 Task: Team Management: Team Health Monitor.
Action: Mouse moved to (65, 87)
Screenshot: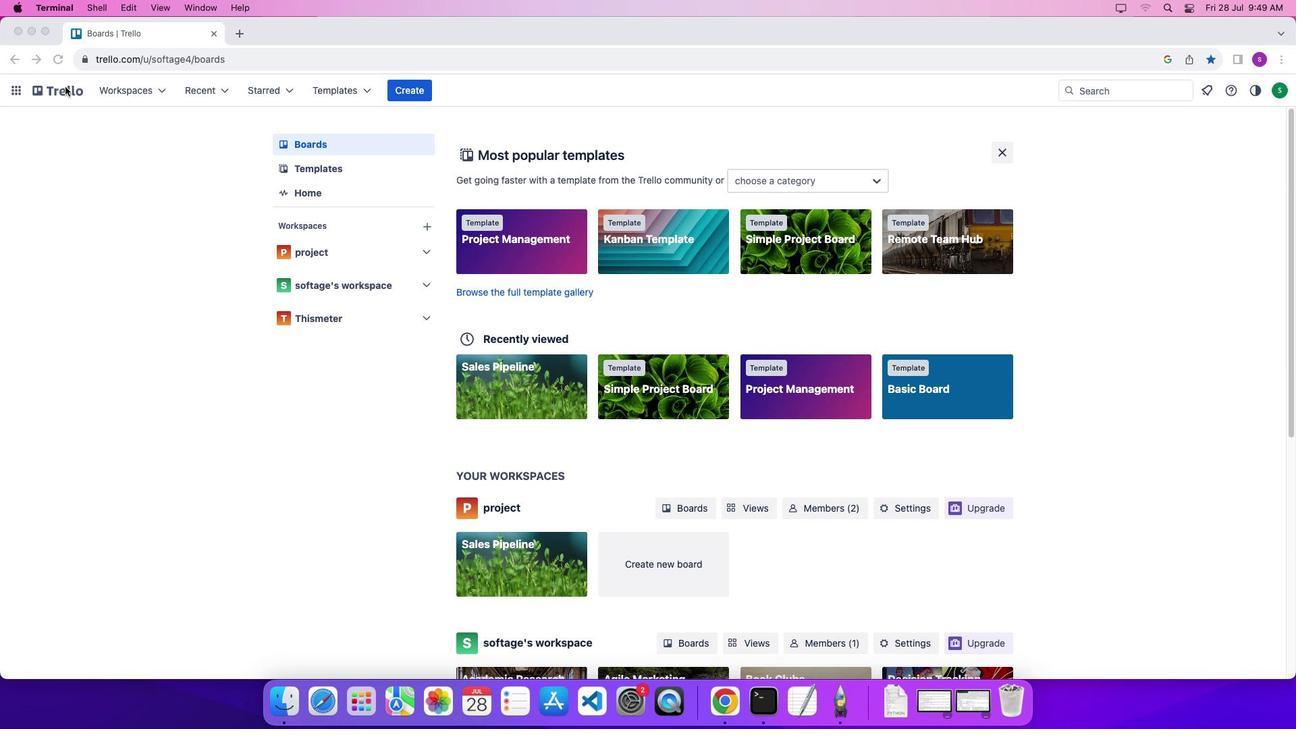 
Action: Mouse pressed left at (65, 87)
Screenshot: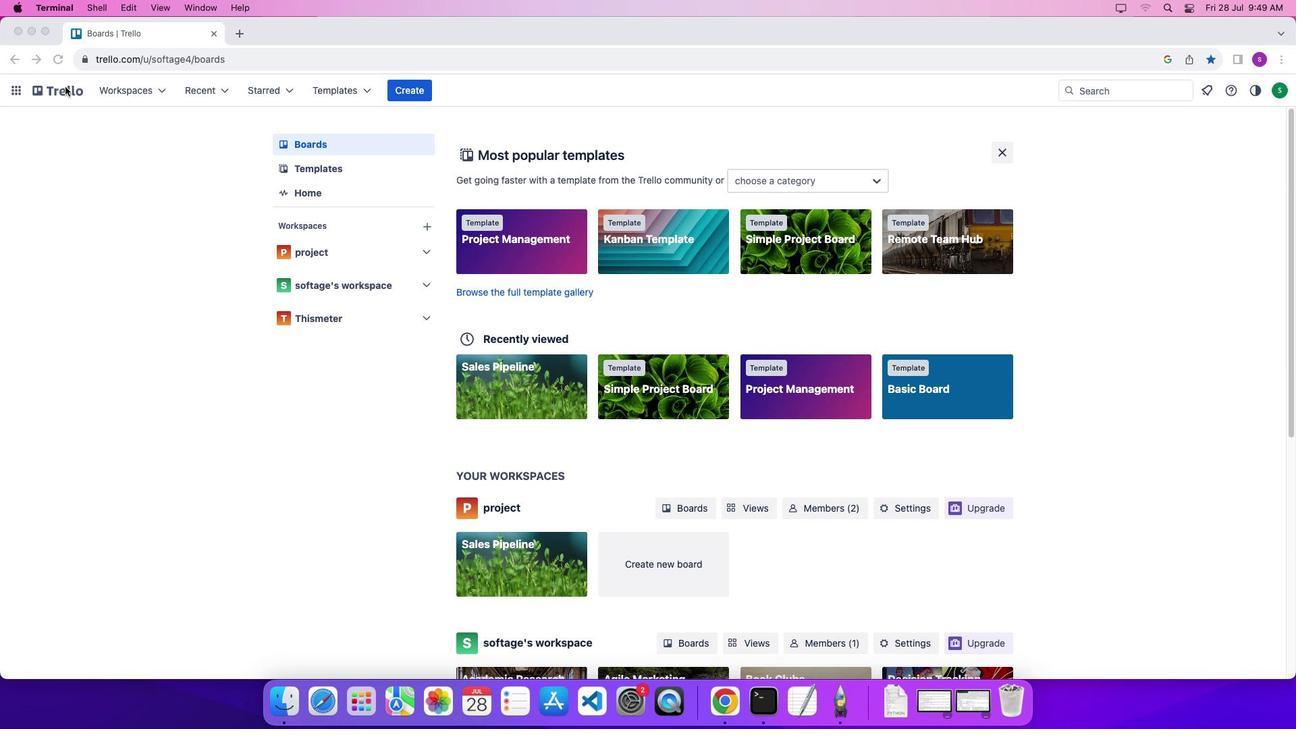 
Action: Mouse moved to (66, 90)
Screenshot: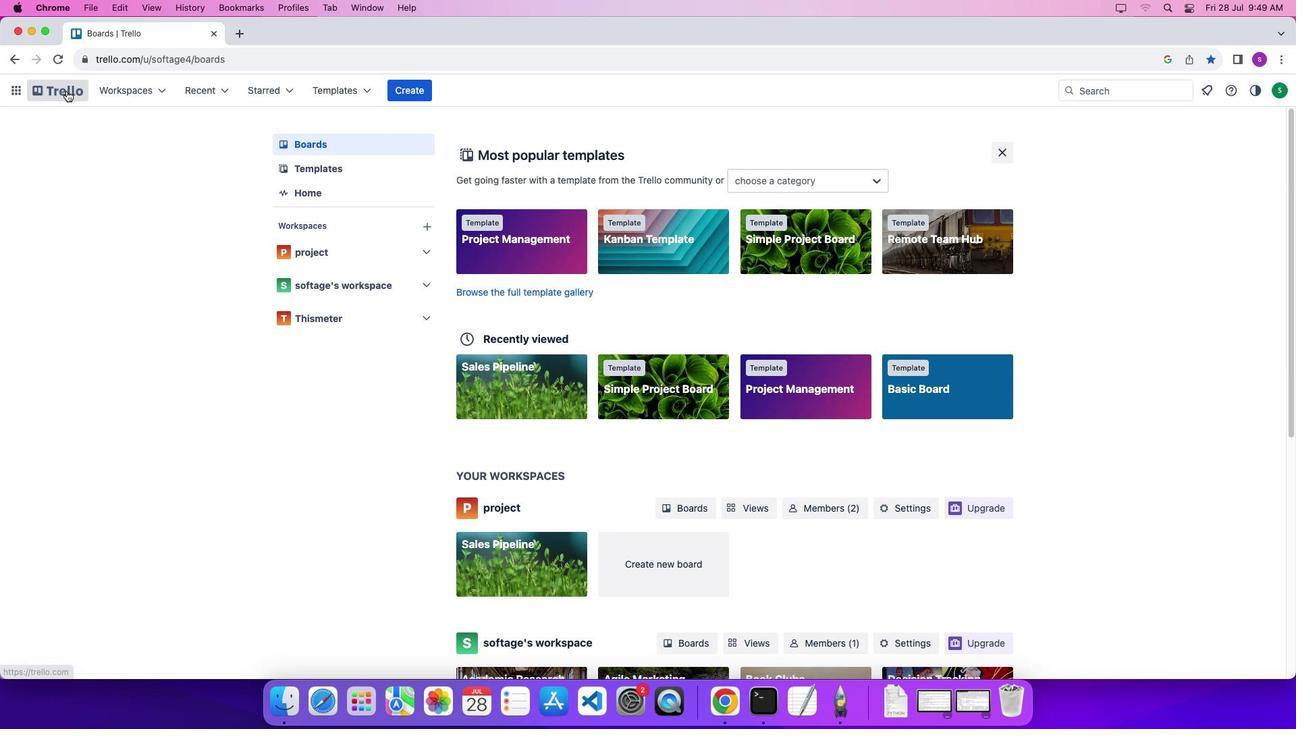 
Action: Mouse pressed left at (66, 90)
Screenshot: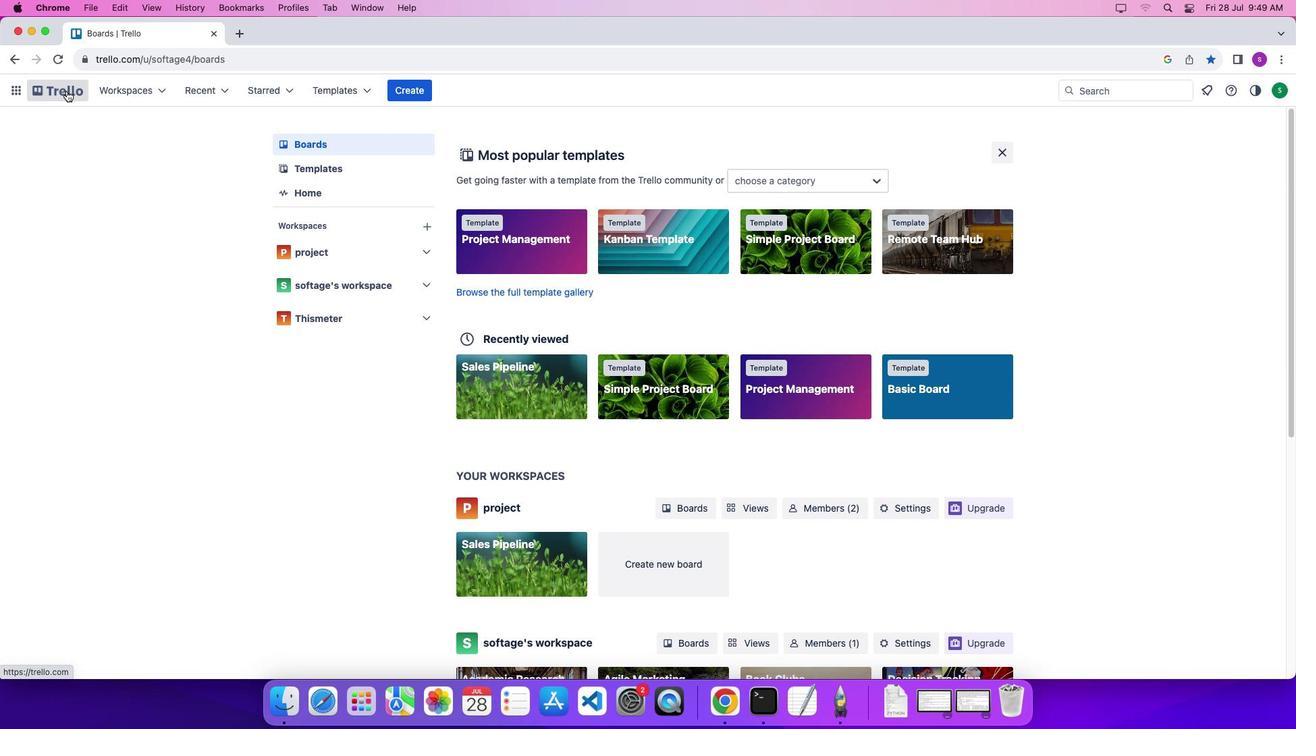 
Action: Mouse moved to (365, 85)
Screenshot: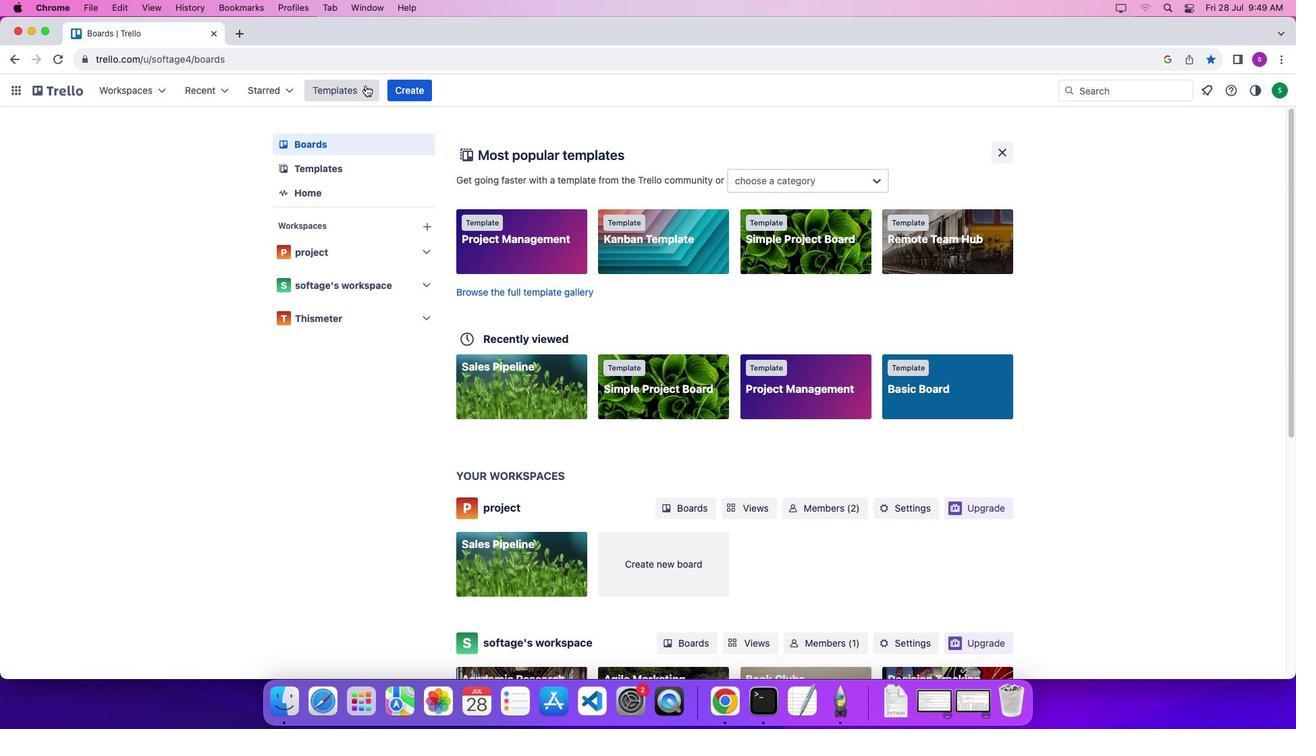 
Action: Mouse pressed left at (365, 85)
Screenshot: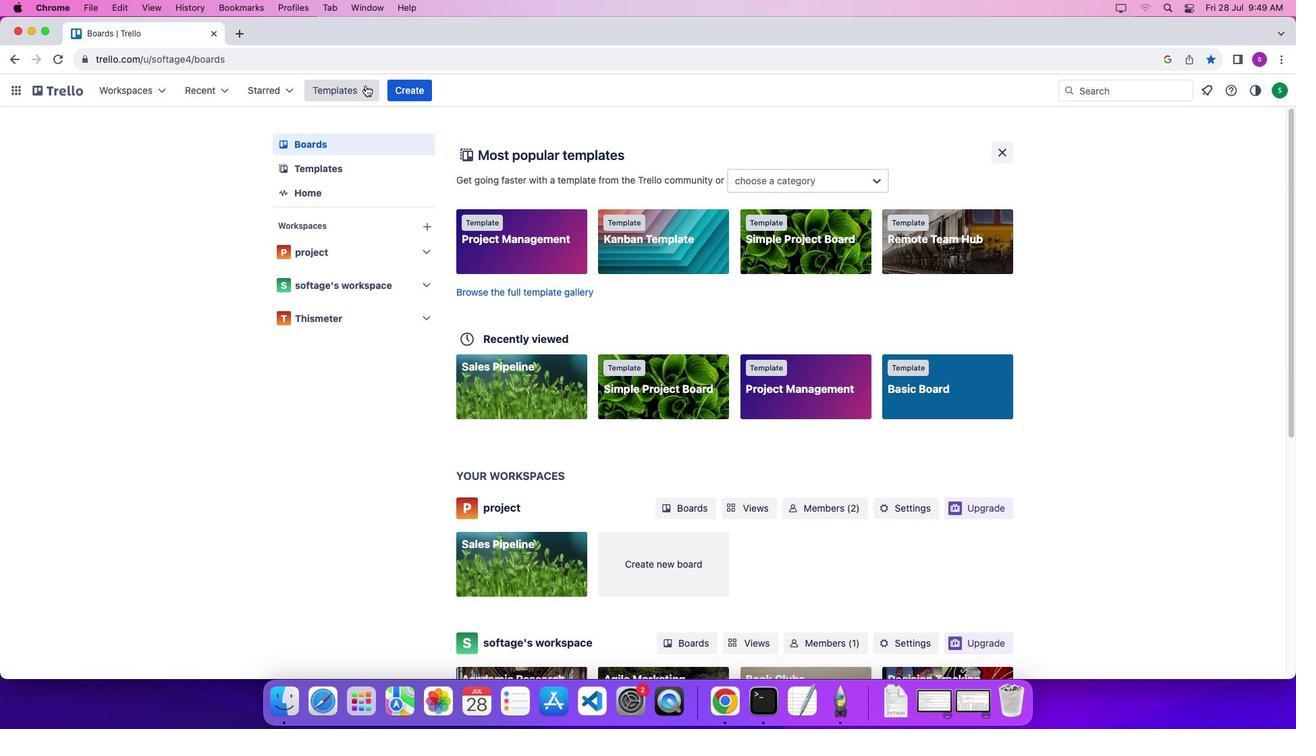 
Action: Mouse moved to (425, 511)
Screenshot: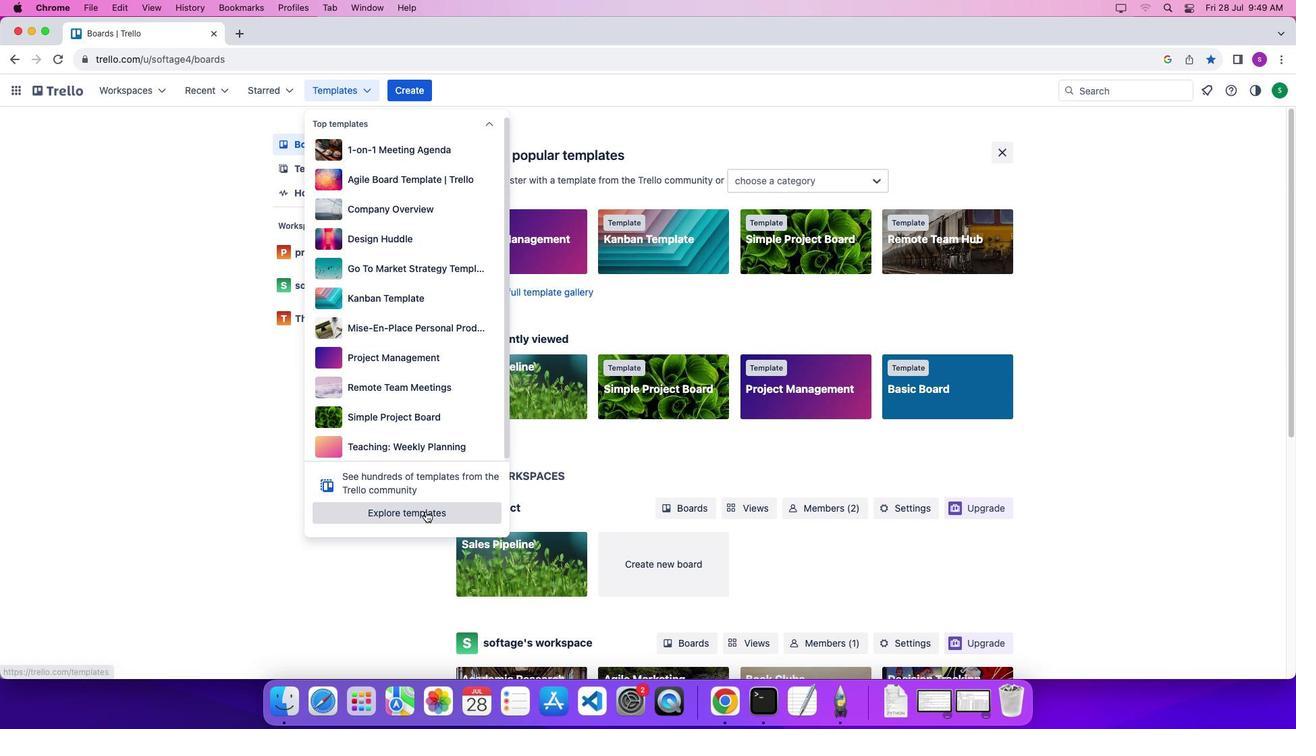 
Action: Mouse pressed left at (425, 511)
Screenshot: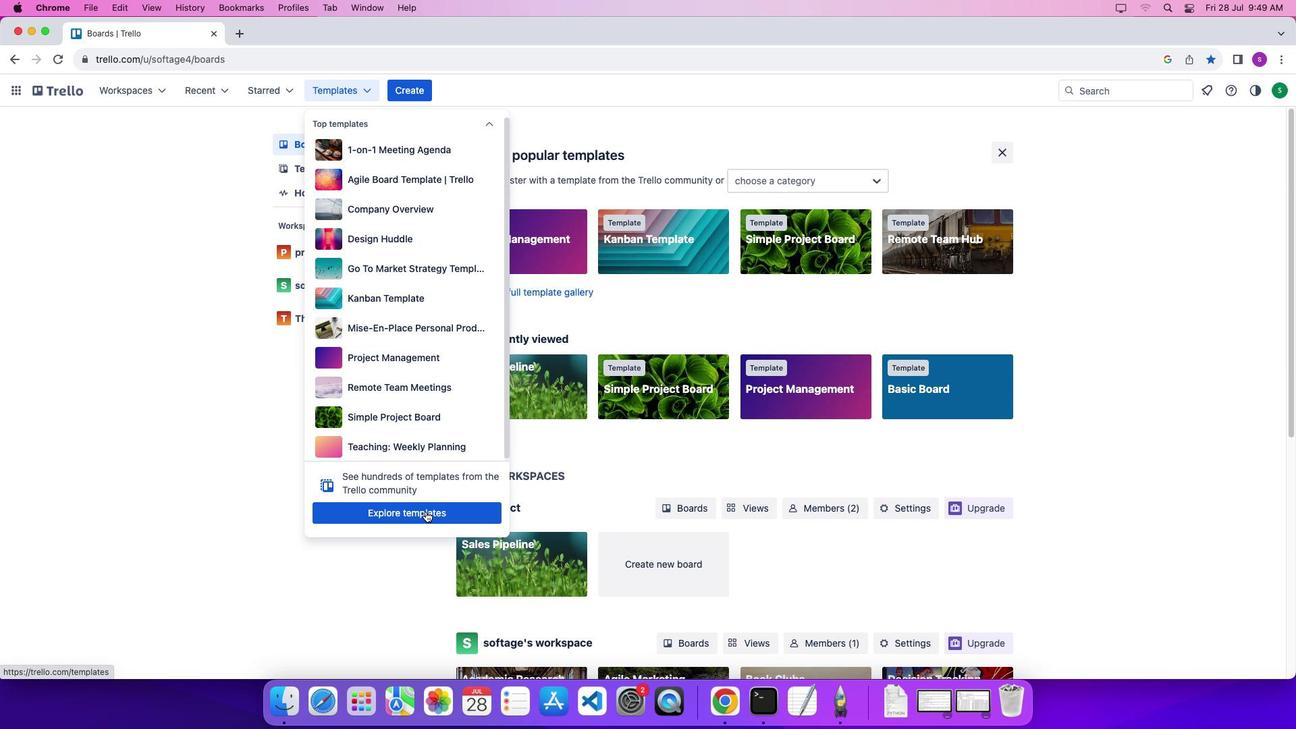 
Action: Mouse moved to (881, 143)
Screenshot: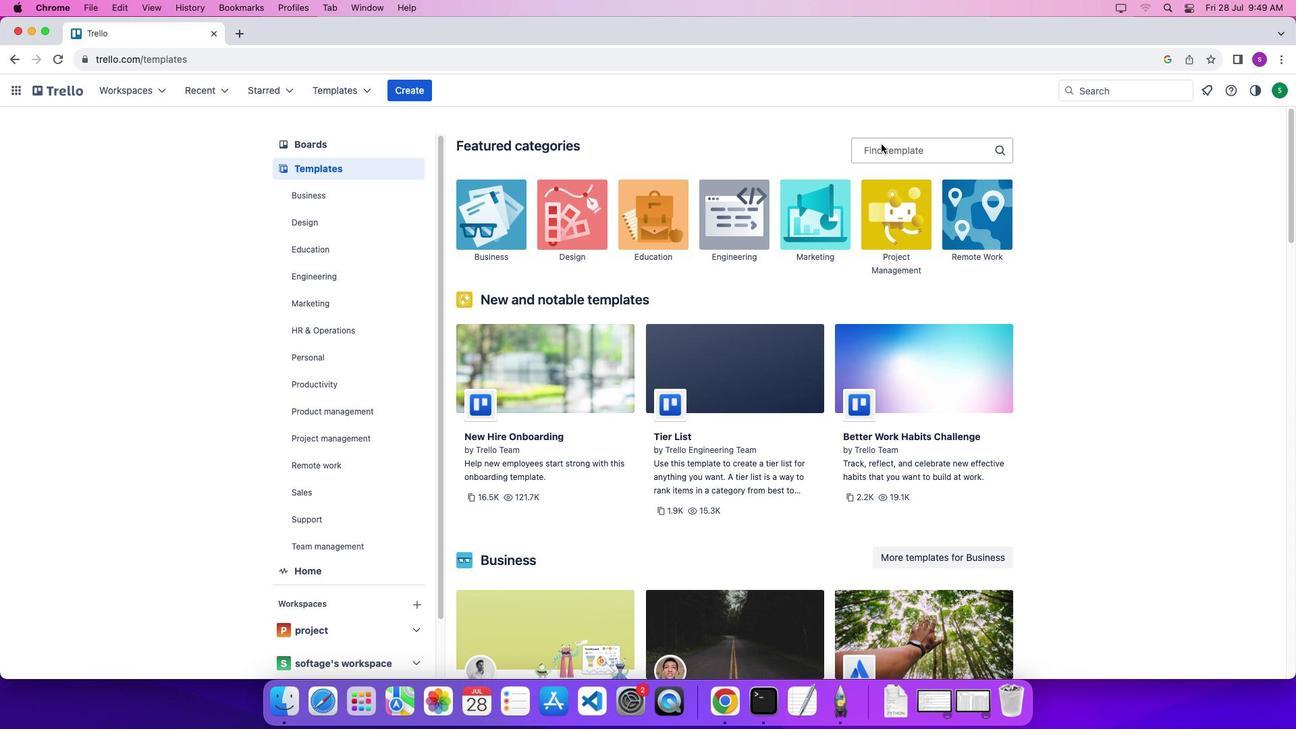 
Action: Mouse pressed left at (881, 143)
Screenshot: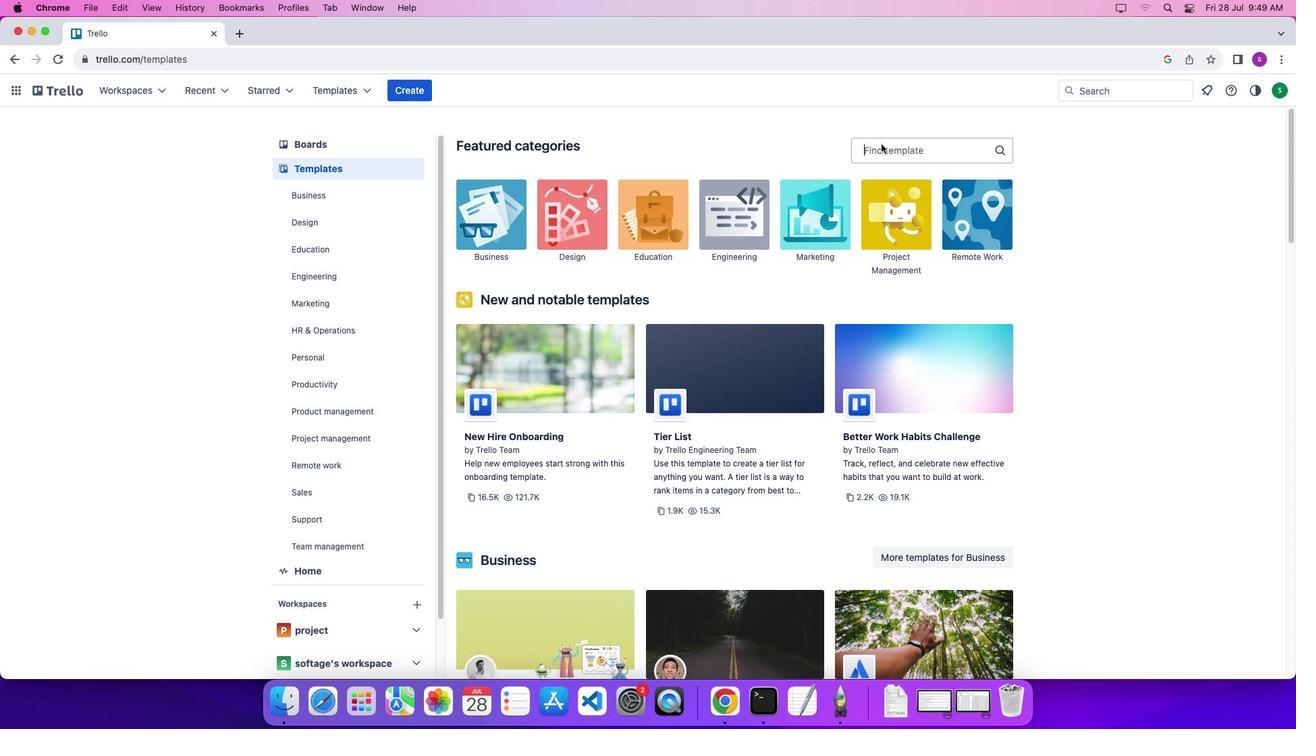 
Action: Mouse moved to (868, 149)
Screenshot: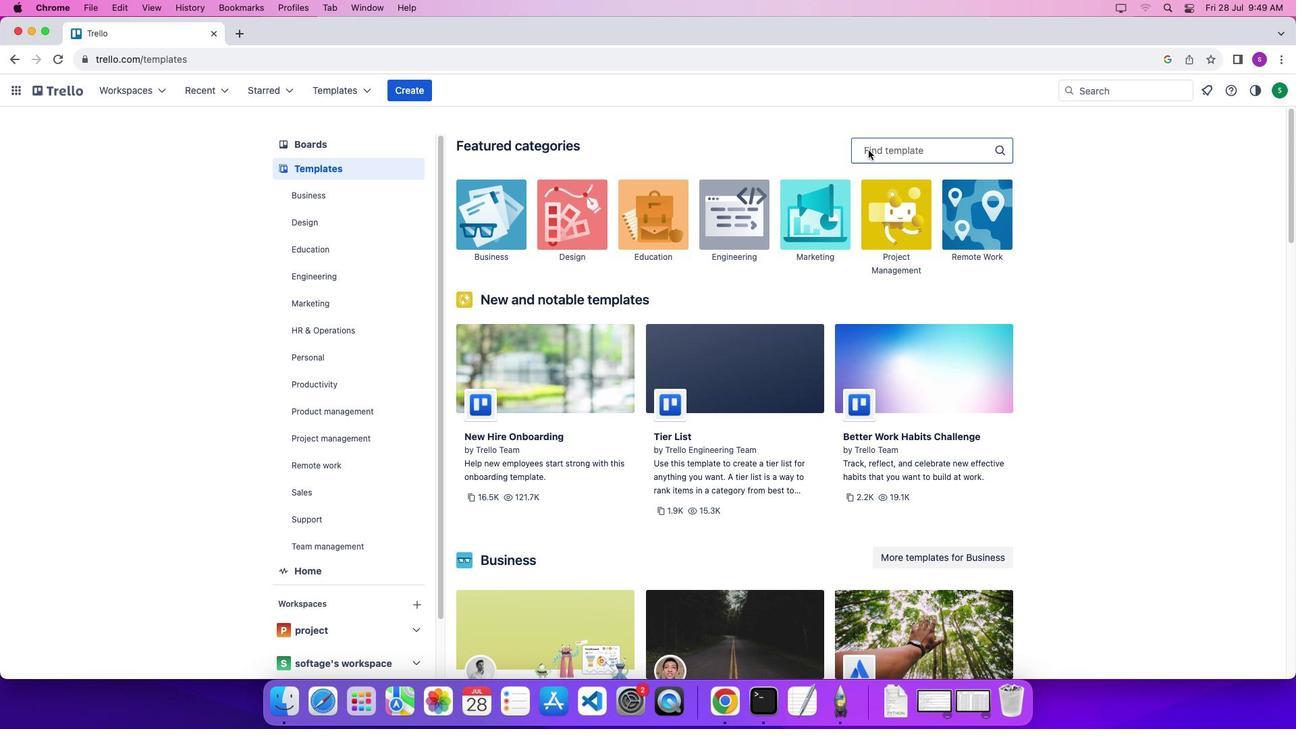 
Action: Mouse pressed left at (868, 149)
Screenshot: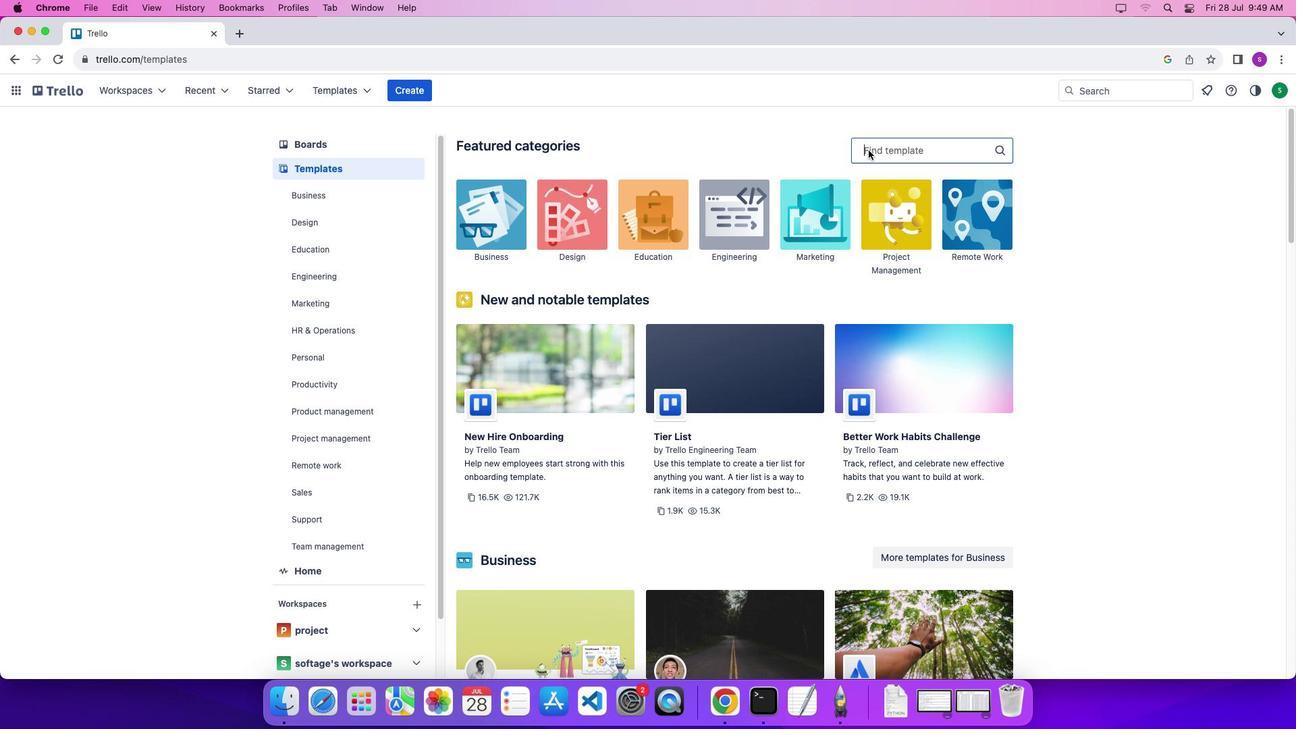 
Action: Mouse moved to (891, 157)
Screenshot: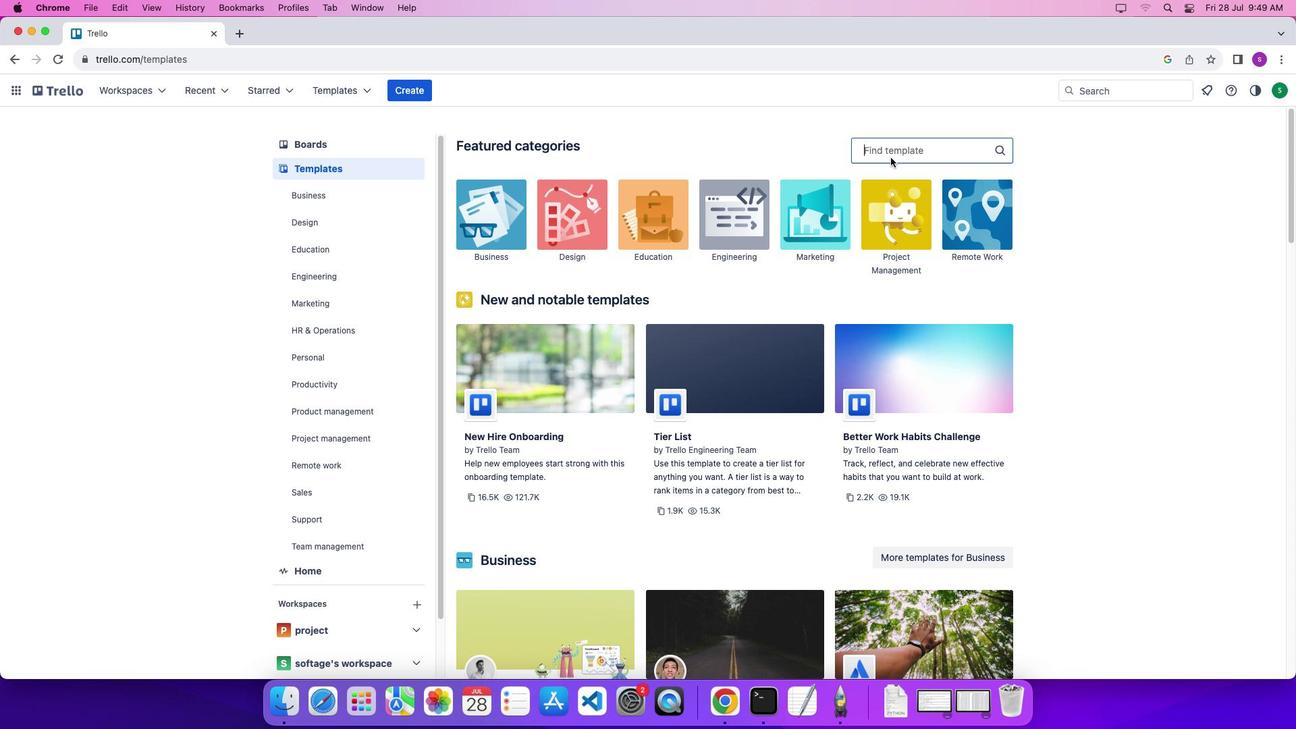 
Action: Key pressed Key.shift'T''e''a''m'Key.spaceKey.shift'H''e''a''l''t''h'Key.spaceKey.shift'M''o''n''i''t''o''r'
Screenshot: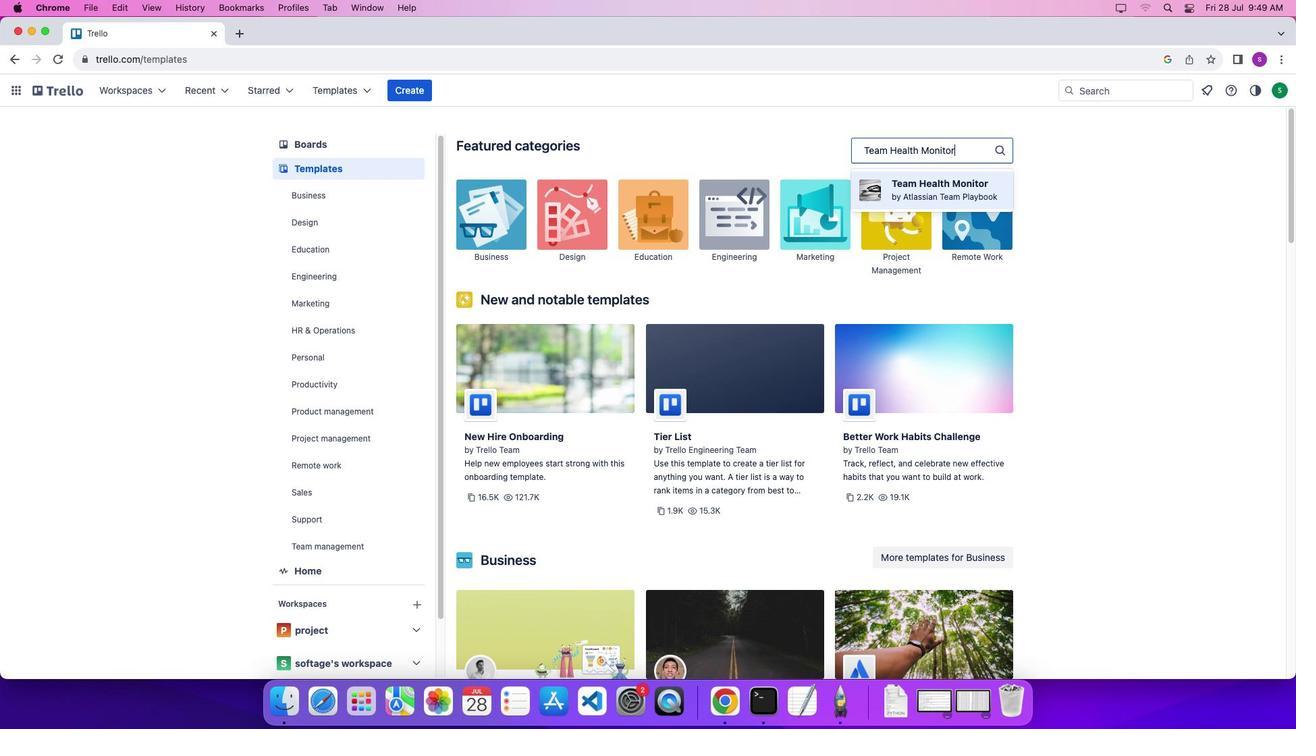 
Action: Mouse moved to (901, 180)
Screenshot: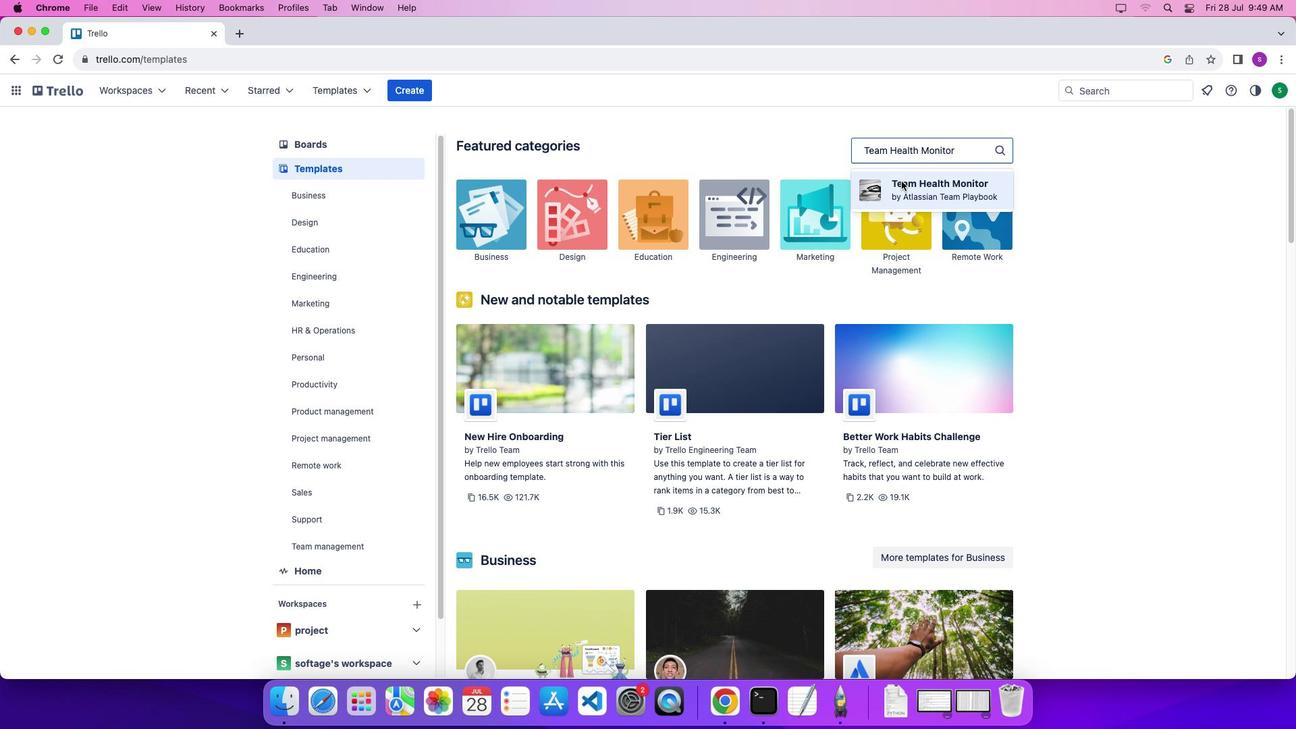 
Action: Mouse pressed left at (901, 180)
Screenshot: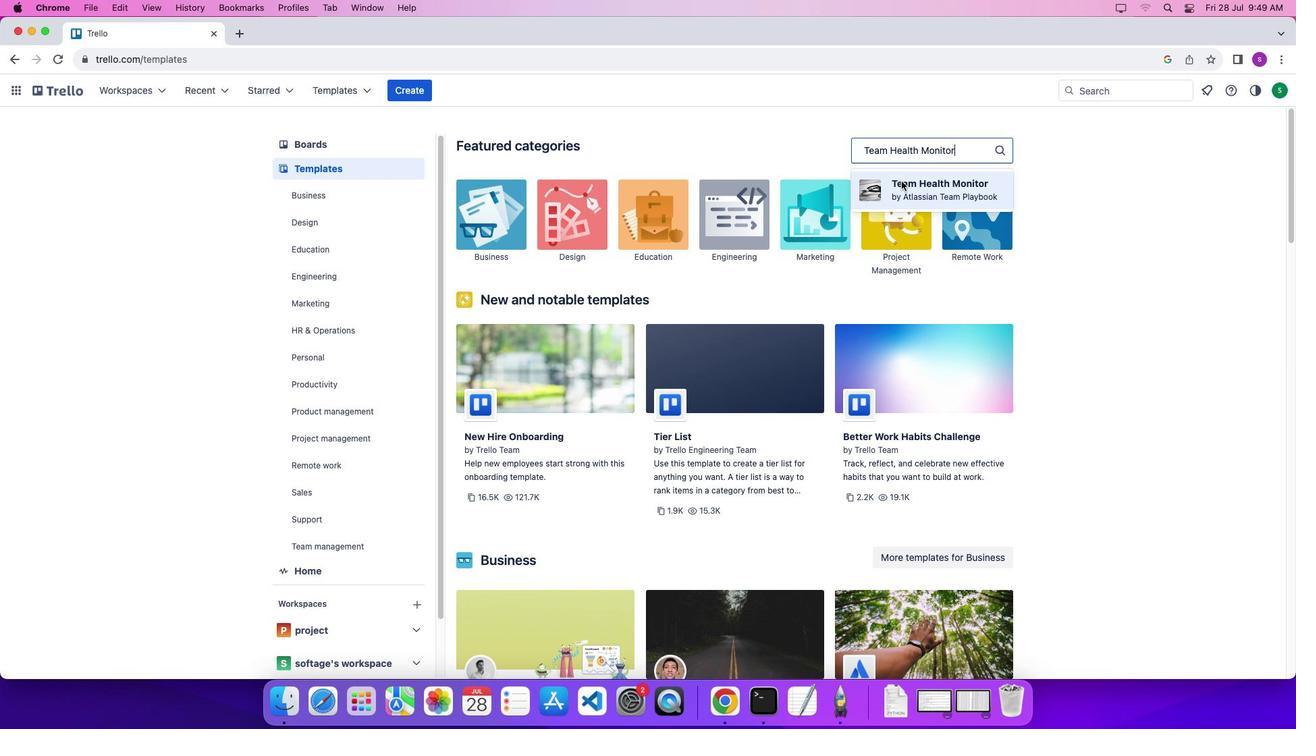 
Action: Mouse moved to (827, 341)
Screenshot: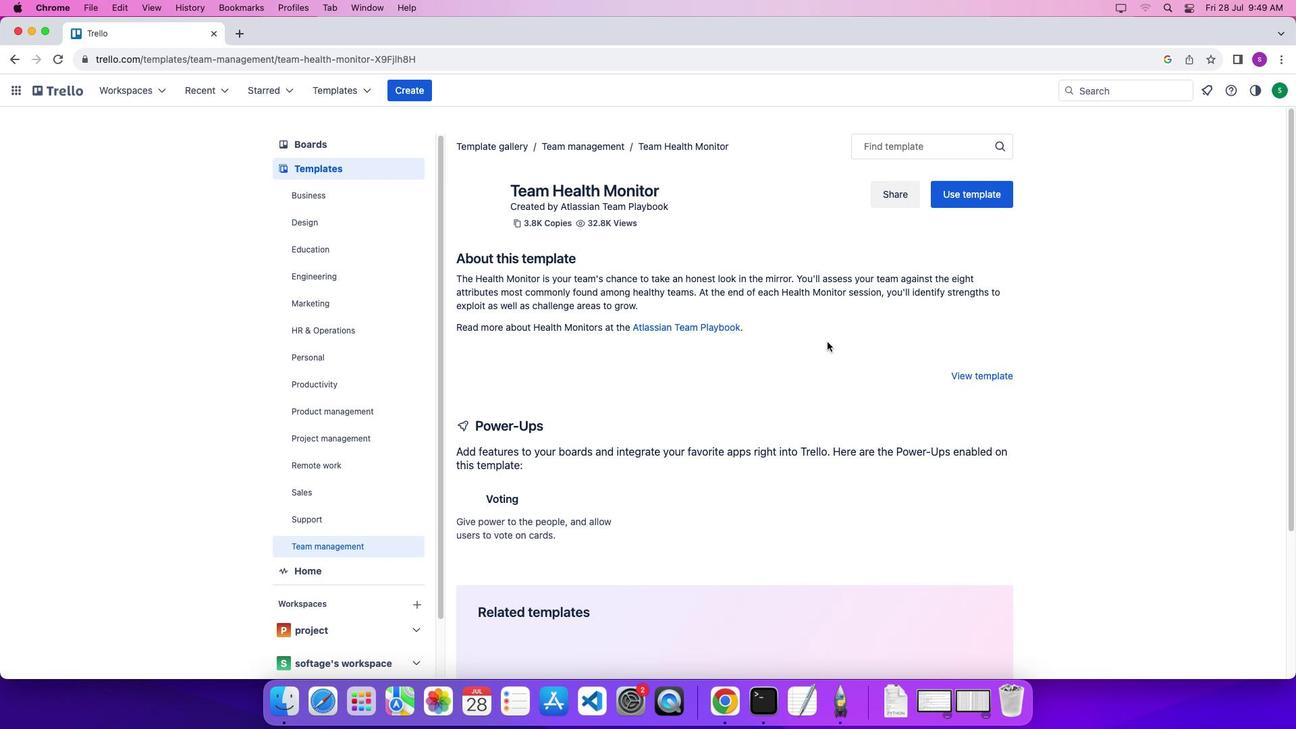 
Action: Mouse scrolled (827, 341) with delta (0, 0)
Screenshot: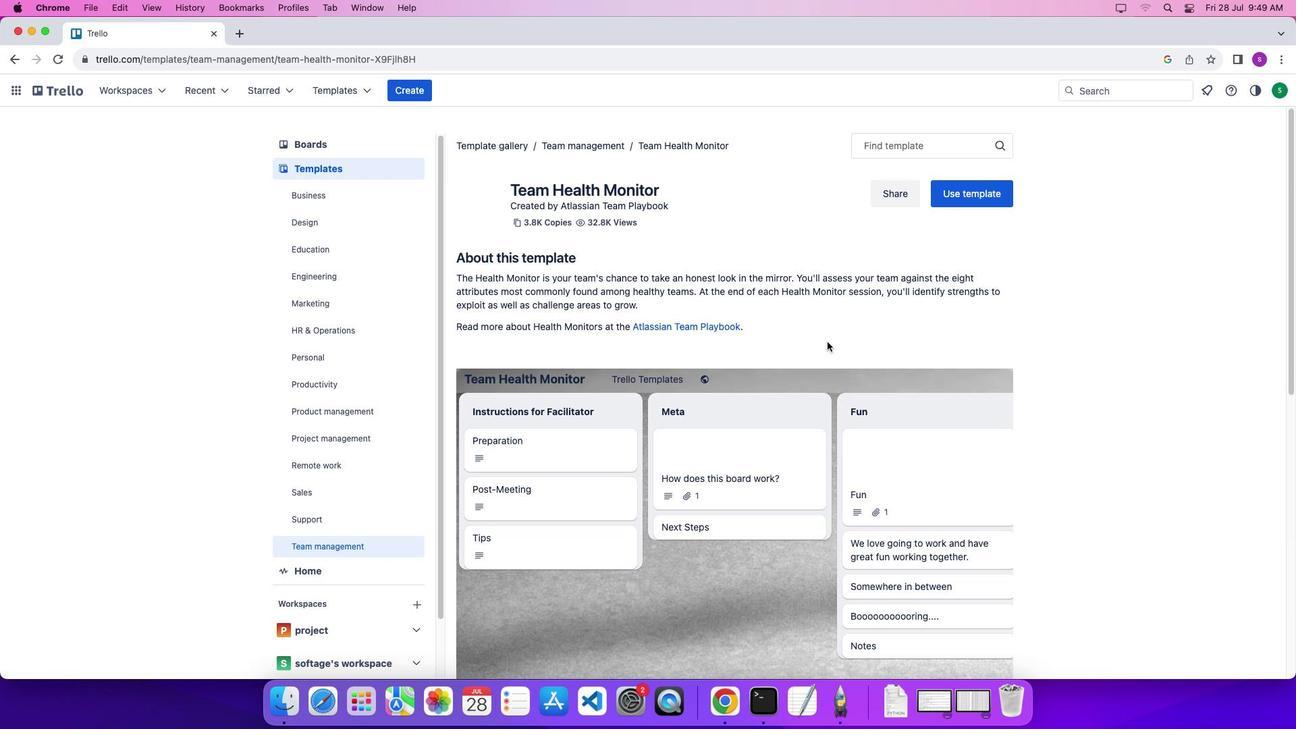 
Action: Mouse scrolled (827, 341) with delta (0, 0)
Screenshot: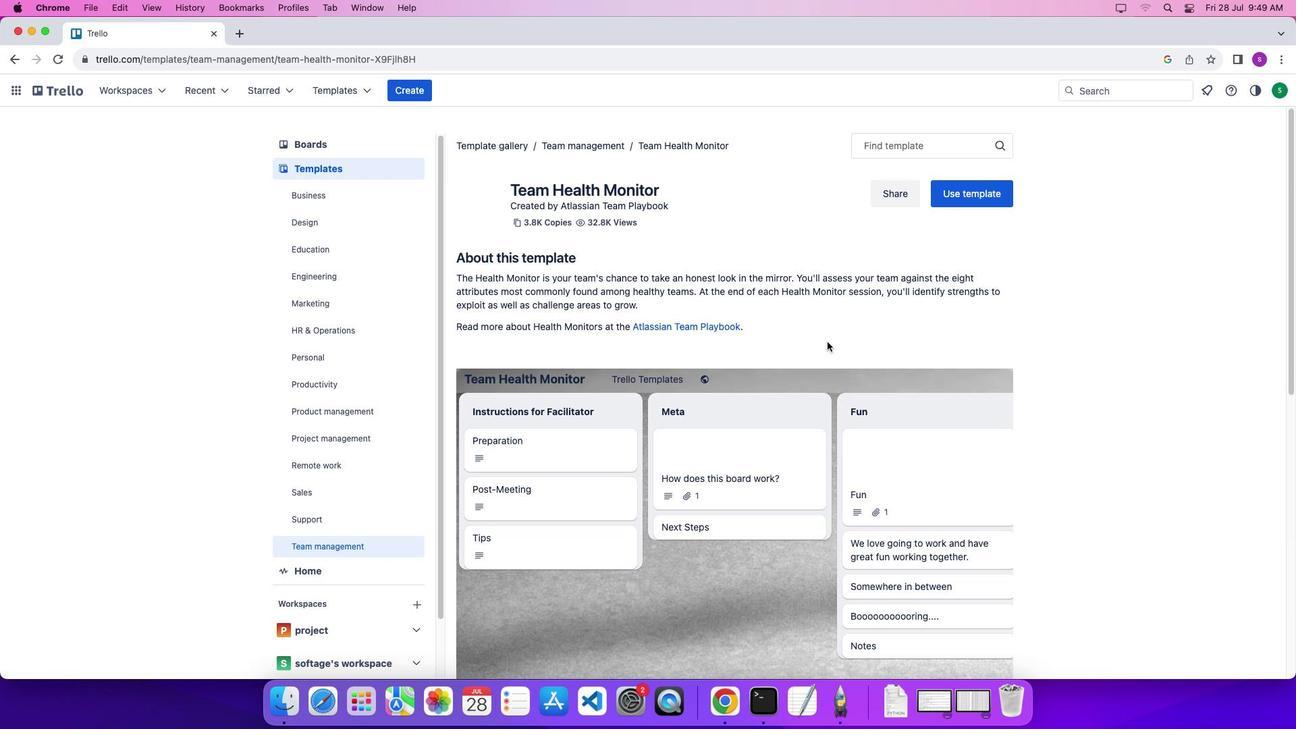 
Action: Mouse scrolled (827, 341) with delta (0, -3)
Screenshot: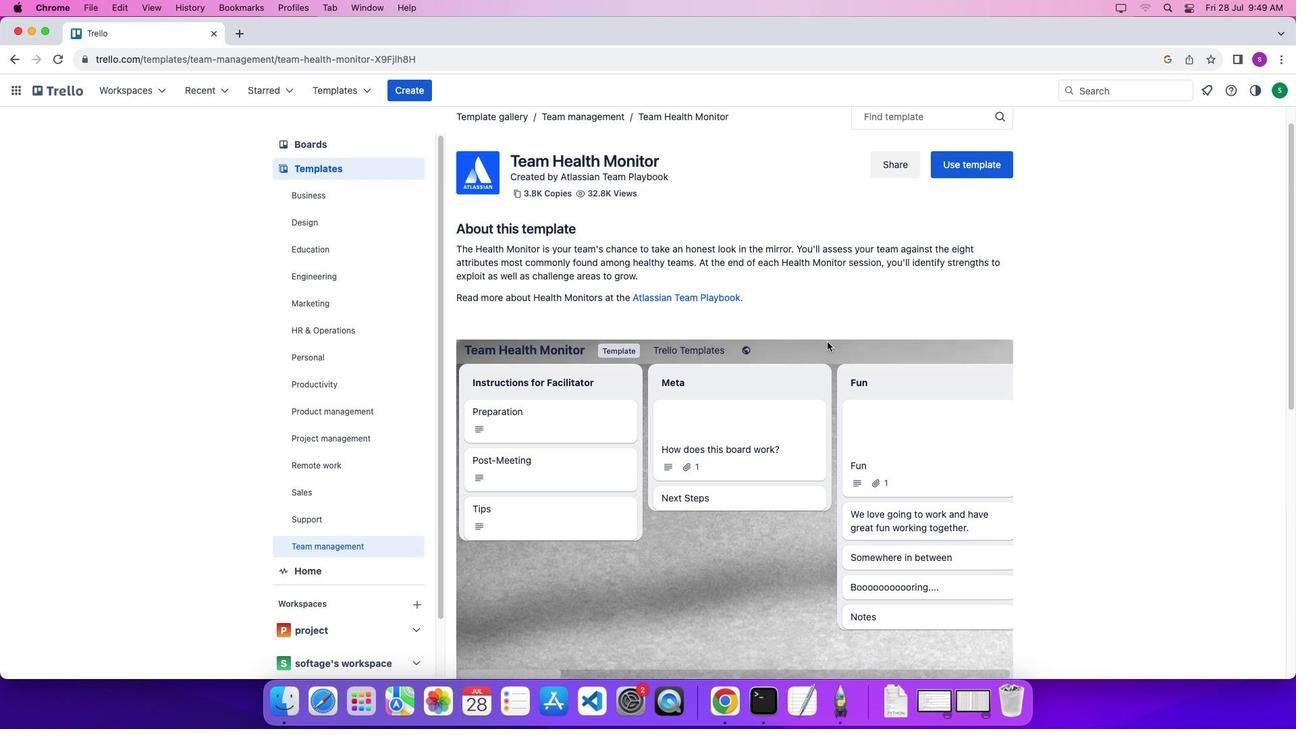 
Action: Mouse scrolled (827, 341) with delta (0, 0)
Screenshot: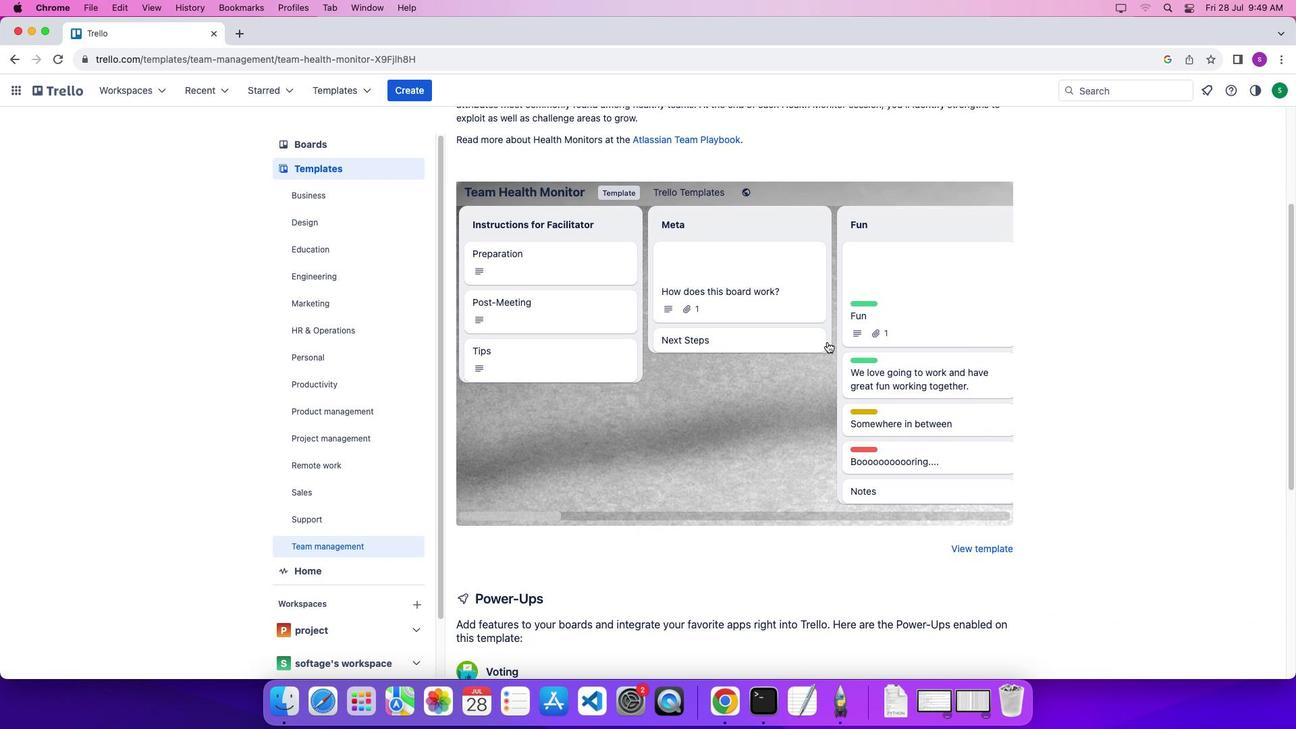 
Action: Mouse scrolled (827, 341) with delta (0, 0)
Screenshot: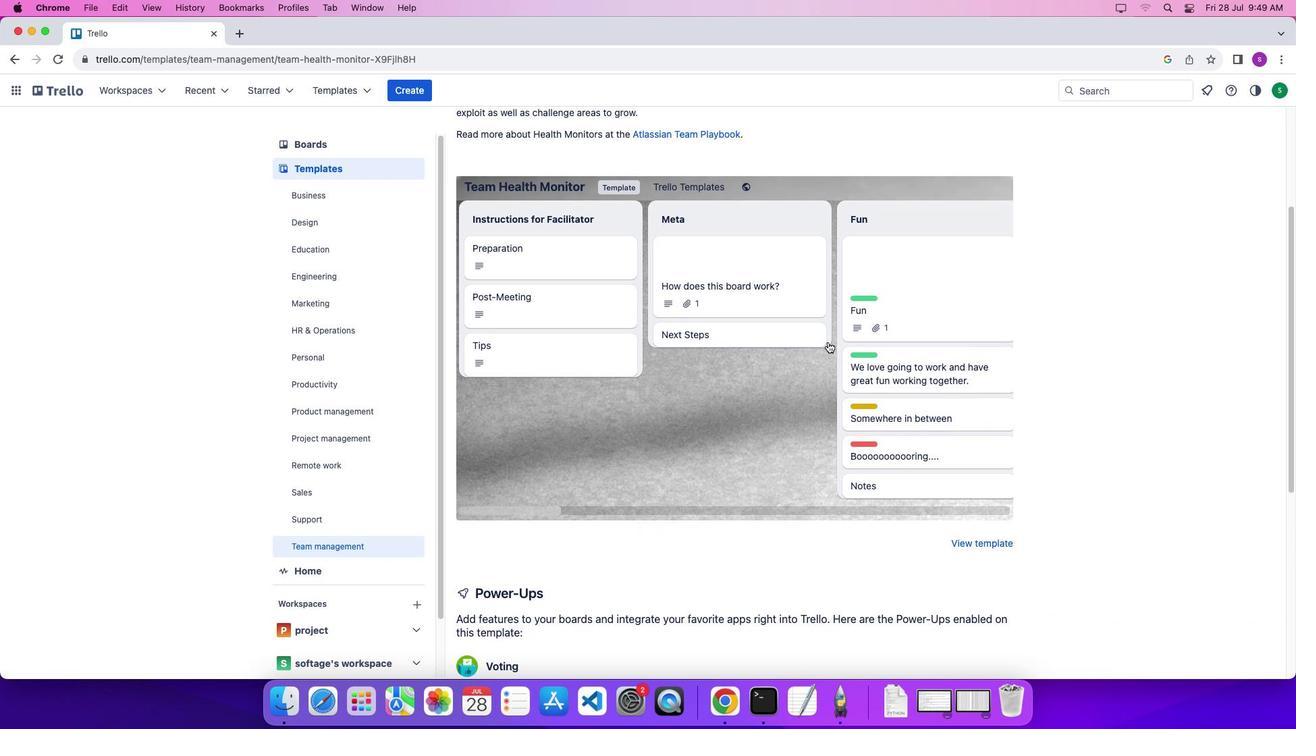 
Action: Mouse scrolled (827, 341) with delta (0, -2)
Screenshot: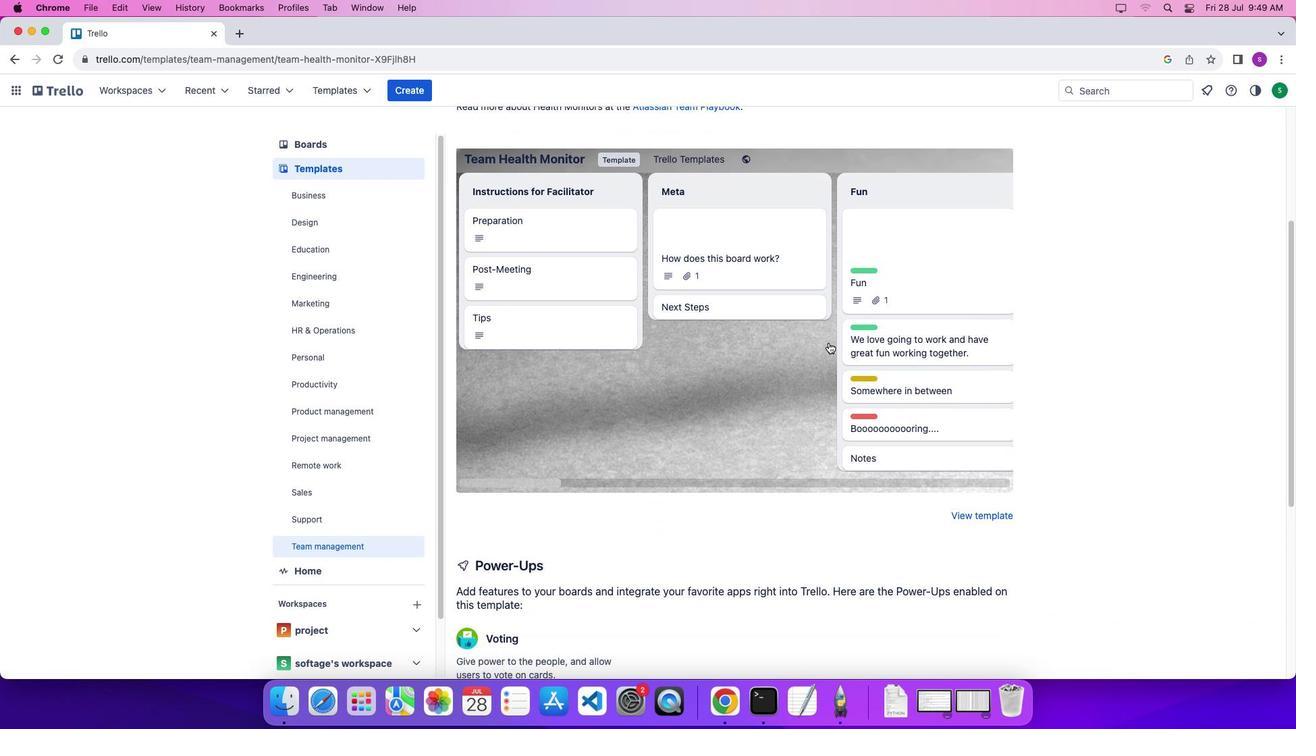 
Action: Mouse moved to (829, 342)
Screenshot: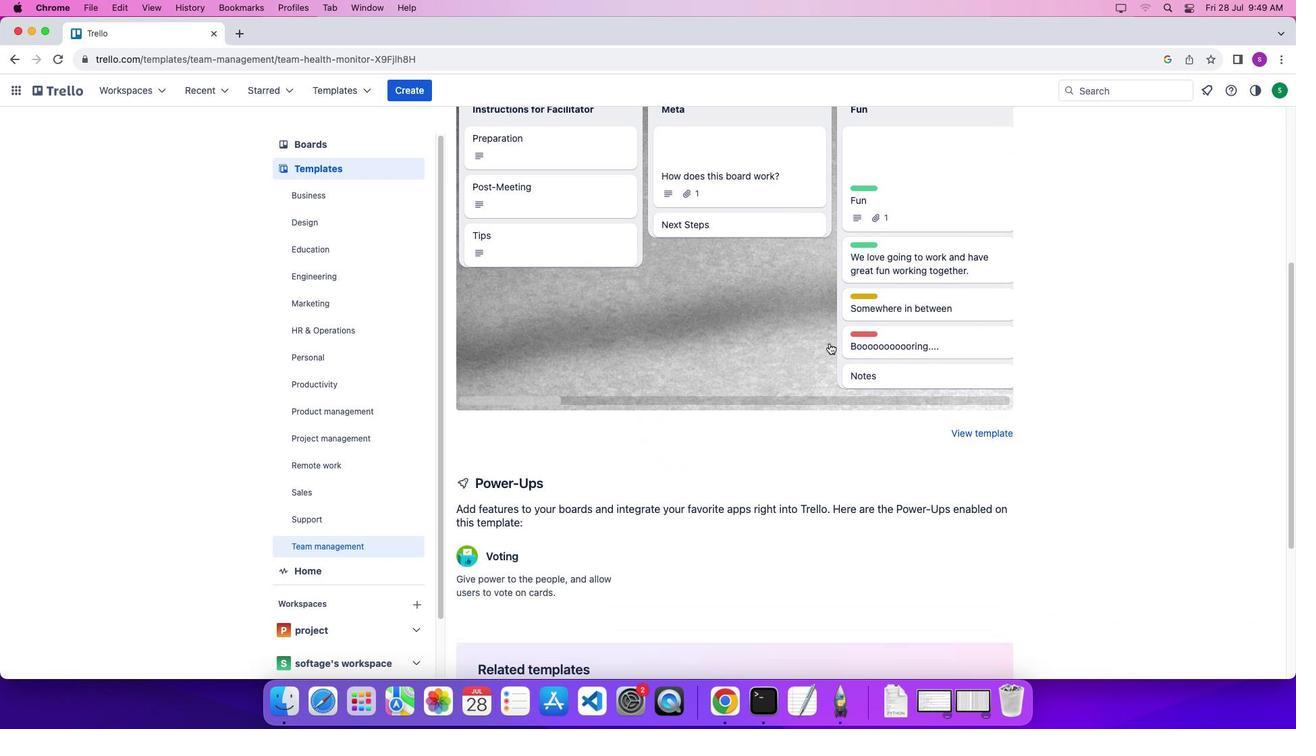
Action: Mouse scrolled (829, 342) with delta (0, 0)
Screenshot: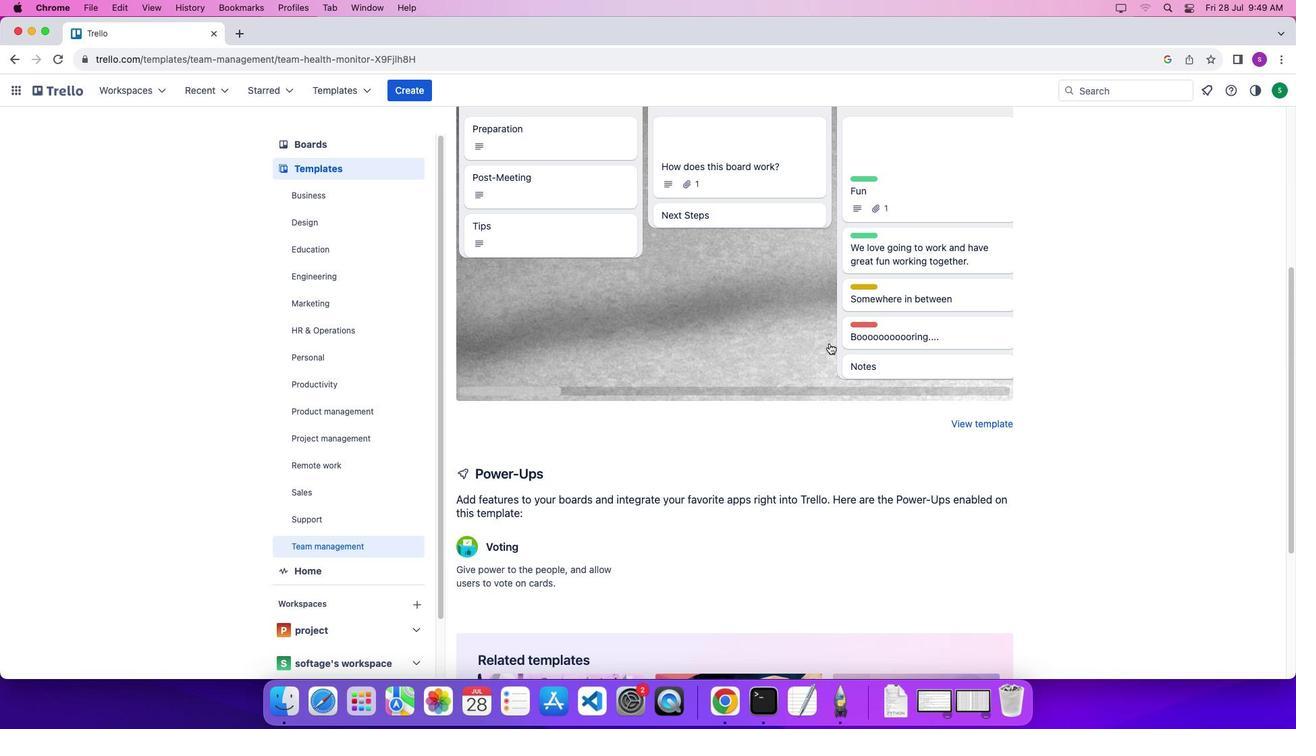 
Action: Mouse scrolled (829, 342) with delta (0, 0)
Screenshot: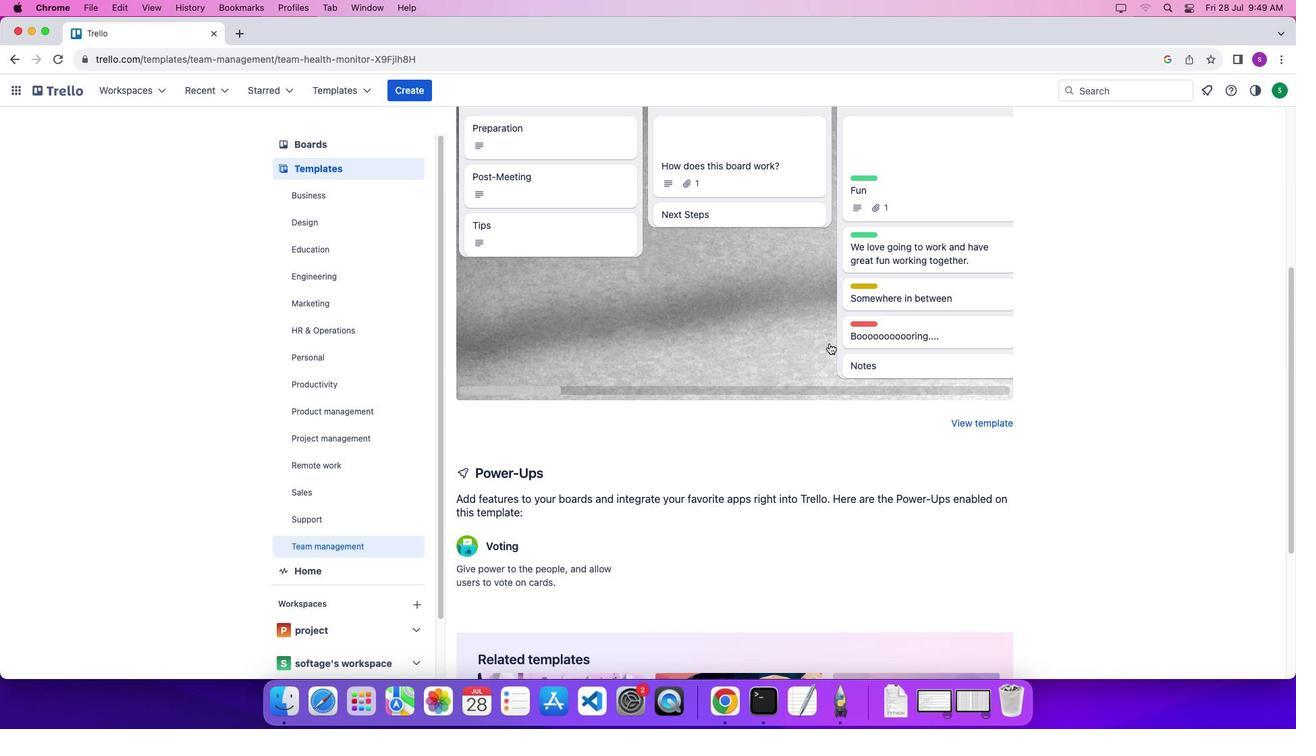 
Action: Mouse scrolled (829, 342) with delta (0, -2)
Screenshot: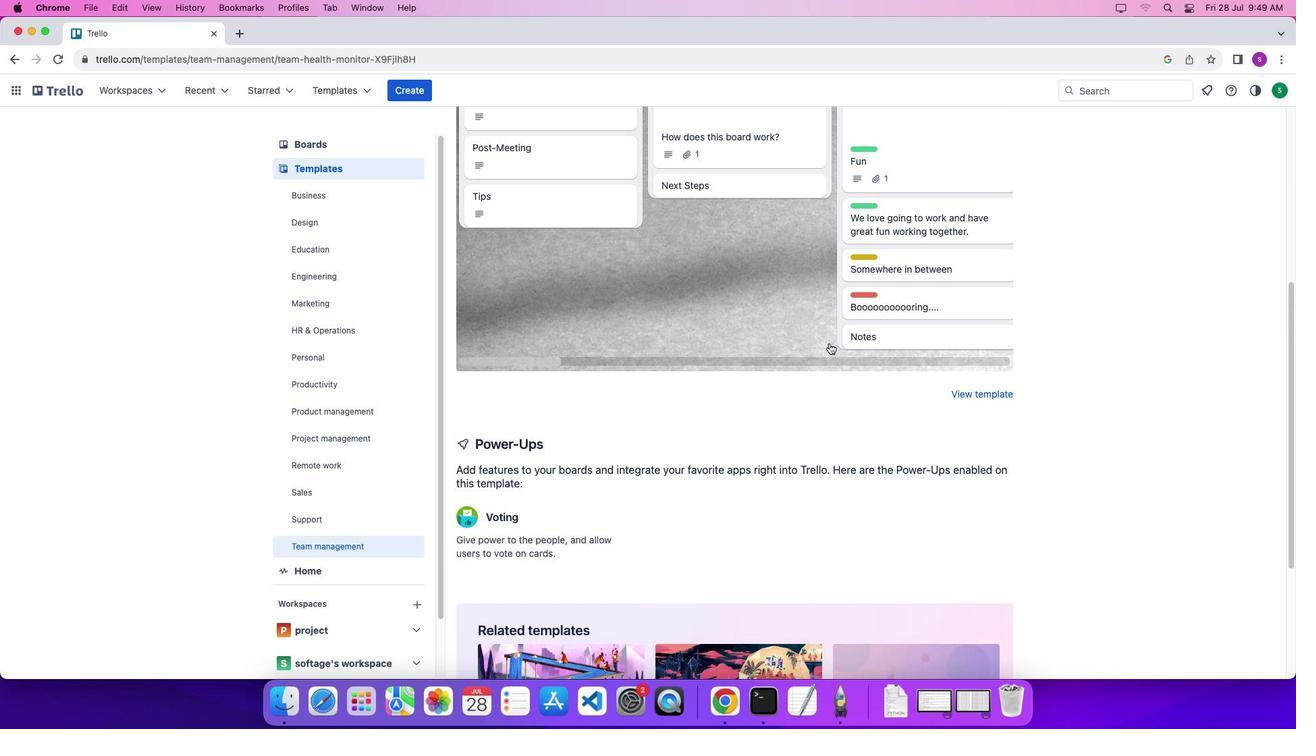 
Action: Mouse scrolled (829, 342) with delta (0, 0)
Screenshot: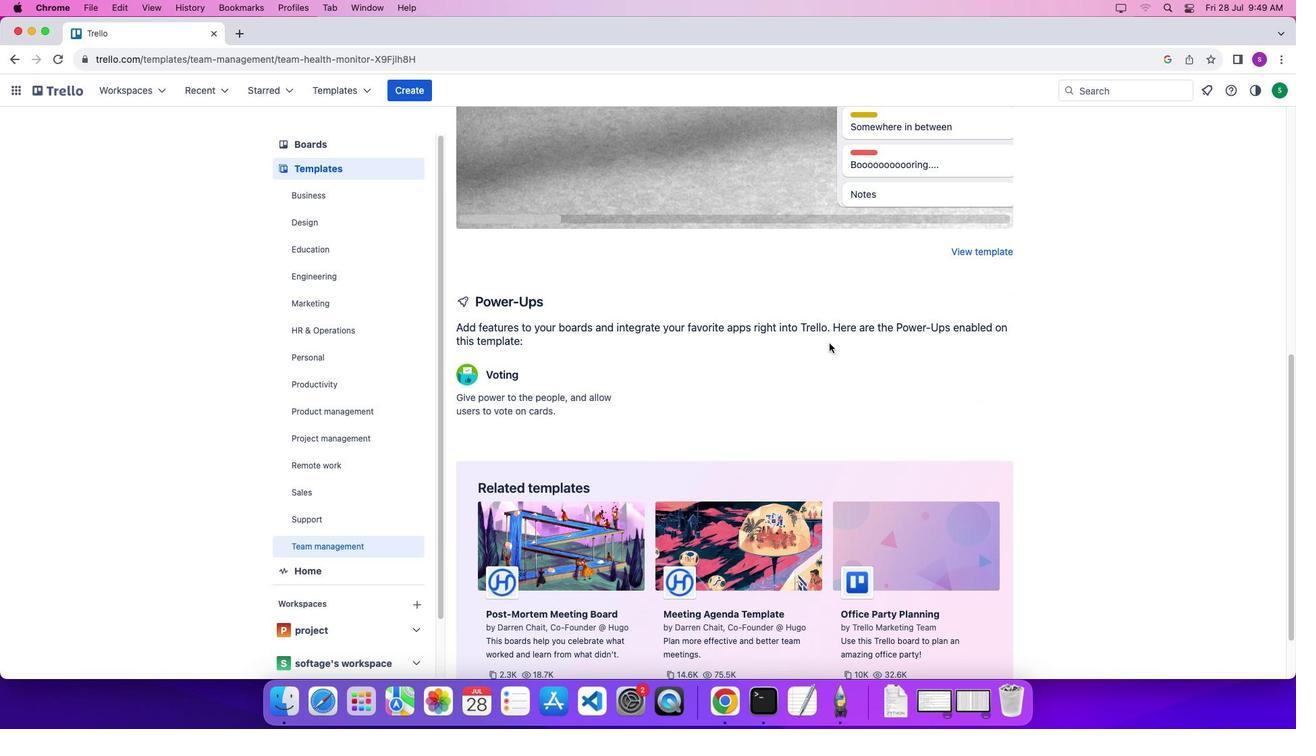 
Action: Mouse scrolled (829, 342) with delta (0, 0)
Screenshot: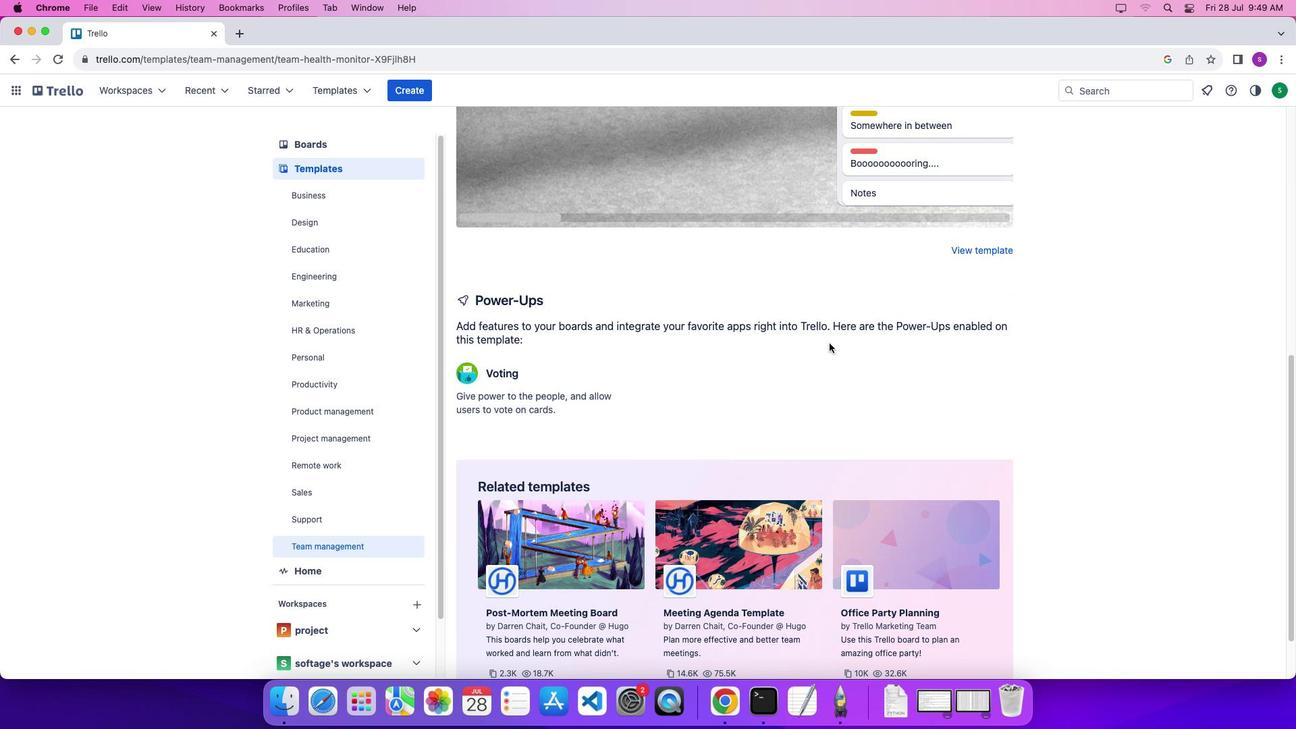 
Action: Mouse scrolled (829, 342) with delta (0, -4)
Screenshot: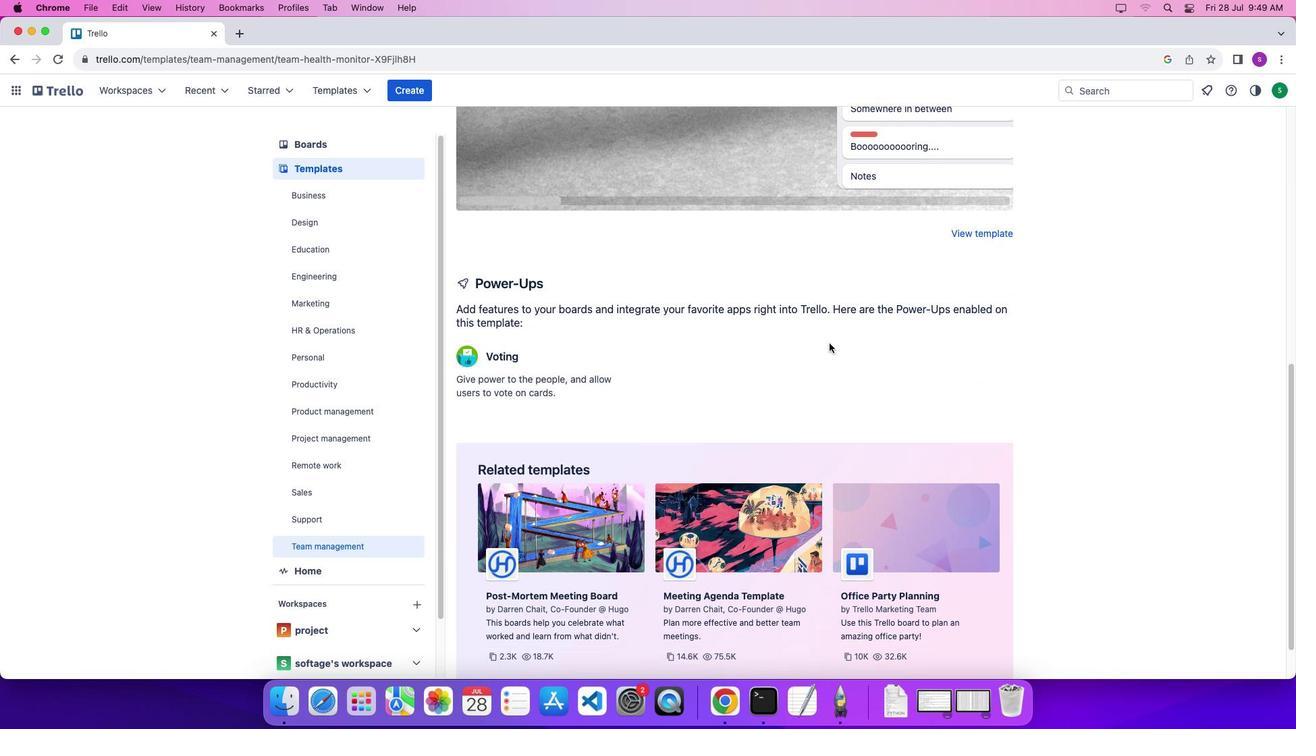 
Action: Mouse scrolled (829, 342) with delta (0, 0)
Screenshot: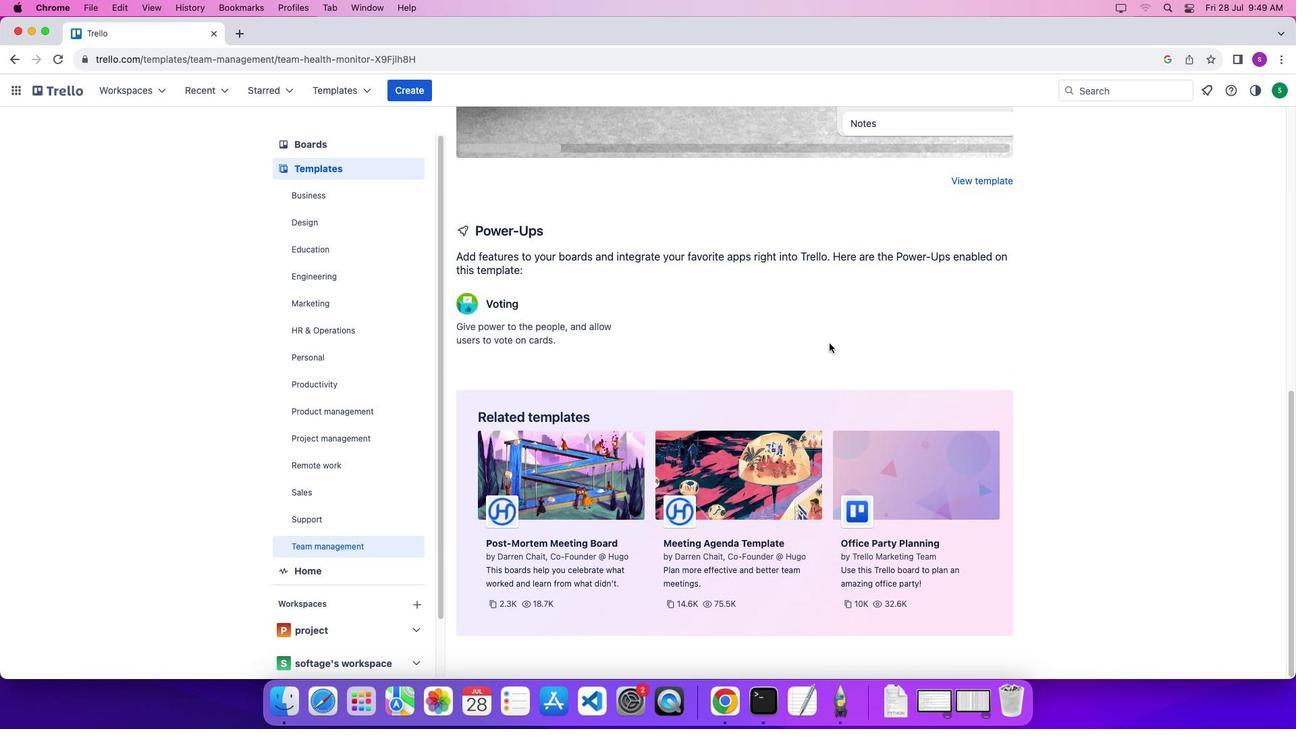 
Action: Mouse scrolled (829, 342) with delta (0, 0)
Screenshot: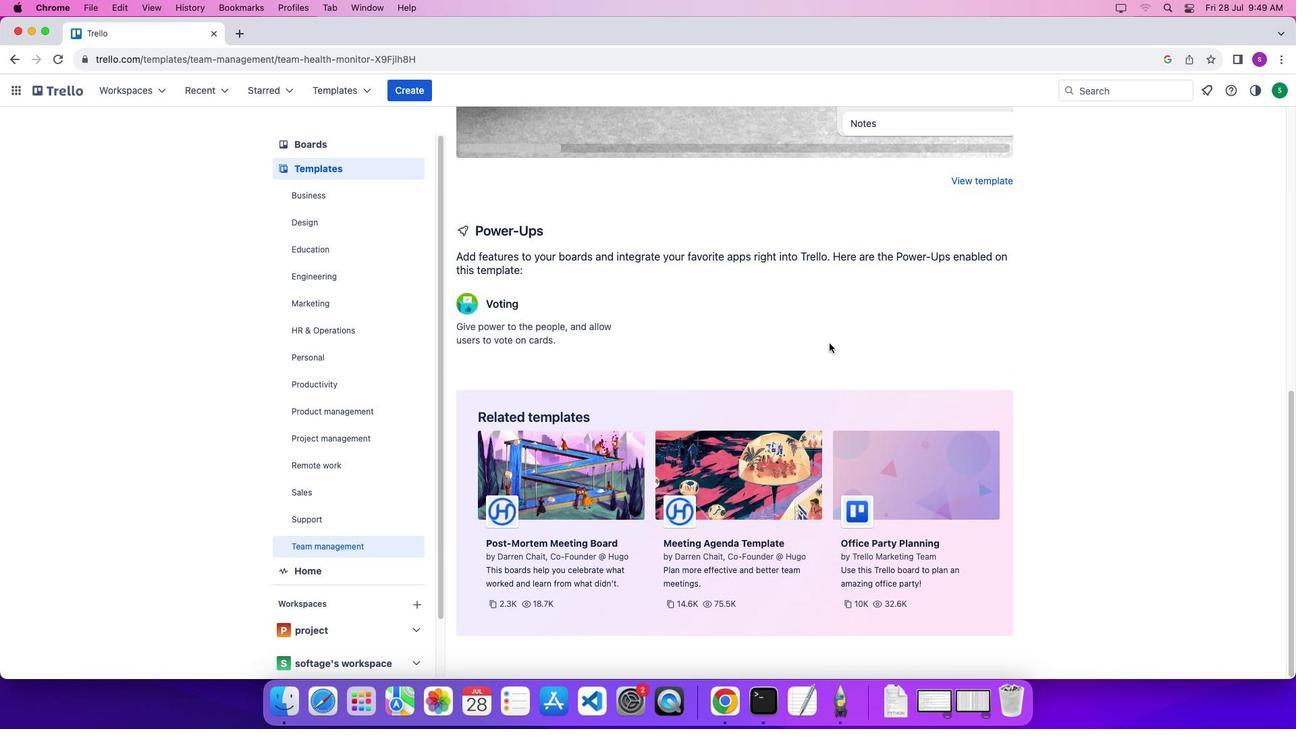 
Action: Mouse scrolled (829, 342) with delta (0, -4)
Screenshot: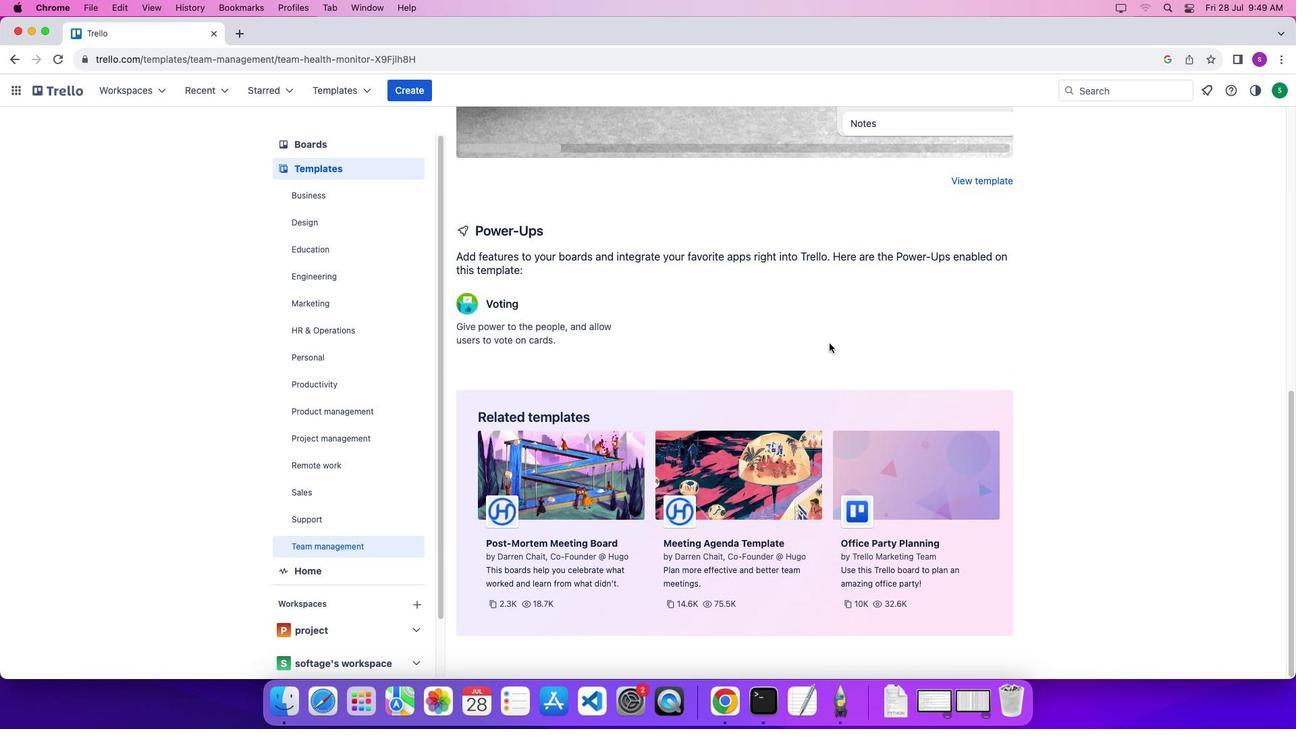 
Action: Mouse scrolled (829, 342) with delta (0, -4)
Screenshot: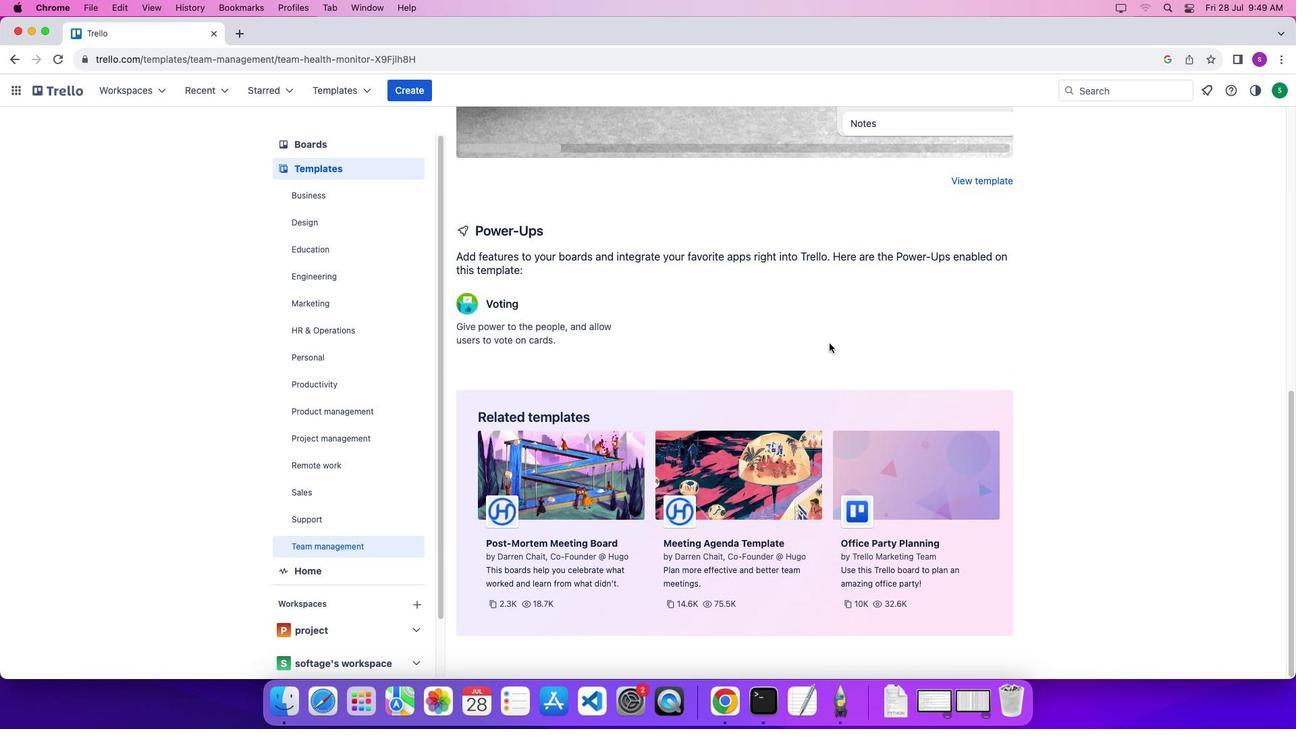 
Action: Mouse scrolled (829, 342) with delta (0, 0)
Screenshot: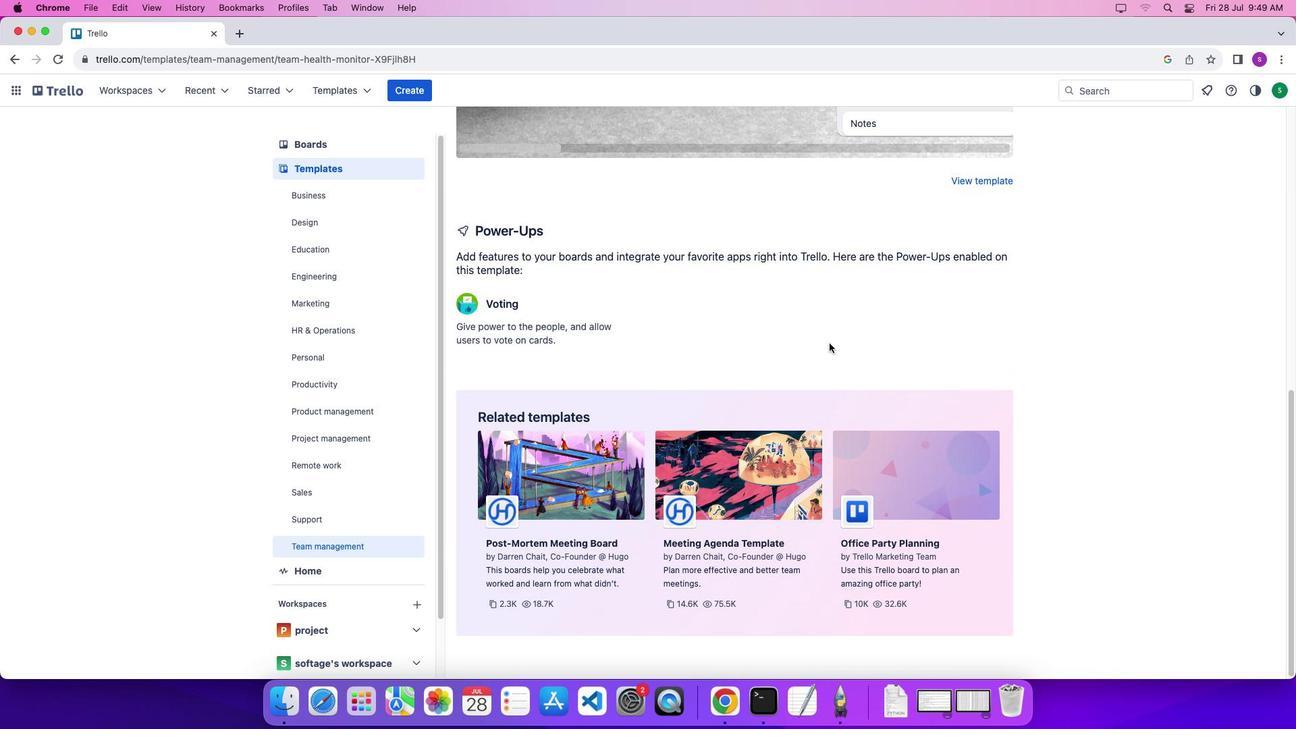 
Action: Mouse scrolled (829, 342) with delta (0, 0)
Screenshot: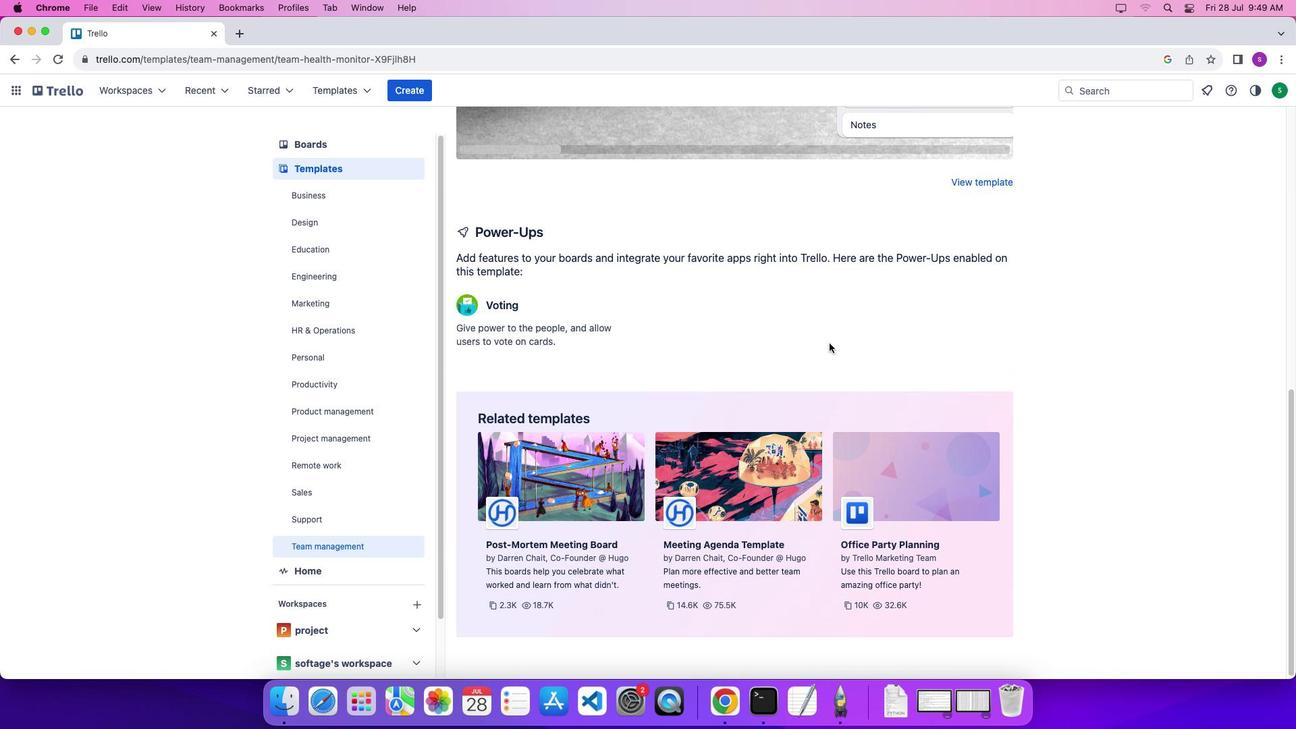 
Action: Mouse scrolled (829, 342) with delta (0, 4)
Screenshot: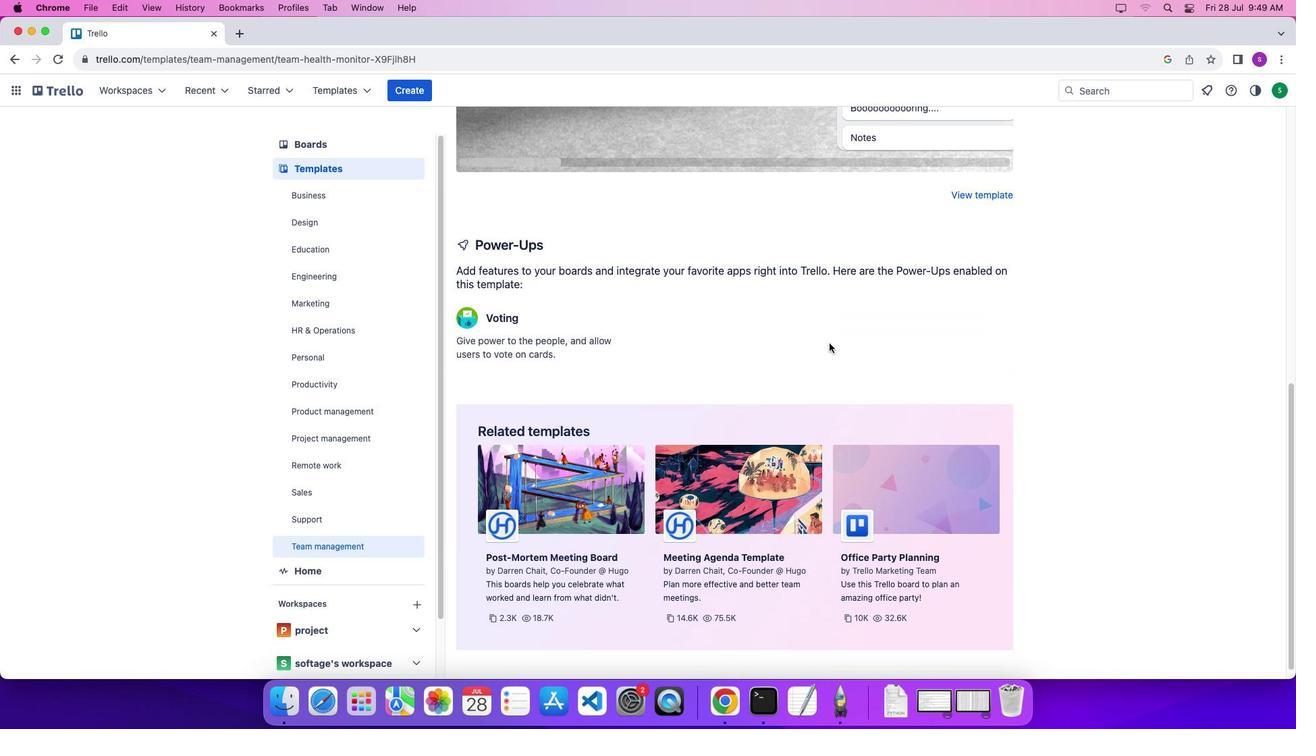 
Action: Mouse scrolled (829, 342) with delta (0, 6)
Screenshot: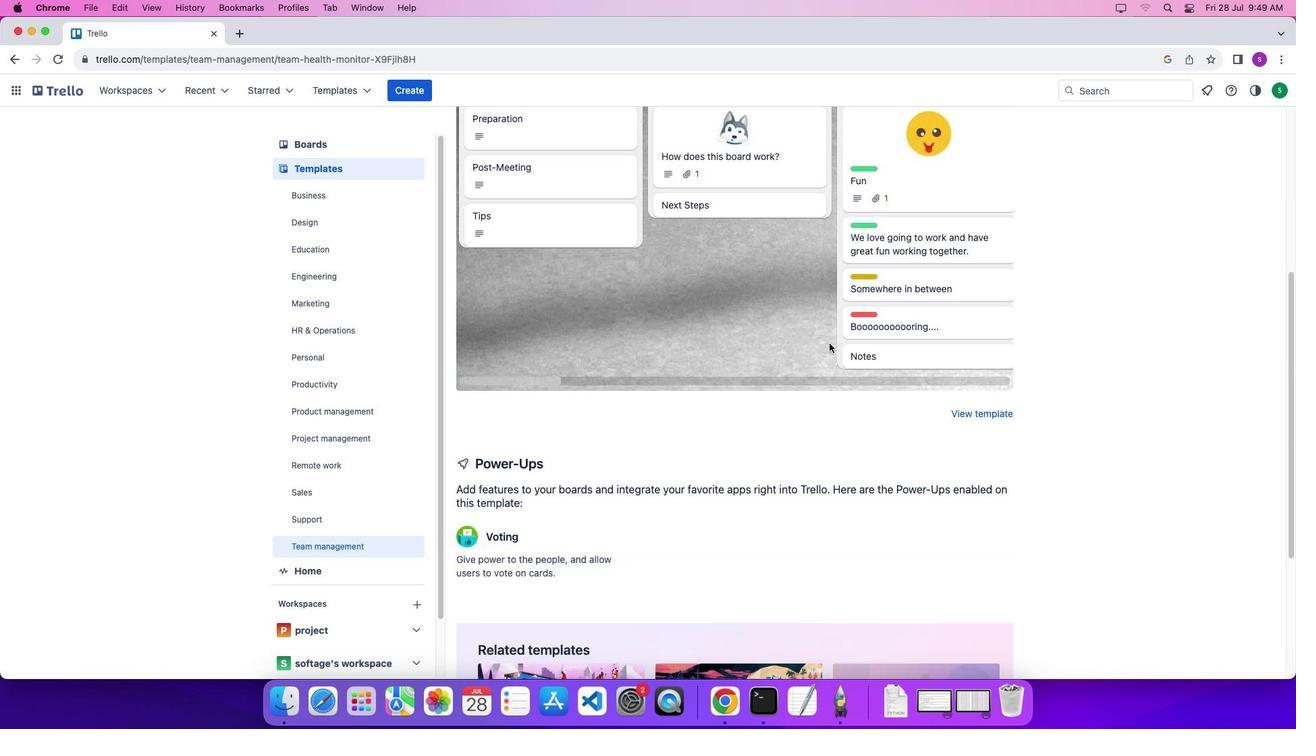 
Action: Mouse scrolled (829, 342) with delta (0, 0)
Screenshot: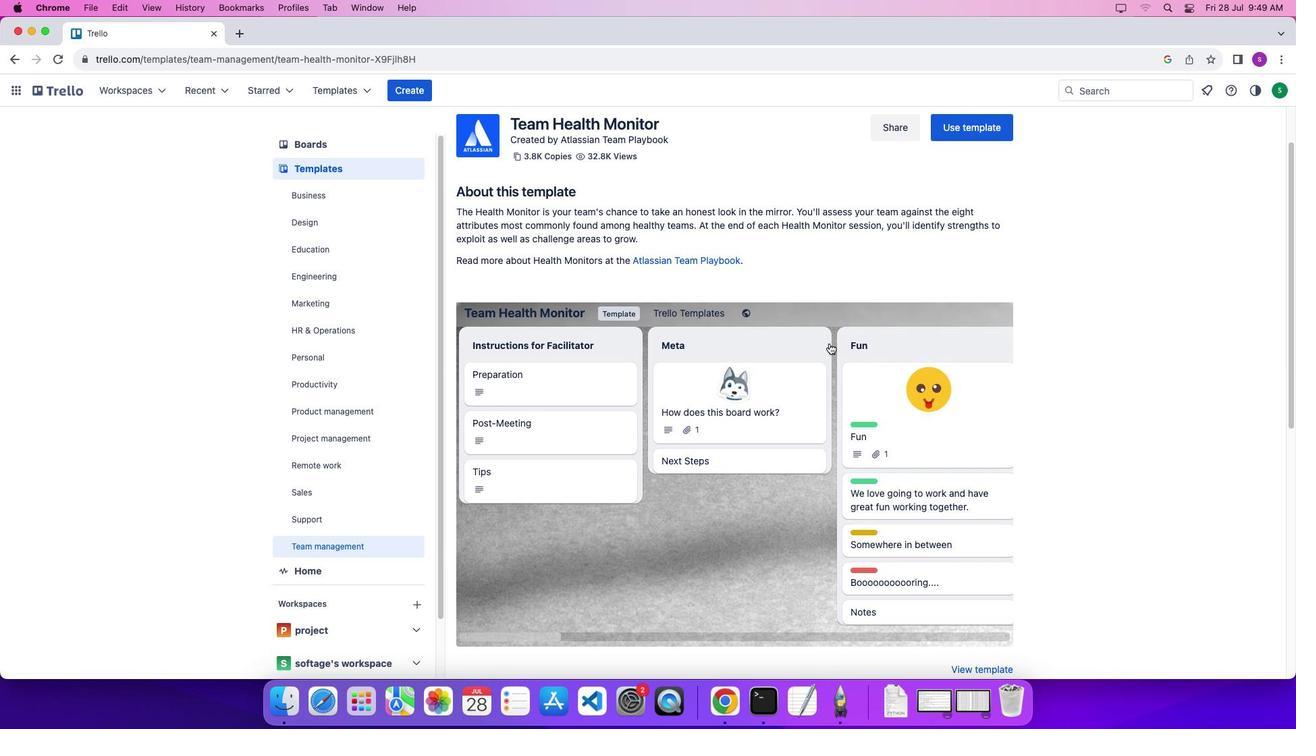 
Action: Mouse scrolled (829, 342) with delta (0, 0)
Screenshot: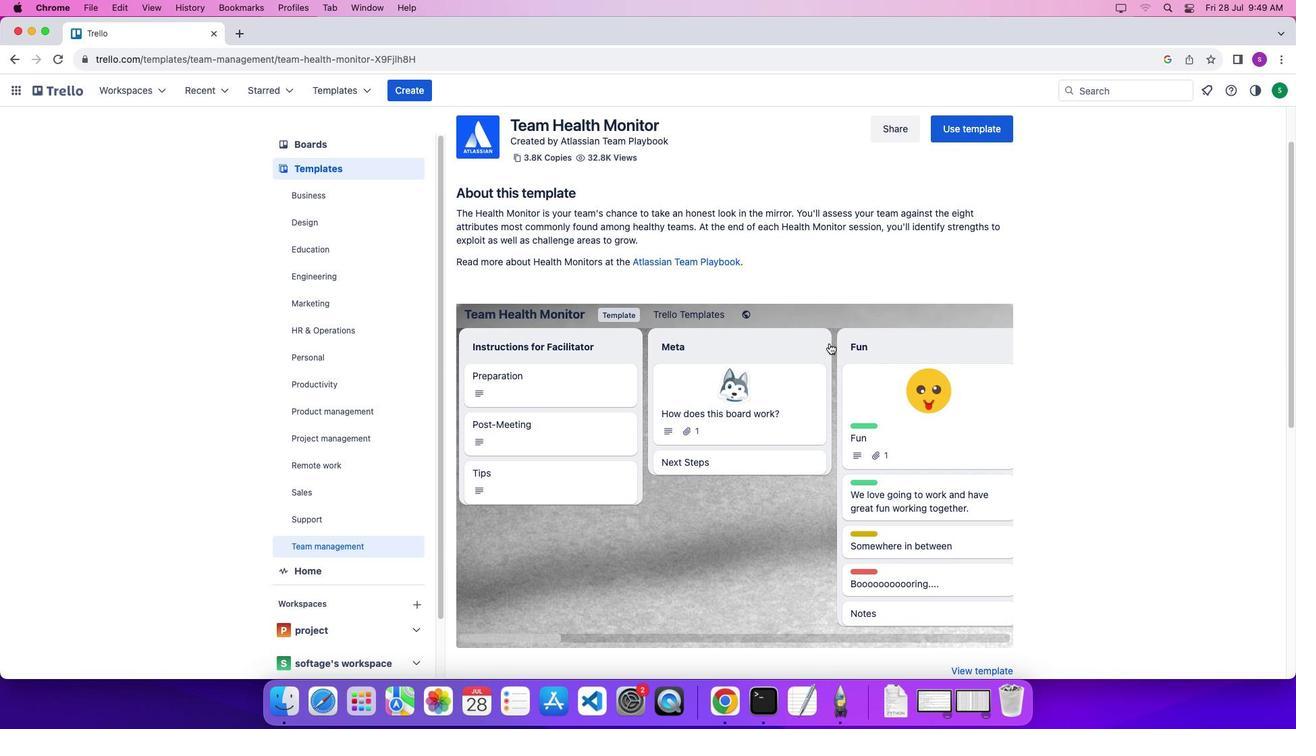 
Action: Mouse scrolled (829, 342) with delta (0, 4)
Screenshot: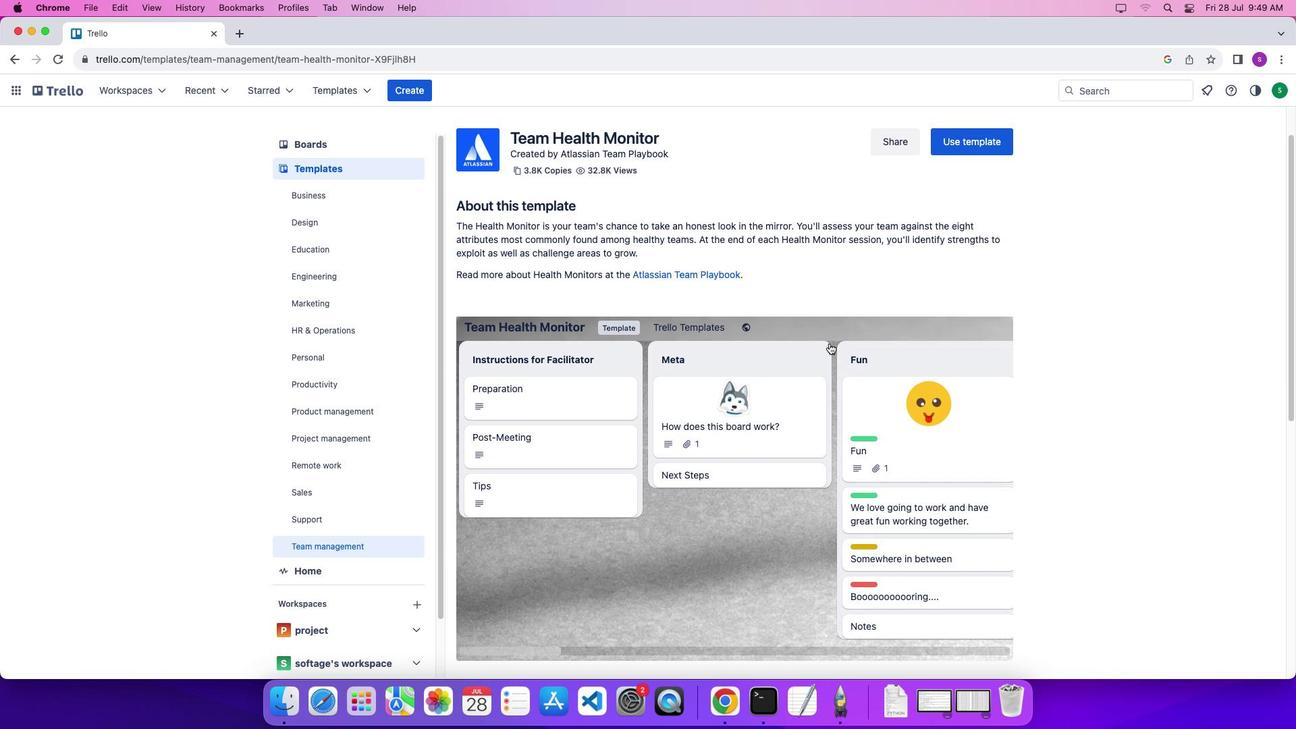 
Action: Mouse scrolled (829, 342) with delta (0, 6)
Screenshot: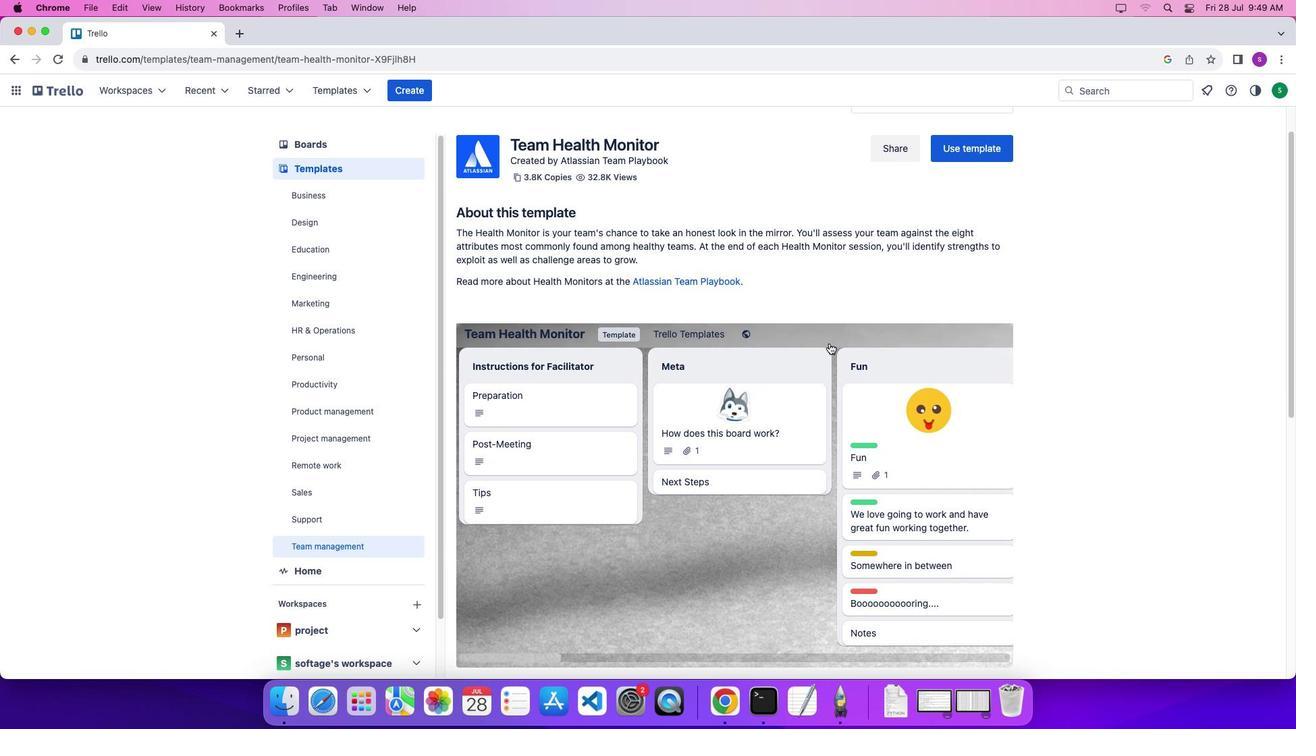 
Action: Mouse scrolled (829, 342) with delta (0, 8)
Screenshot: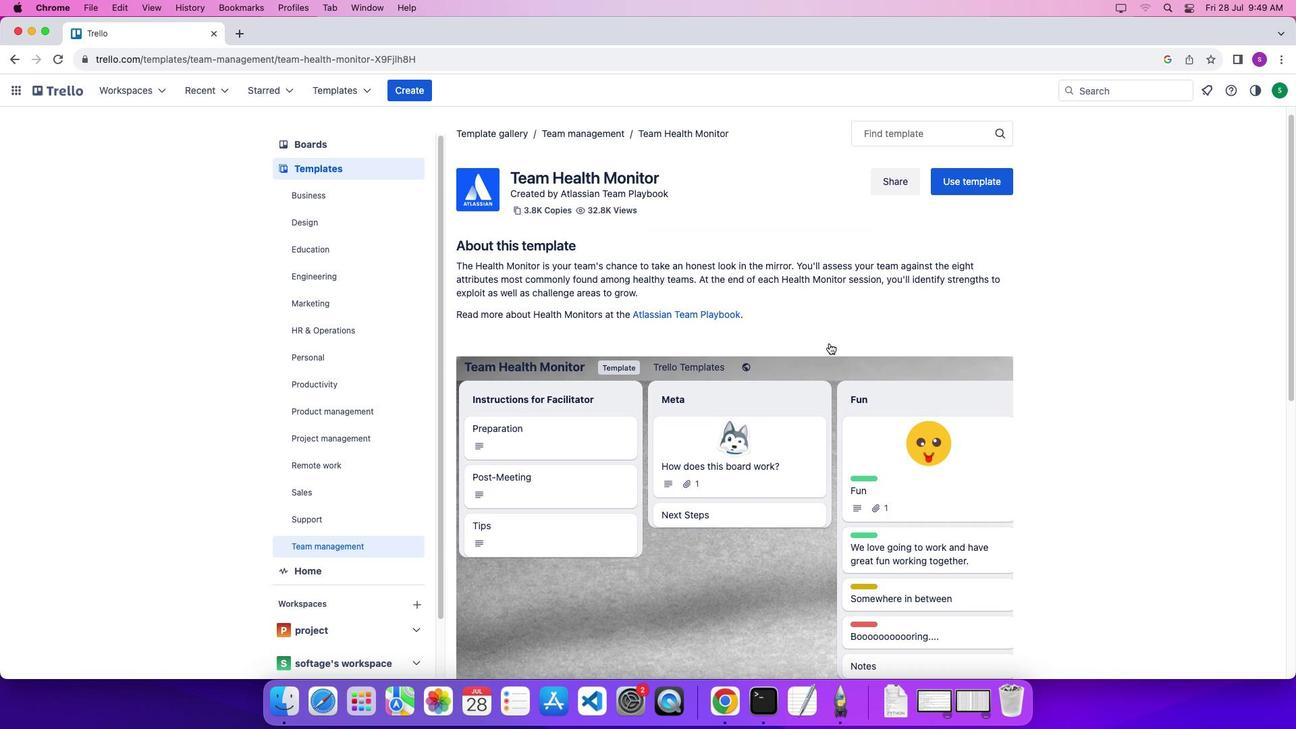 
Action: Mouse scrolled (829, 342) with delta (0, 0)
Screenshot: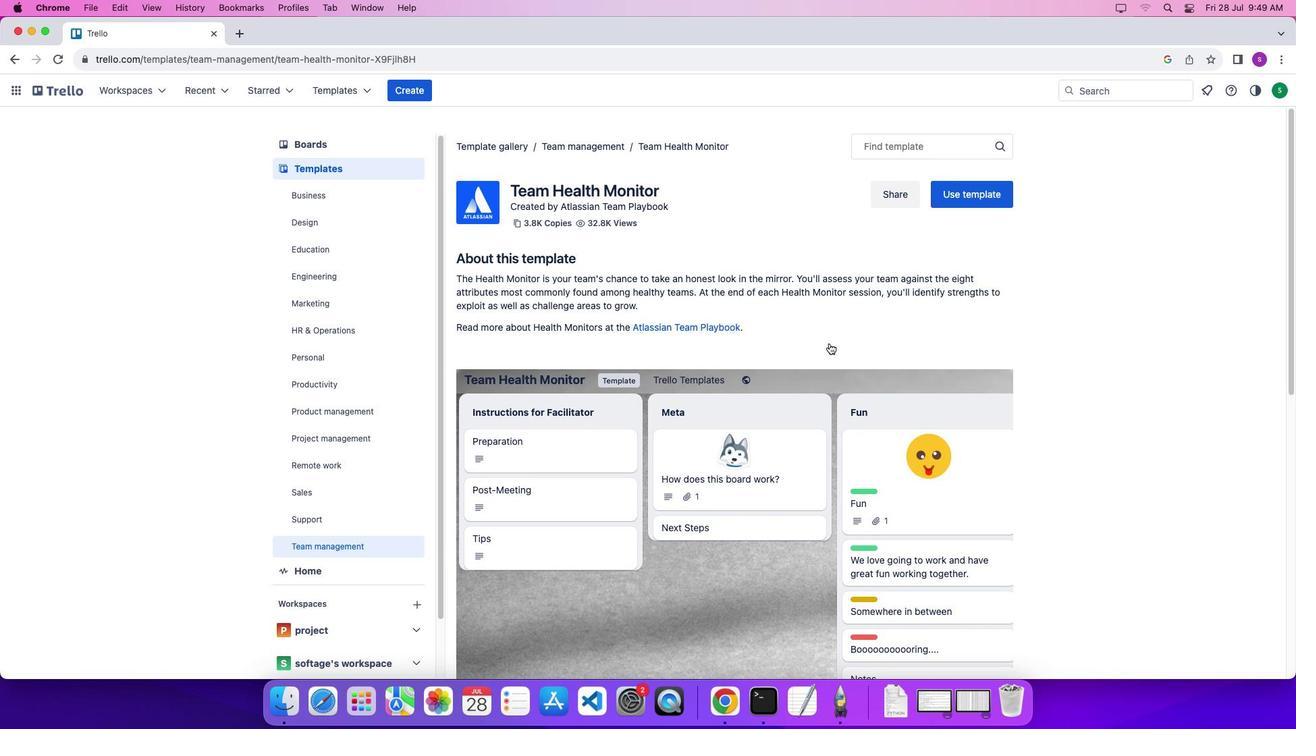 
Action: Mouse scrolled (829, 342) with delta (0, 0)
Screenshot: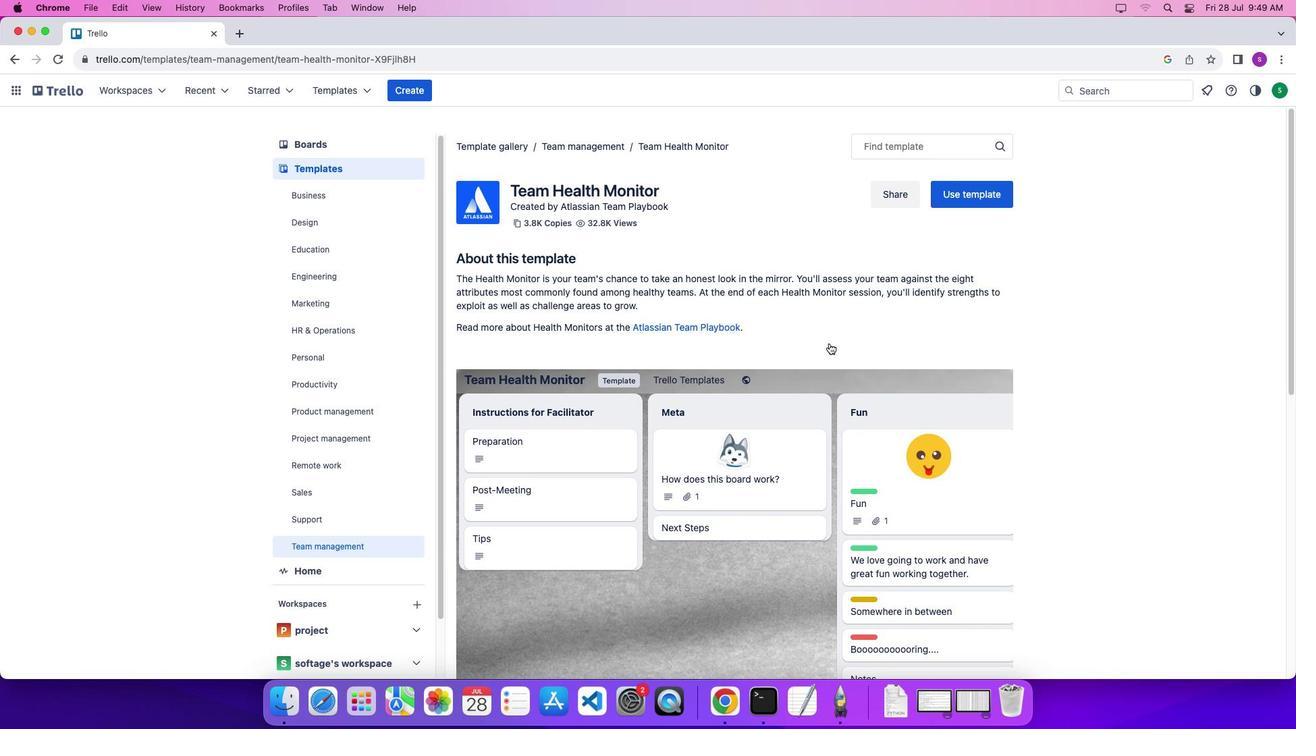 
Action: Mouse scrolled (829, 342) with delta (0, 6)
Screenshot: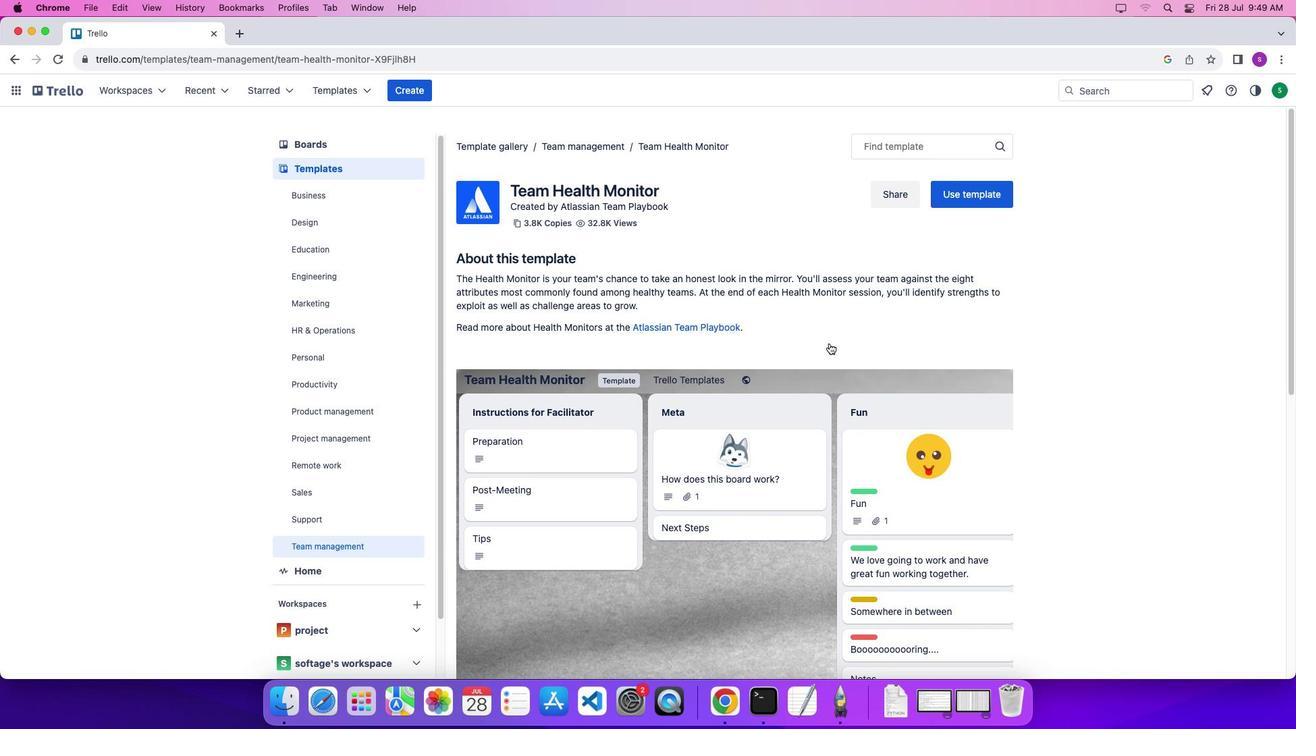 
Action: Mouse scrolled (829, 342) with delta (0, 8)
Screenshot: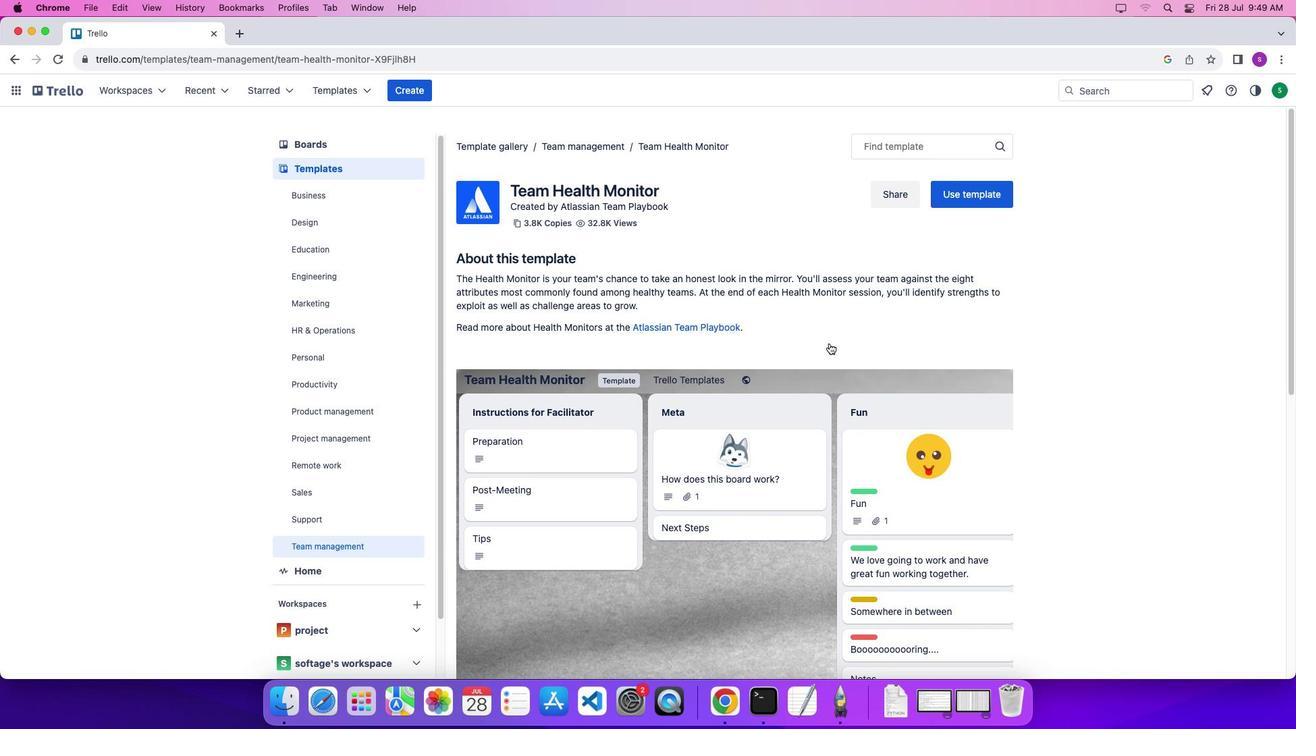 
Action: Mouse moved to (978, 189)
Screenshot: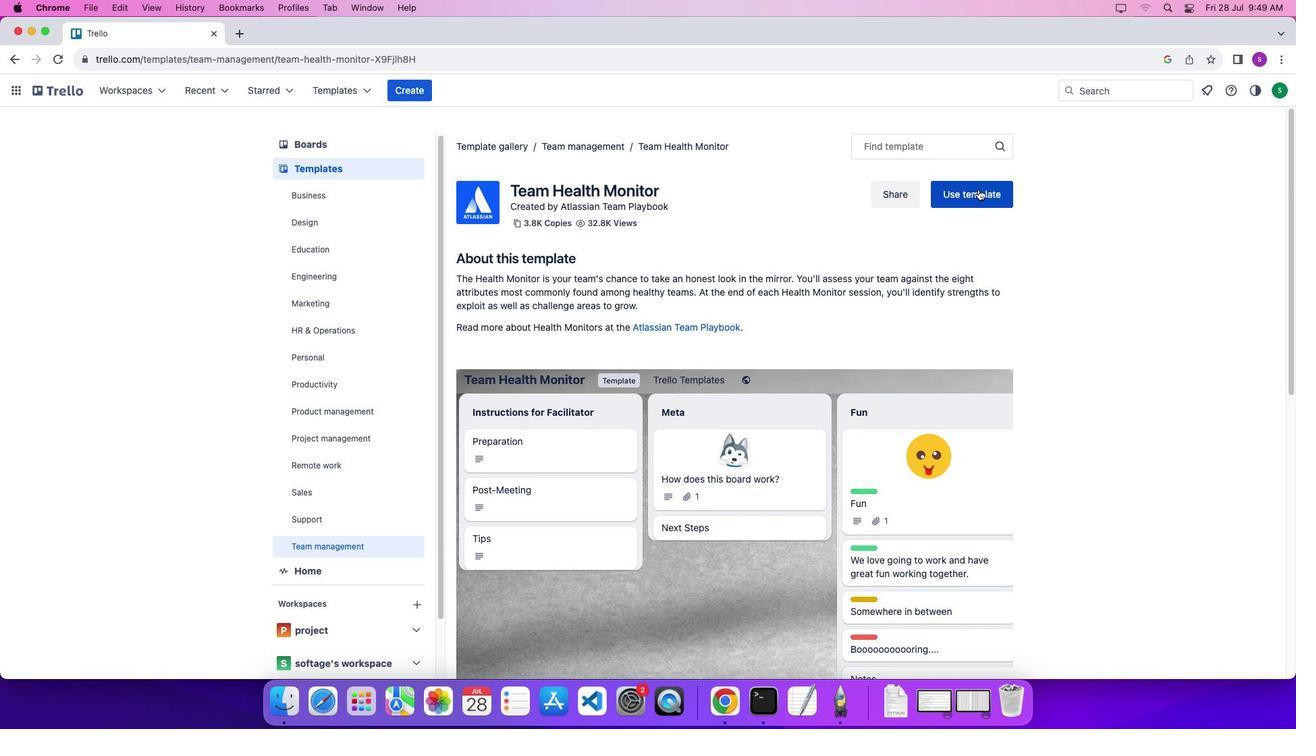 
Action: Mouse pressed left at (978, 189)
Screenshot: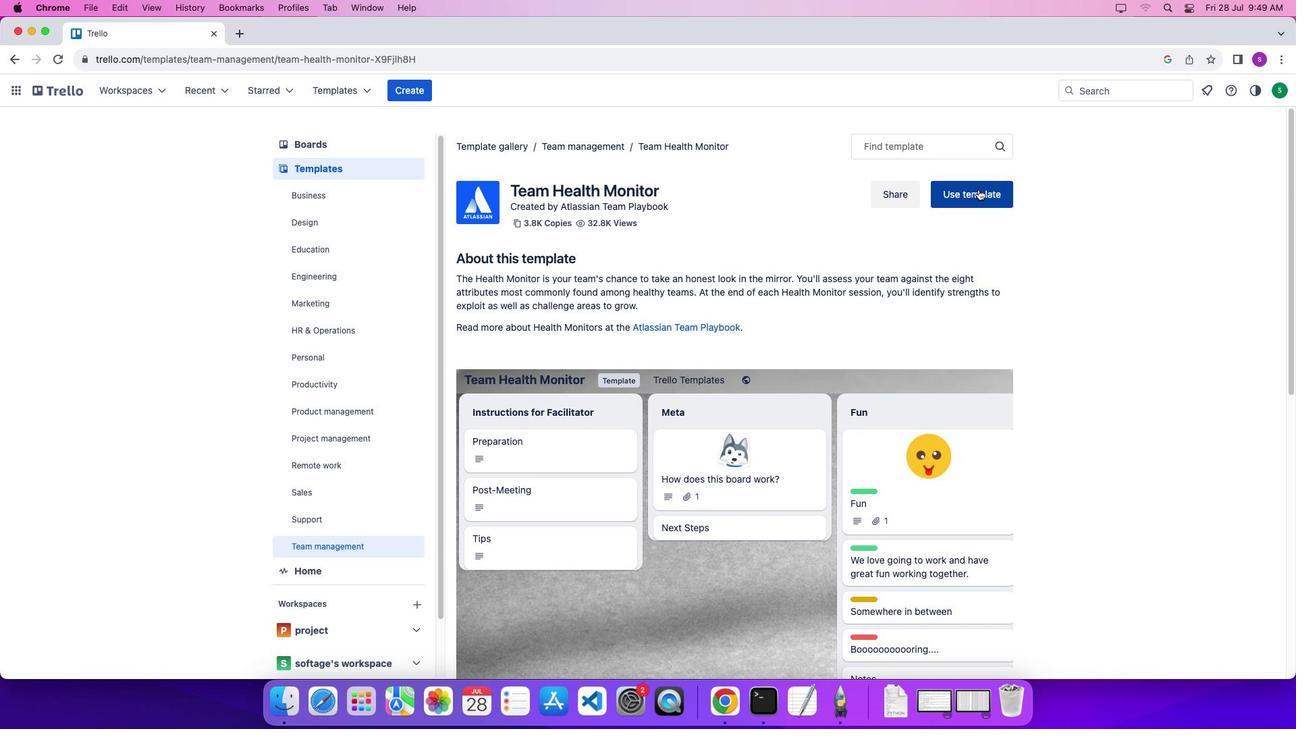 
Action: Mouse moved to (971, 480)
Screenshot: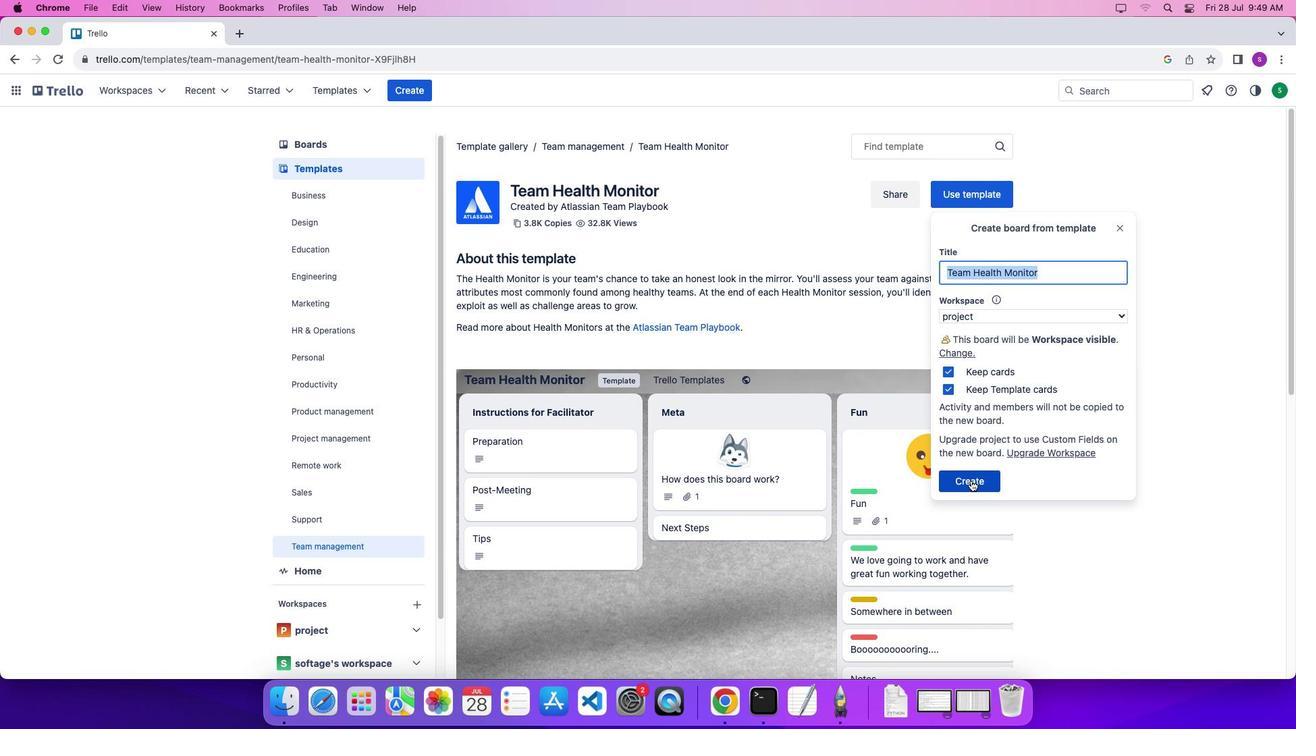 
Action: Mouse pressed left at (971, 480)
Screenshot: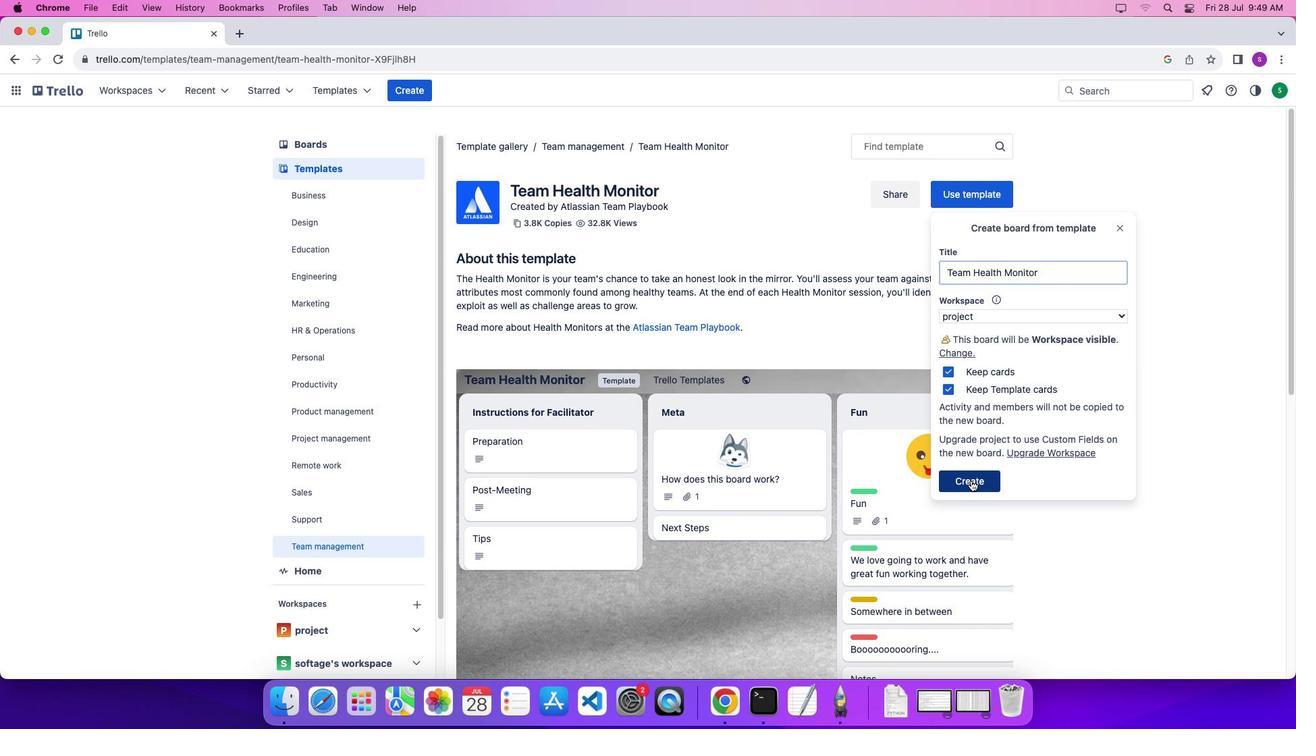 
Action: Mouse moved to (724, 615)
Screenshot: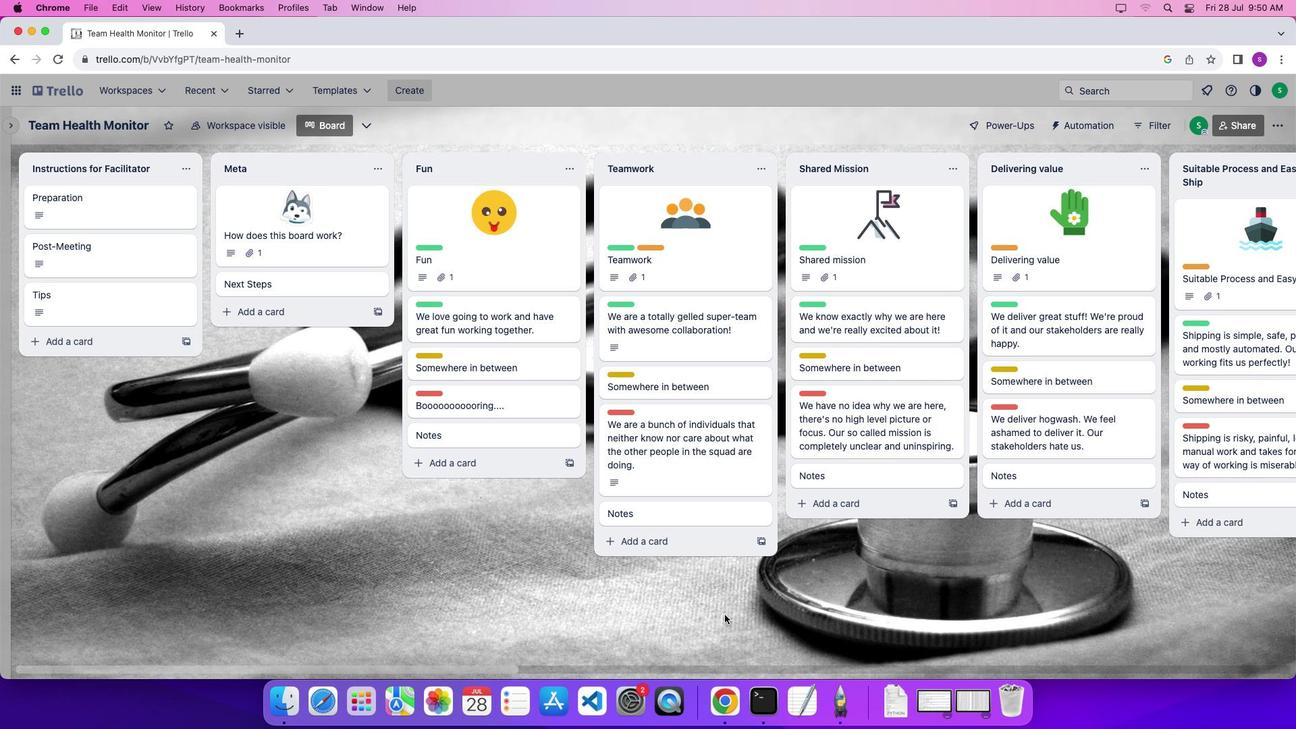 
Action: Mouse pressed left at (724, 615)
Screenshot: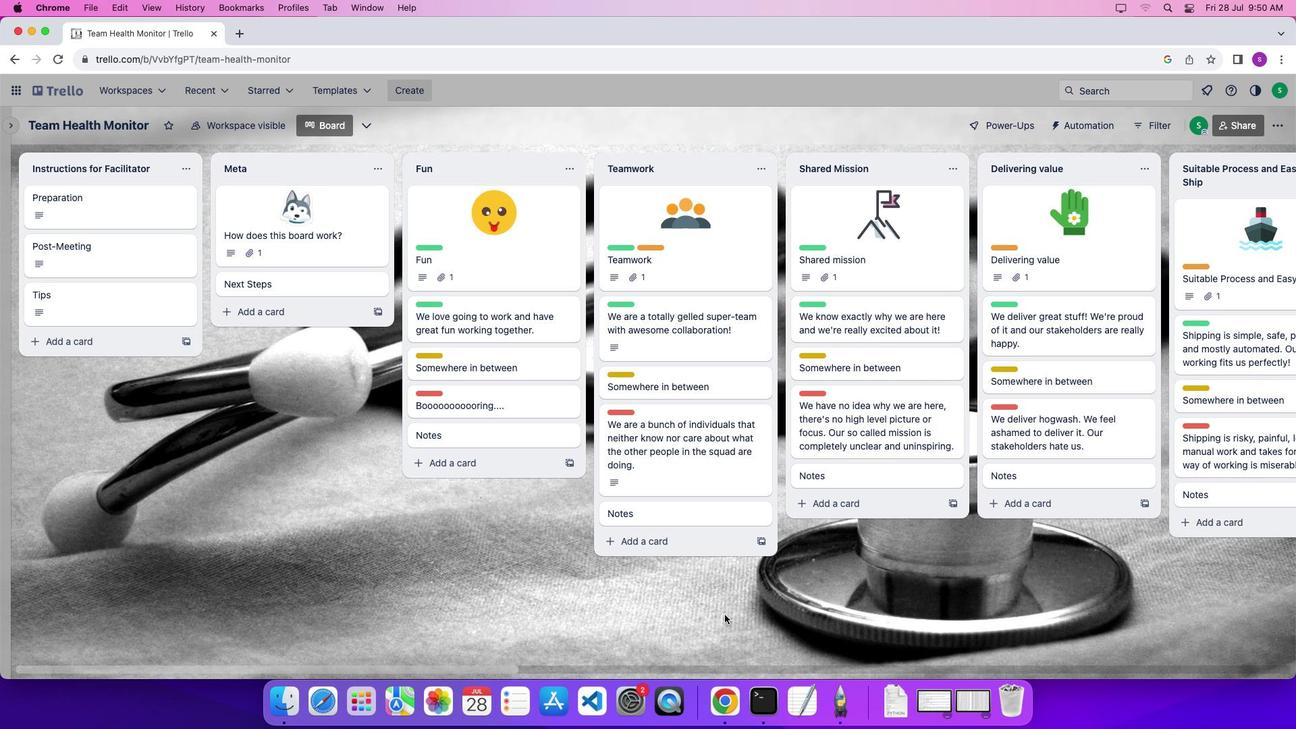 
Action: Mouse moved to (504, 669)
Screenshot: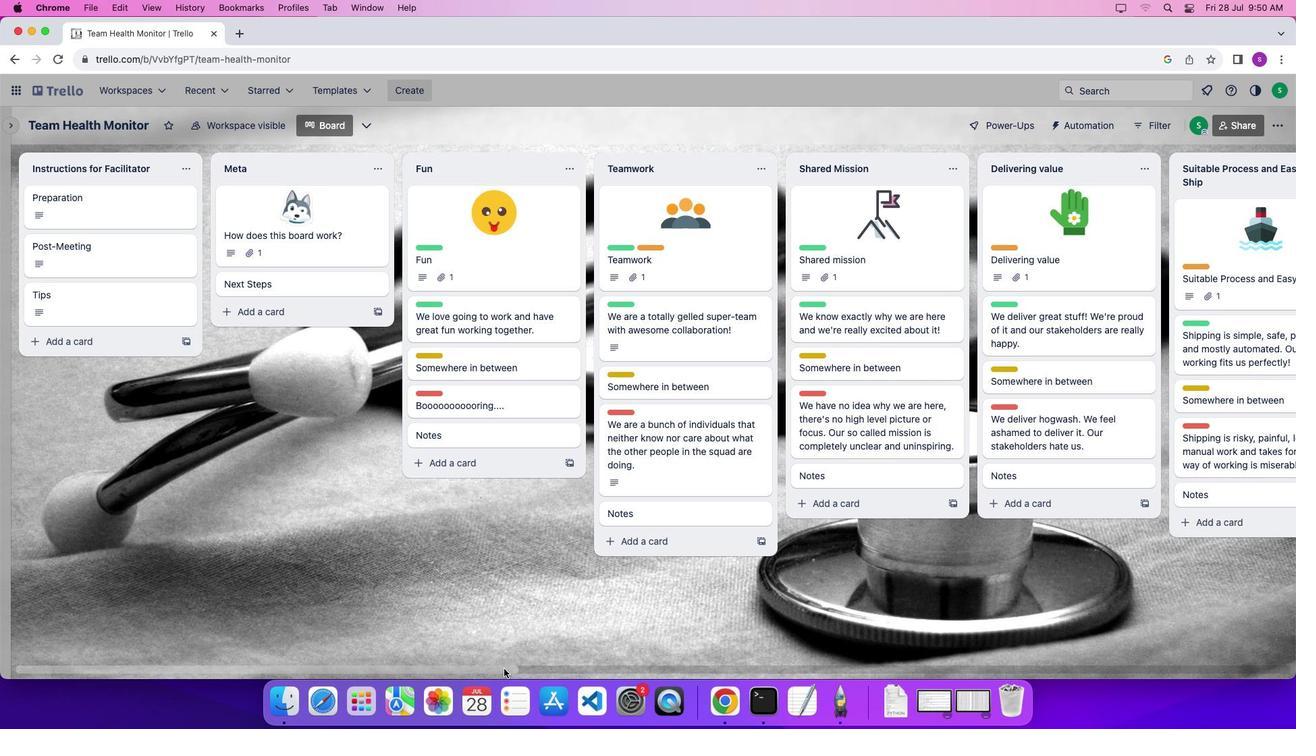 
Action: Mouse pressed left at (504, 669)
Screenshot: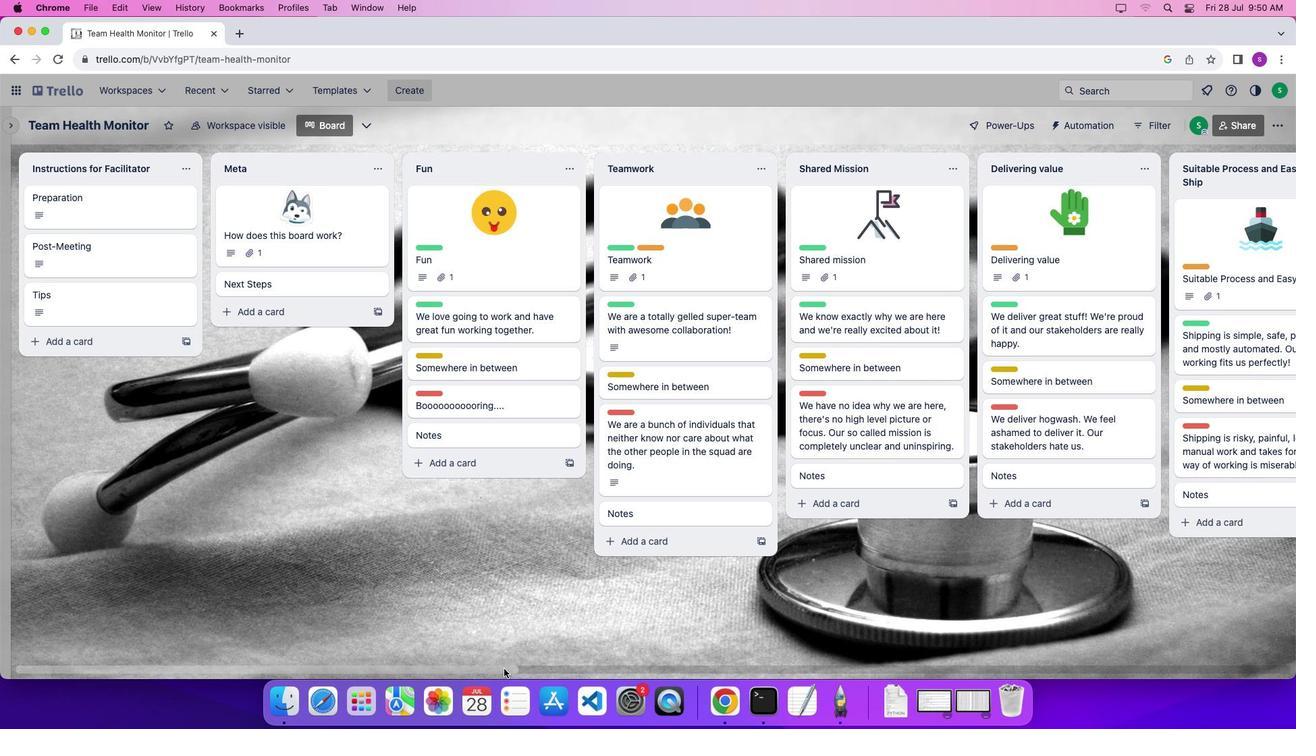 
Action: Mouse pressed left at (504, 669)
Screenshot: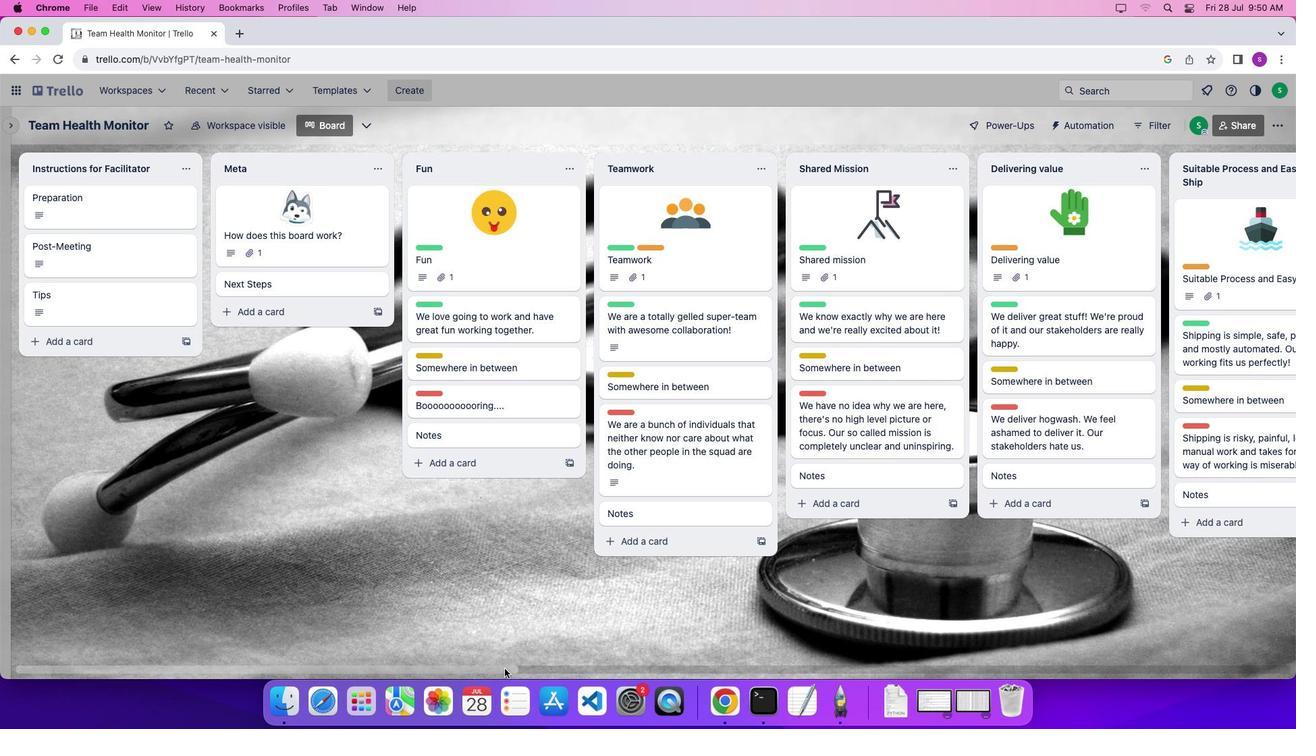 
Action: Mouse moved to (1033, 446)
Screenshot: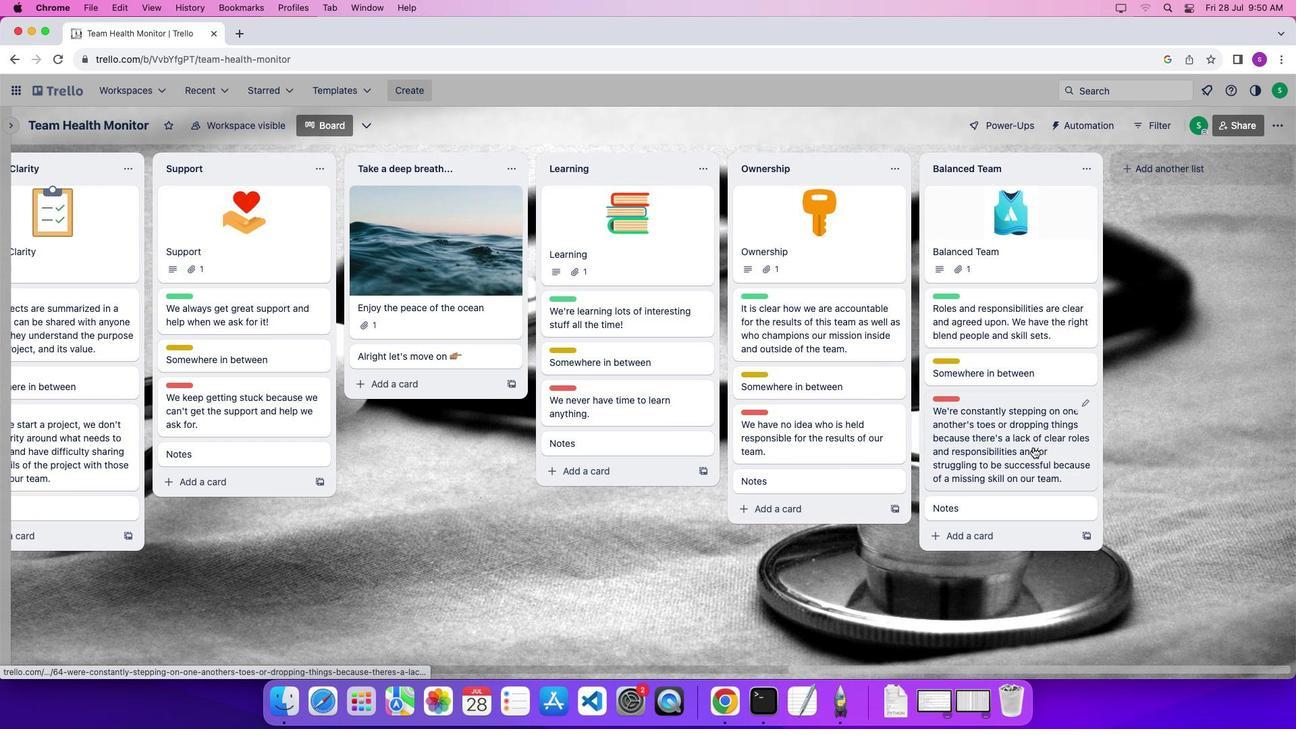 
Action: Mouse pressed left at (1033, 446)
Screenshot: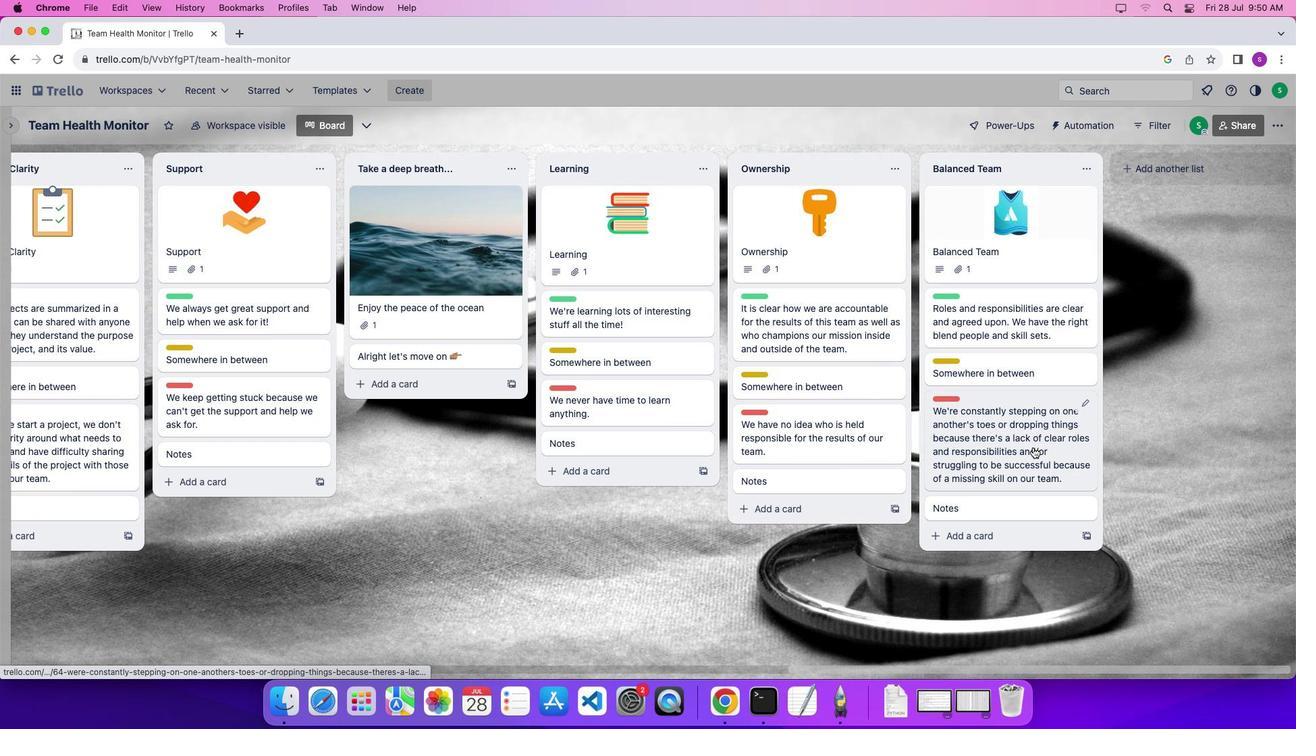 
Action: Mouse moved to (664, 480)
Screenshot: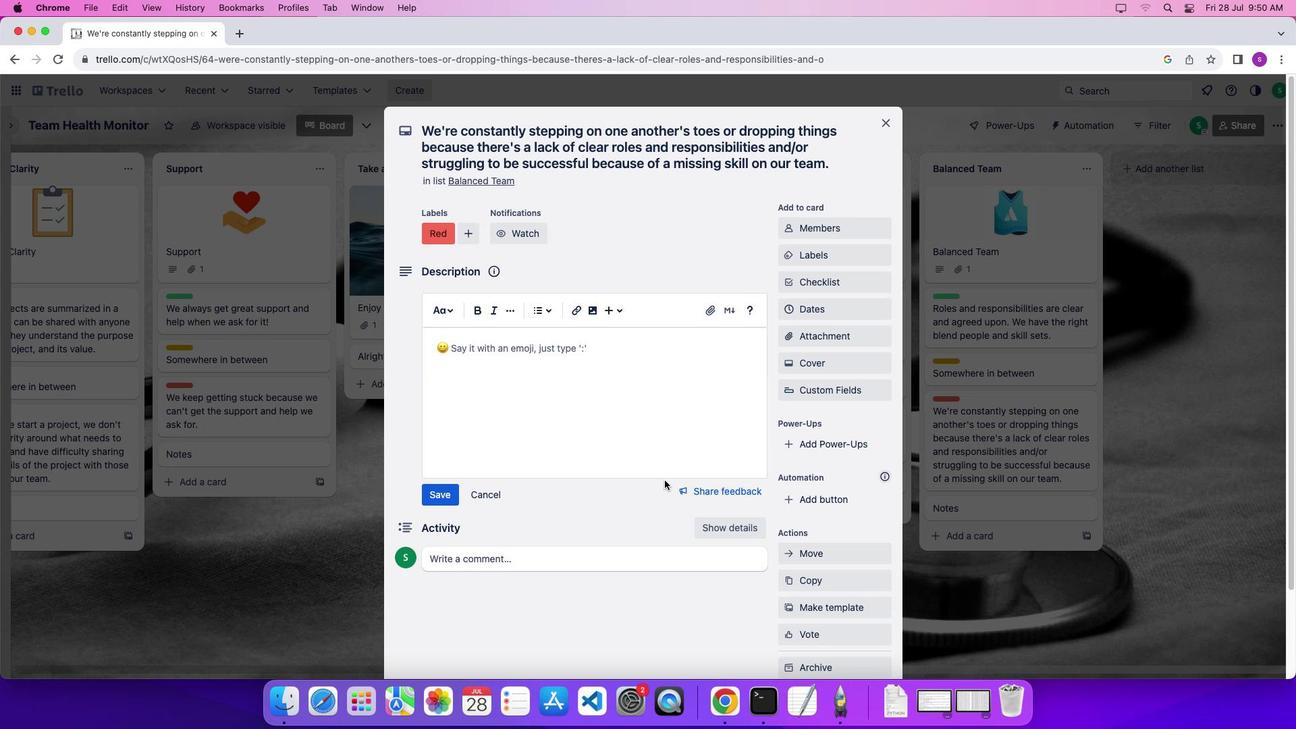 
Action: Mouse scrolled (664, 480) with delta (0, 0)
Screenshot: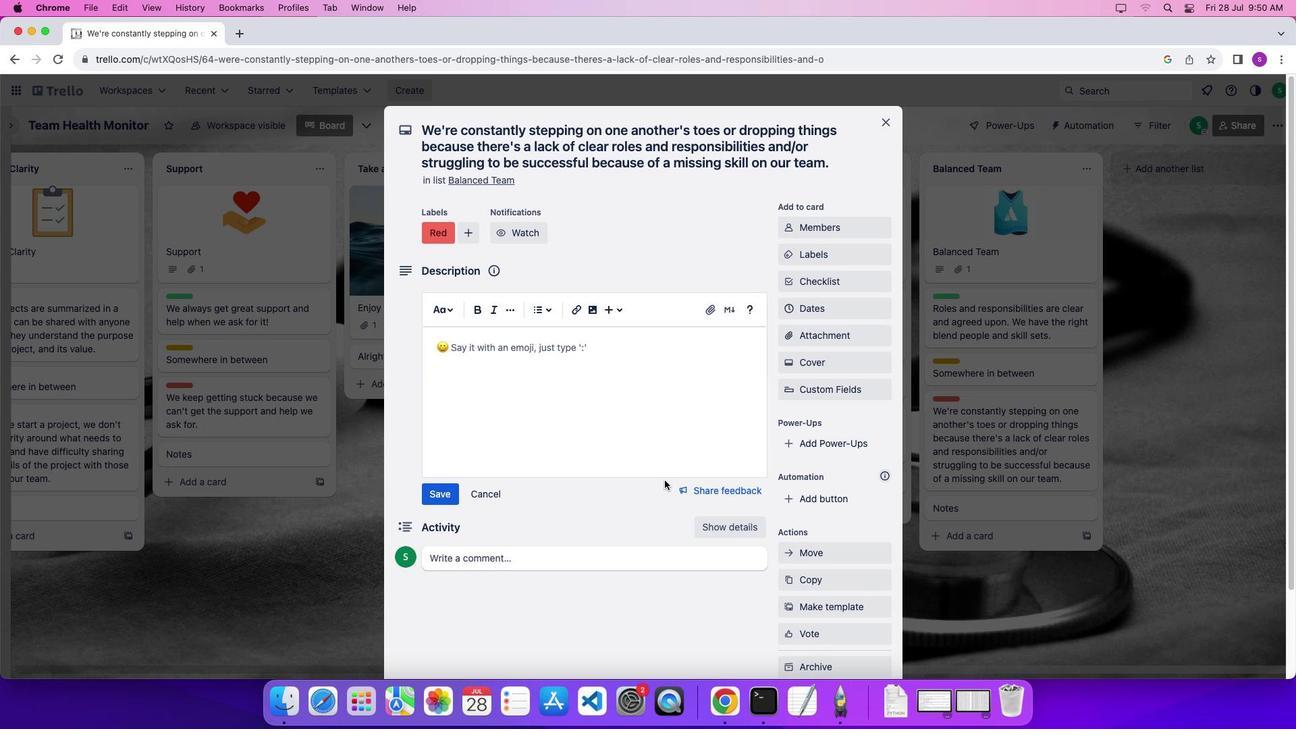 
Action: Mouse scrolled (664, 480) with delta (0, 0)
Screenshot: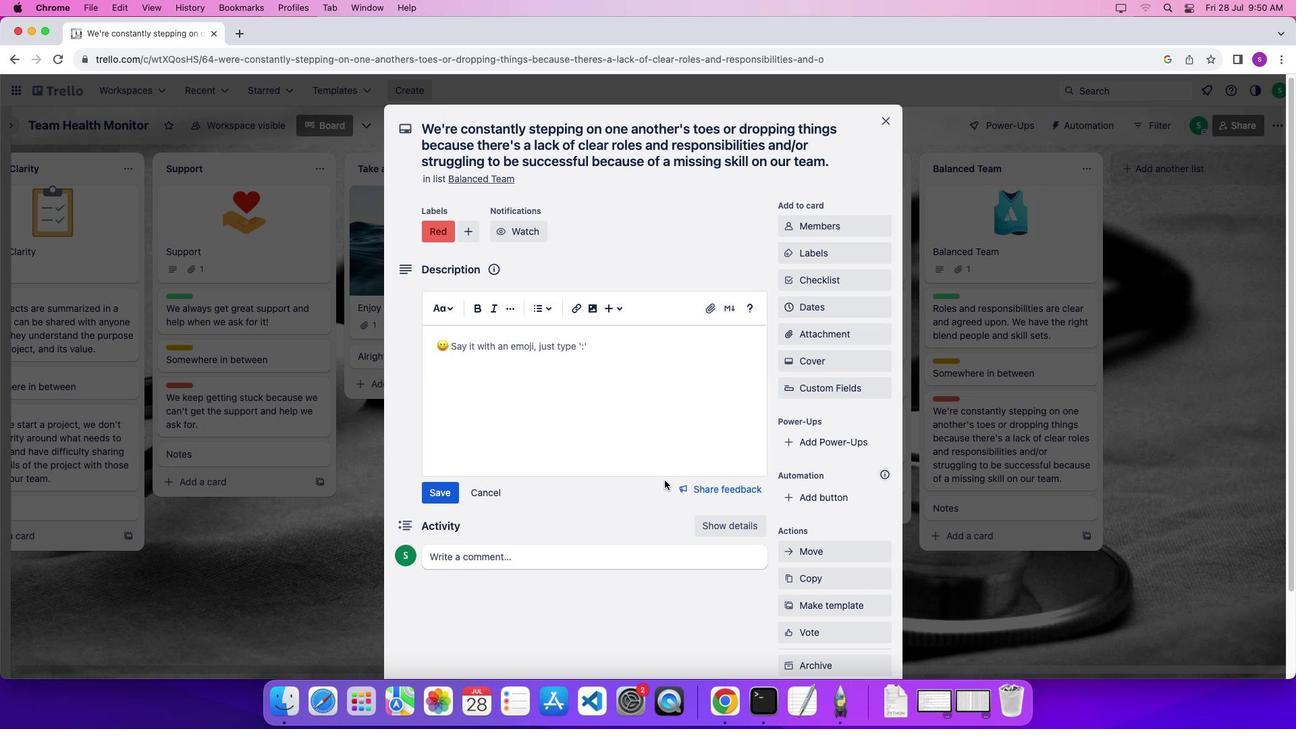 
Action: Mouse scrolled (664, 480) with delta (0, -1)
Screenshot: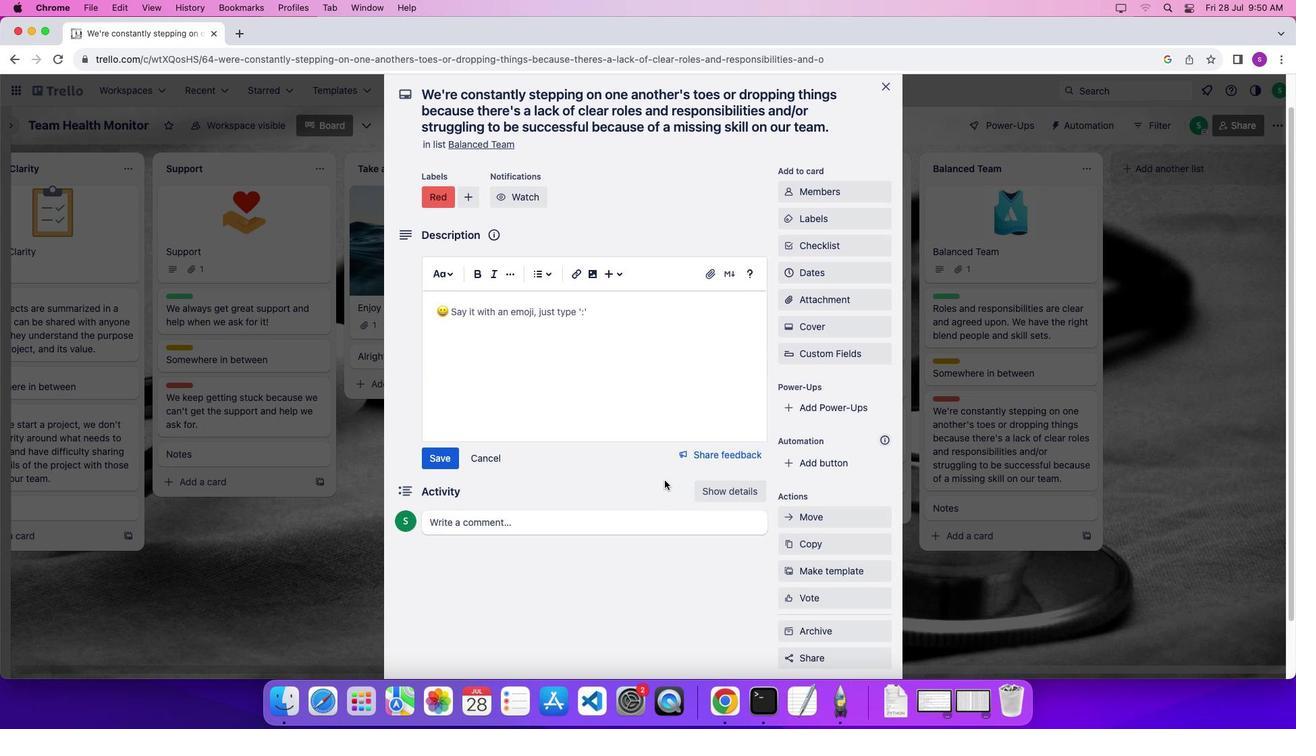 
Action: Mouse scrolled (664, 480) with delta (0, 0)
Screenshot: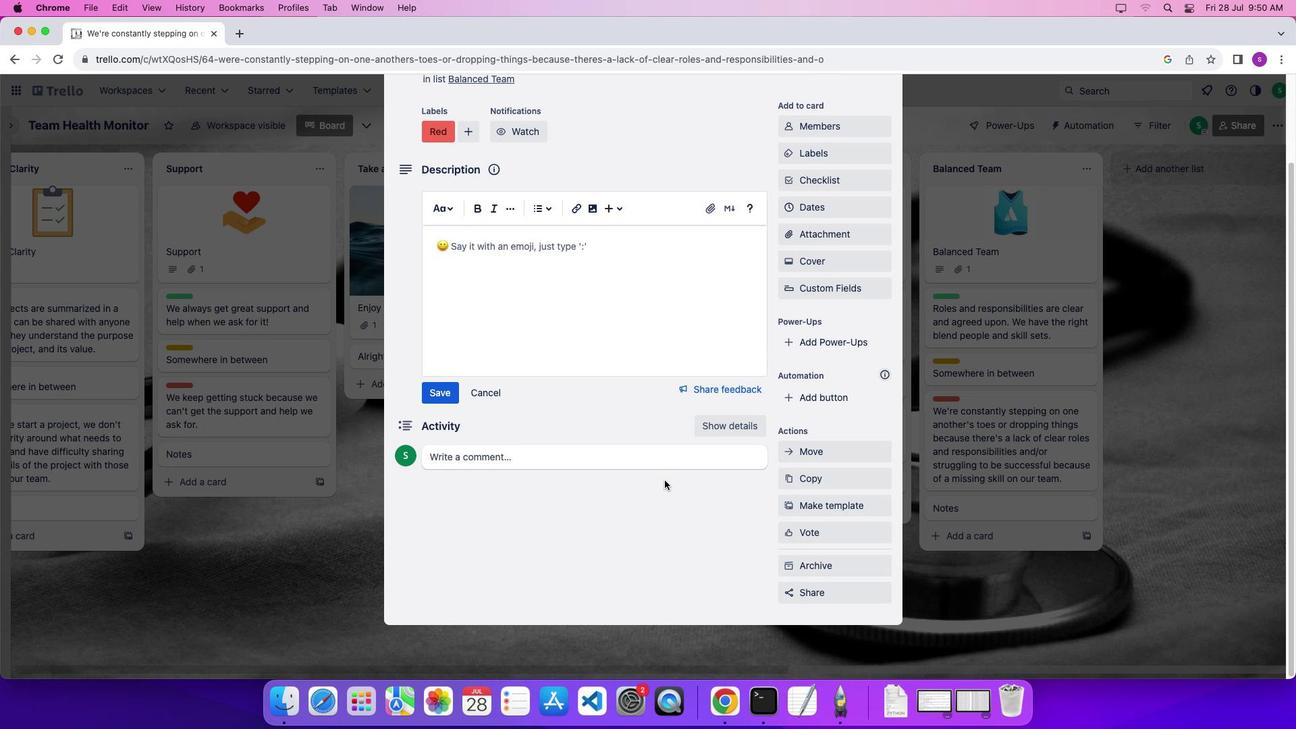 
Action: Mouse scrolled (664, 480) with delta (0, 0)
Screenshot: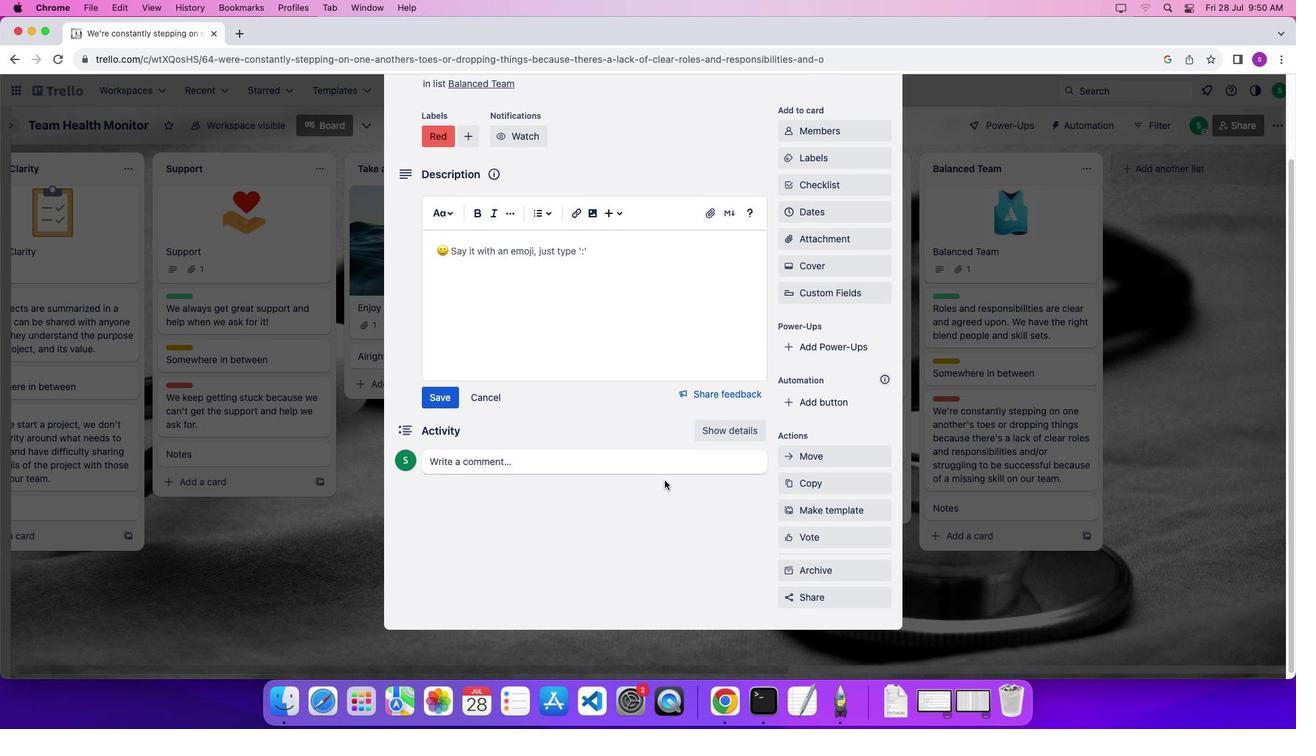 
Action: Mouse scrolled (664, 480) with delta (0, 2)
Screenshot: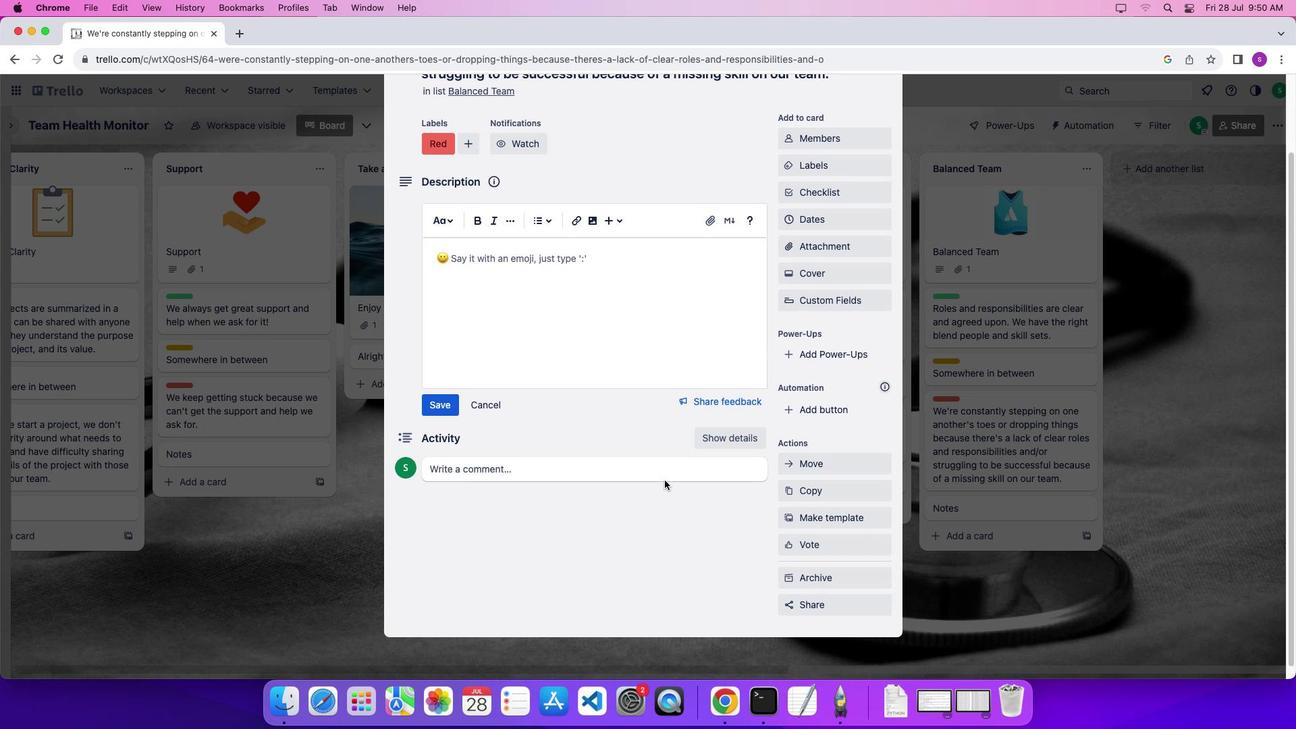 
Action: Mouse moved to (882, 126)
Screenshot: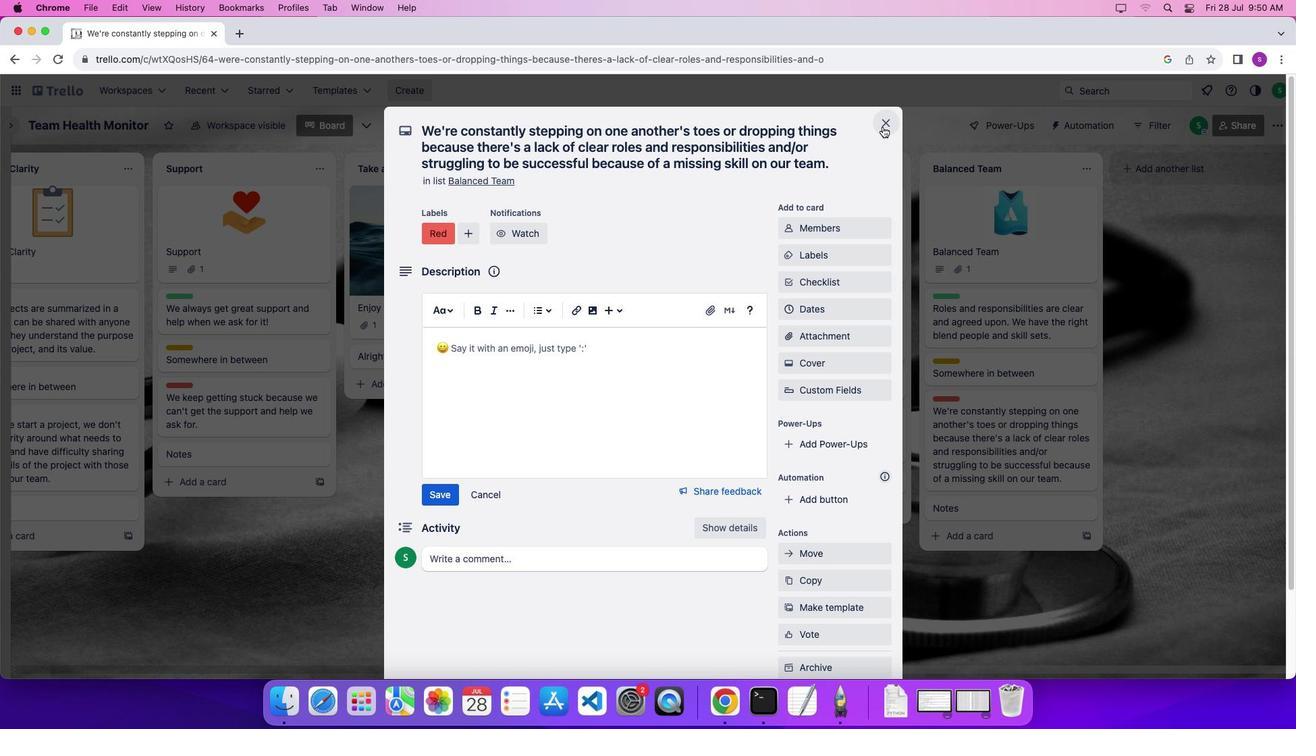 
Action: Mouse pressed left at (882, 126)
Screenshot: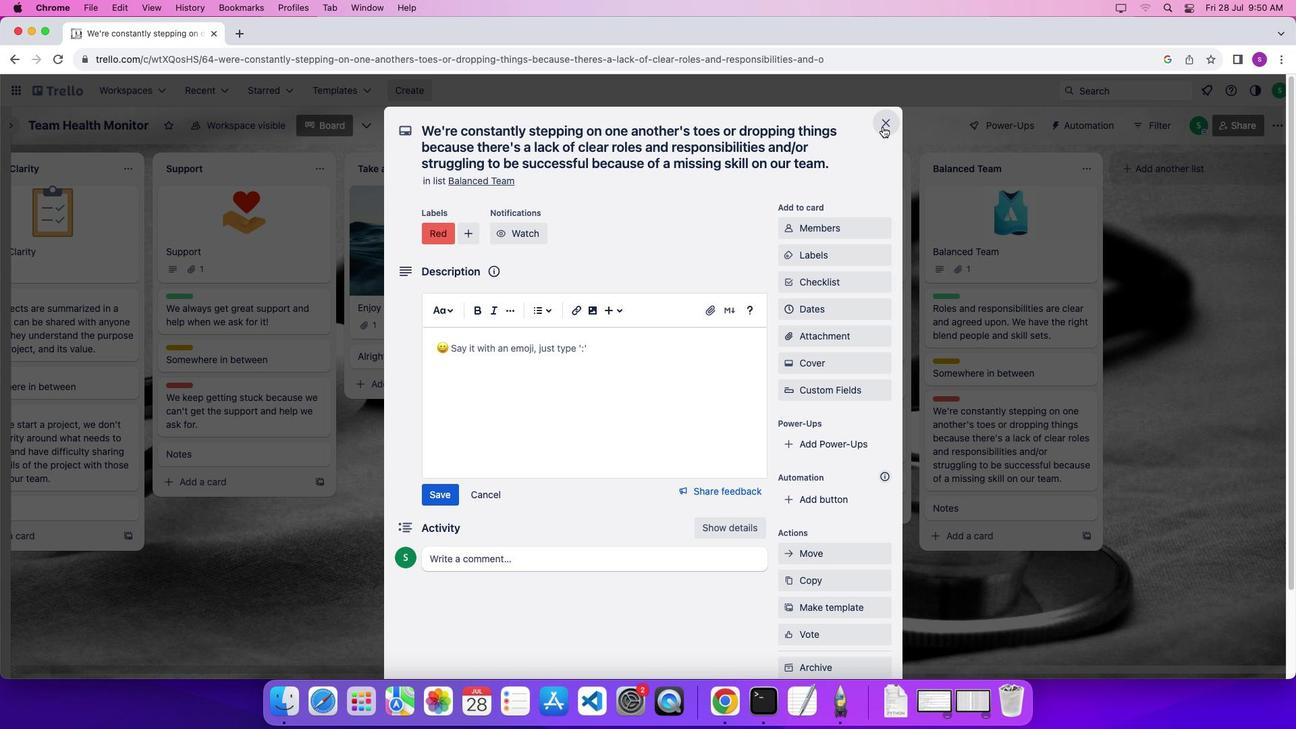 
Action: Mouse moved to (810, 670)
Screenshot: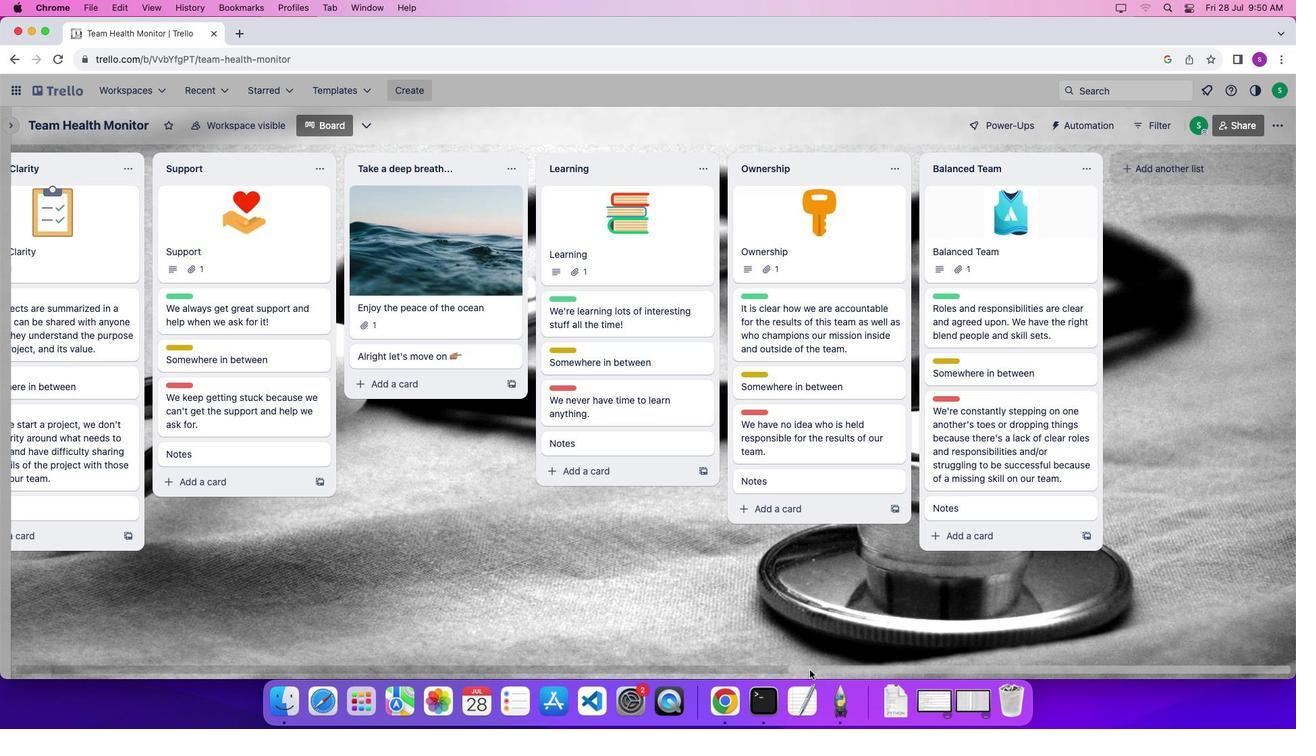 
Action: Mouse pressed left at (810, 670)
Screenshot: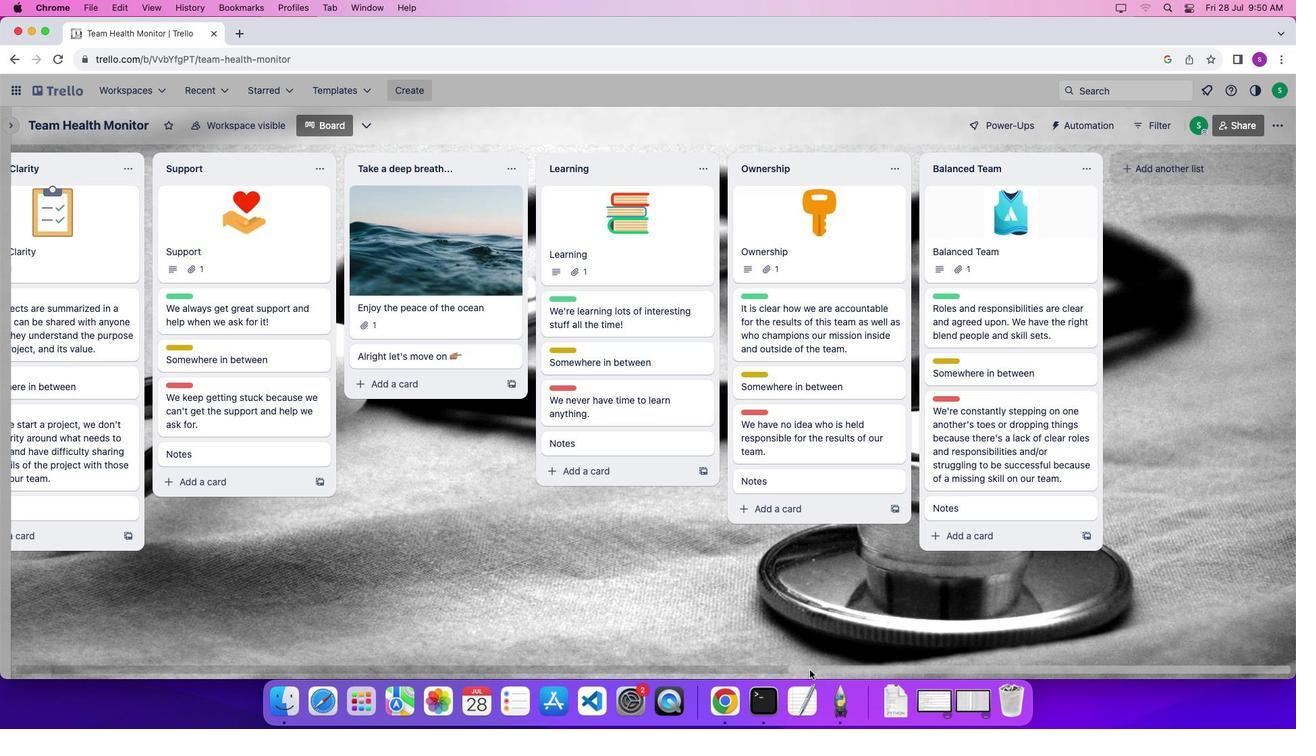 
Action: Mouse moved to (1206, 167)
Screenshot: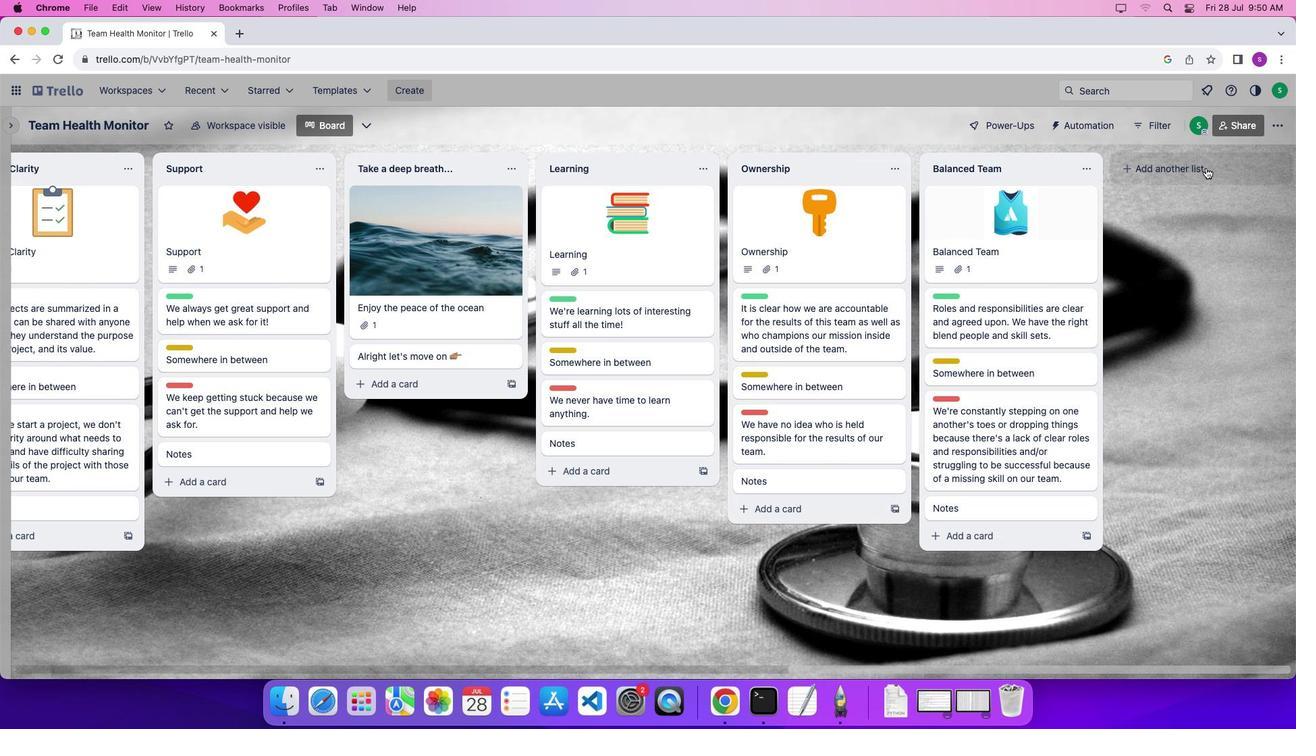 
Action: Mouse pressed left at (1206, 167)
Screenshot: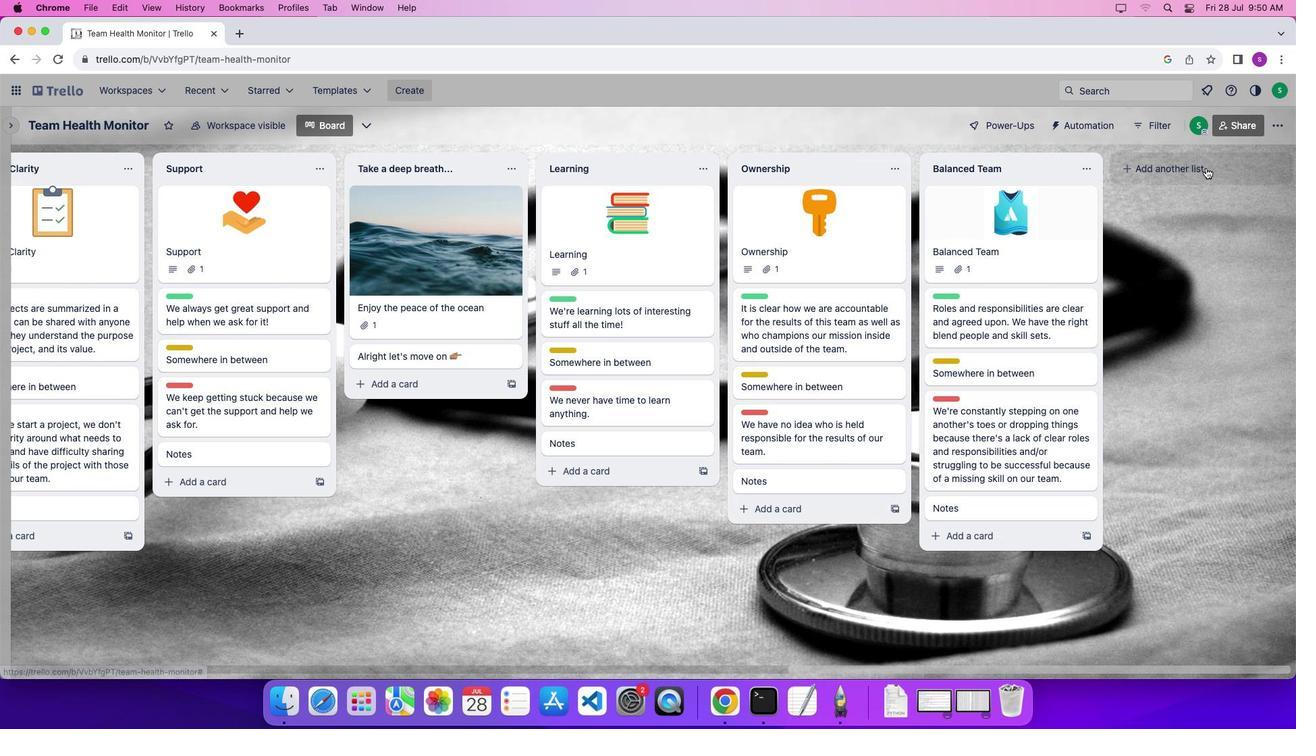 
Action: Mouse moved to (1198, 171)
Screenshot: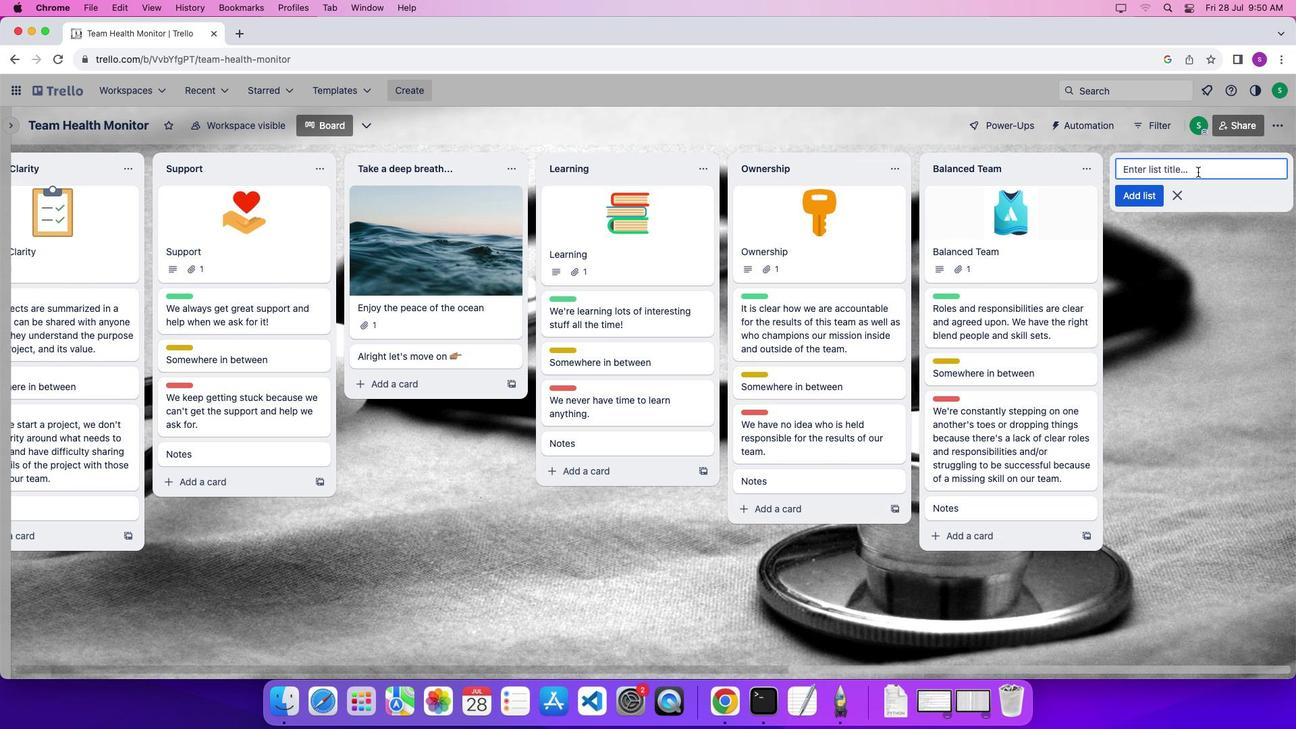 
Action: Mouse pressed left at (1198, 171)
Screenshot: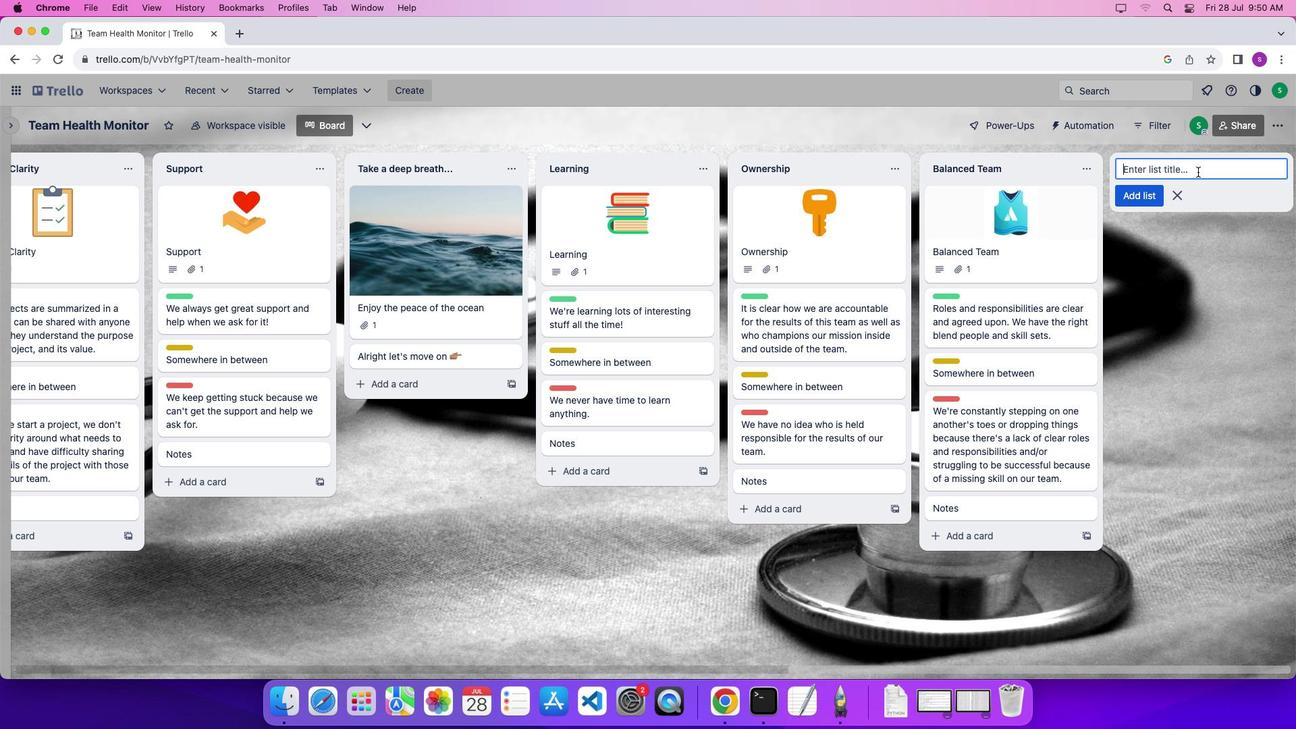 
Action: Mouse moved to (1209, 200)
Screenshot: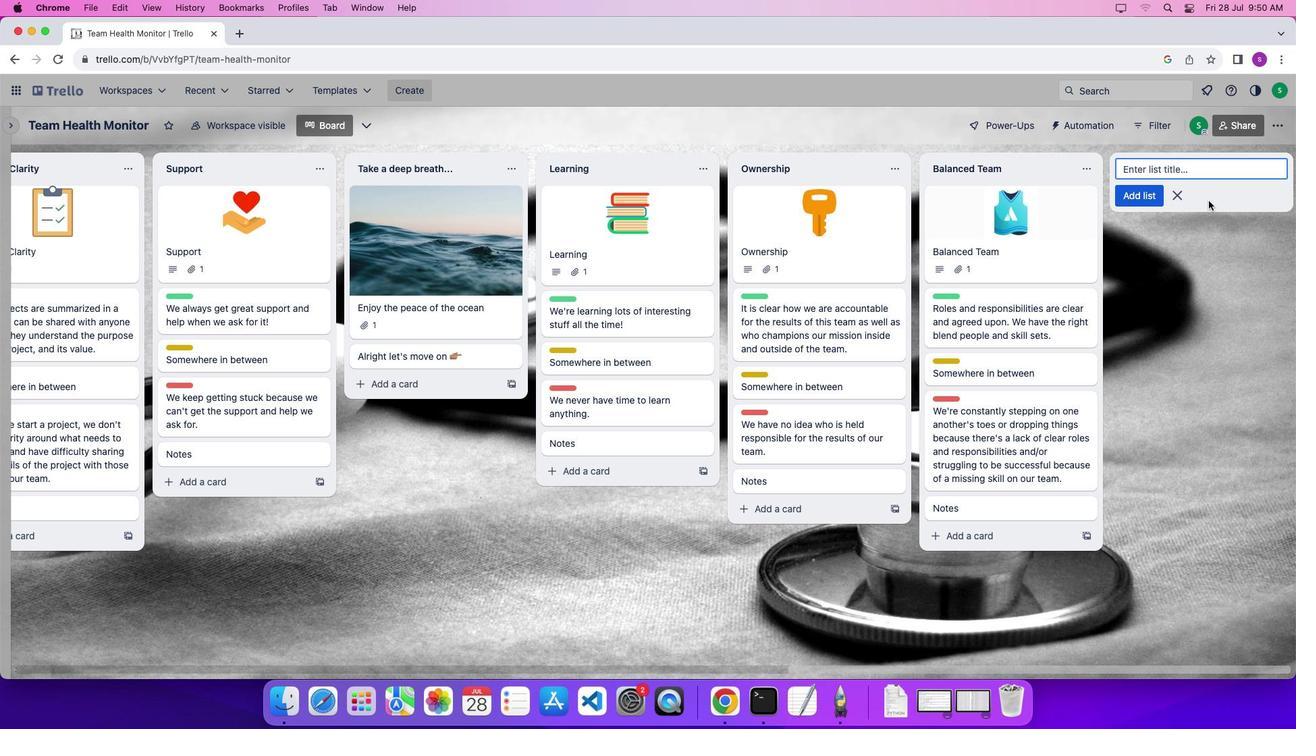 
Action: Key pressed Key.shift'P''o'
Screenshot: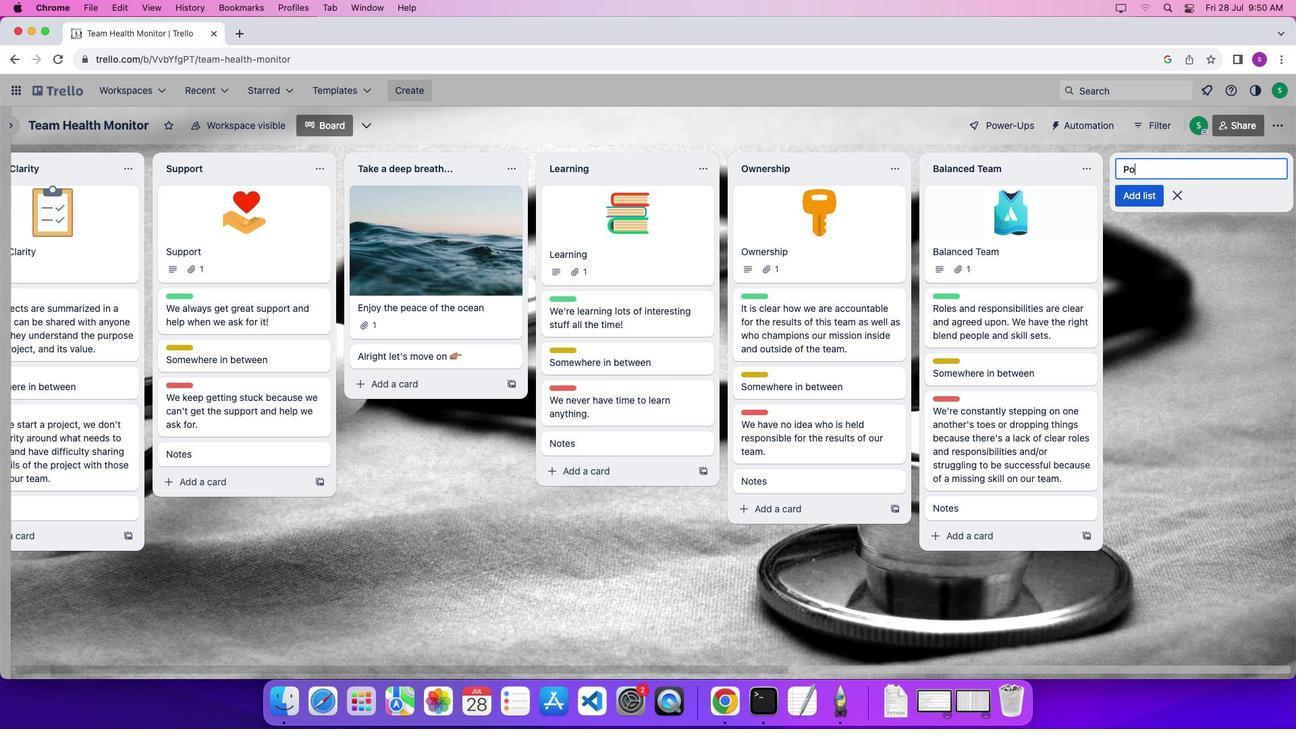 
Action: Mouse moved to (1209, 201)
Screenshot: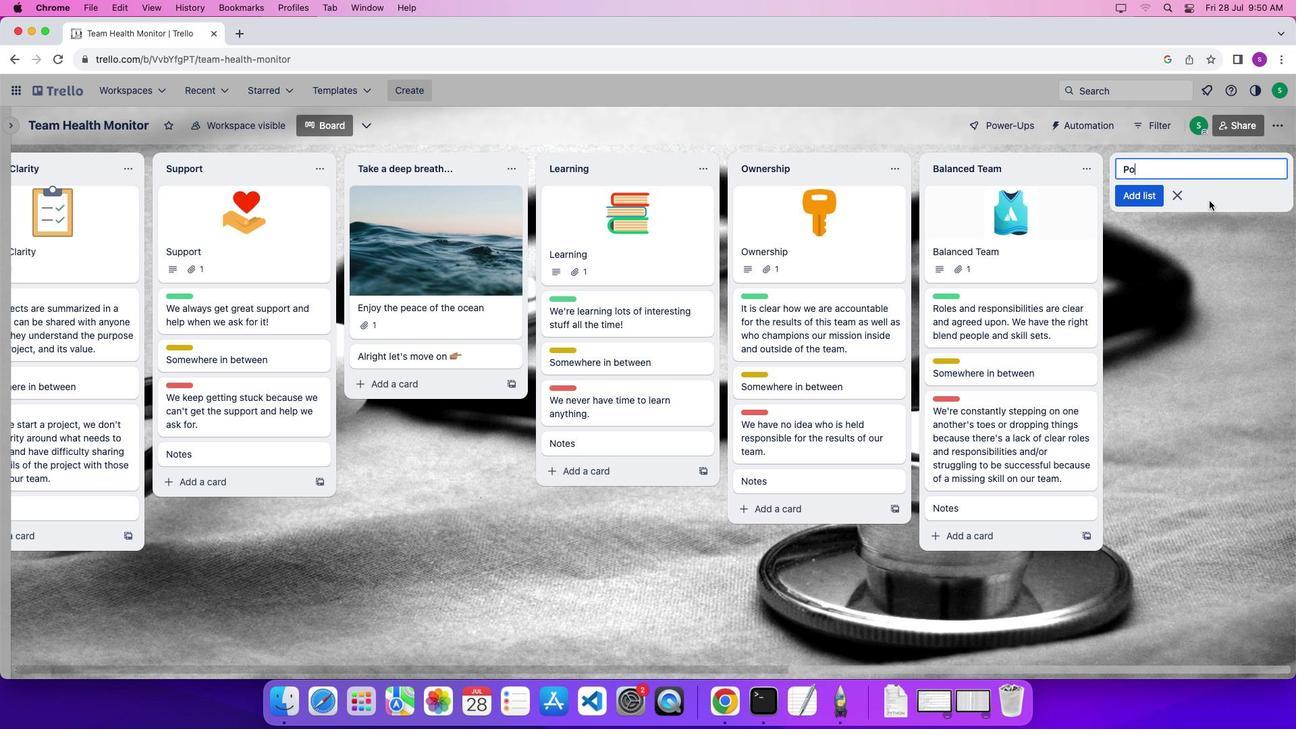 
Action: Key pressed 's''t''-'Key.shift'M''o''t''e'Key.backspaceKey.backspace'r''t''e''m'Key.spaceKey.shift'M''e''t''t''i''n''g'Key.spaceKey.shift'B''o''a''r''d'Key.enter
Screenshot: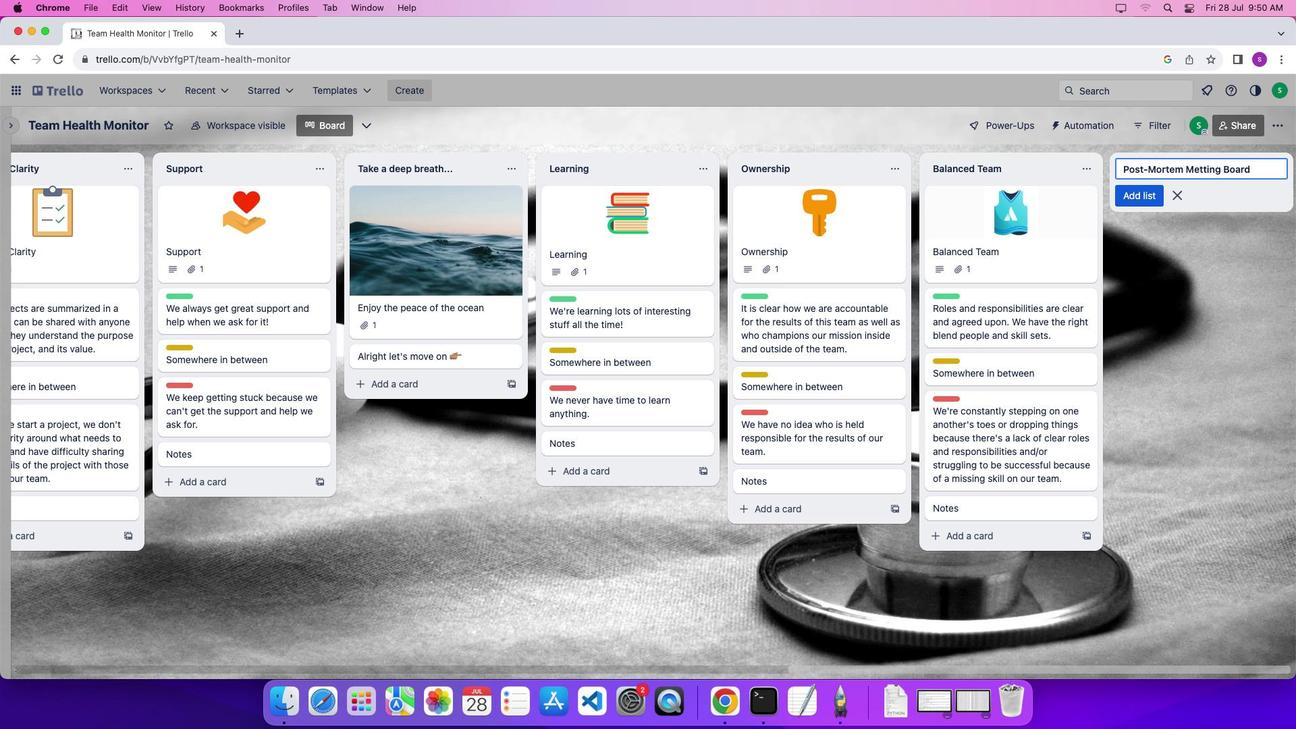 
Action: Mouse moved to (1217, 168)
Screenshot: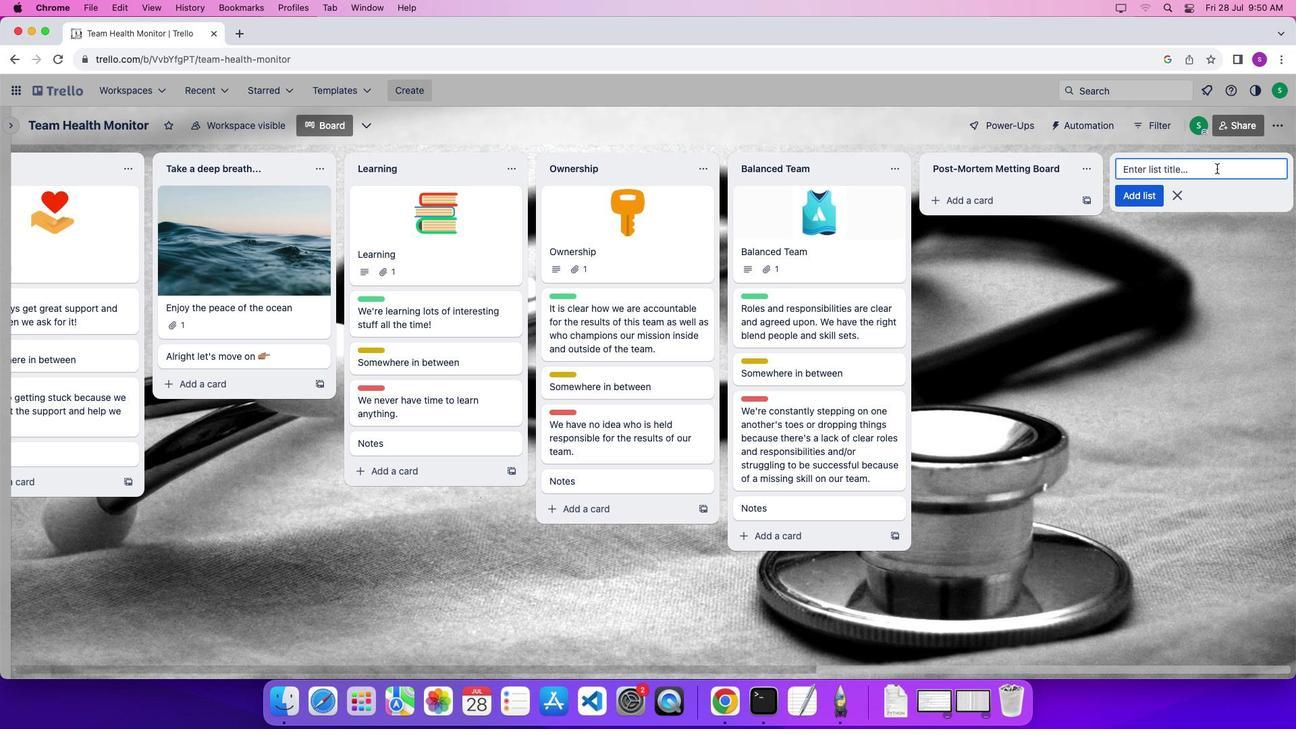 
Action: Mouse pressed left at (1217, 168)
Screenshot: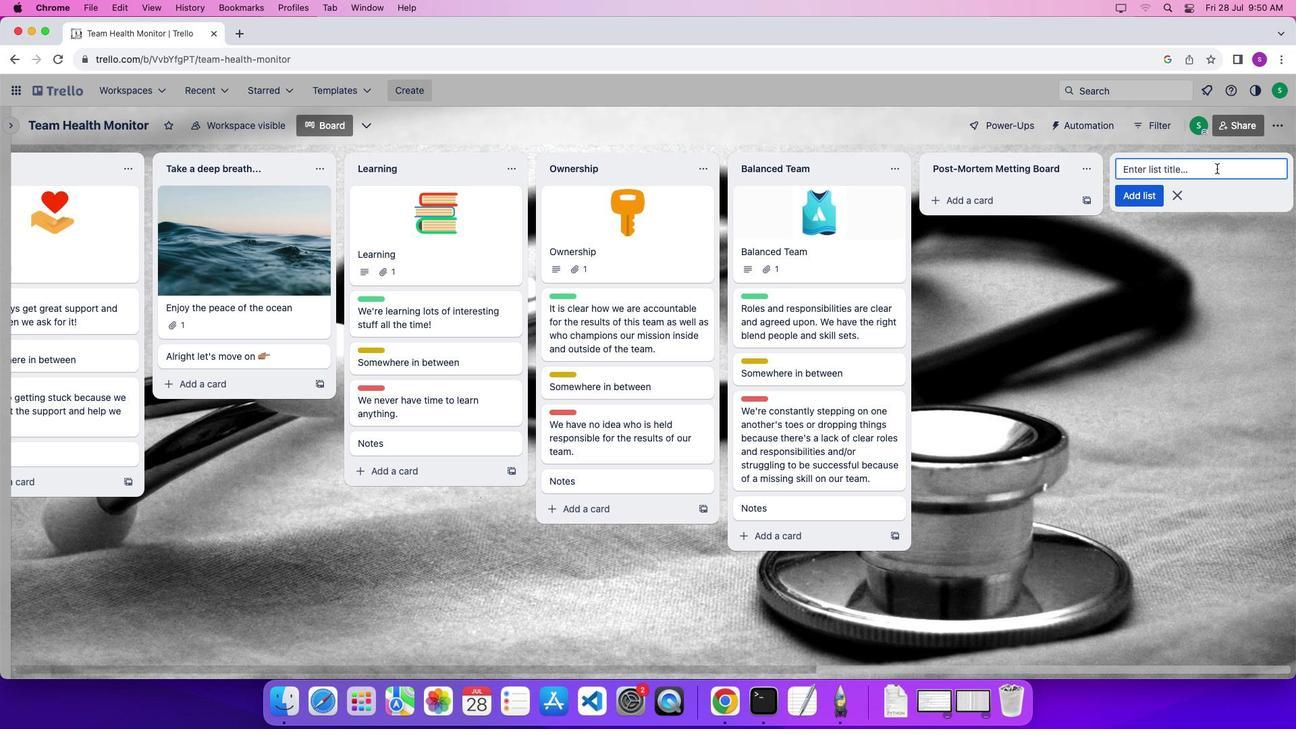 
Action: Mouse moved to (1248, 211)
Screenshot: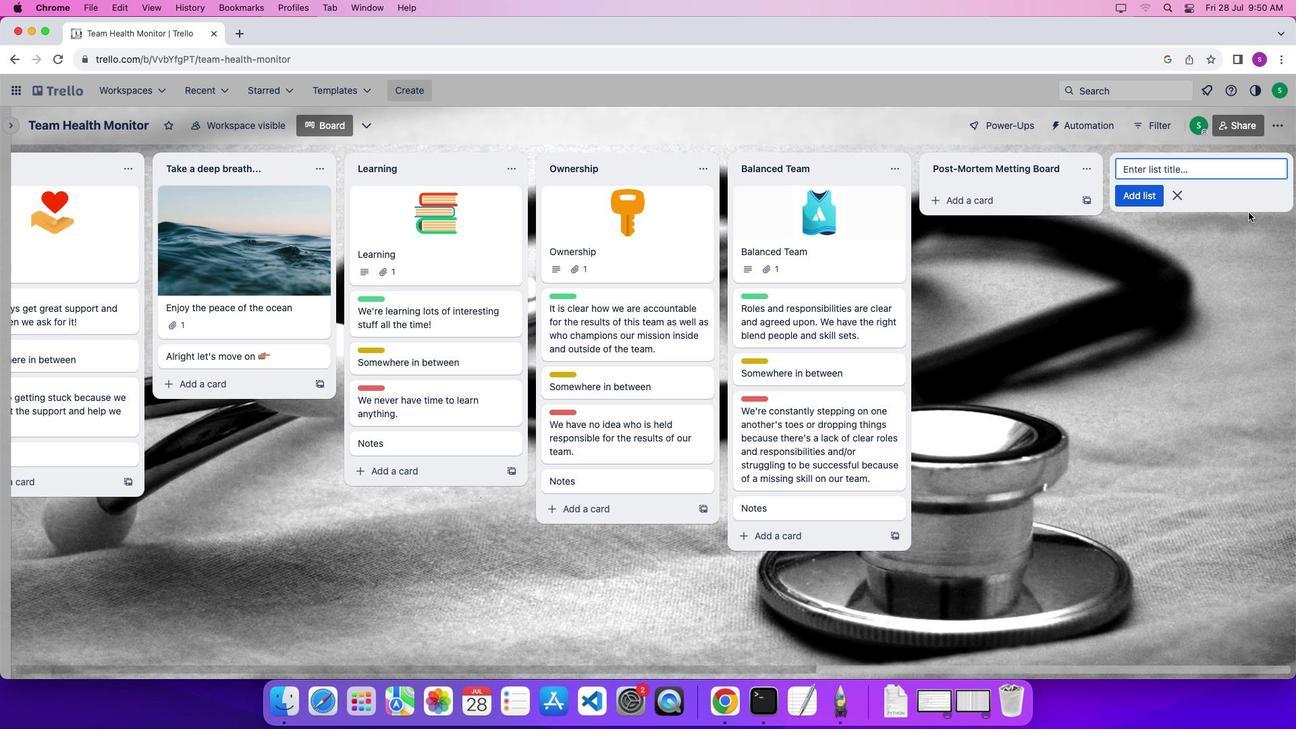 
Action: Key pressed Key.shift'M''e''e''t''i''n''g'Key.spaceKey.shift'A''g''e''n''d''a'Key.spaceKey.shift'T''e''m''p''l''a''t''e''\x03'
Screenshot: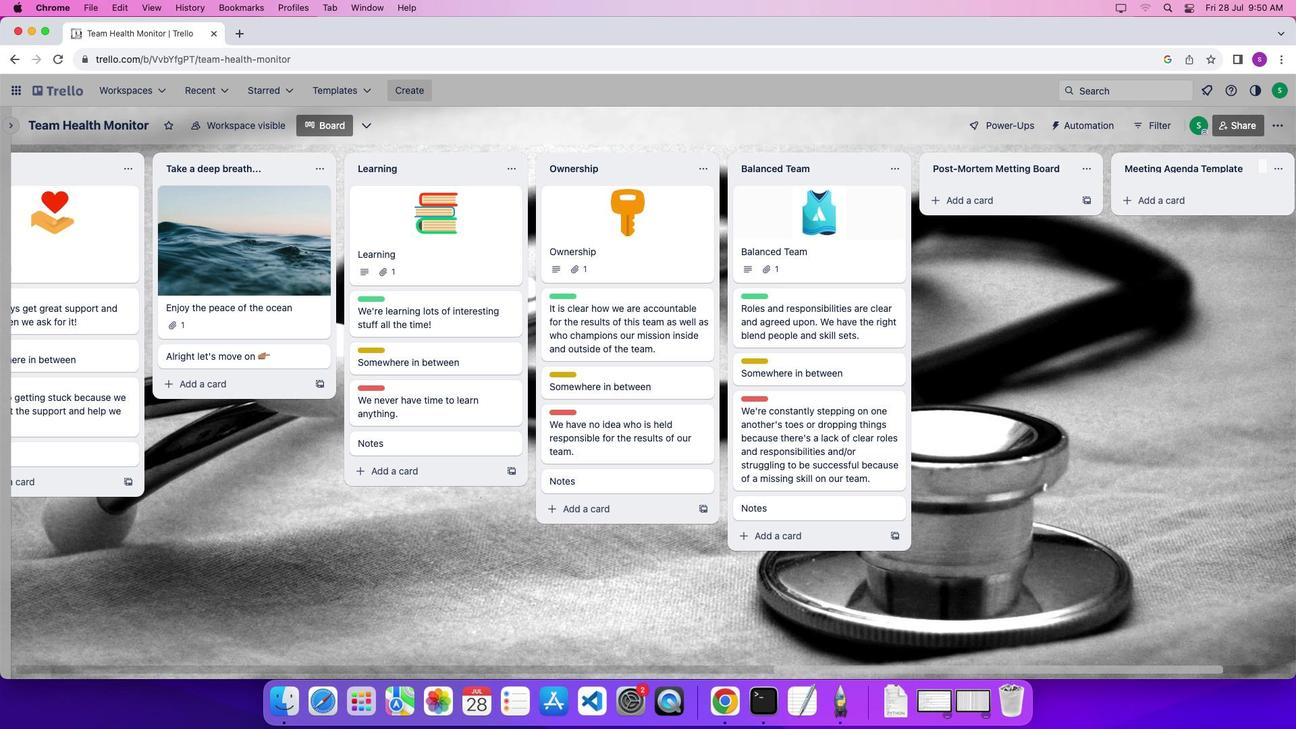 
Action: Mouse moved to (1252, 168)
Screenshot: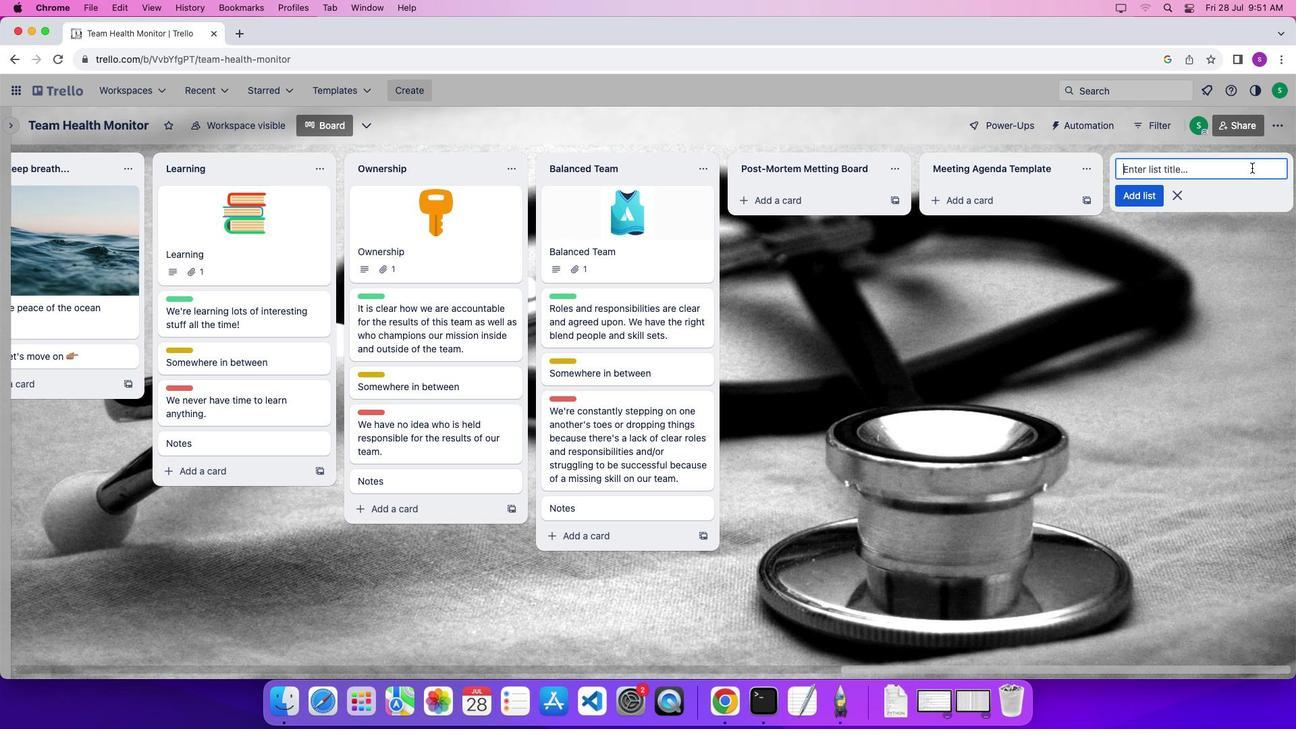 
Action: Mouse pressed left at (1252, 168)
Screenshot: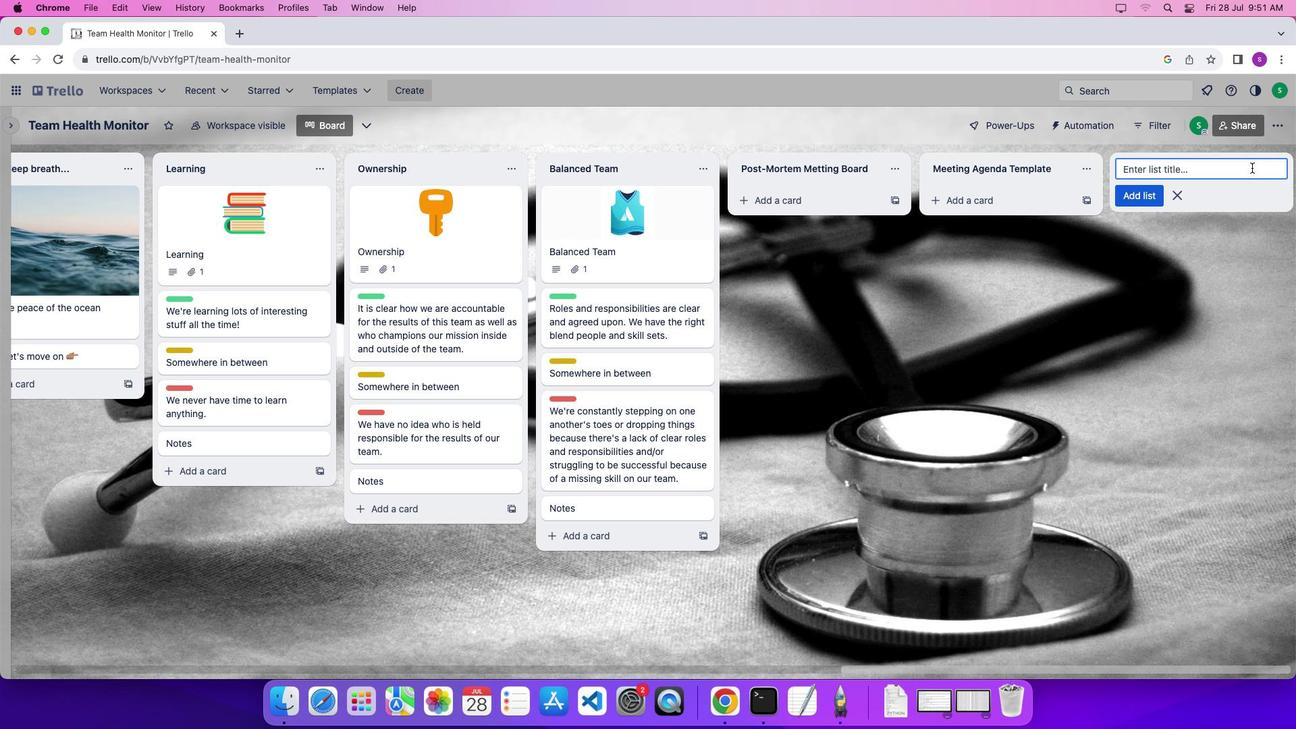 
Action: Mouse moved to (1272, 190)
Screenshot: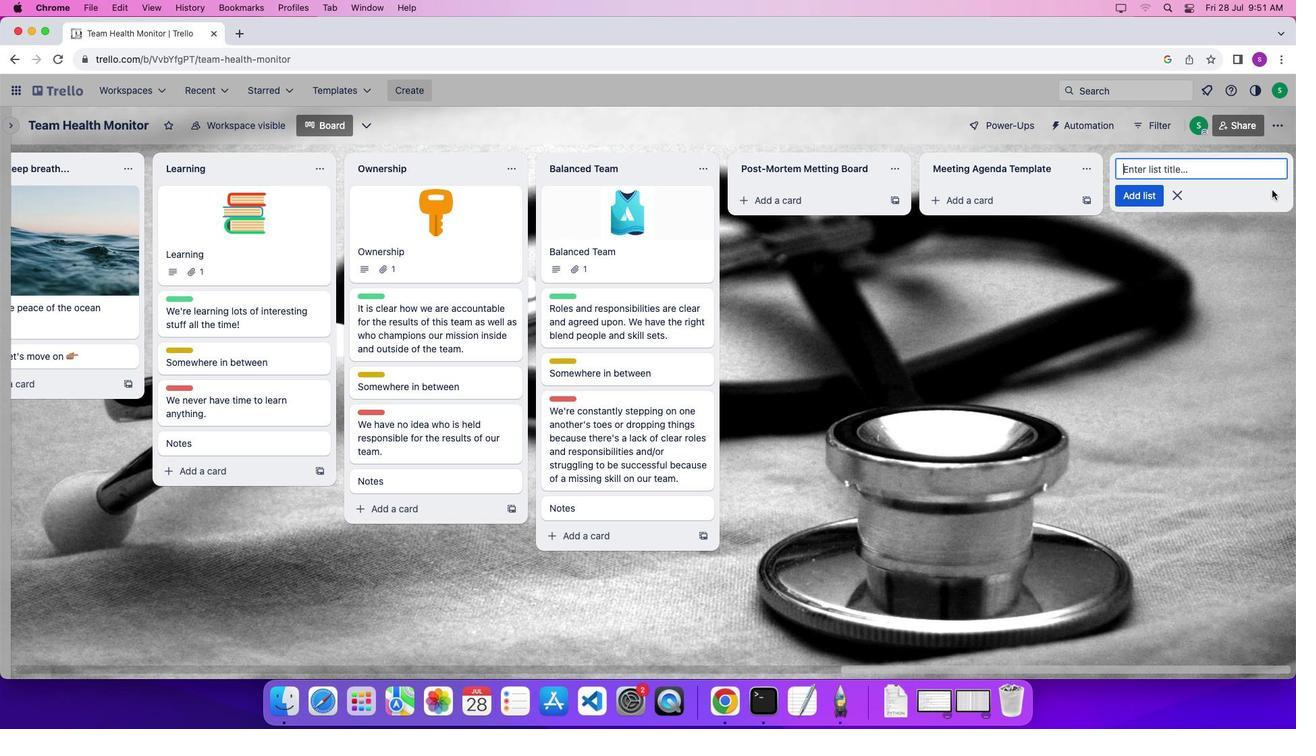 
Action: Key pressed Key.shift'O''f''f''i''c''e'Key.spaceKey.shift'P''a''r''t''y'Key.spaceKey.shift'P''l''a''n''n''i''n''g''\x03'
Screenshot: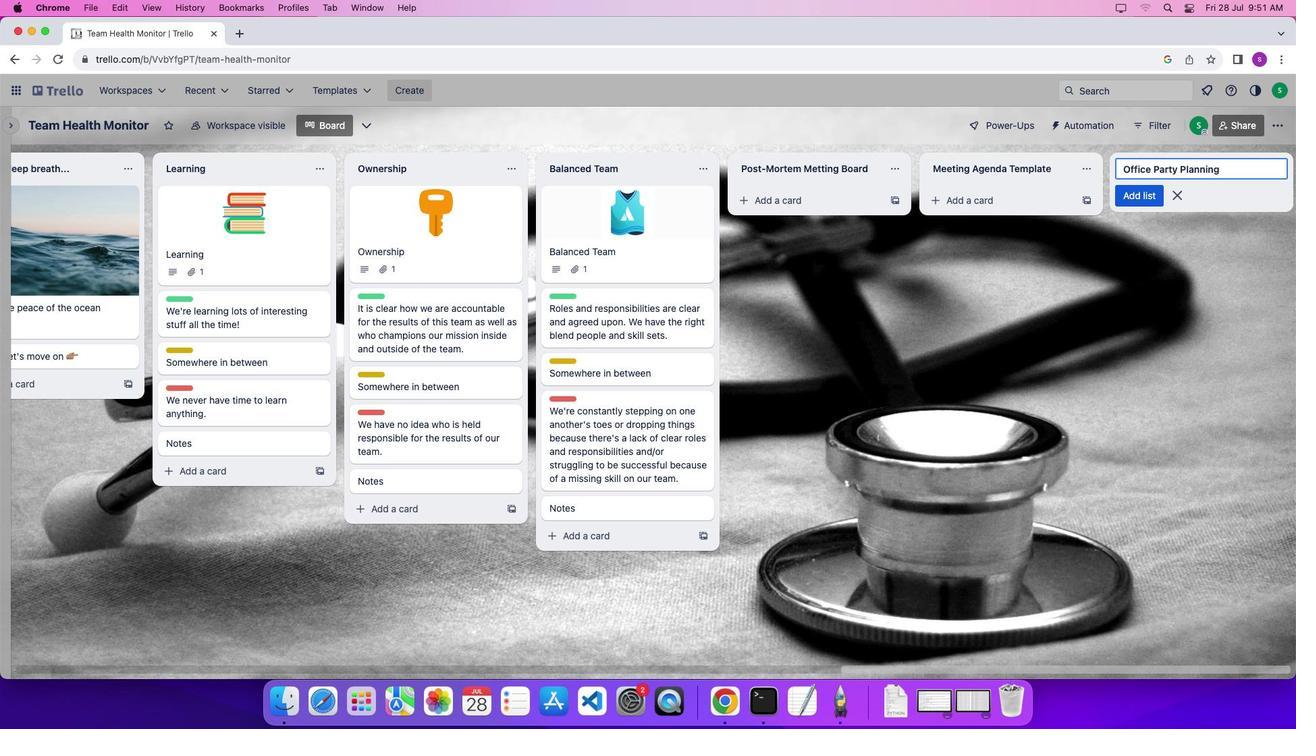 
Action: Mouse moved to (1176, 189)
Screenshot: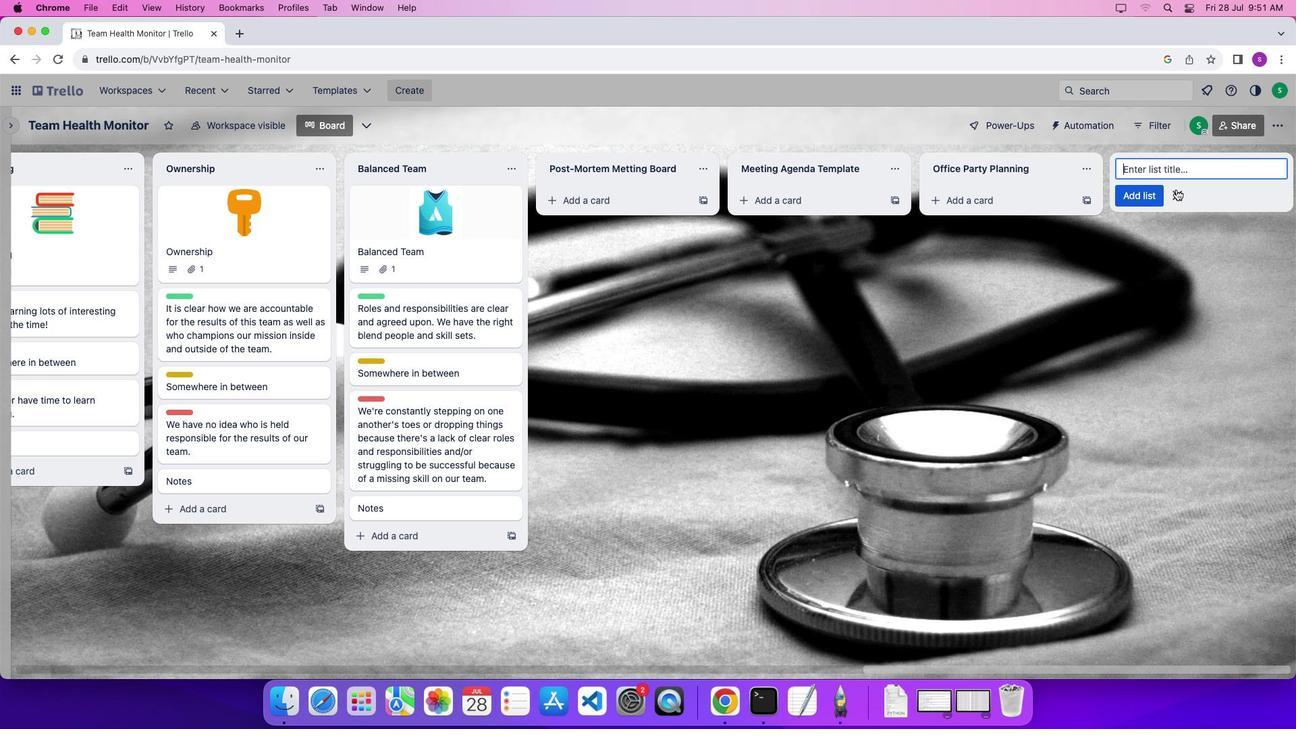 
Action: Mouse pressed left at (1176, 189)
Screenshot: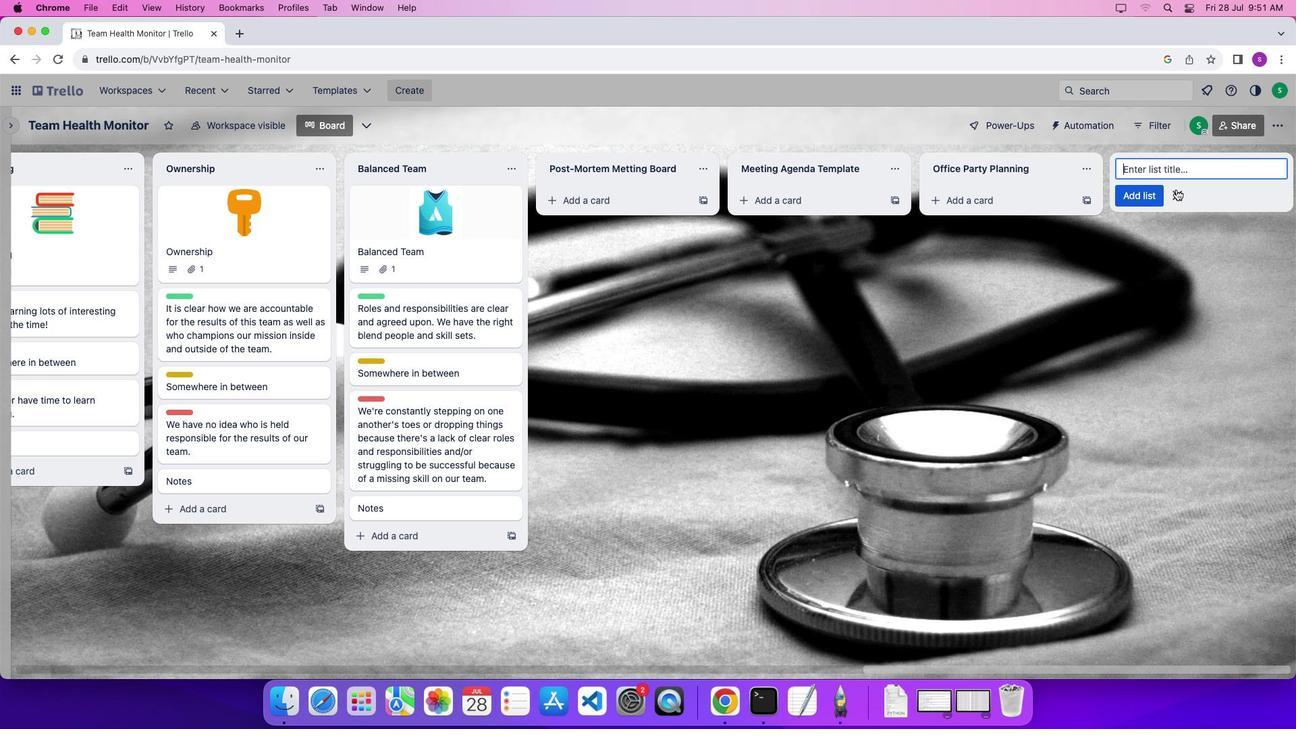
Action: Mouse moved to (636, 197)
Screenshot: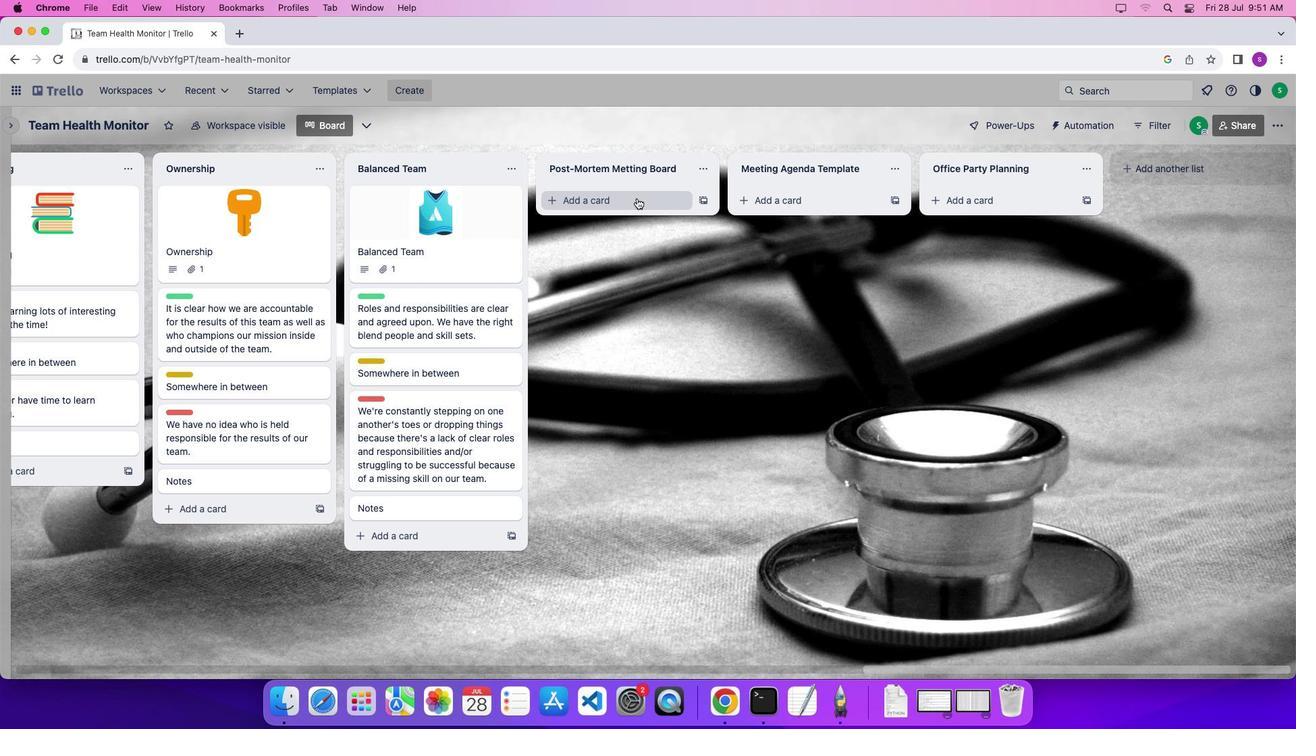 
Action: Mouse pressed left at (636, 197)
Screenshot: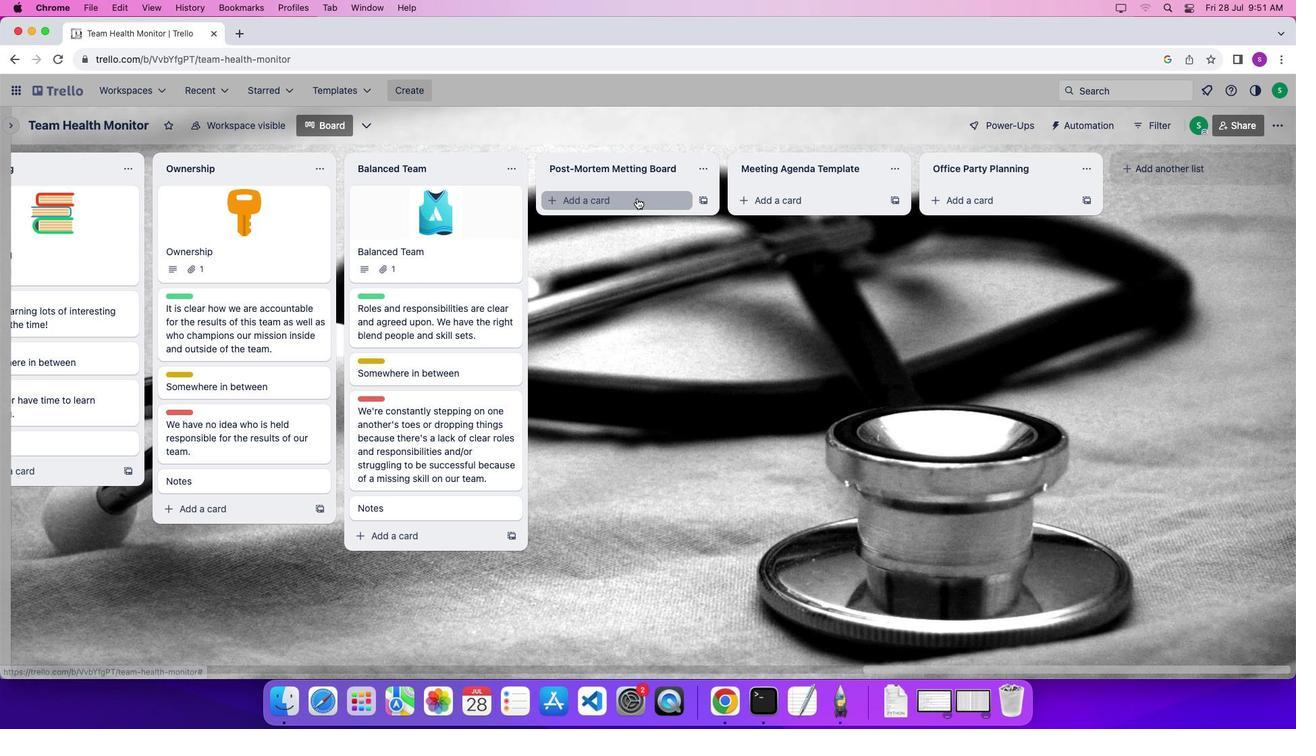 
Action: Mouse moved to (639, 211)
Screenshot: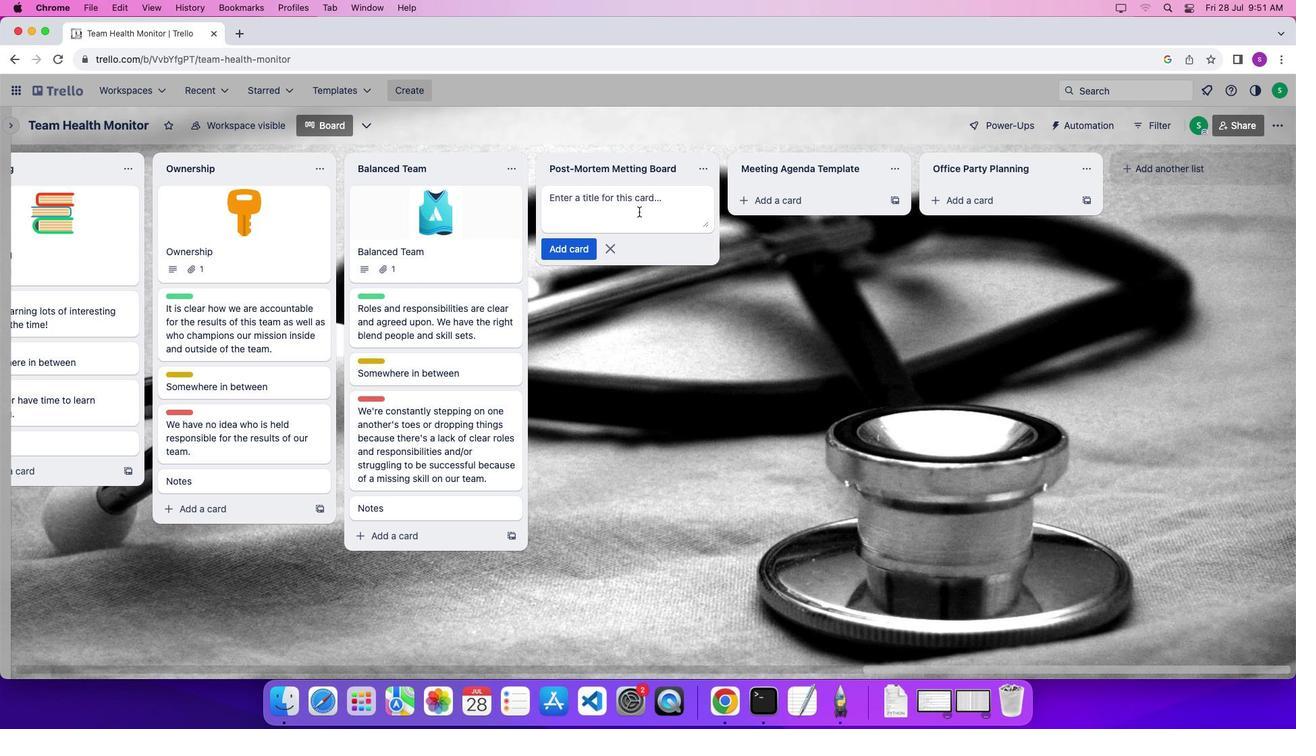 
Action: Mouse pressed left at (639, 211)
Screenshot: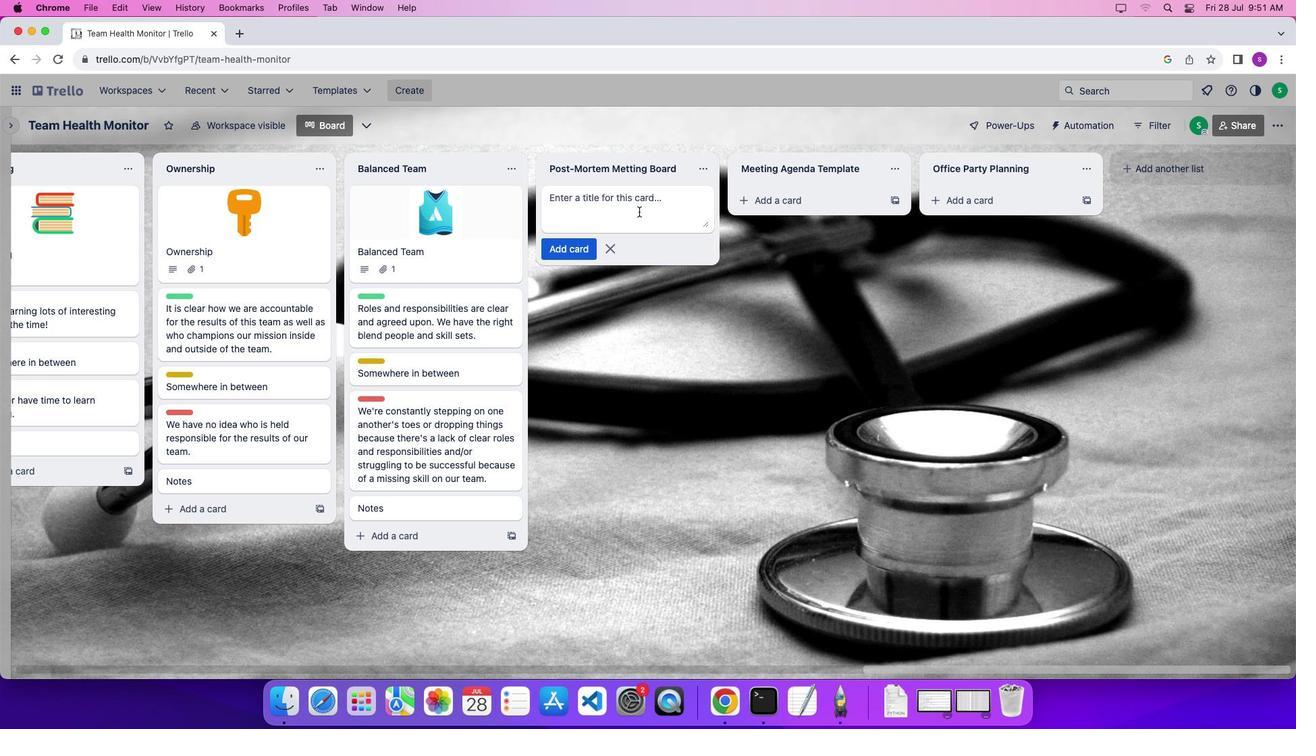 
Action: Mouse moved to (669, 211)
Screenshot: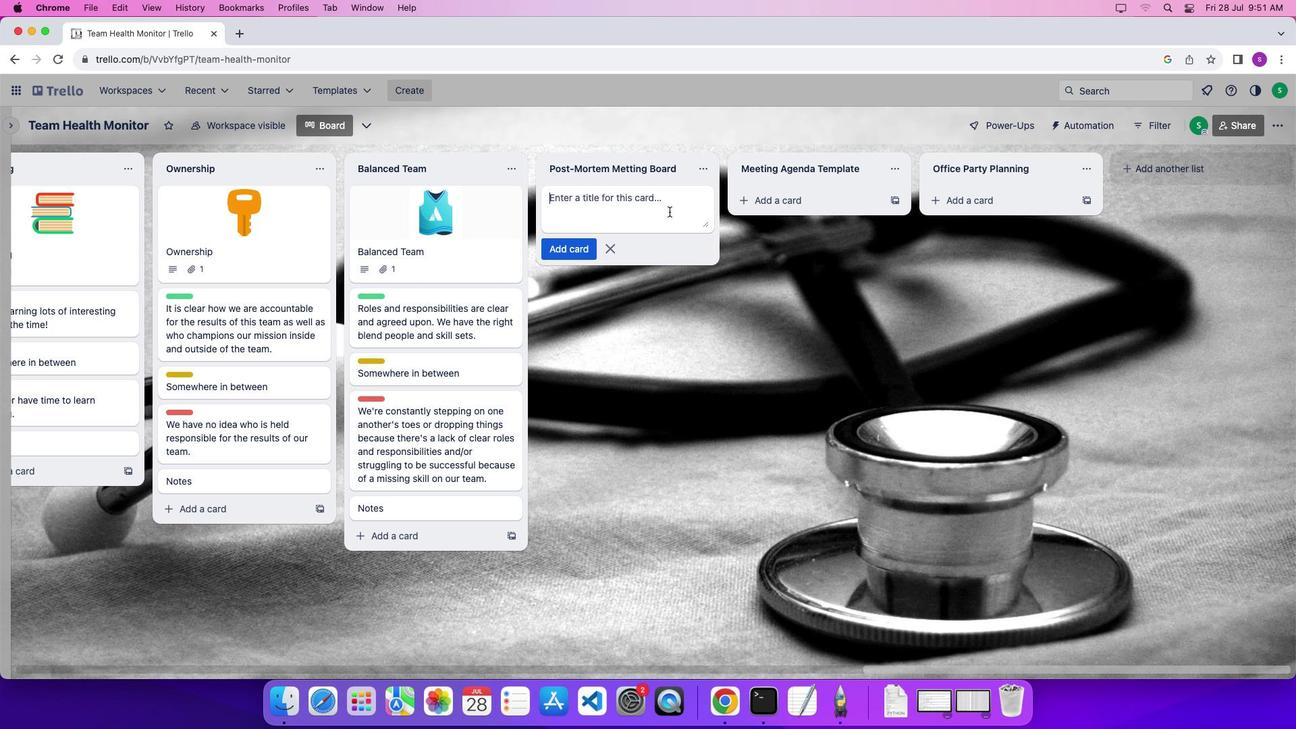 
Action: Key pressed Key.shift'F'Key.backspaceKey.shift'M''e''e''t''i''n''g'Key.spaceKey.shift'B''o''a''r''d''\x03'
Screenshot: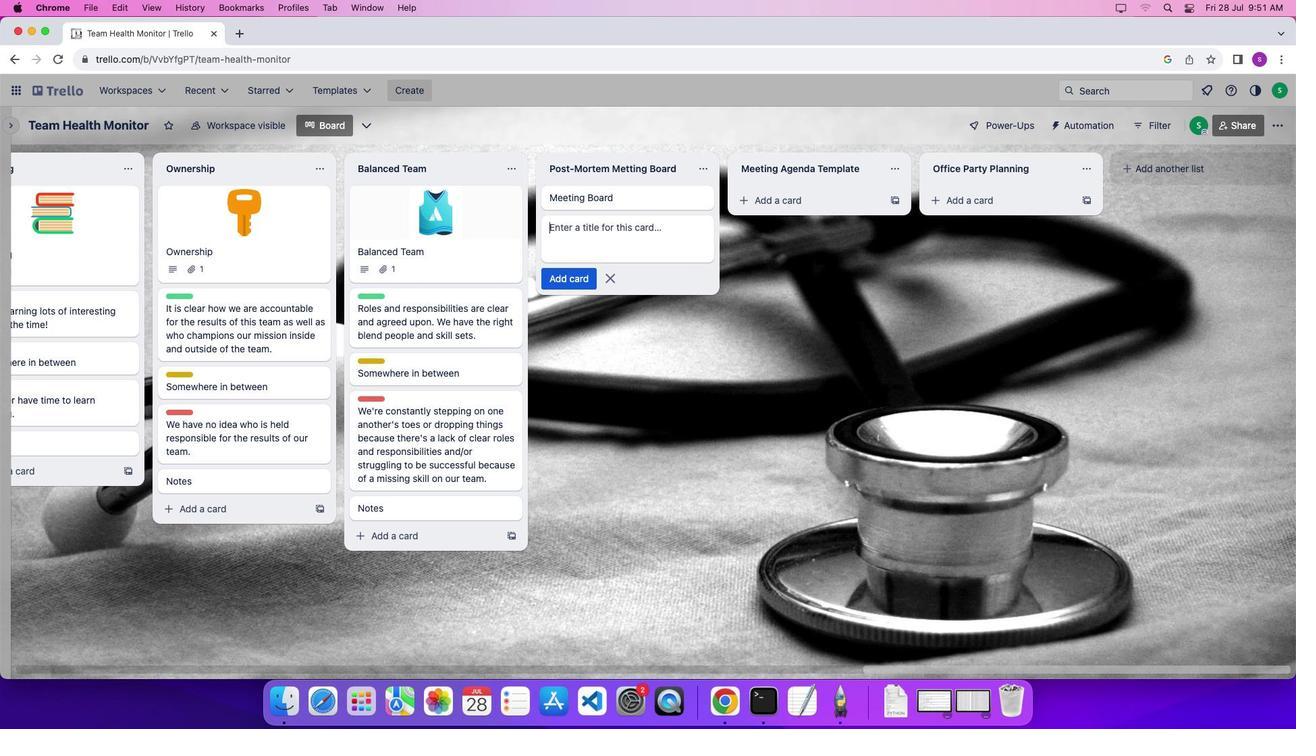 
Action: Mouse moved to (775, 195)
Screenshot: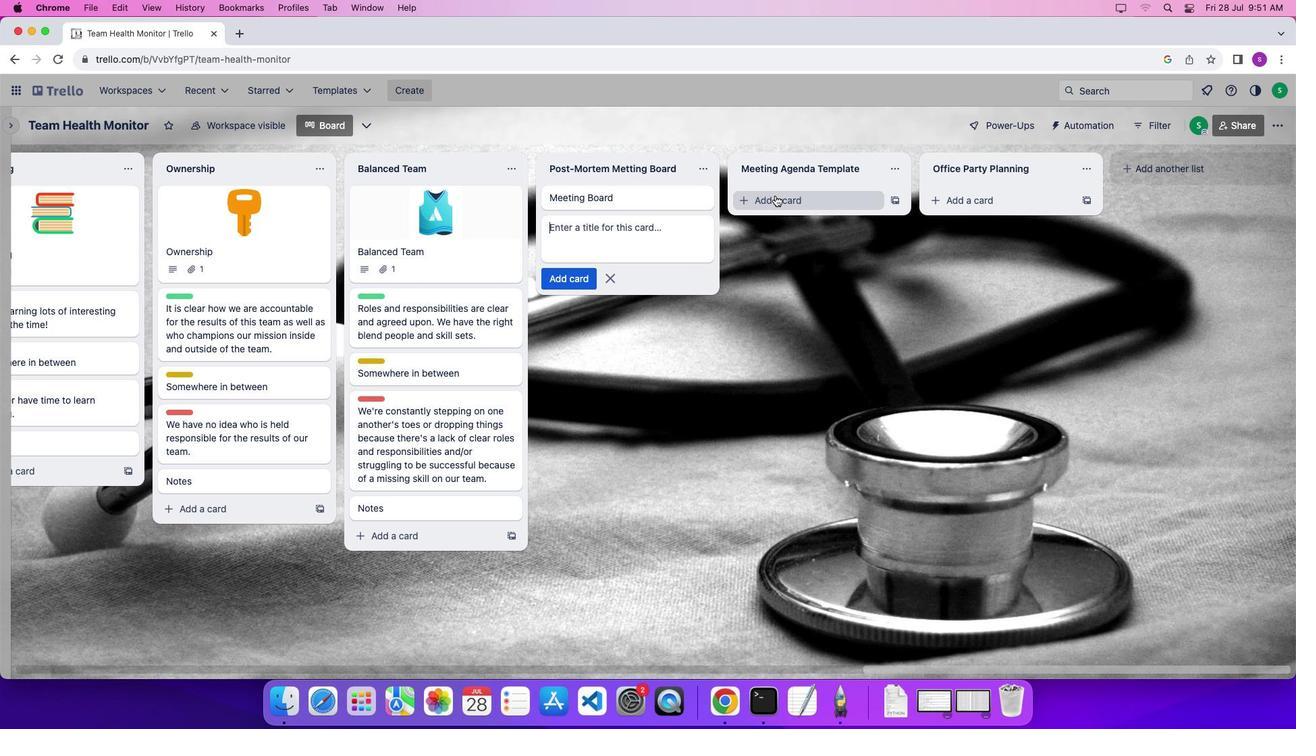 
Action: Mouse pressed left at (775, 195)
Screenshot: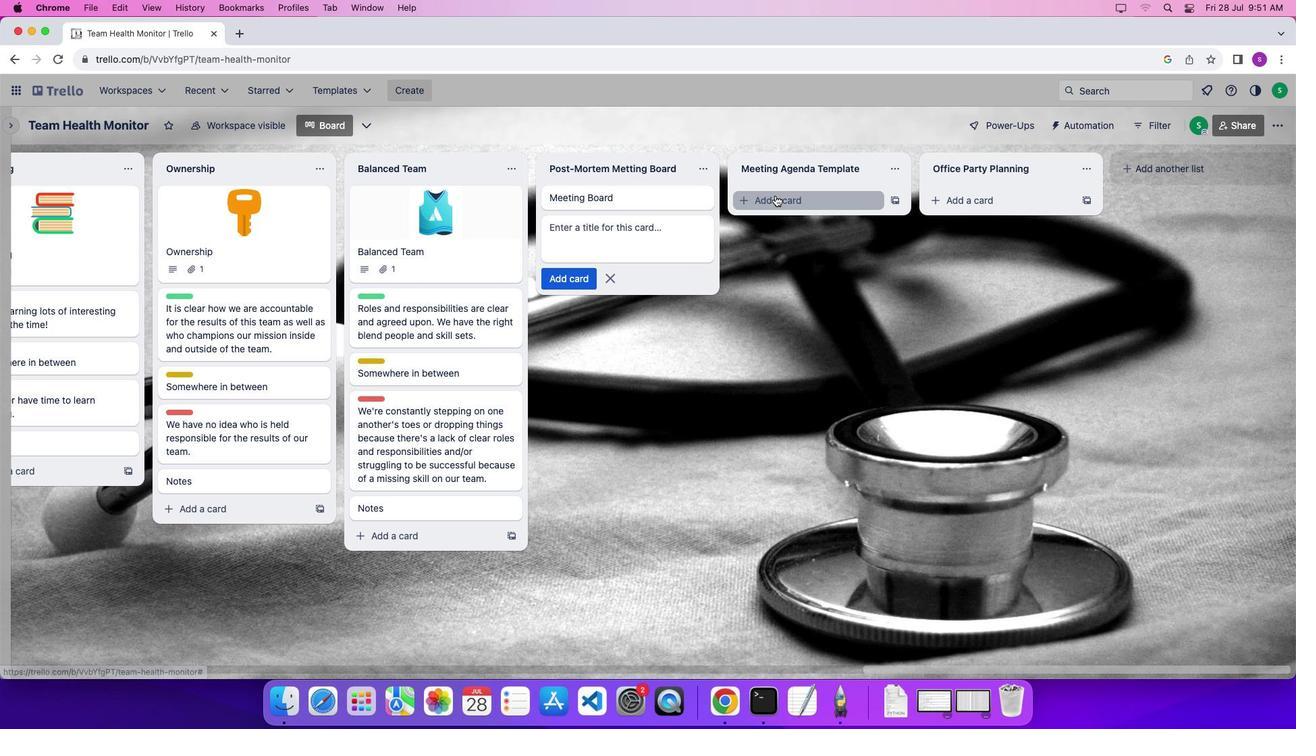 
Action: Mouse moved to (794, 204)
Screenshot: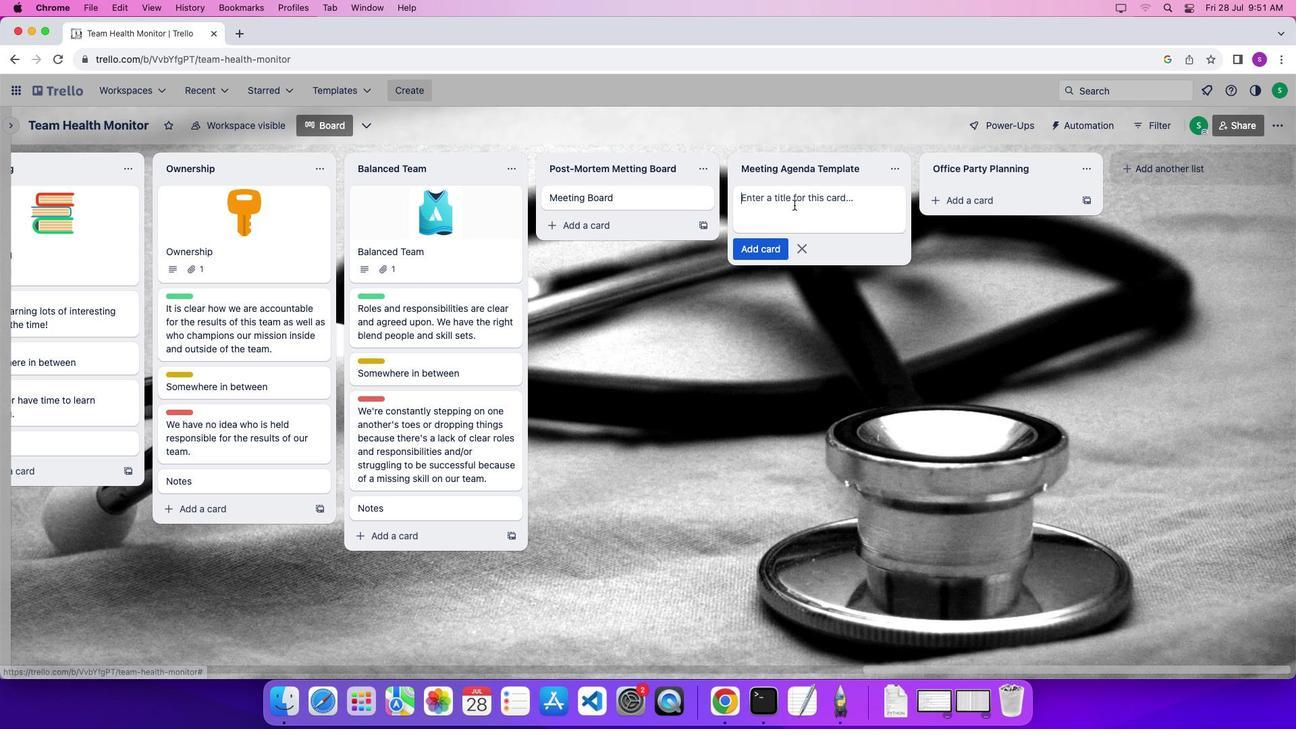 
Action: Mouse pressed left at (794, 204)
Screenshot: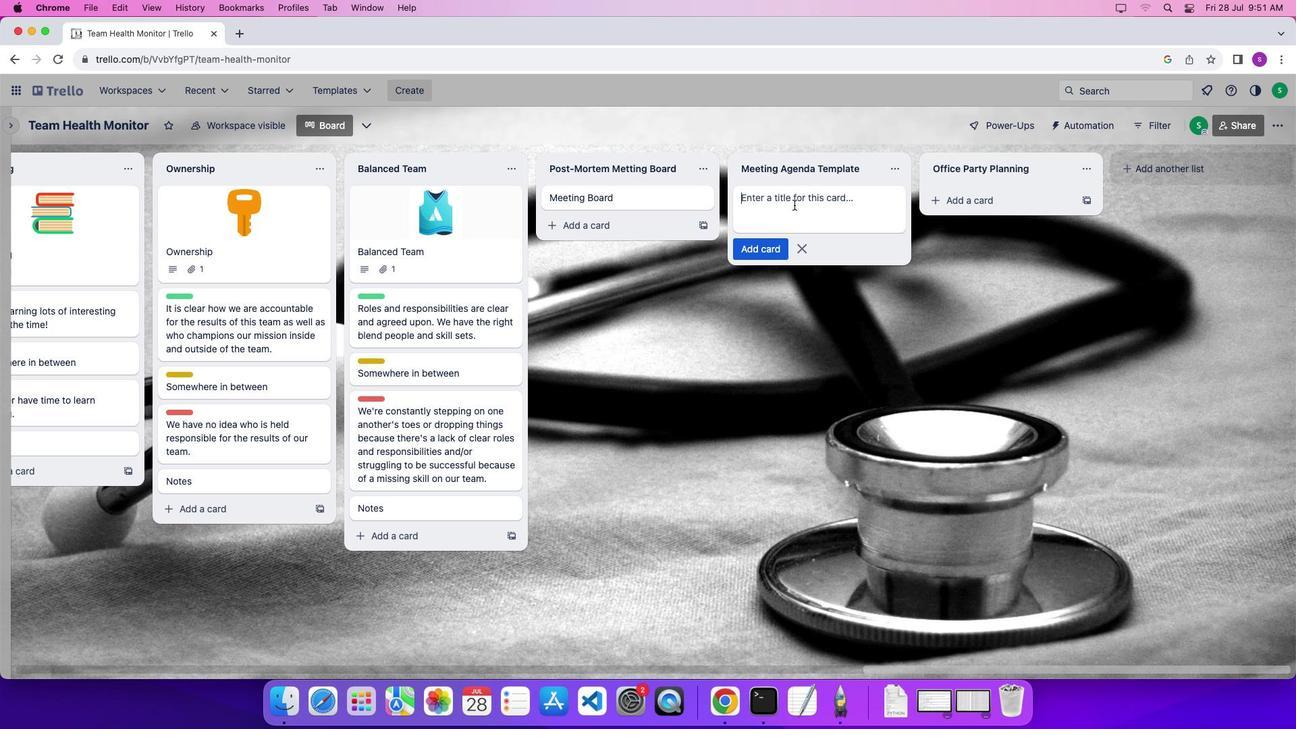 
Action: Key pressed Key.shift'A''g''e''n''d''a'Key.spaceKey.shift'T''e''m''p''l''a''t''e'
Screenshot: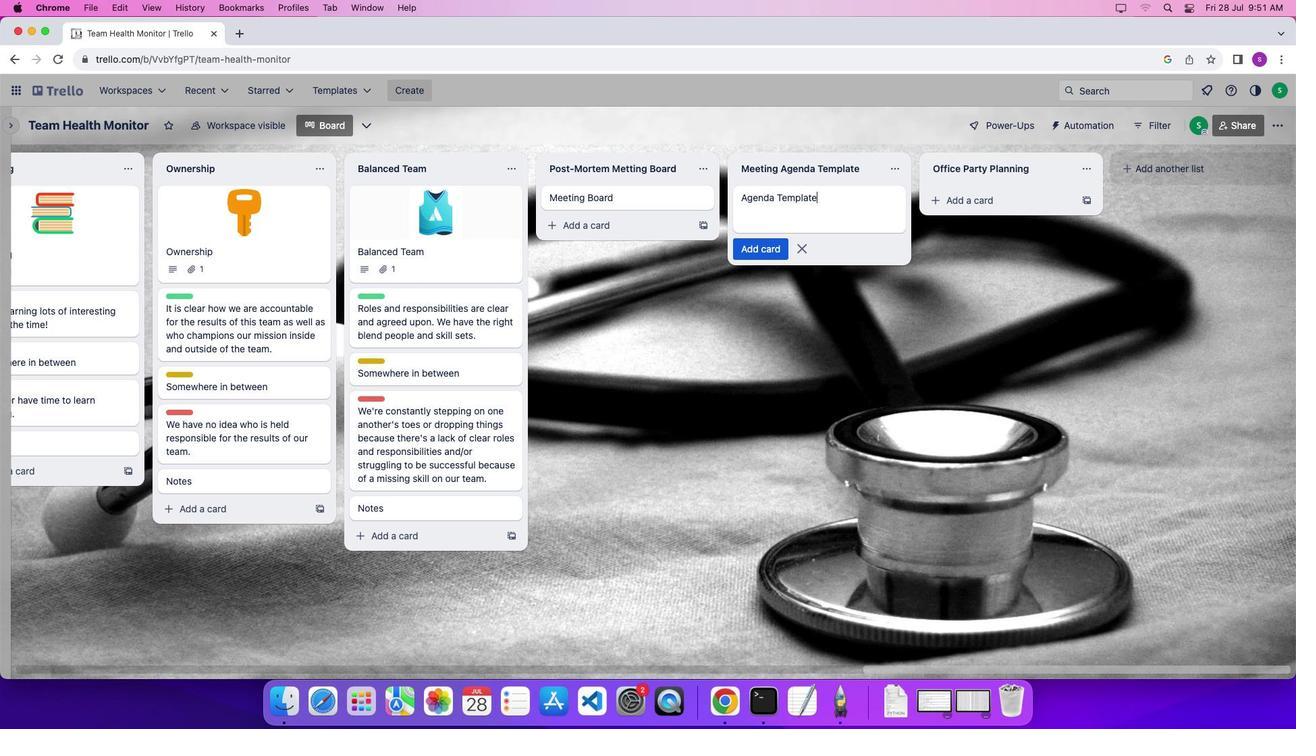 
Action: Mouse moved to (795, 205)
Screenshot: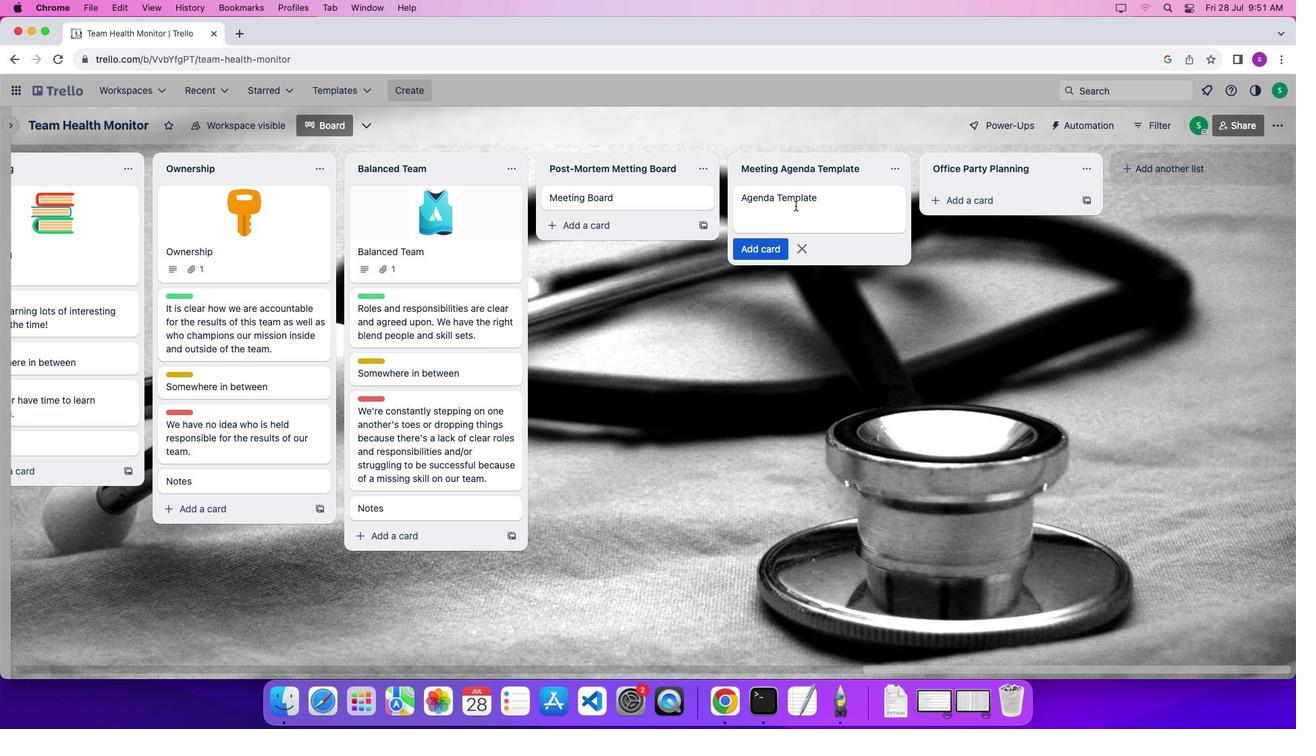 
Action: Key pressed '\x03'
Screenshot: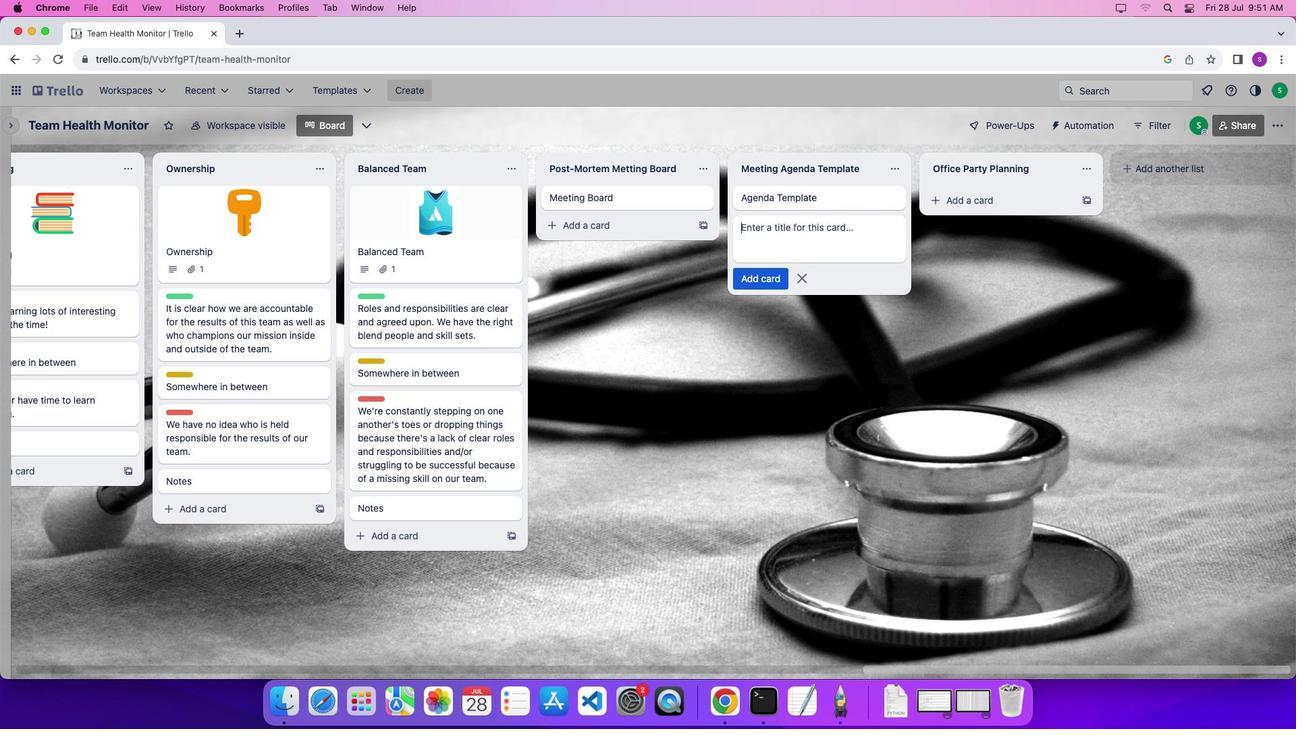 
Action: Mouse moved to (980, 195)
Screenshot: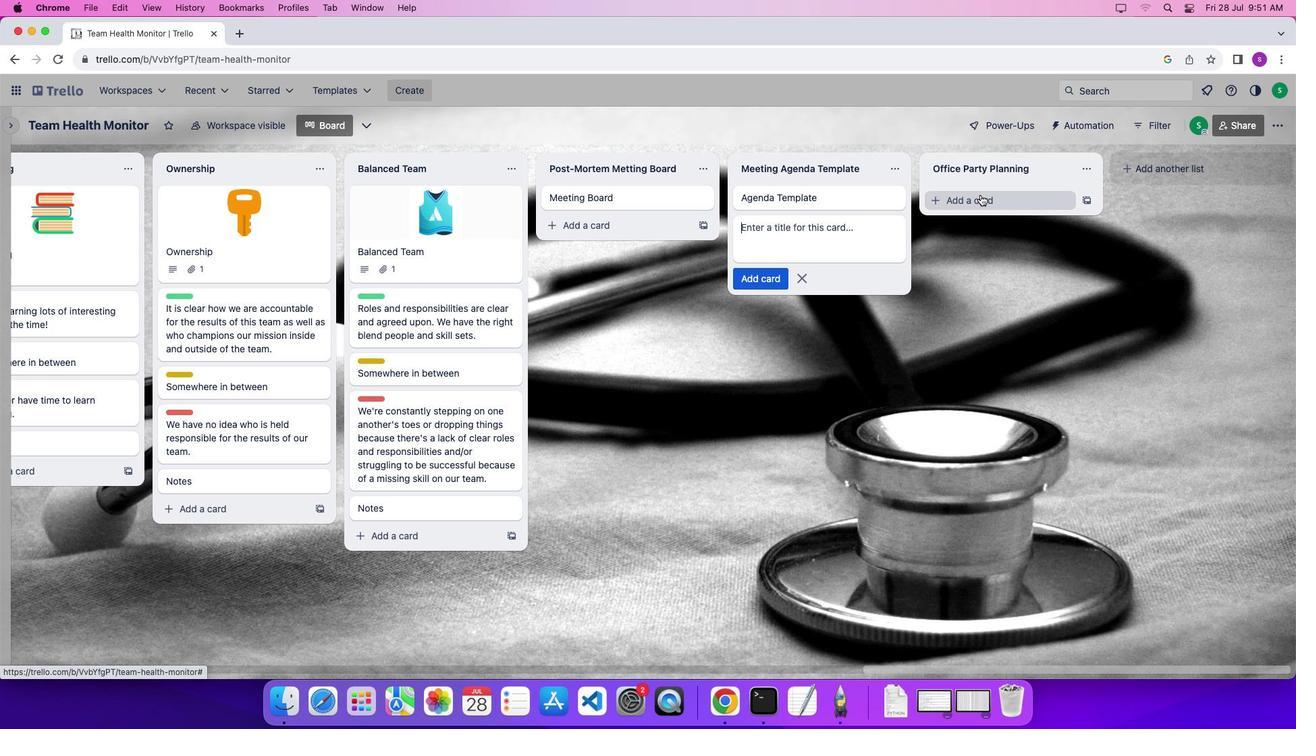
Action: Mouse pressed left at (980, 195)
Screenshot: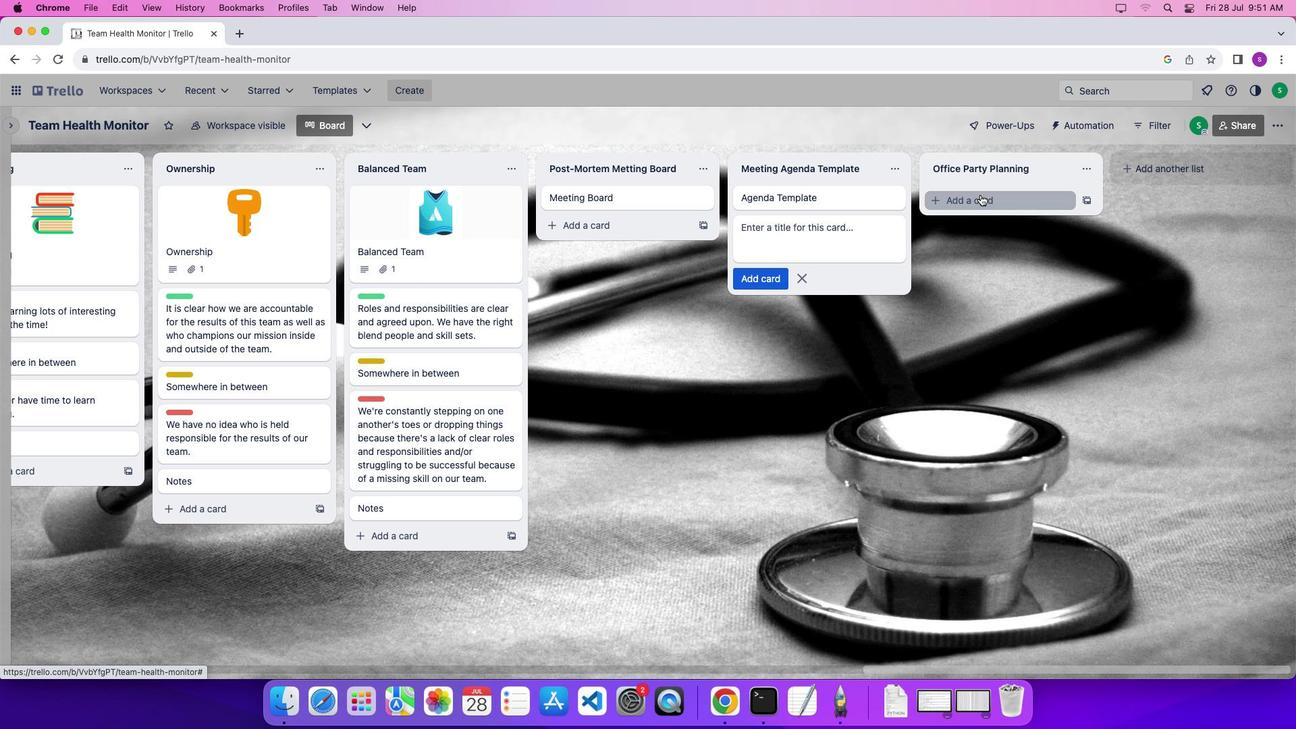 
Action: Mouse moved to (976, 200)
Screenshot: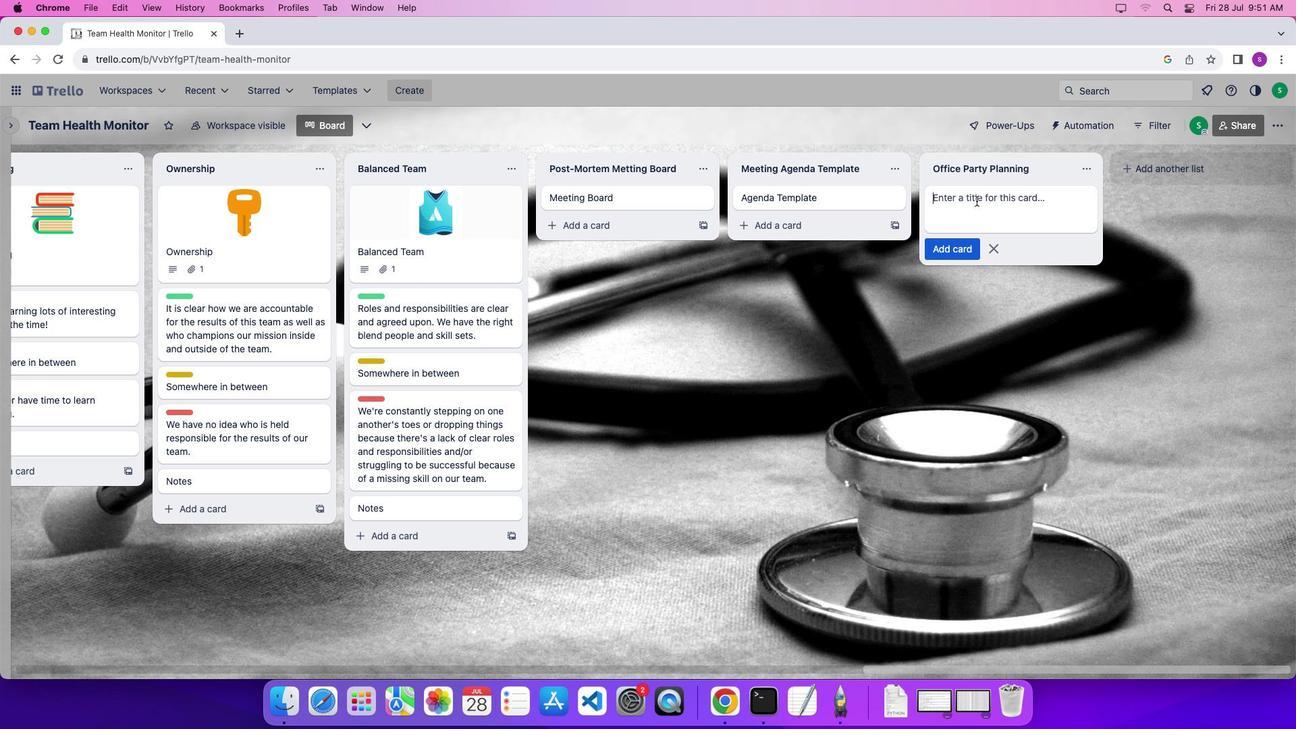 
Action: Mouse pressed left at (976, 200)
Screenshot: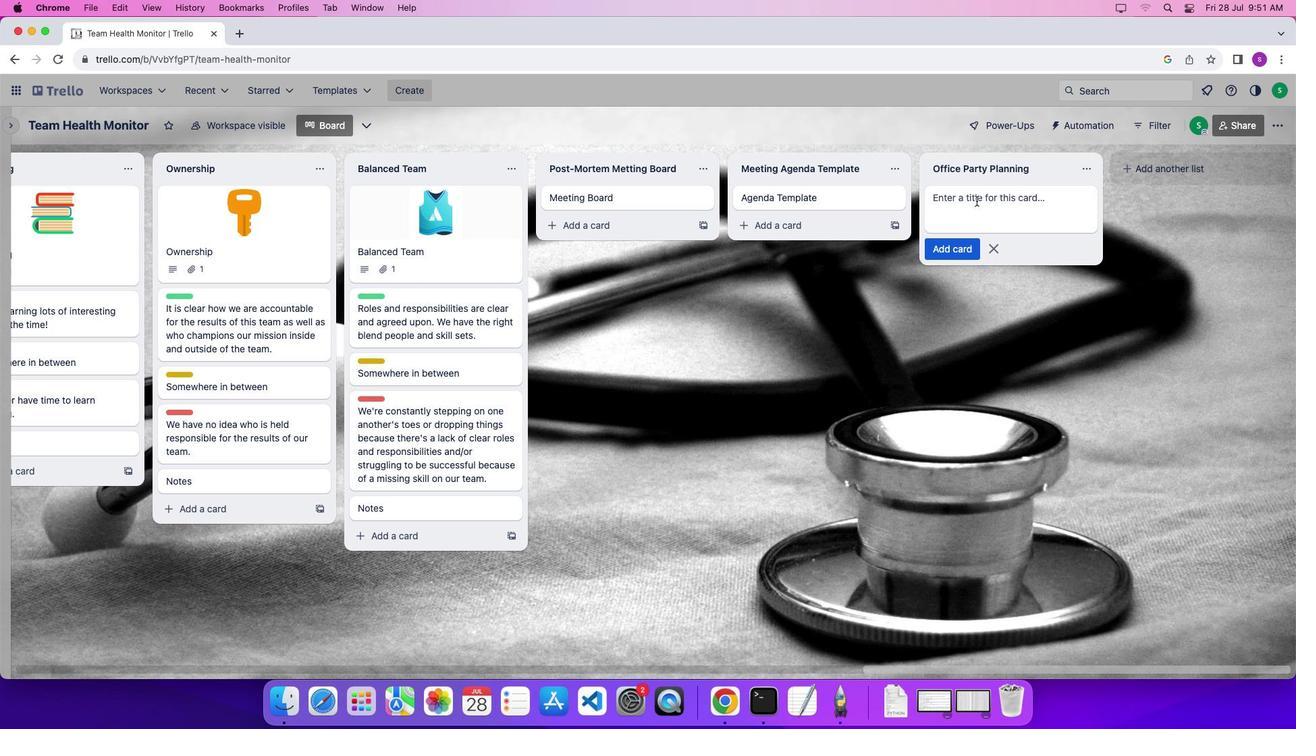 
Action: Mouse moved to (999, 212)
Screenshot: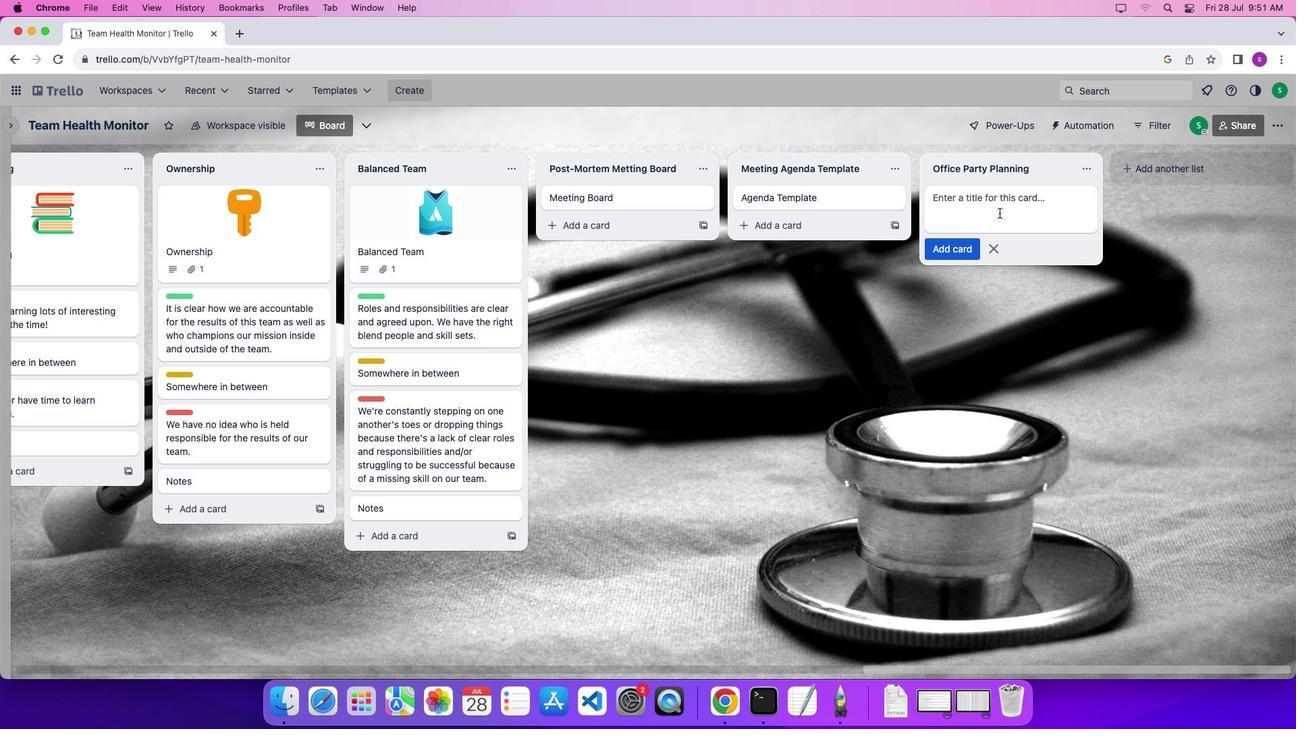 
Action: Key pressed Key.shift'P''a''r''t''y'Key.spaceKey.shift'P''l''a''n''n''i''n''g''\x03'
Screenshot: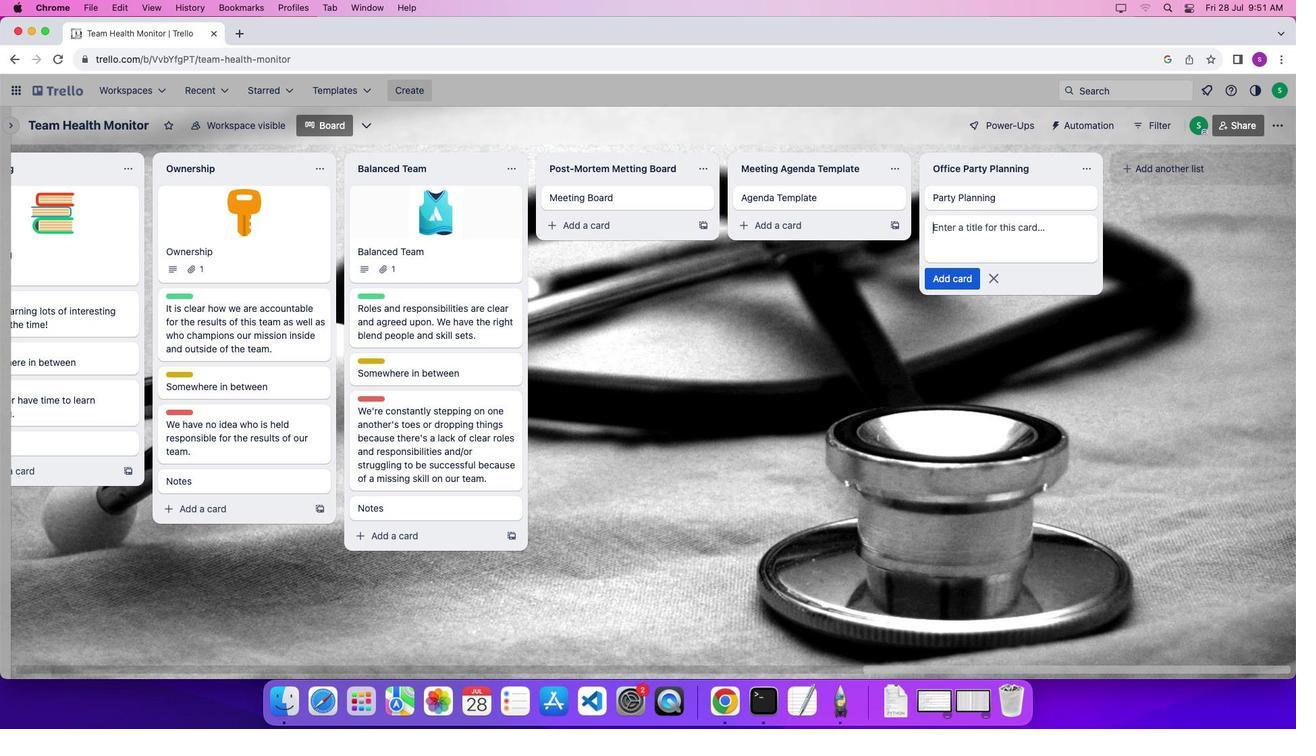 
Action: Mouse moved to (995, 275)
Screenshot: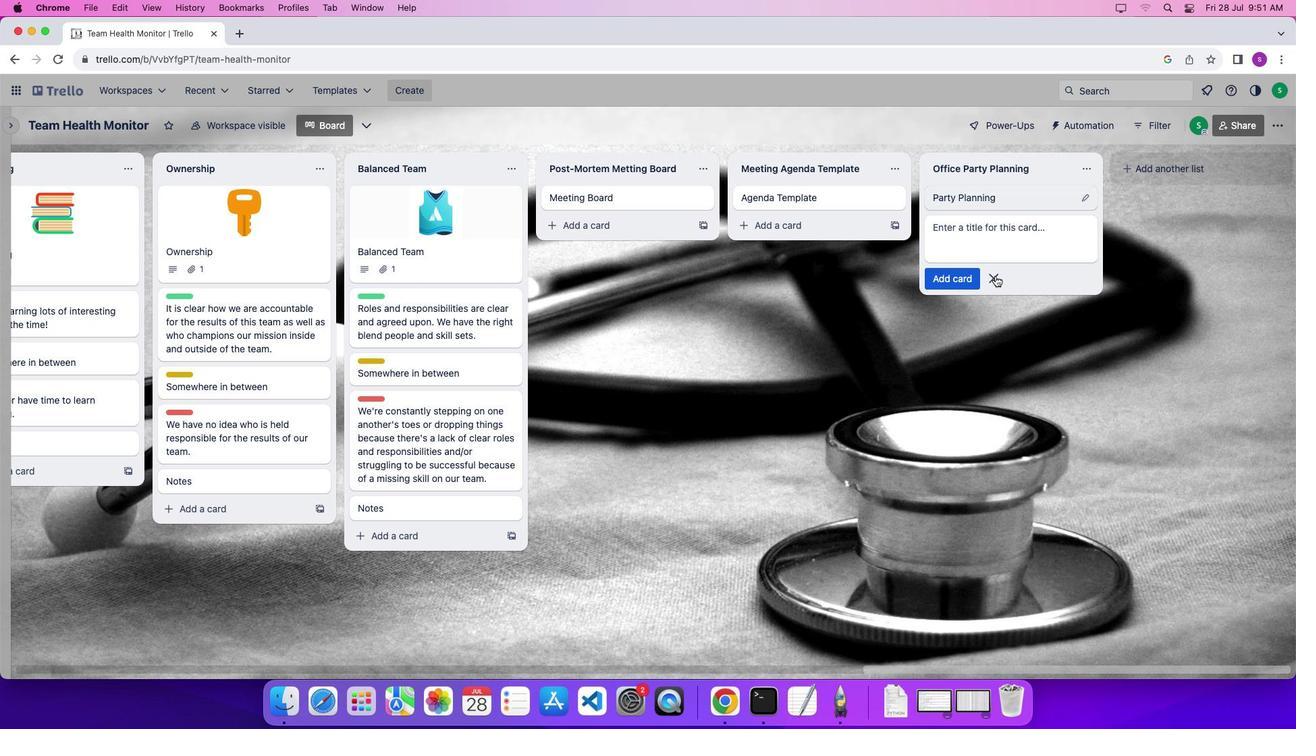 
Action: Mouse pressed left at (995, 275)
Screenshot: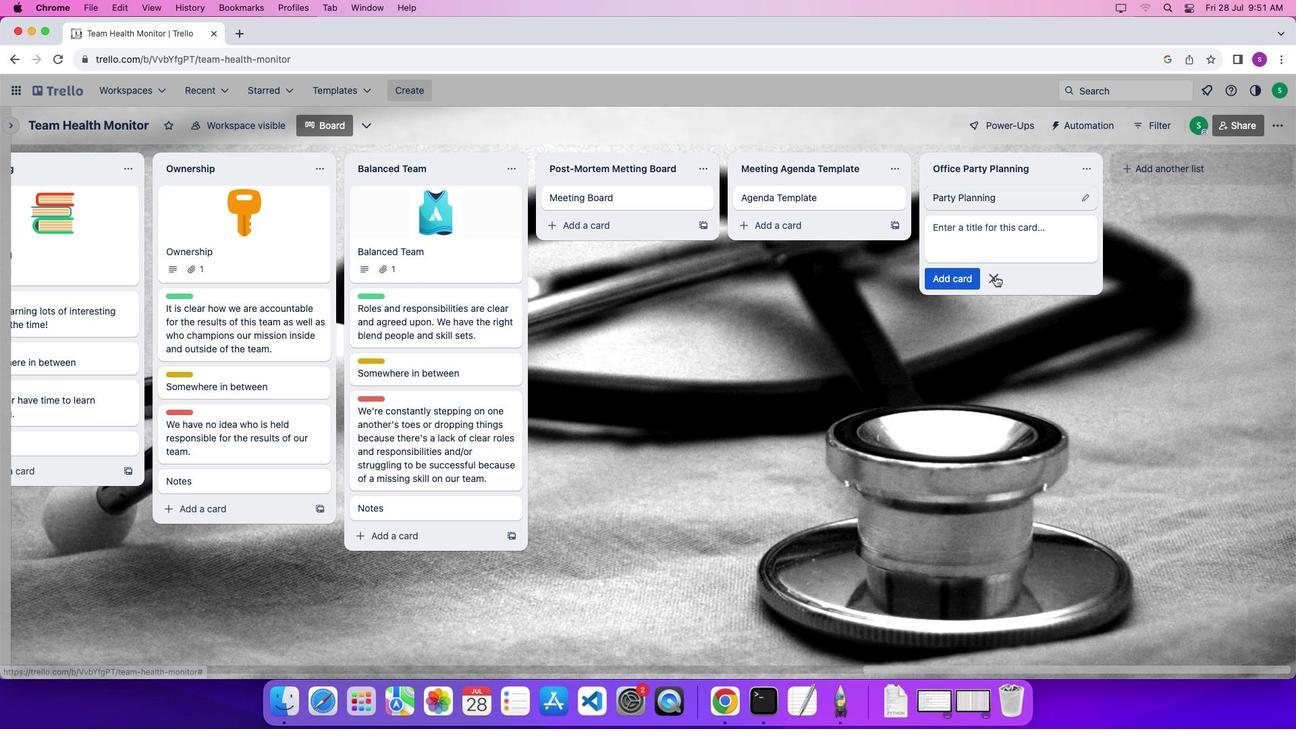 
Action: Mouse moved to (625, 205)
Screenshot: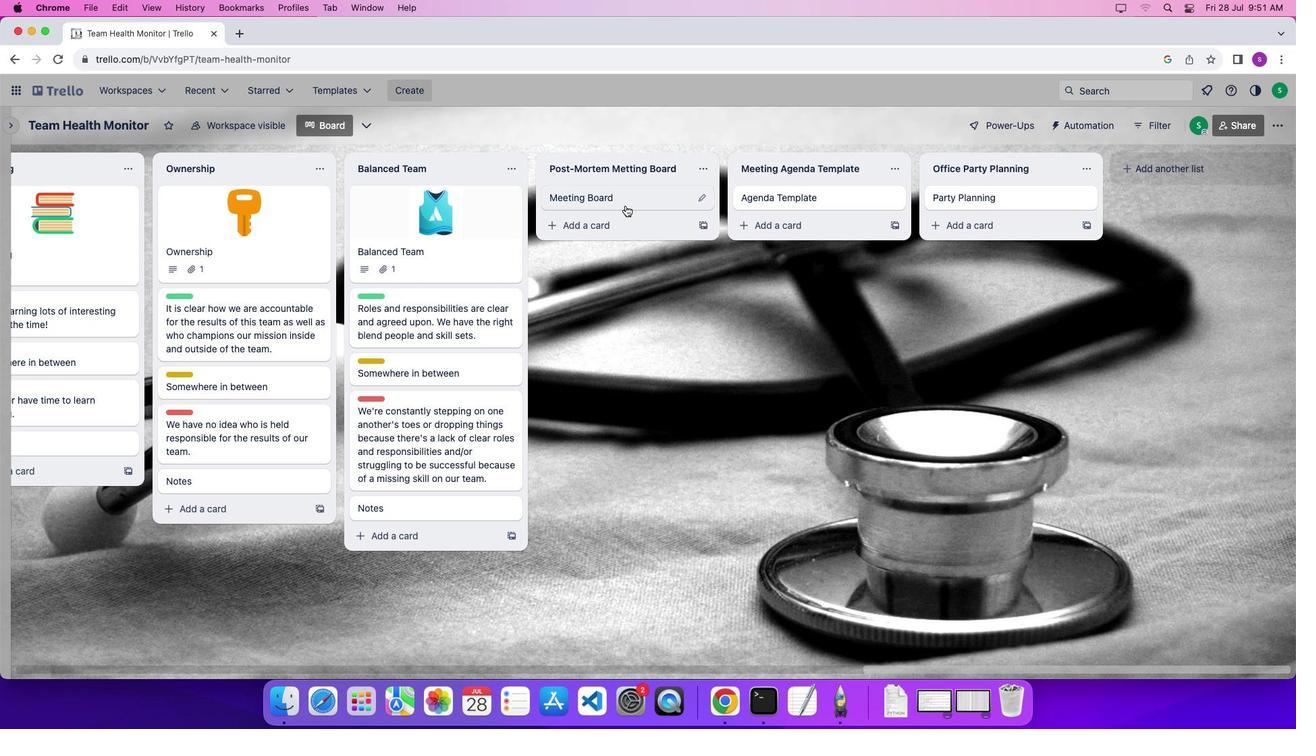 
Action: Mouse pressed left at (625, 205)
Screenshot: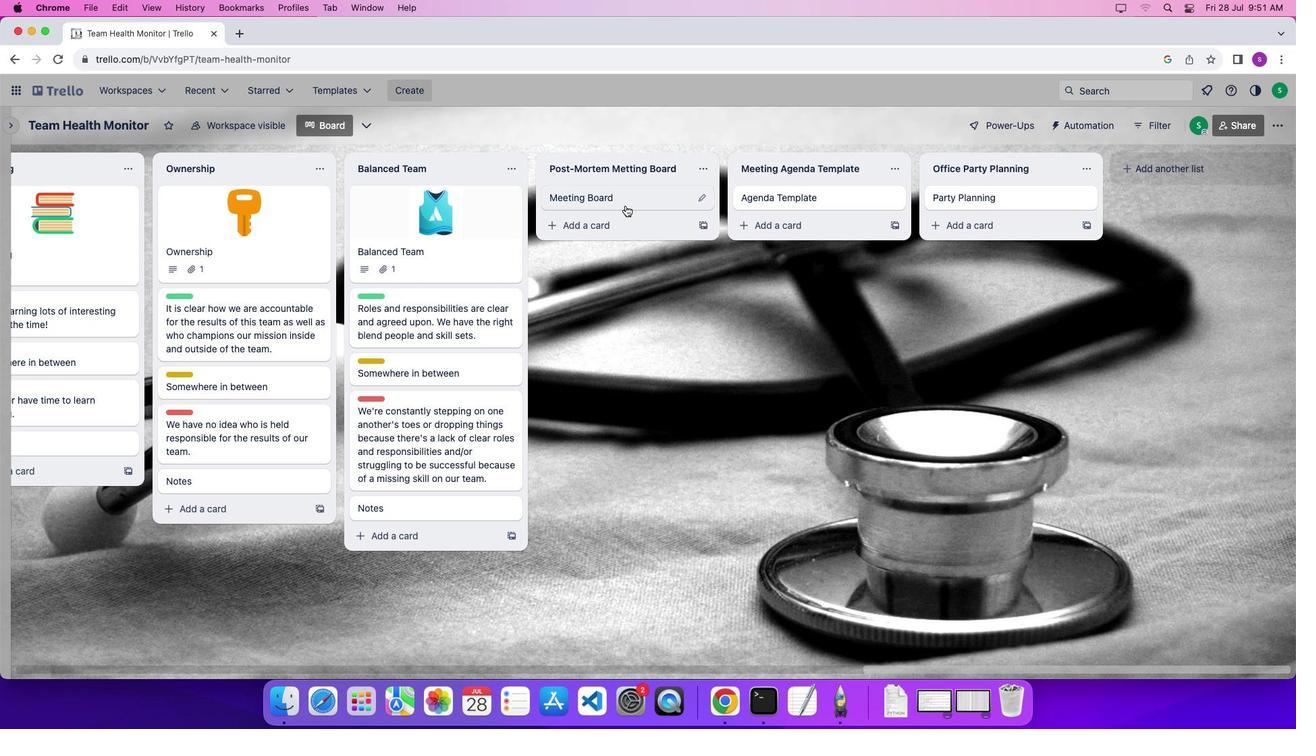 
Action: Mouse moved to (450, 199)
Screenshot: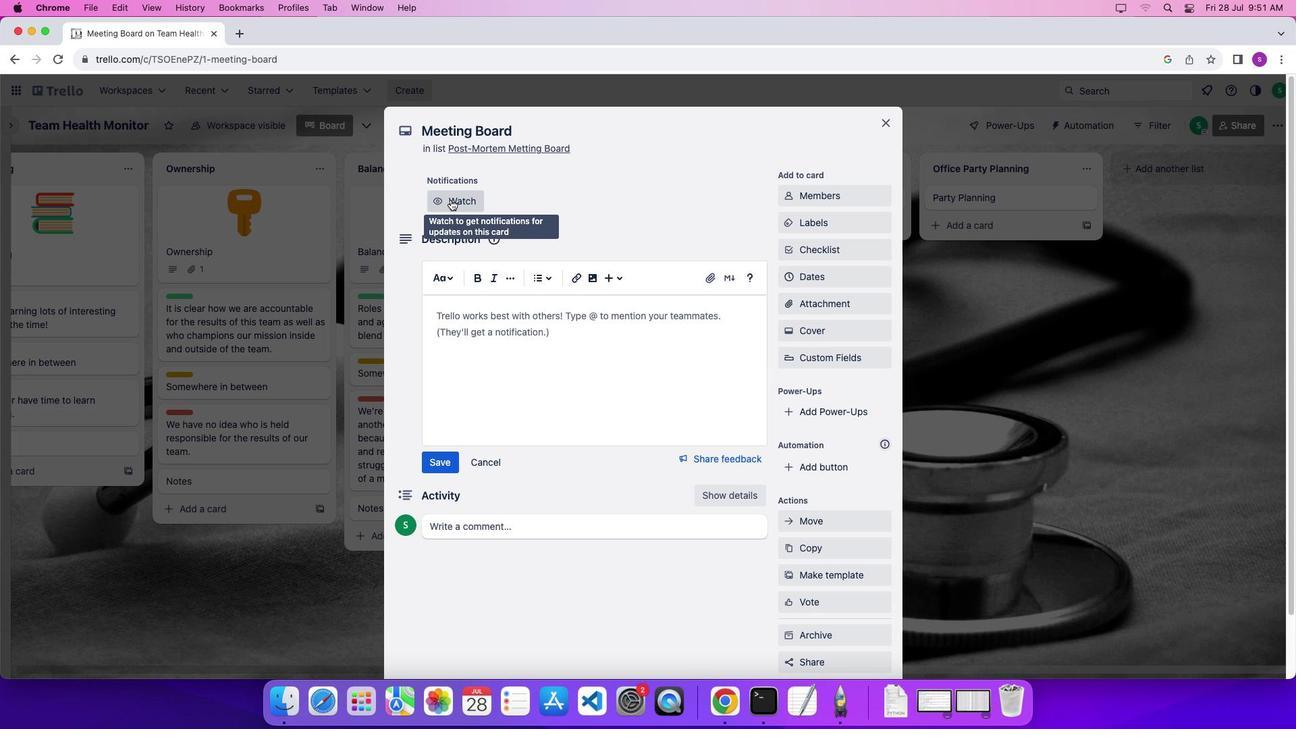 
Action: Mouse pressed left at (450, 199)
Screenshot: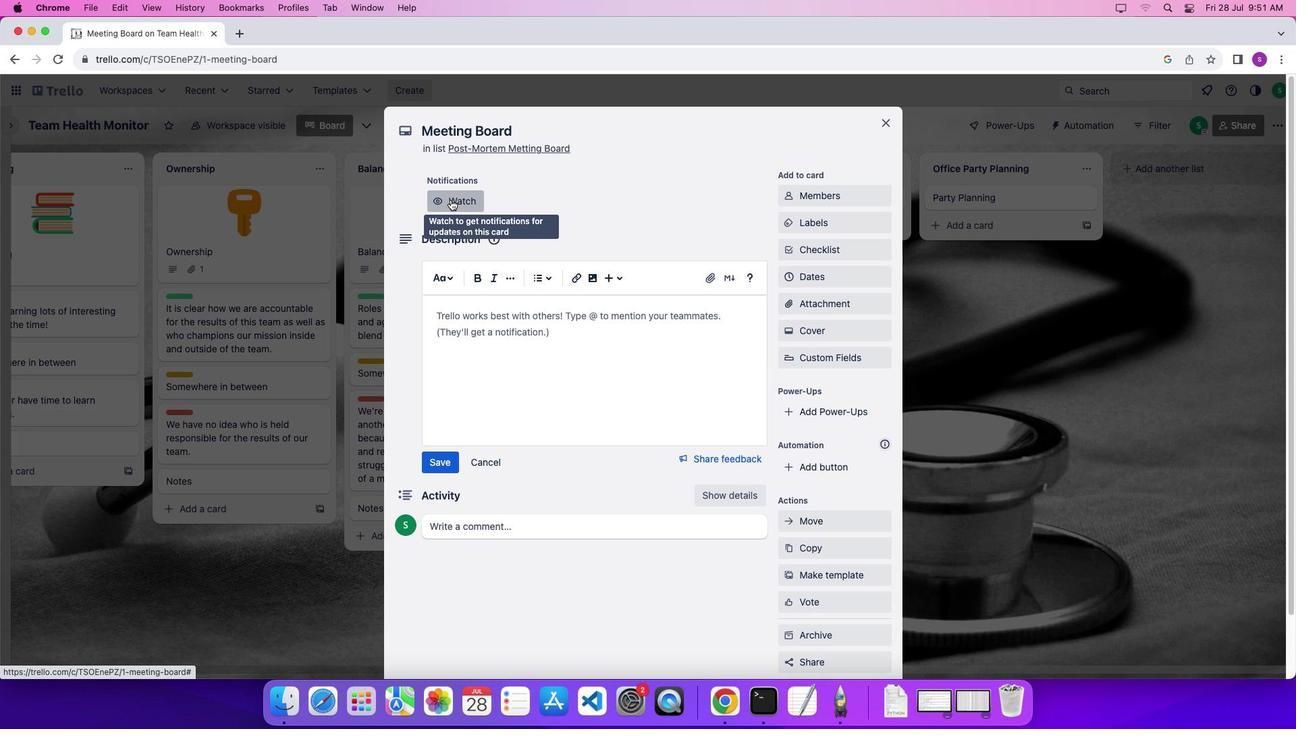 
Action: Mouse moved to (846, 191)
Screenshot: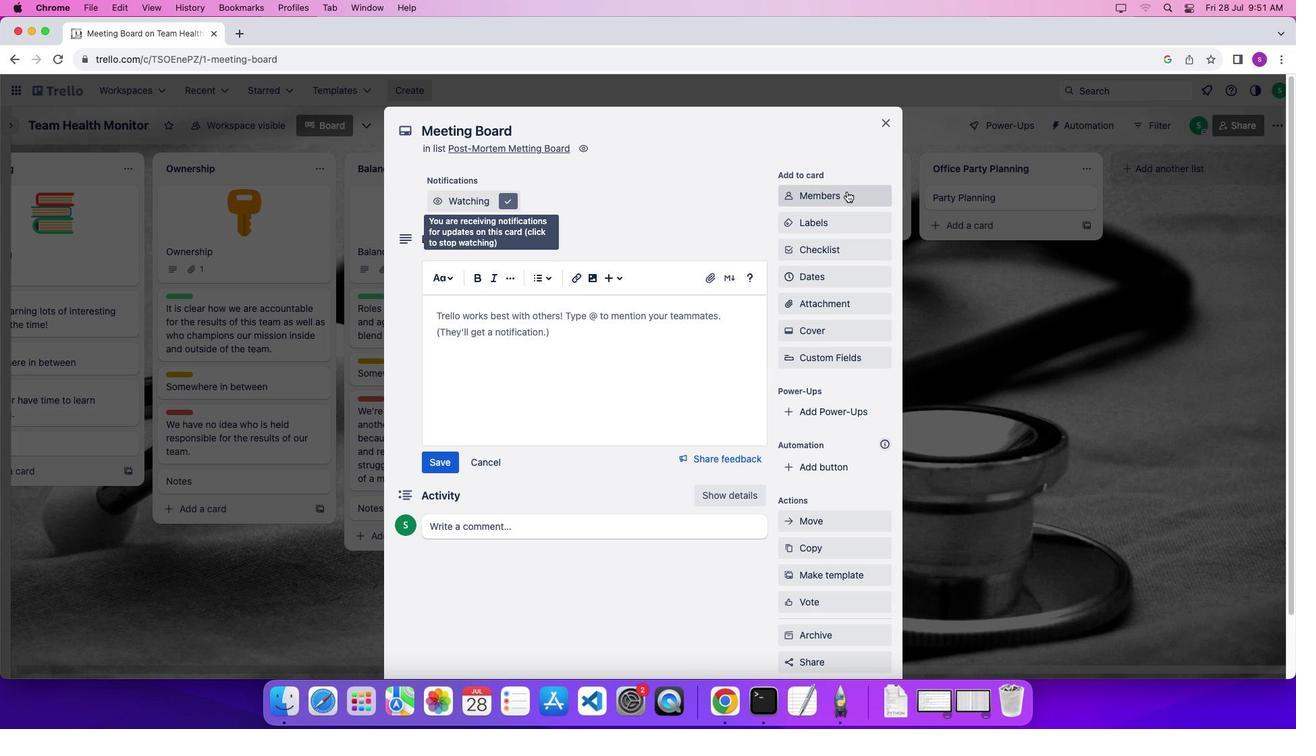 
Action: Mouse pressed left at (846, 191)
Screenshot: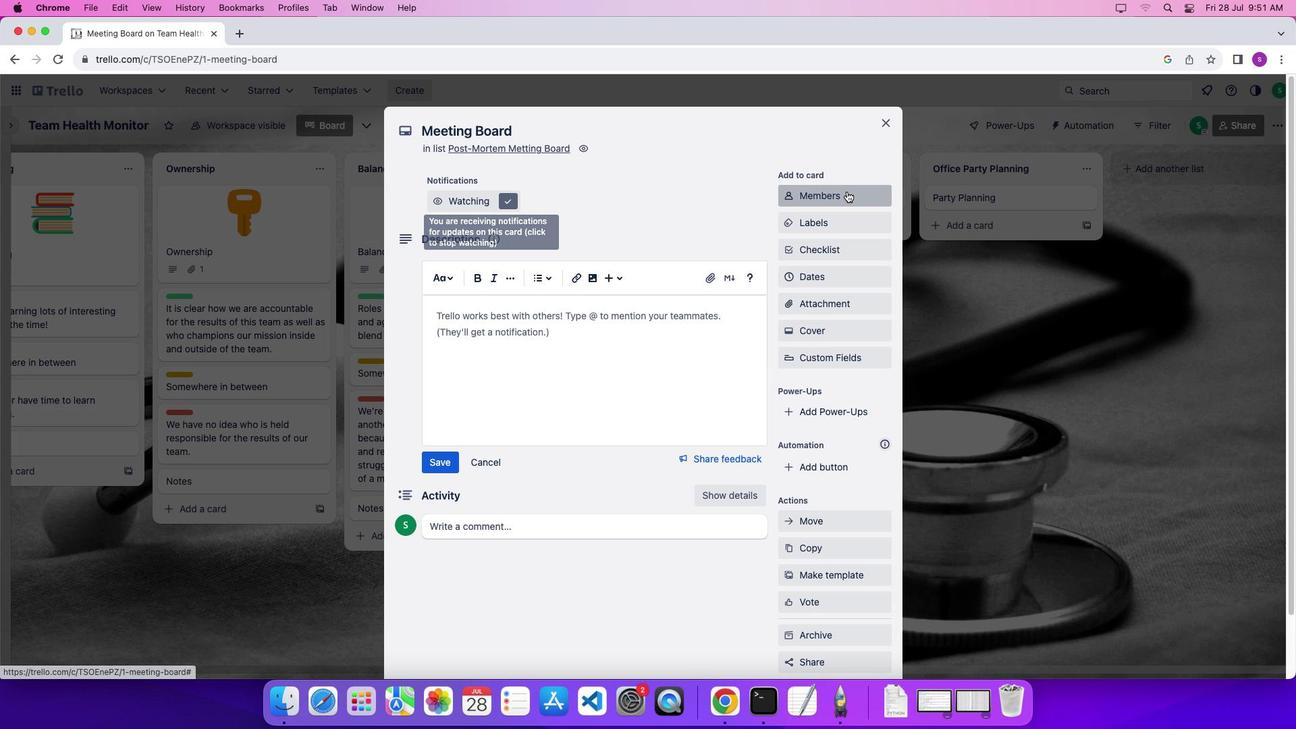 
Action: Mouse moved to (863, 255)
Screenshot: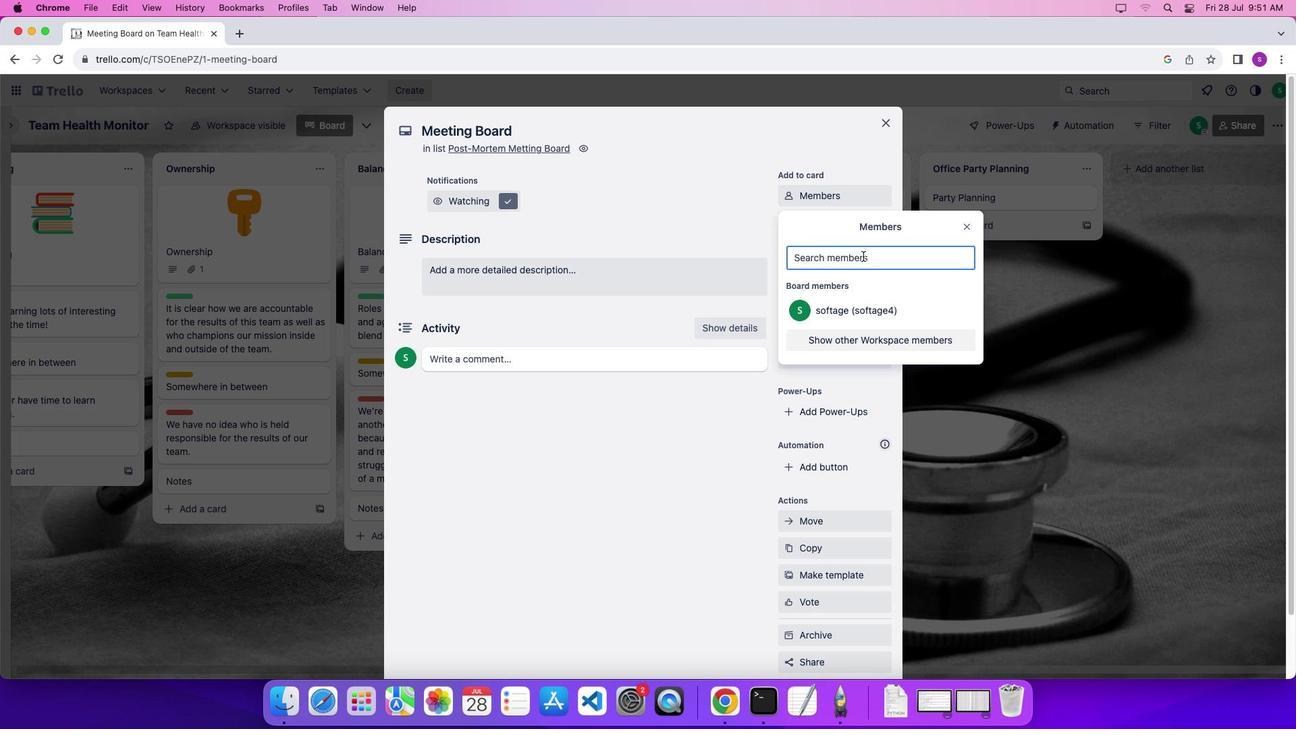 
Action: Mouse pressed left at (863, 255)
Screenshot: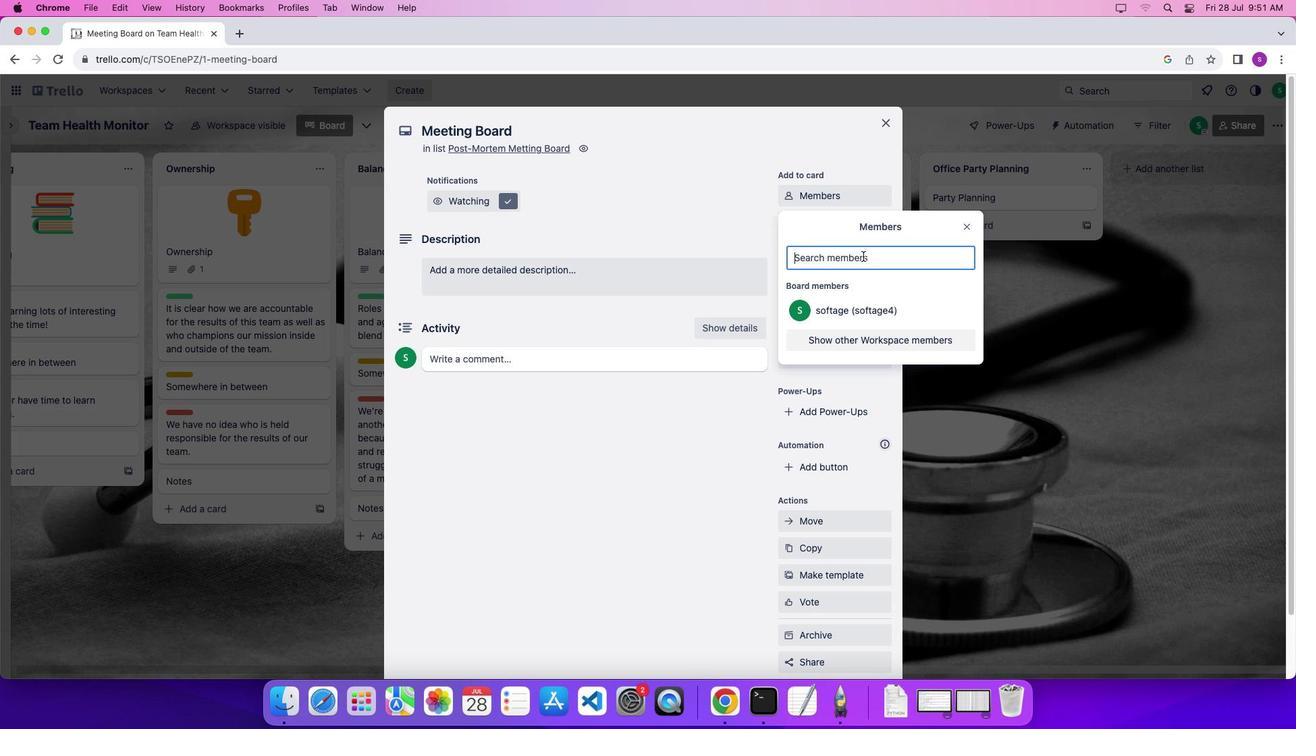 
Action: Key pressed 's''o''f''t''a''g''e''.''2'Key.shift'@''s''o''f''t''a''g''e''.''n''e''t'
Screenshot: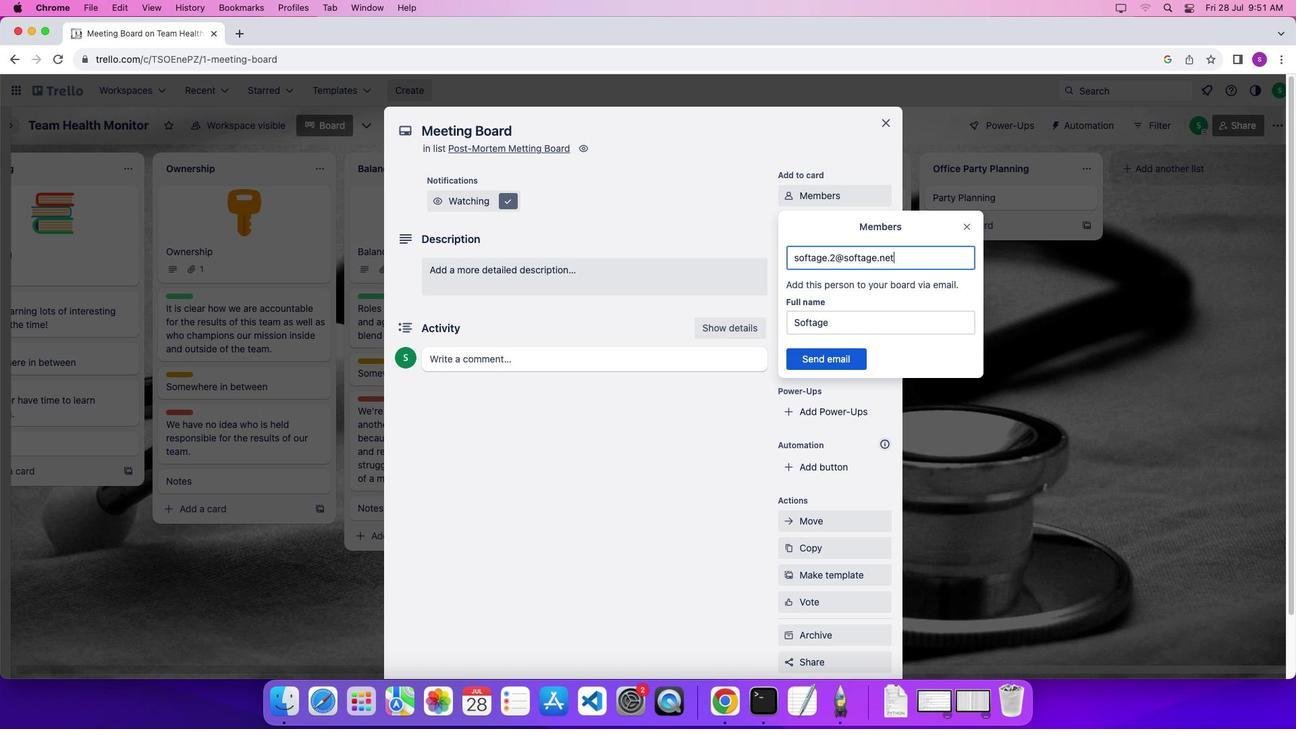 
Action: Mouse moved to (821, 362)
Screenshot: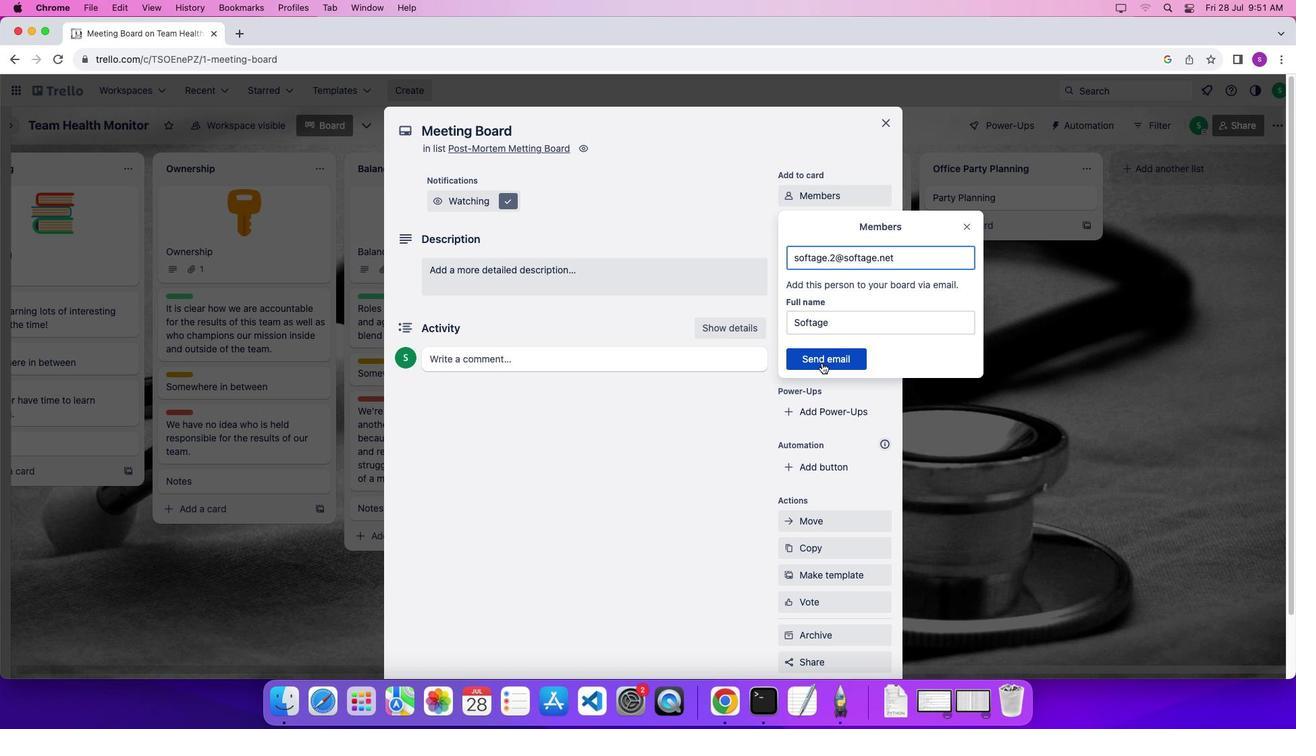 
Action: Mouse pressed left at (821, 362)
Screenshot: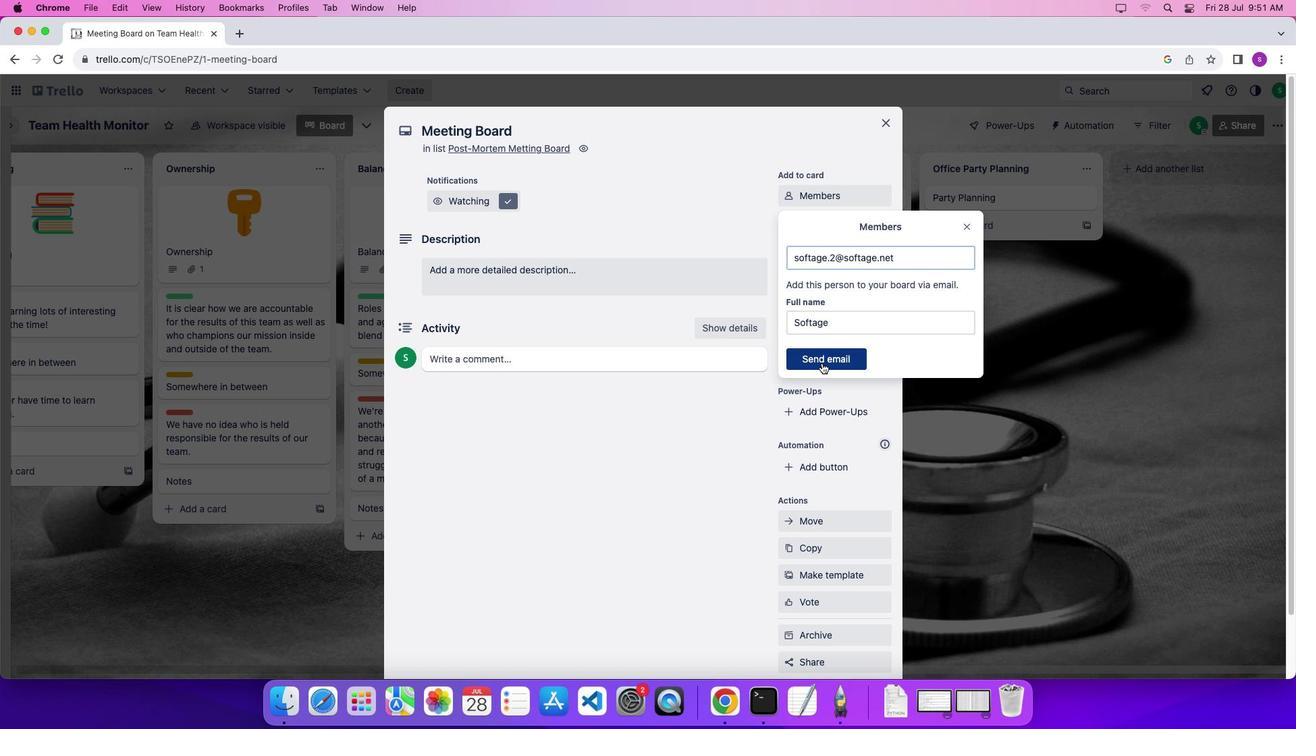 
Action: Mouse moved to (811, 274)
Screenshot: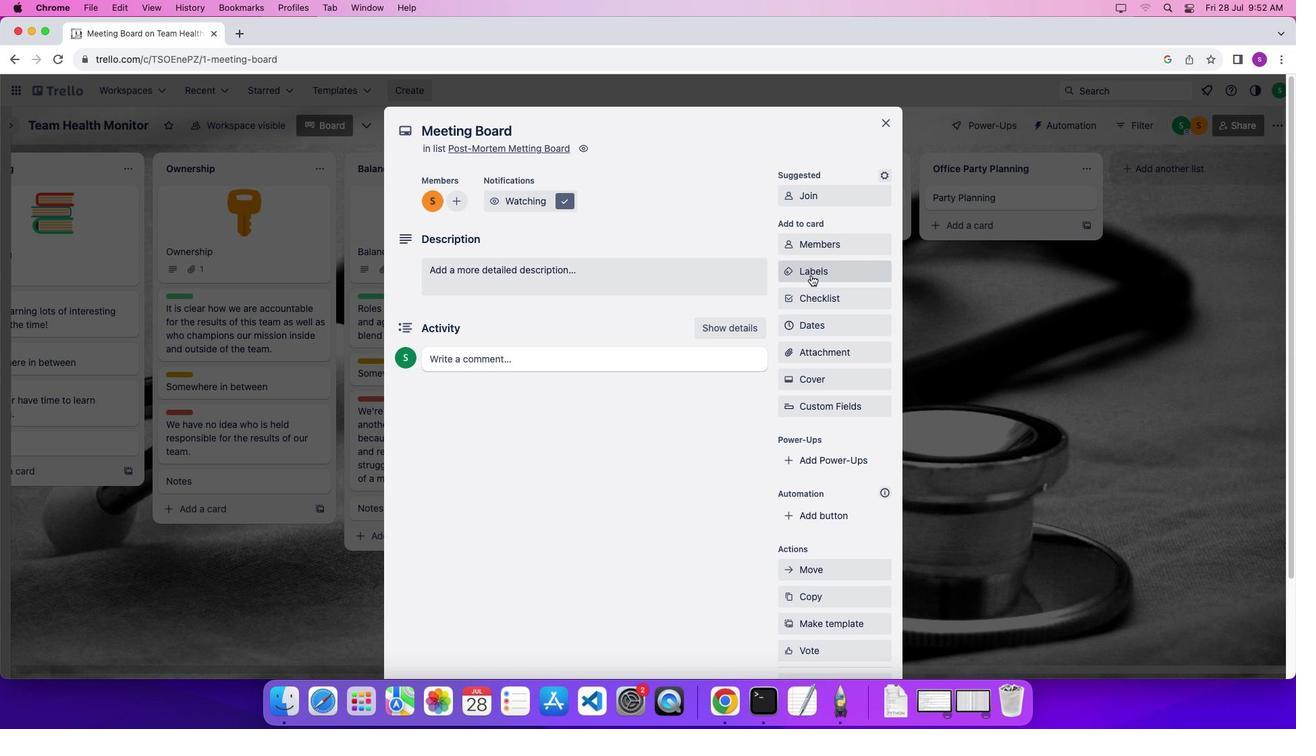 
Action: Mouse pressed left at (811, 274)
Screenshot: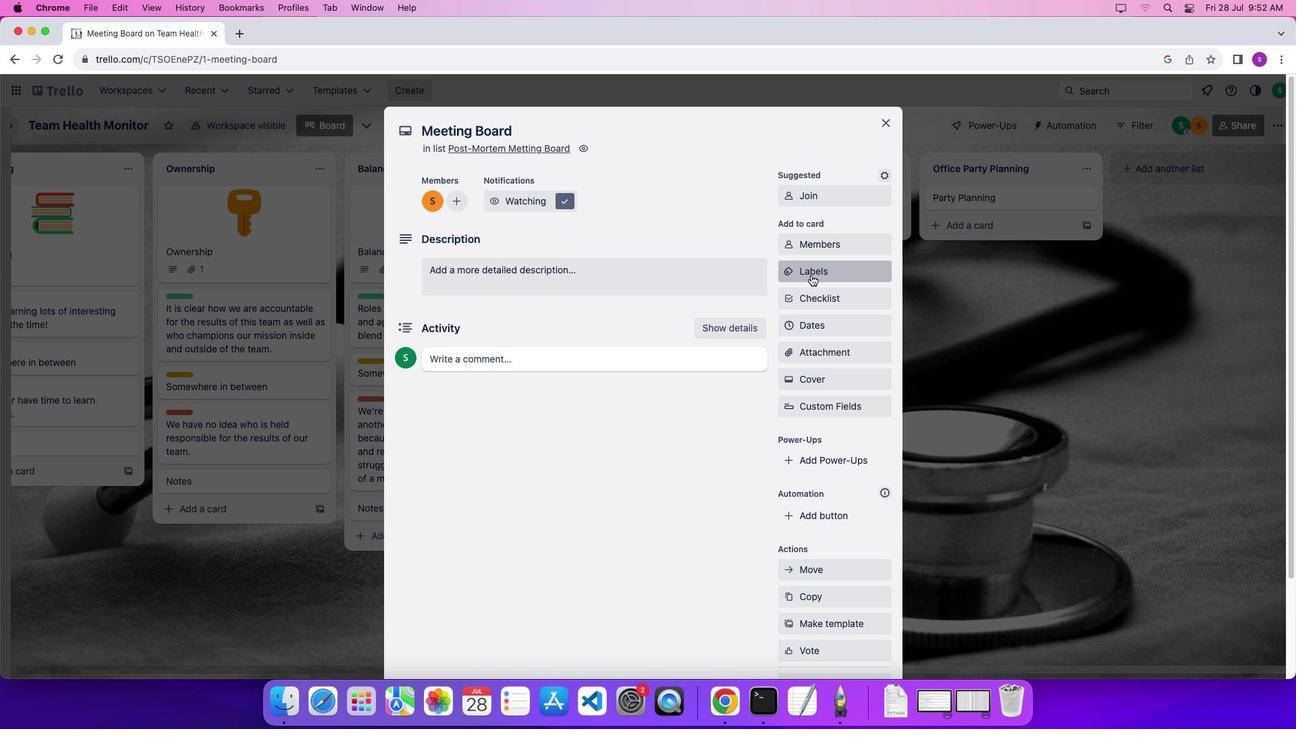 
Action: Mouse moved to (831, 438)
Screenshot: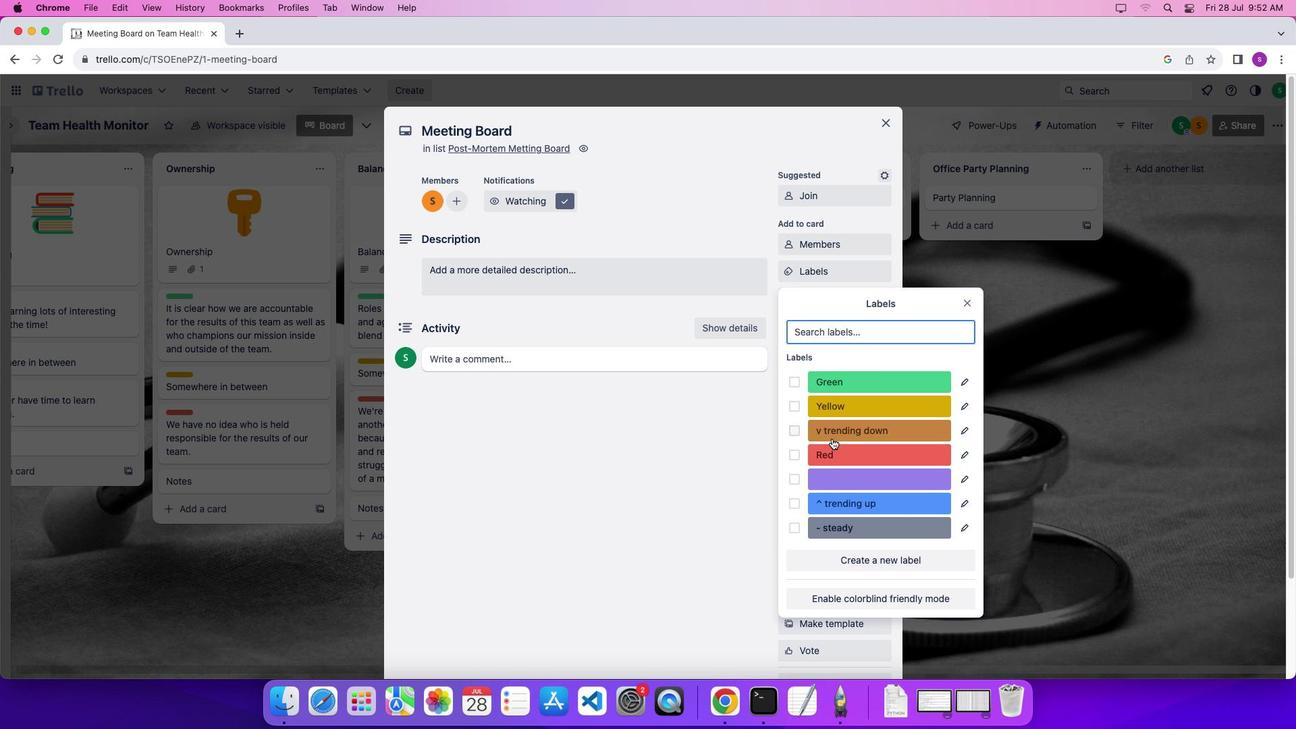 
Action: Mouse pressed left at (831, 438)
Screenshot: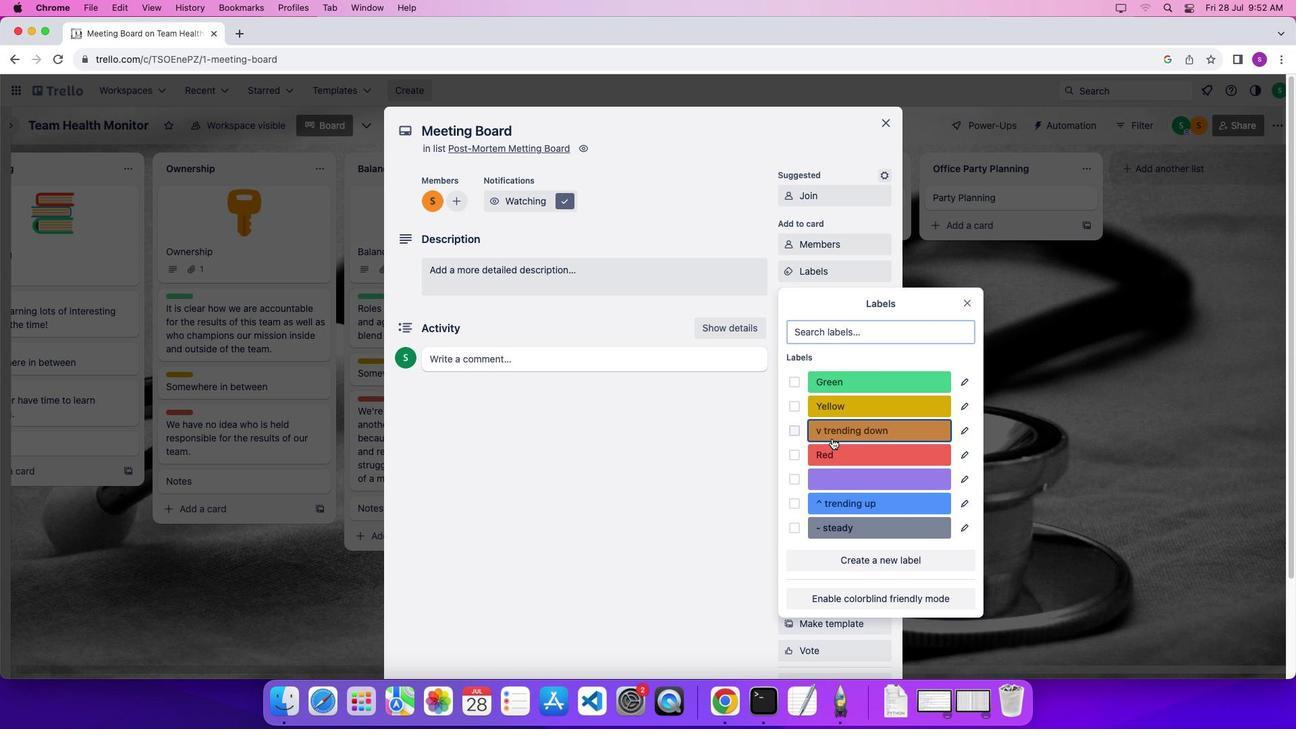 
Action: Mouse moved to (971, 303)
Screenshot: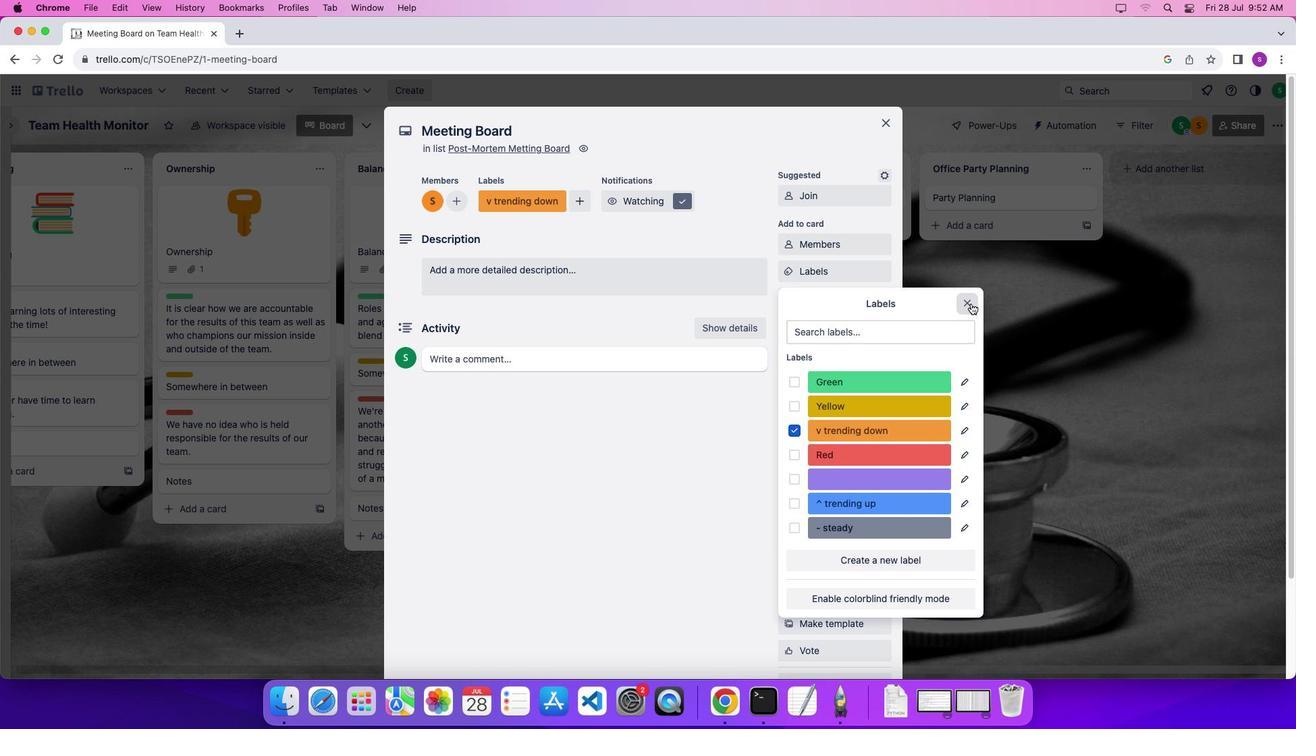 
Action: Mouse pressed left at (971, 303)
Screenshot: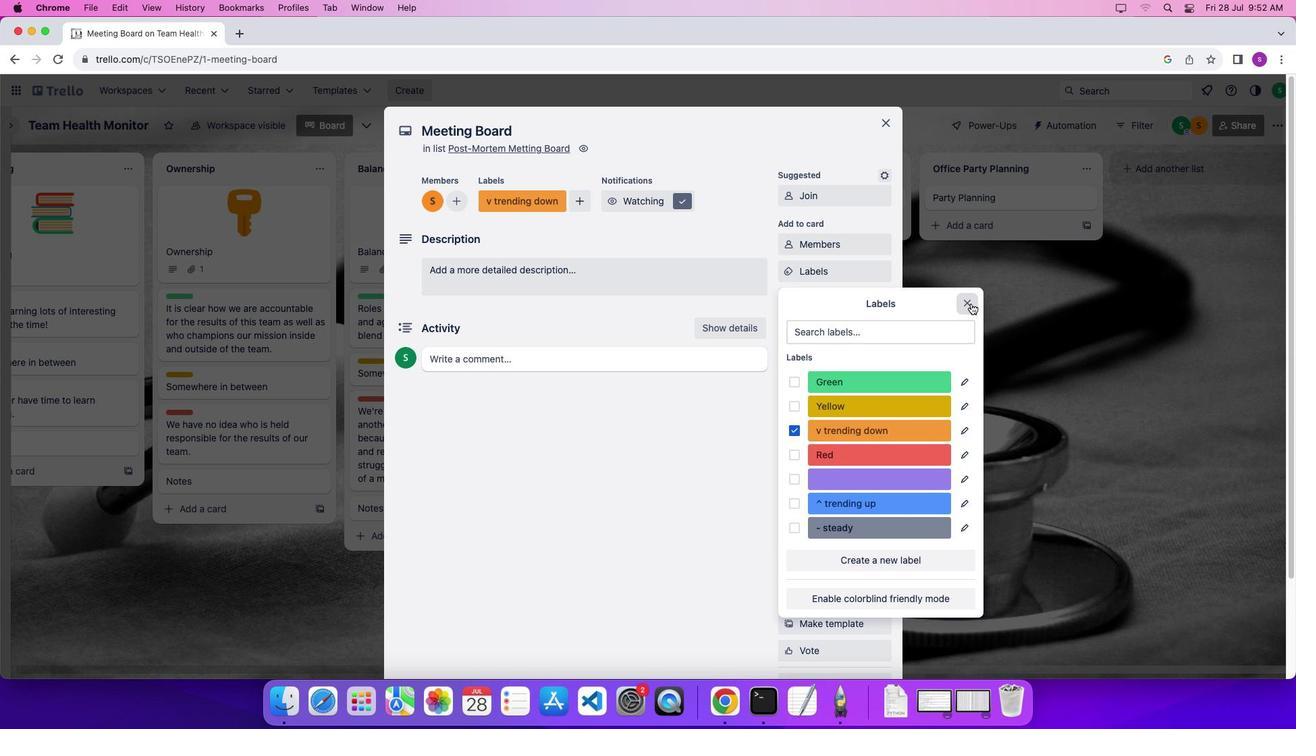 
Action: Mouse moved to (866, 292)
Screenshot: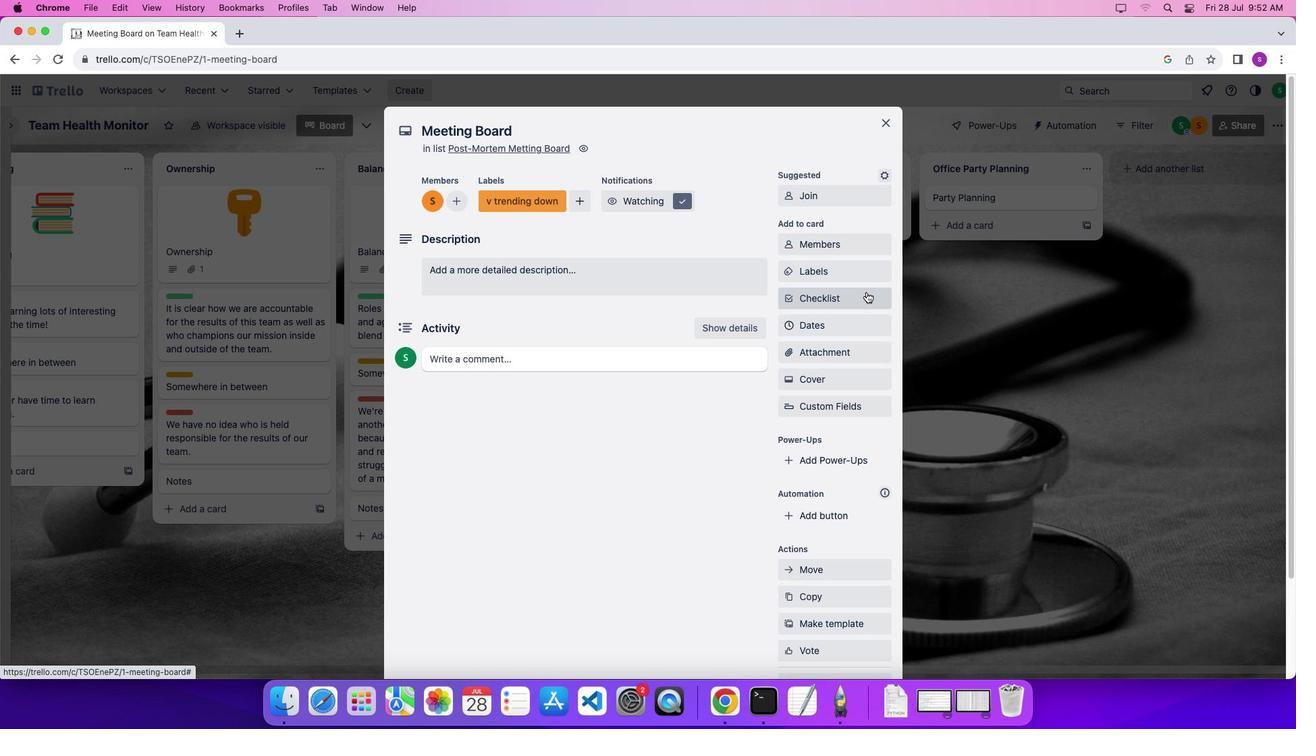 
Action: Mouse pressed left at (866, 292)
Screenshot: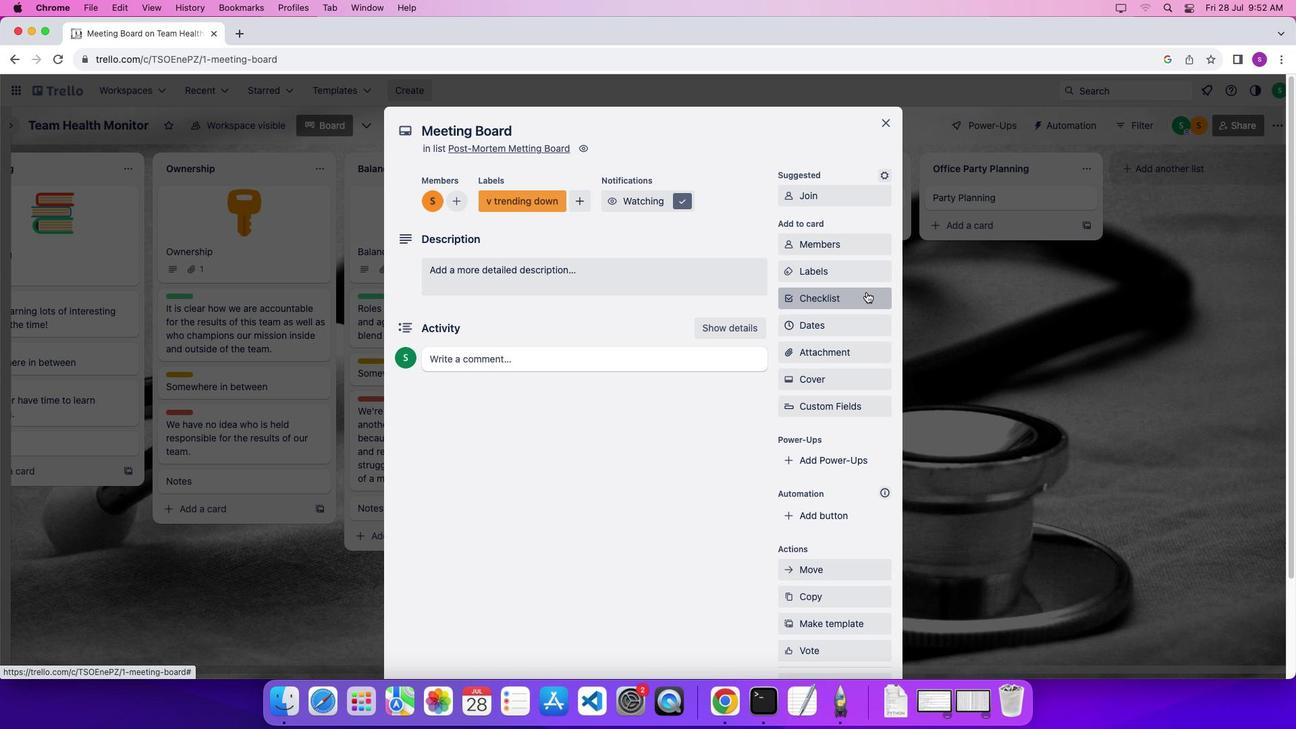 
Action: Mouse moved to (851, 374)
Screenshot: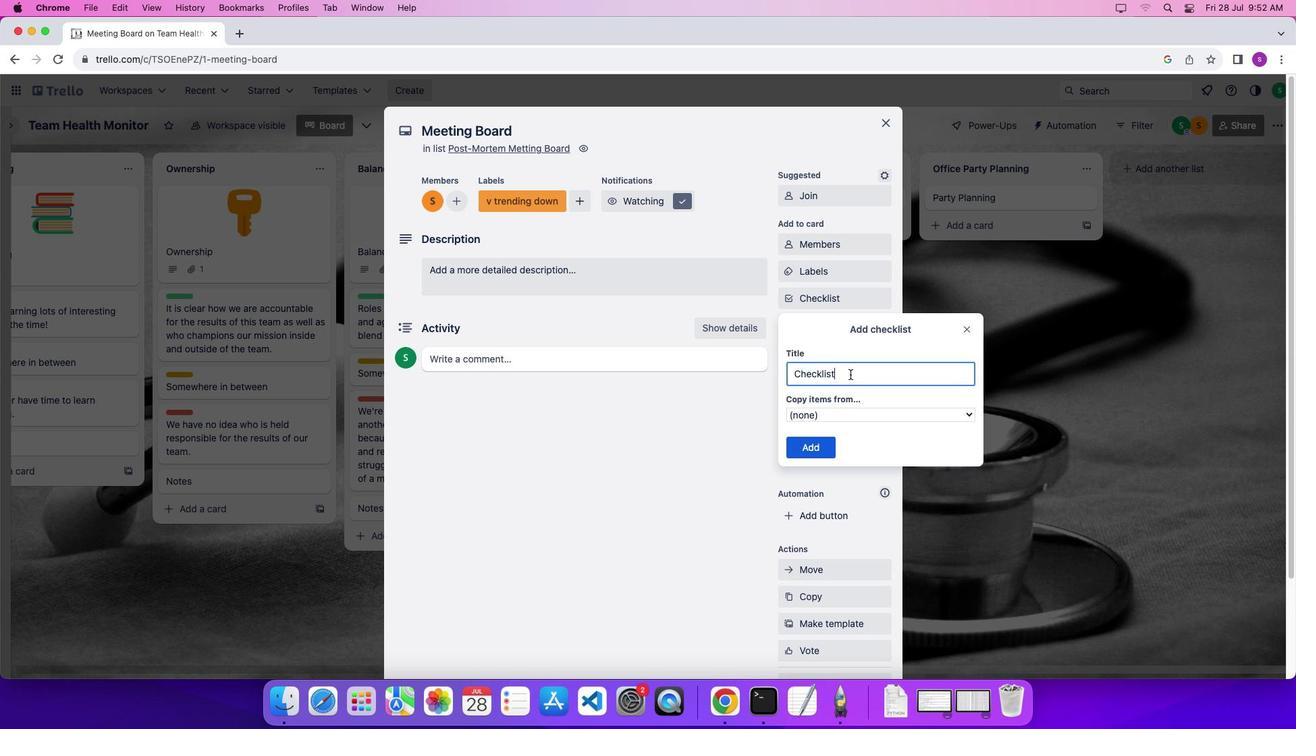 
Action: Mouse pressed left at (851, 374)
Screenshot: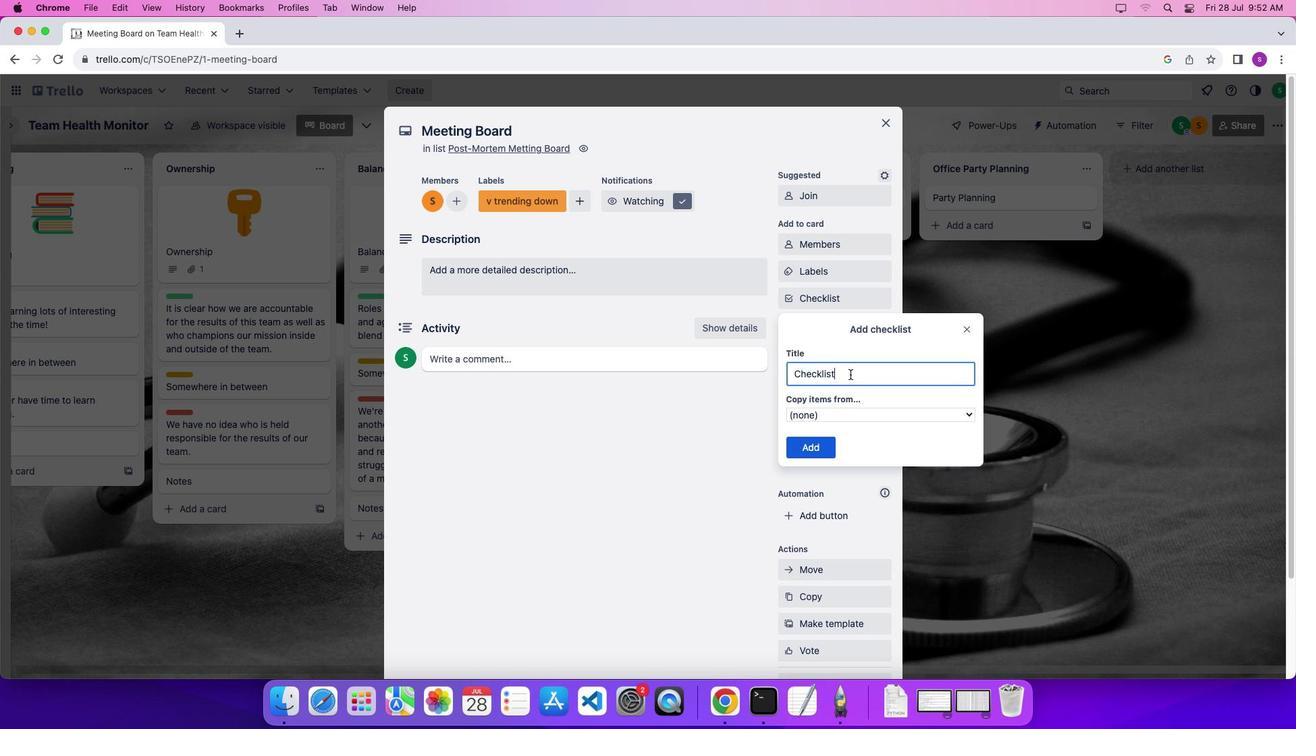
Action: Mouse moved to (783, 359)
Screenshot: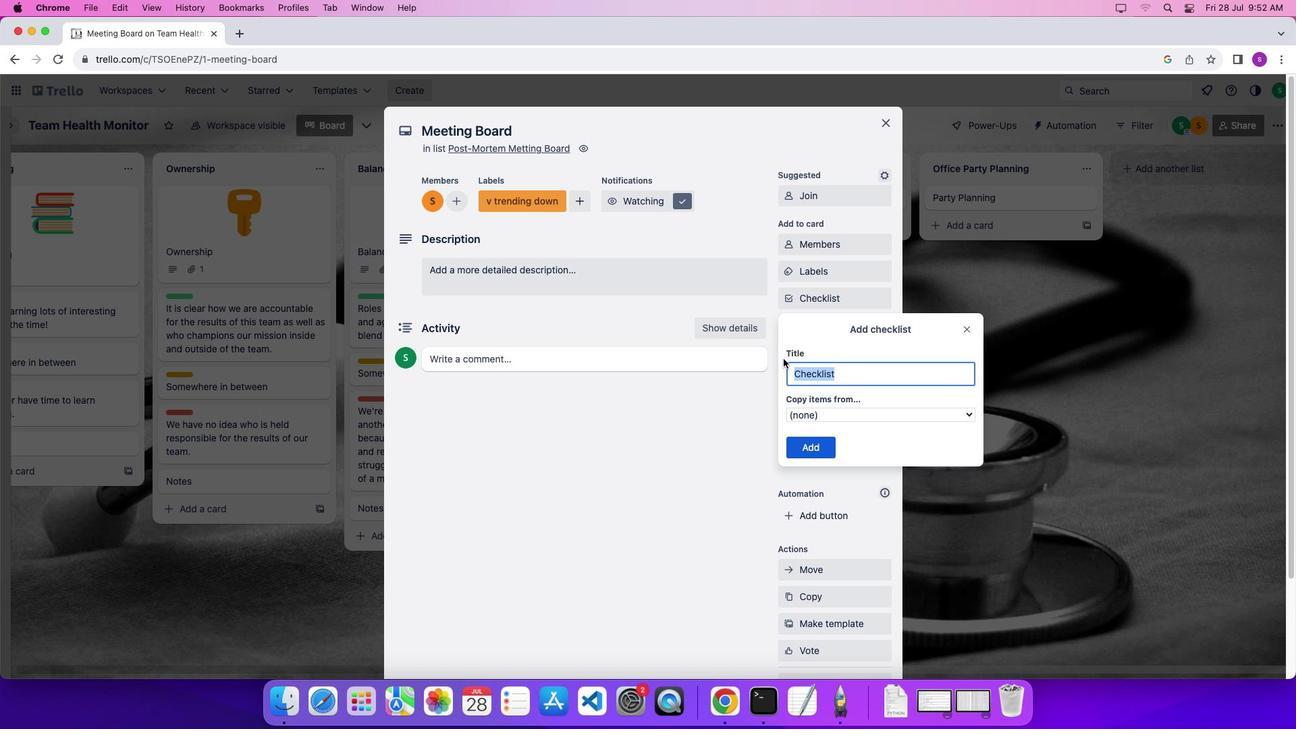 
Action: Key pressed Key.shift'B''o''a''r''d'Key.space'o''f'Key.space'm''e''e''t''i''n''g'
Screenshot: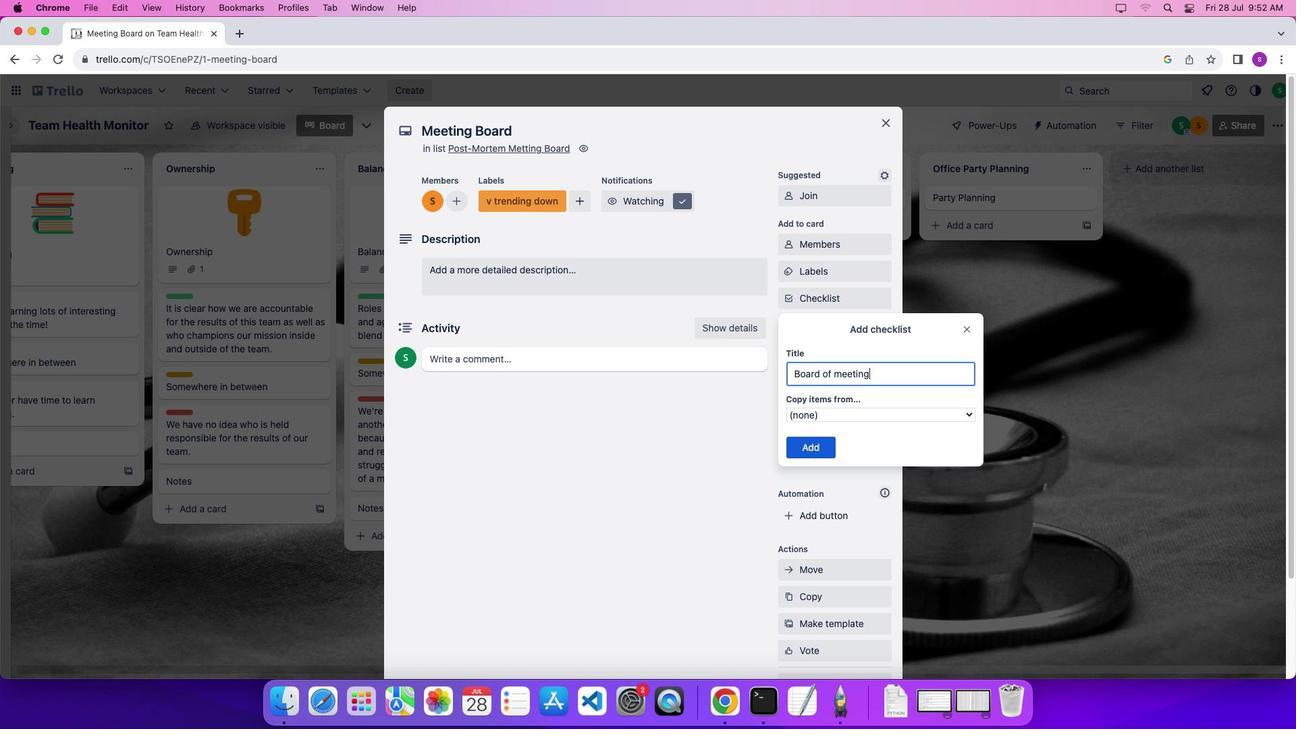 
Action: Mouse moved to (815, 446)
Screenshot: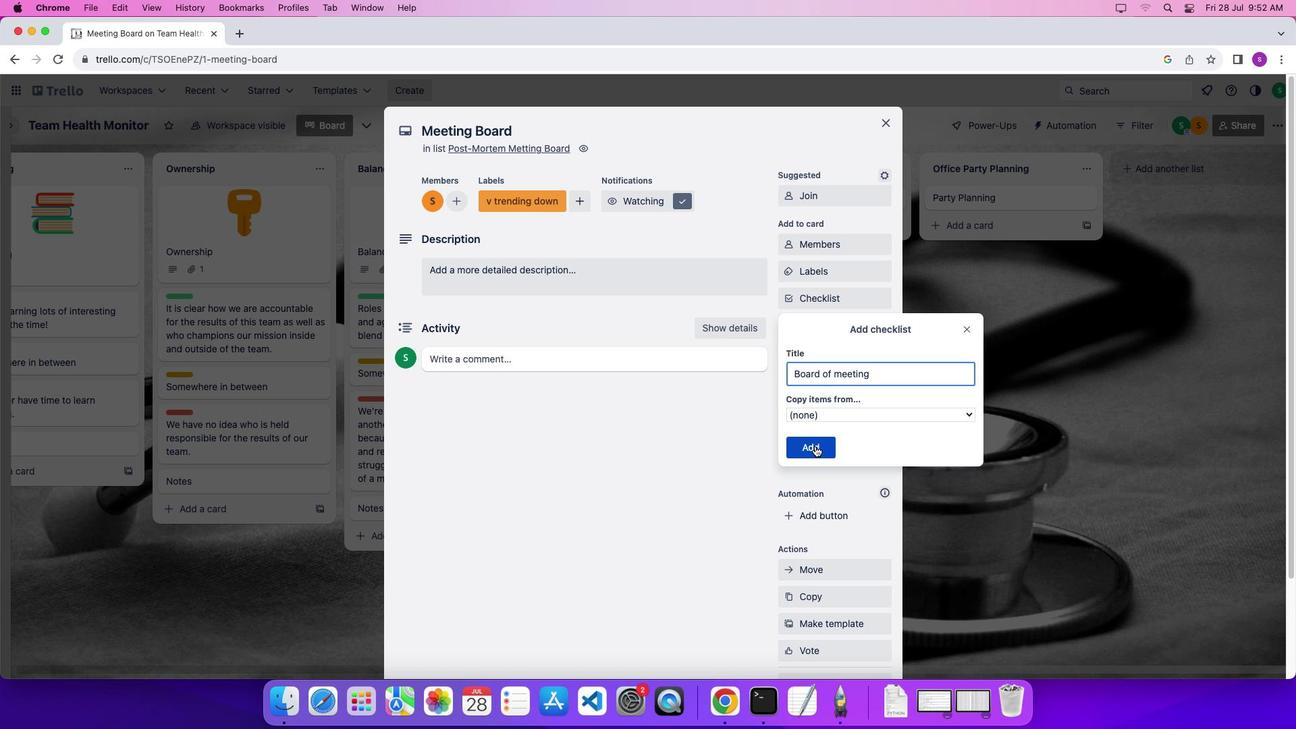 
Action: Mouse pressed left at (815, 446)
Screenshot: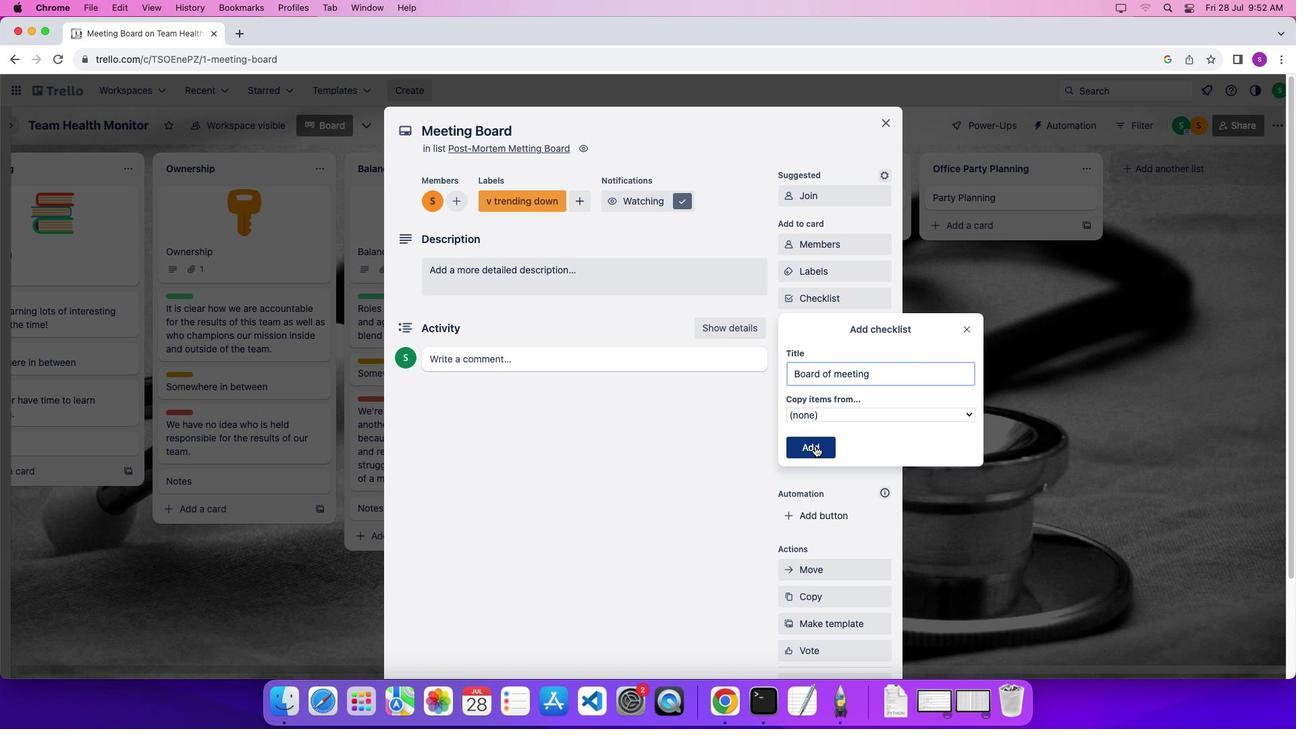 
Action: Mouse moved to (831, 324)
Screenshot: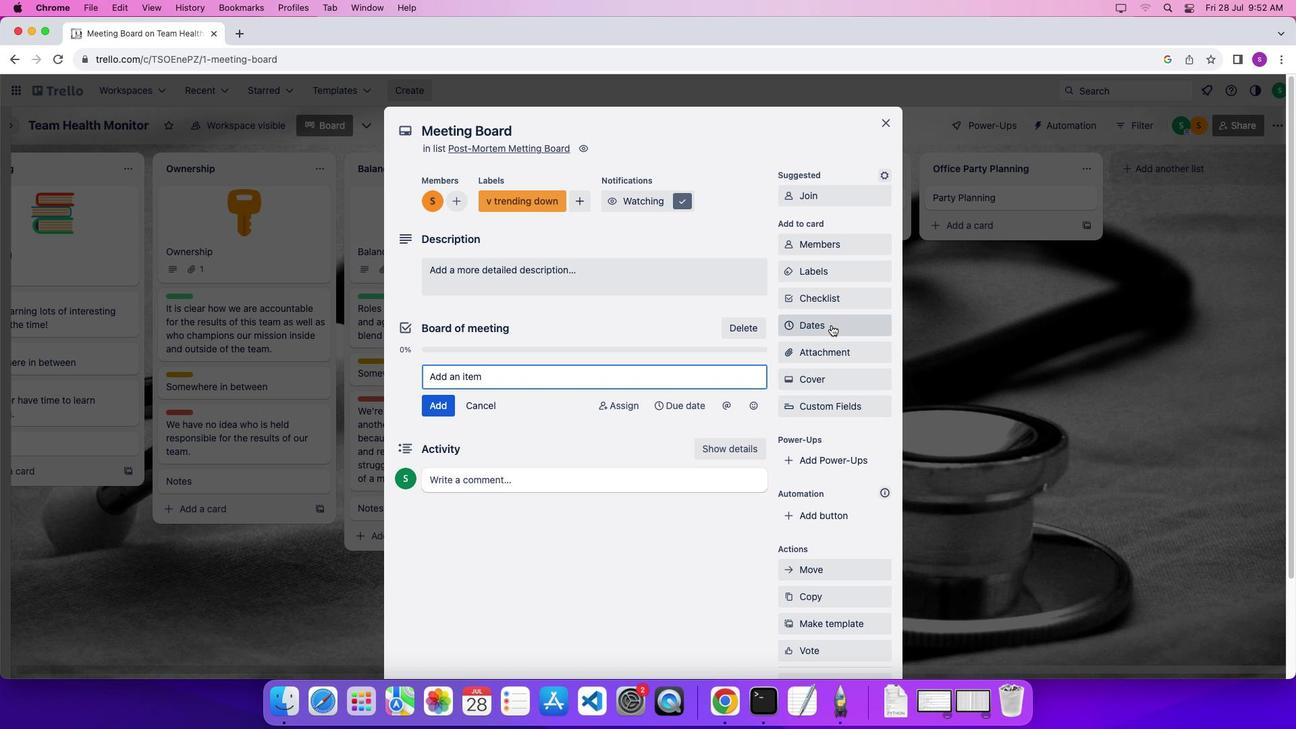 
Action: Mouse pressed left at (831, 324)
Screenshot: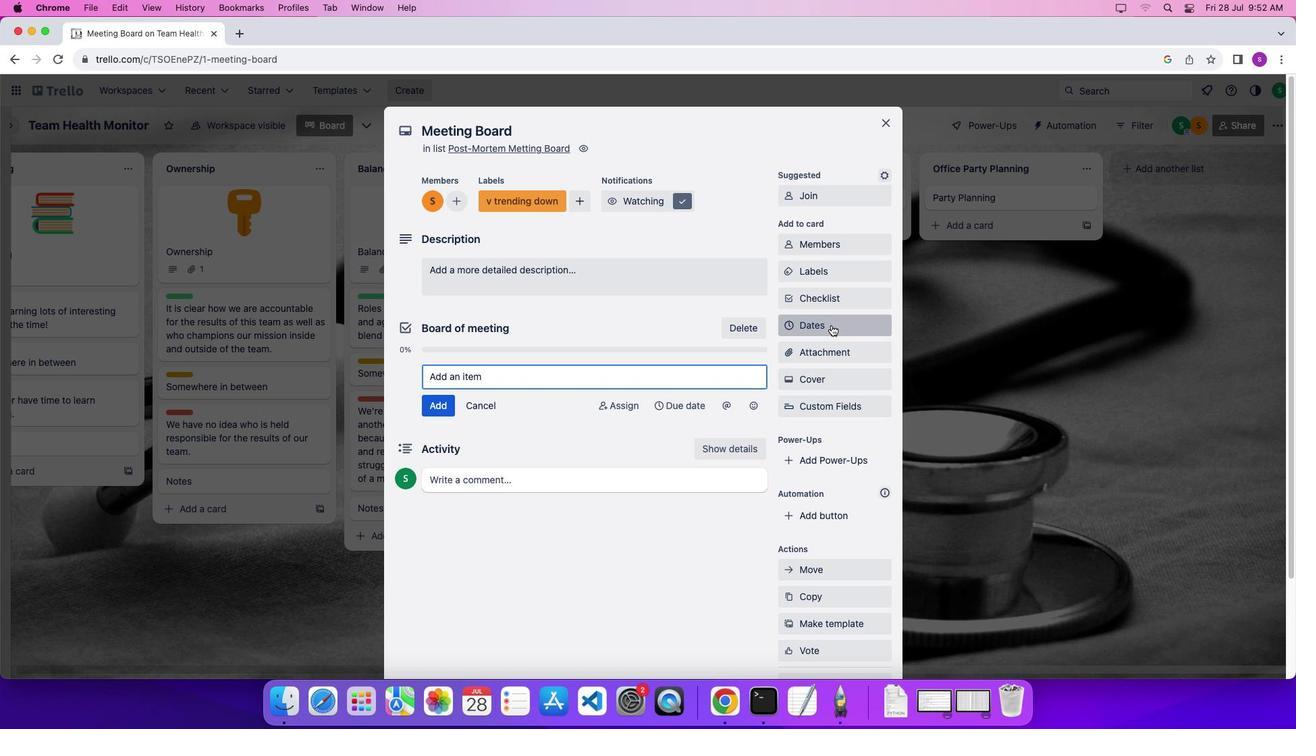 
Action: Mouse moved to (960, 301)
Screenshot: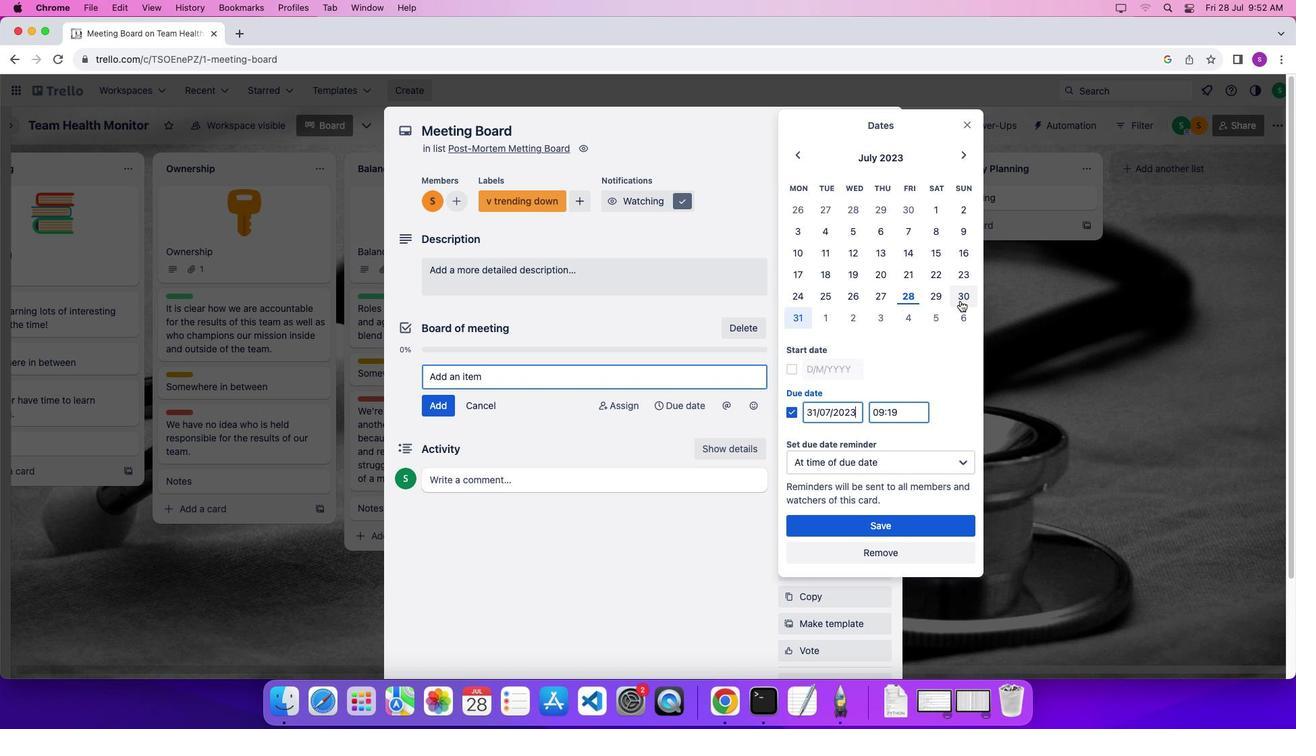 
Action: Mouse pressed left at (960, 301)
Screenshot: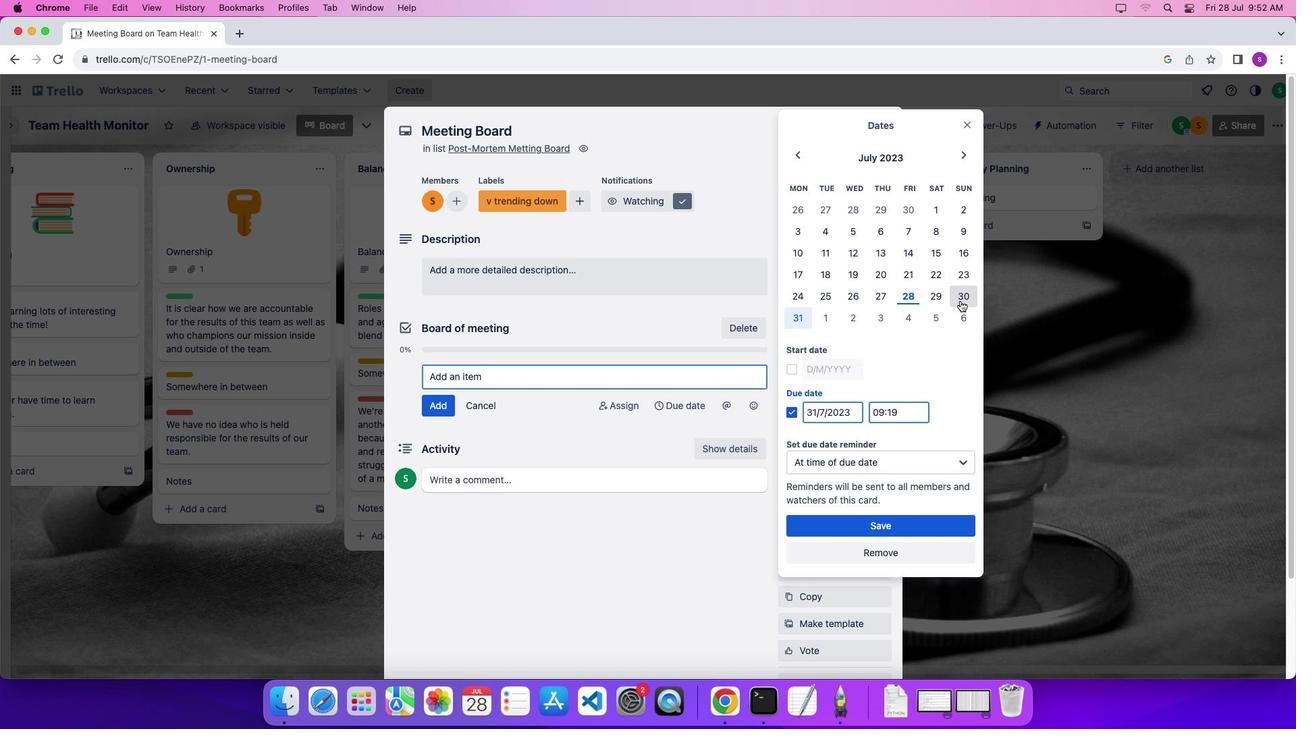 
Action: Mouse moved to (789, 366)
Screenshot: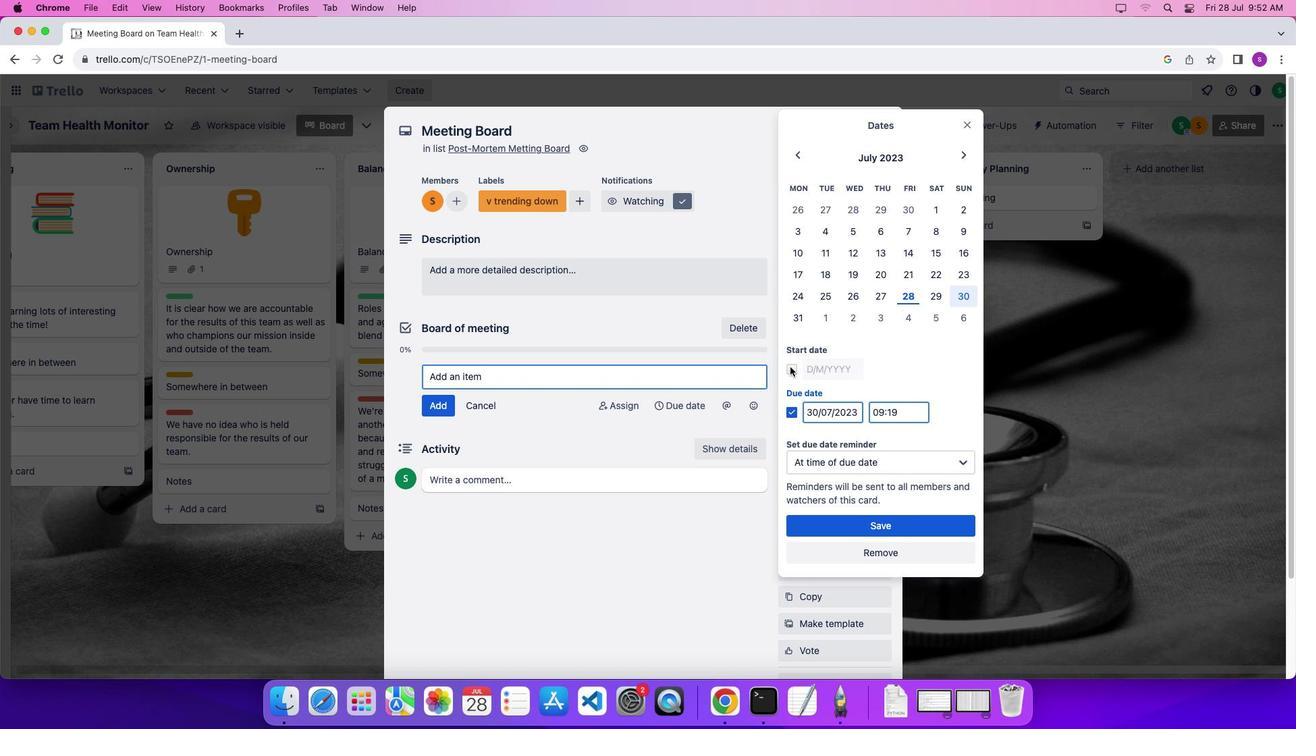 
Action: Mouse pressed left at (789, 366)
Screenshot: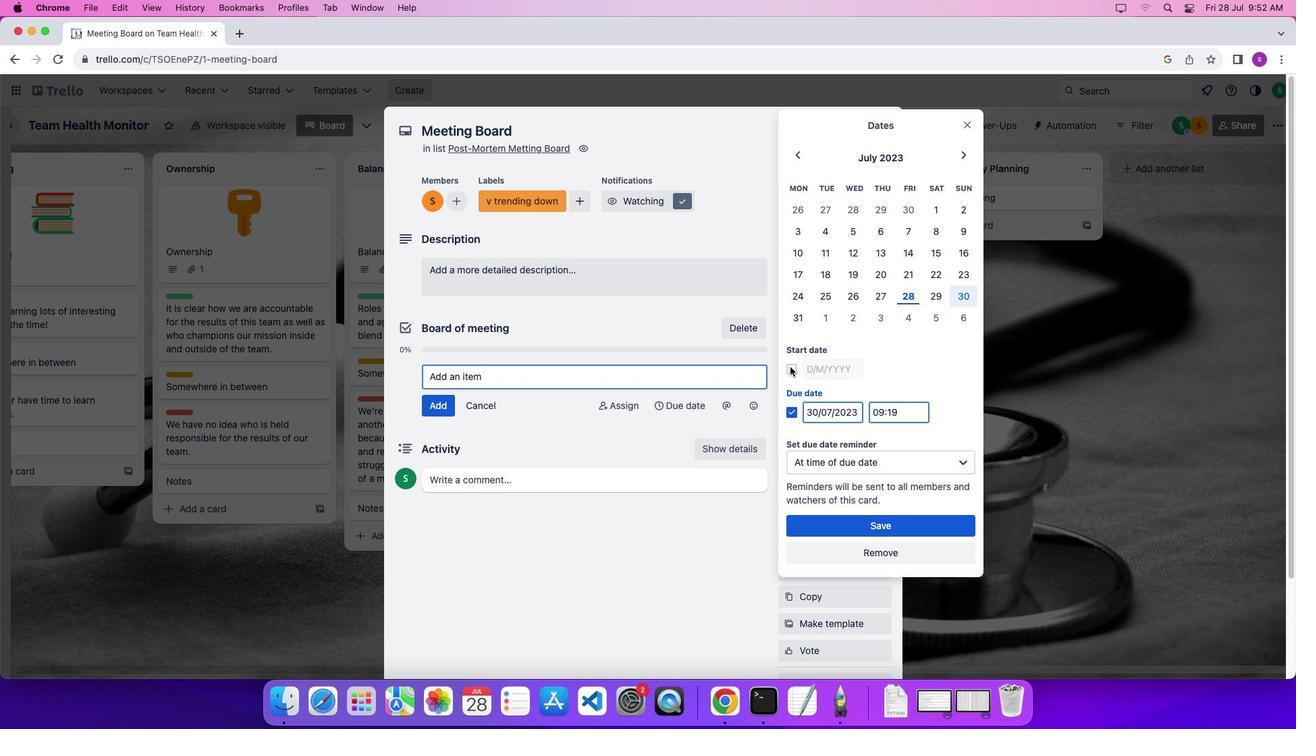
Action: Mouse moved to (854, 452)
Screenshot: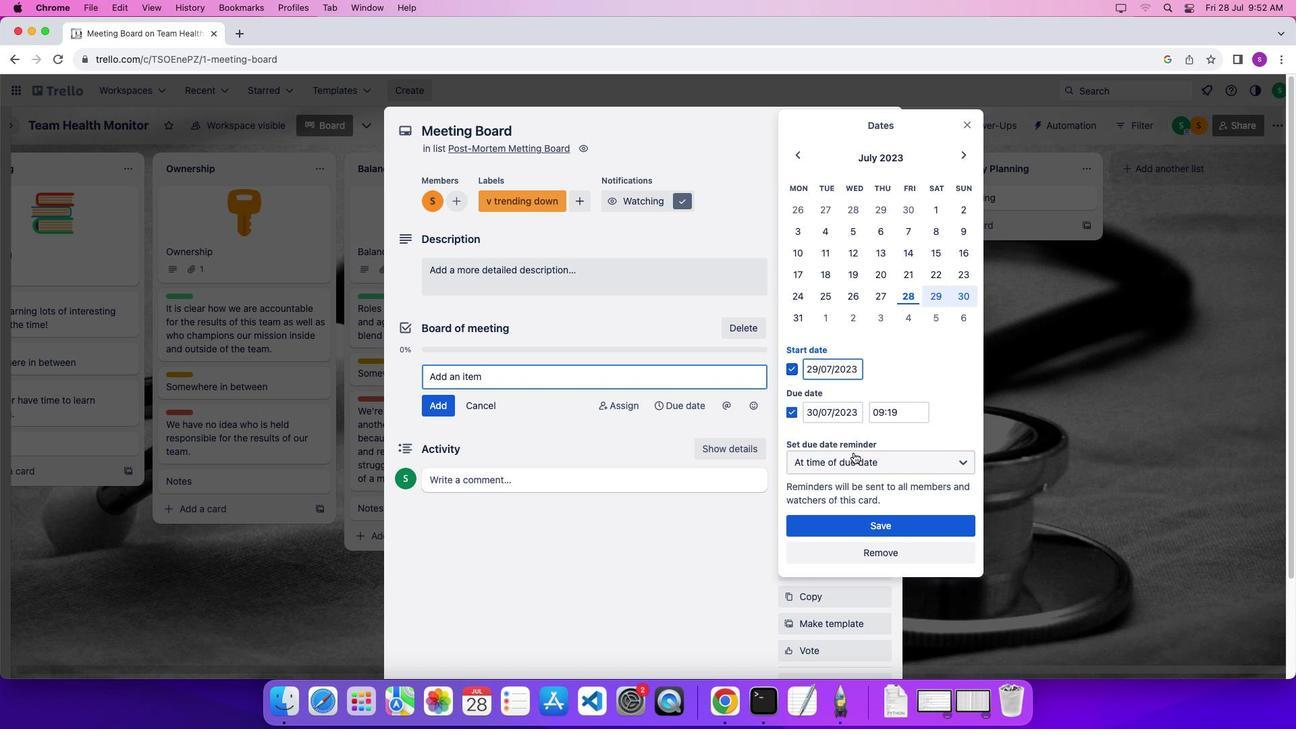 
Action: Mouse pressed left at (854, 452)
Screenshot: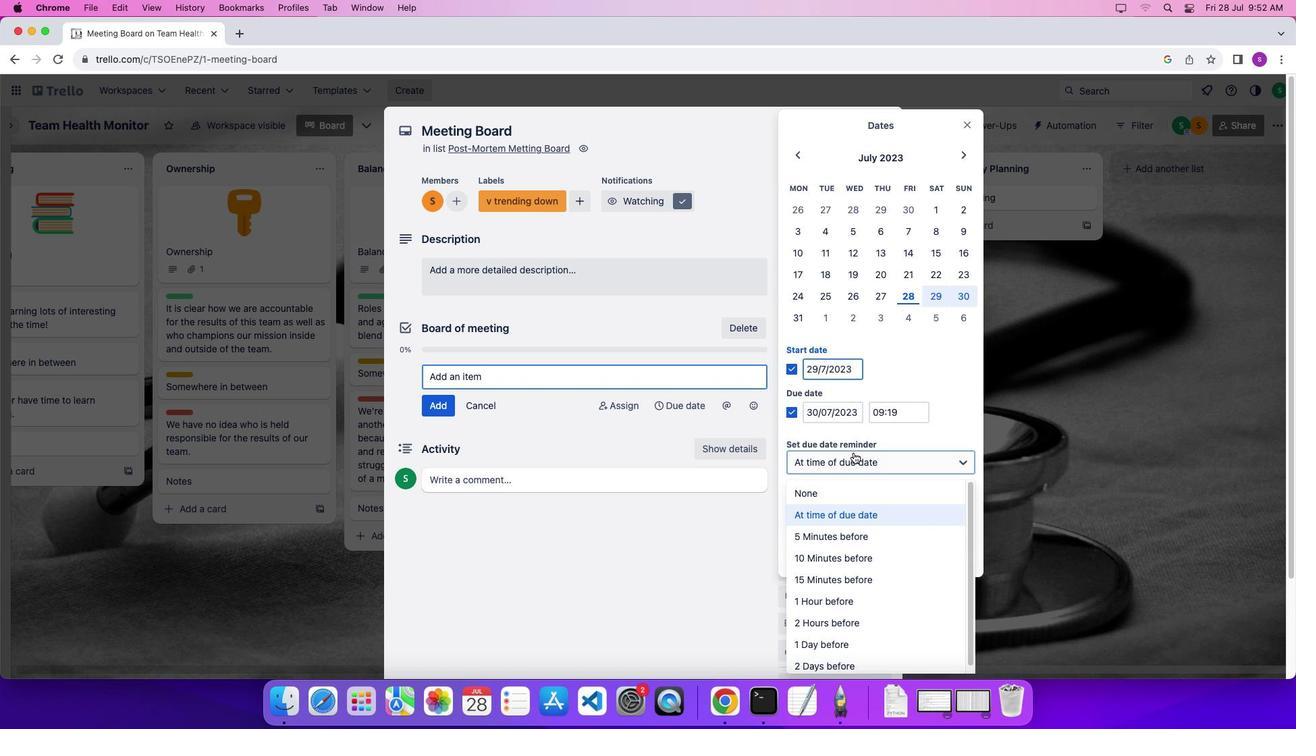 
Action: Mouse moved to (871, 519)
Screenshot: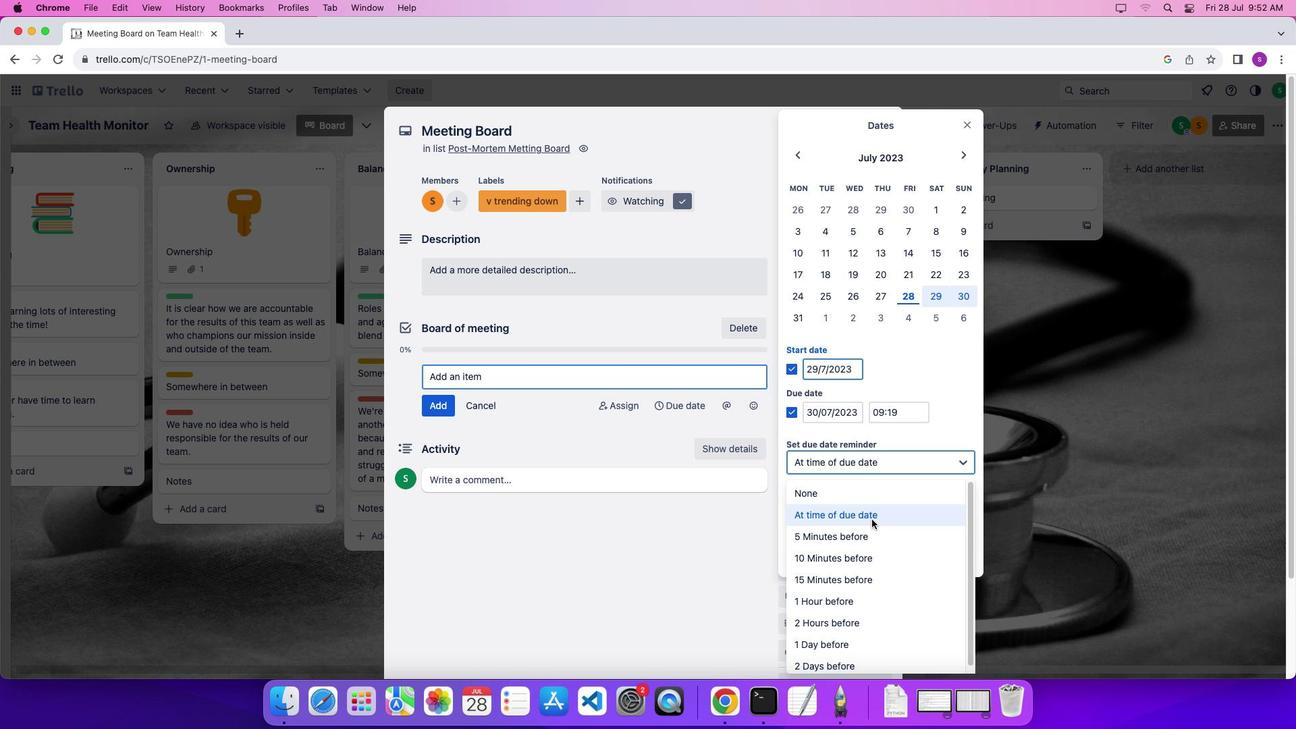 
Action: Mouse pressed left at (871, 519)
Screenshot: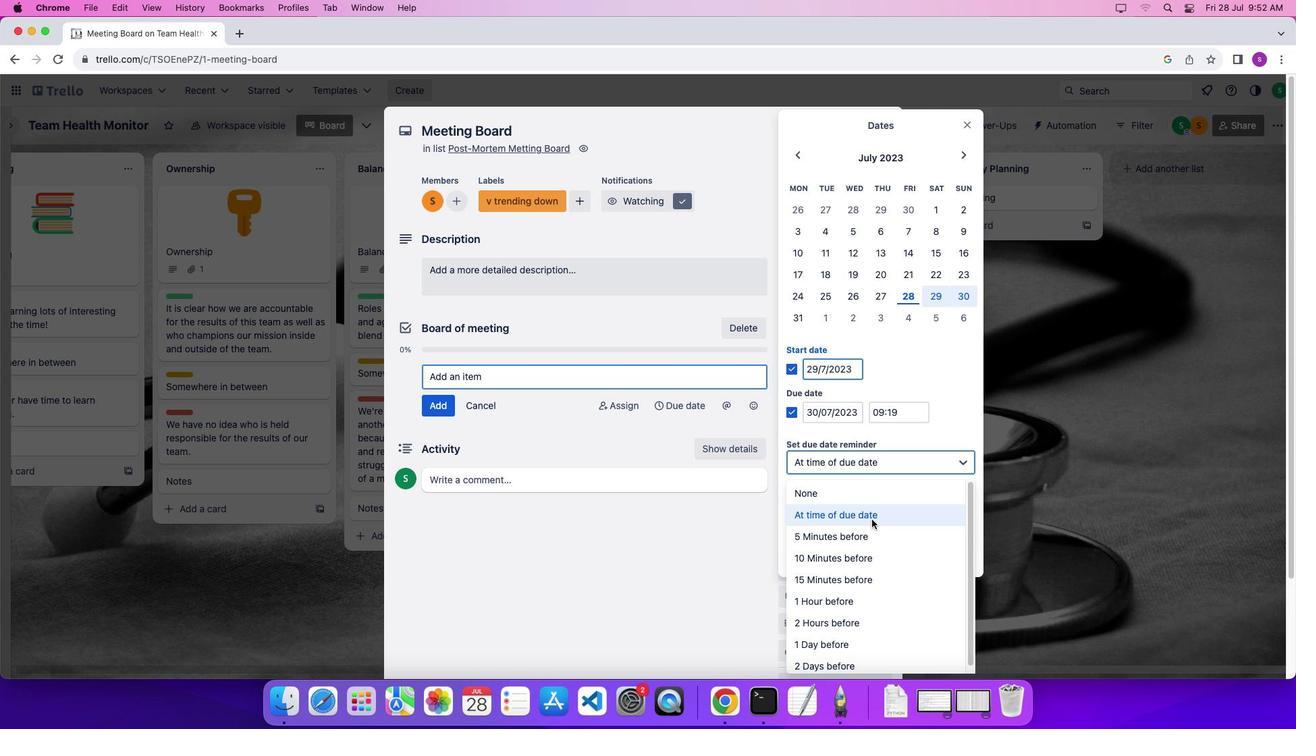 
Action: Mouse moved to (876, 523)
Screenshot: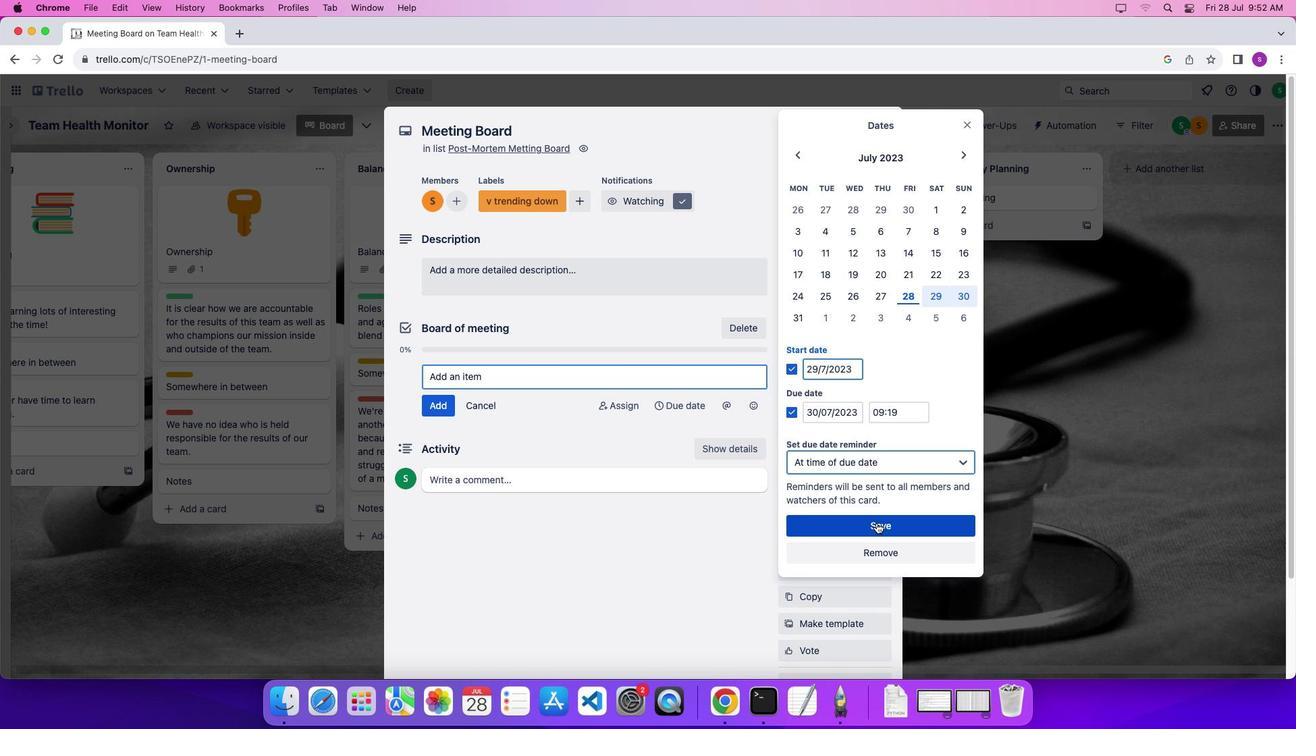 
Action: Mouse pressed left at (876, 523)
Screenshot: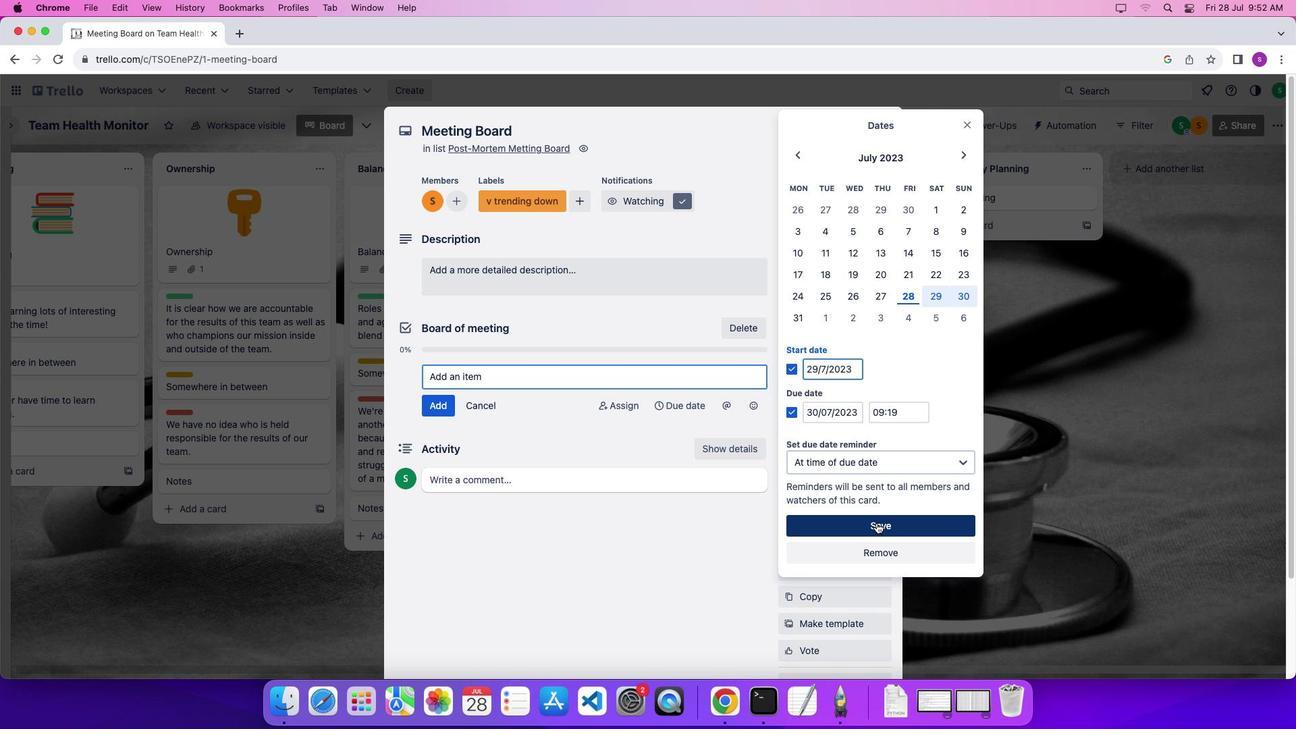 
Action: Mouse moved to (424, 249)
Screenshot: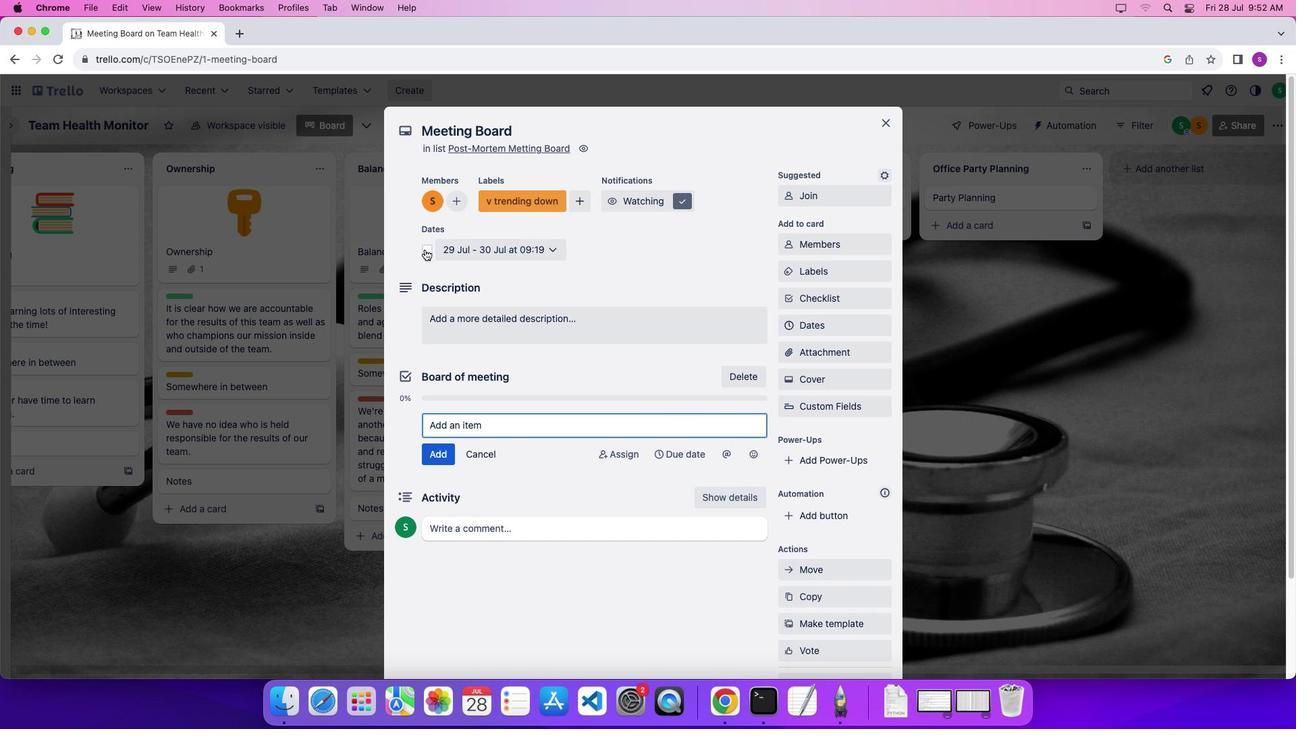 
Action: Mouse pressed left at (424, 249)
Screenshot: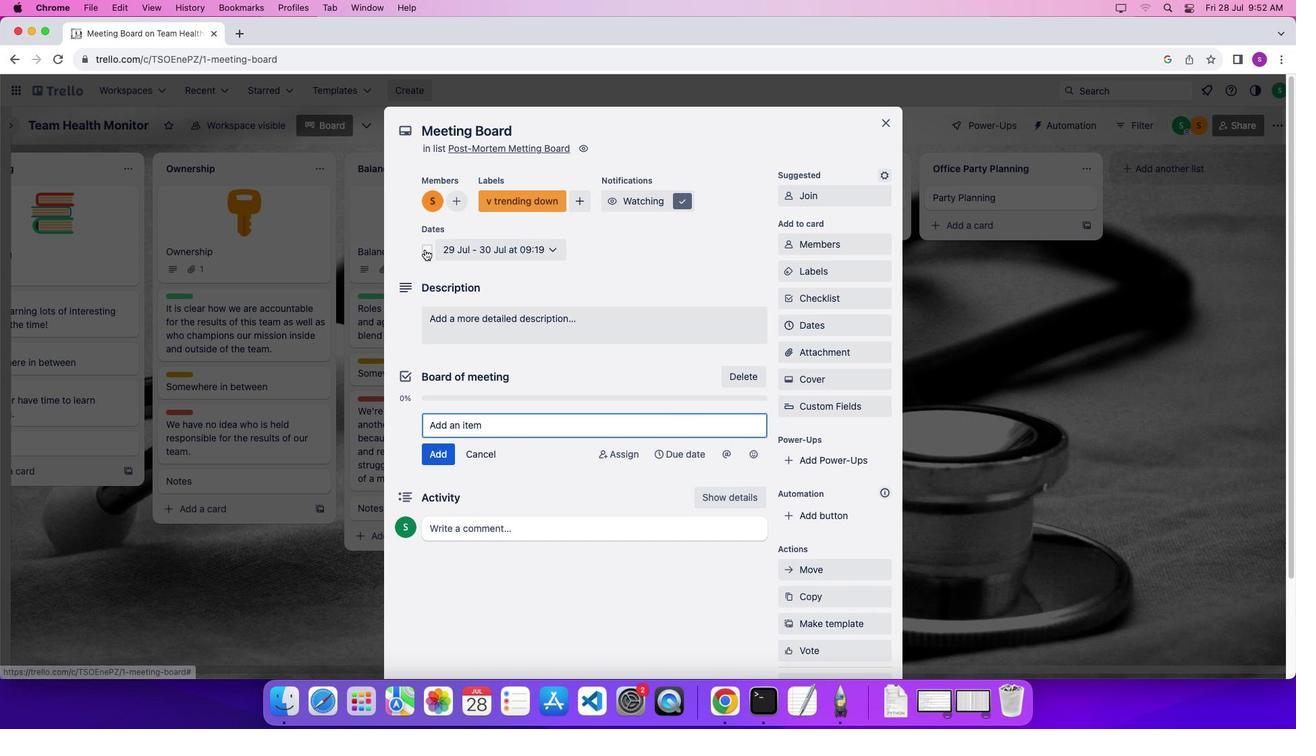 
Action: Mouse moved to (497, 322)
Screenshot: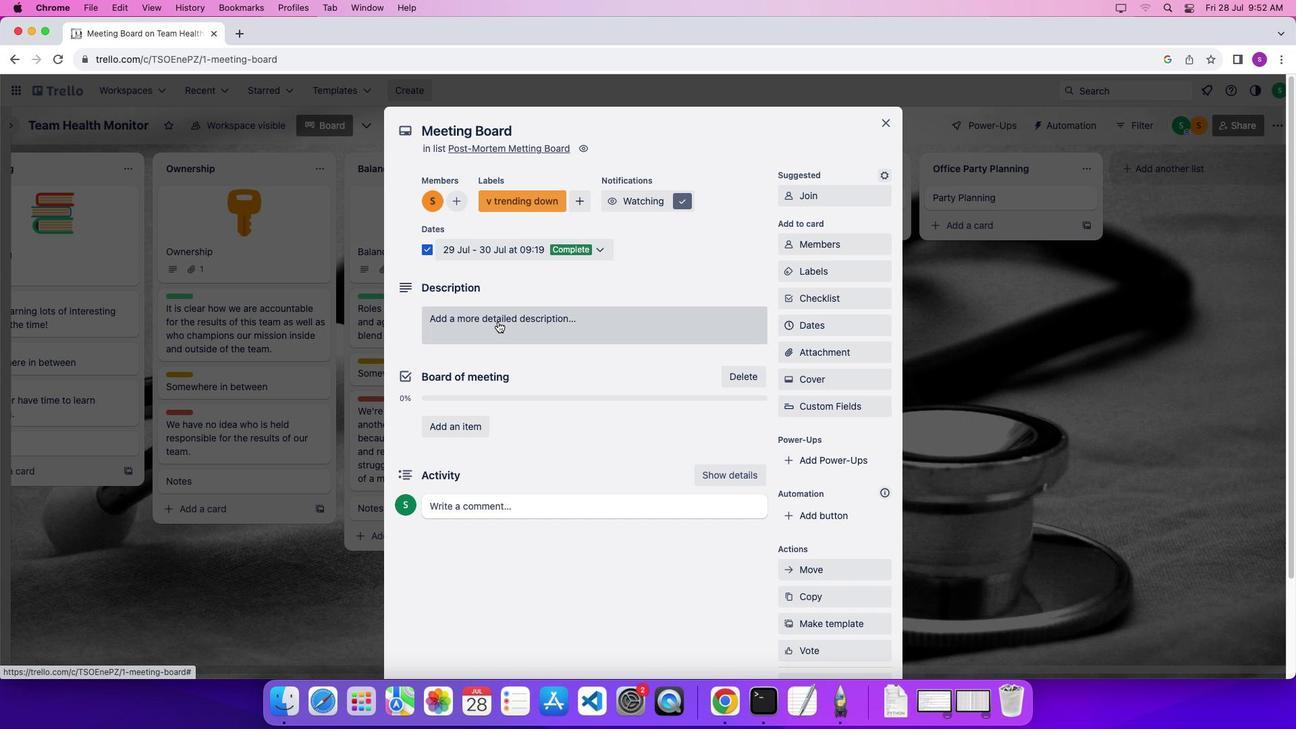 
Action: Mouse pressed left at (497, 322)
Screenshot: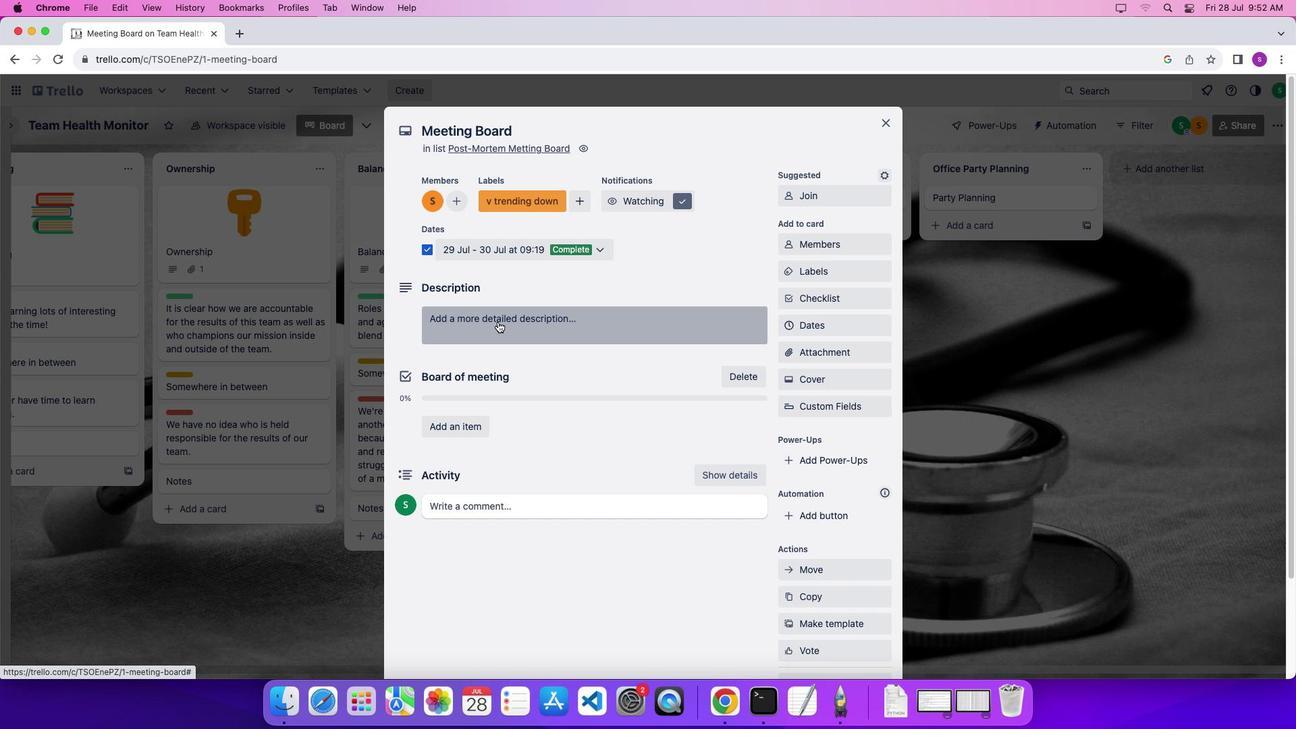 
Action: Mouse moved to (515, 384)
Screenshot: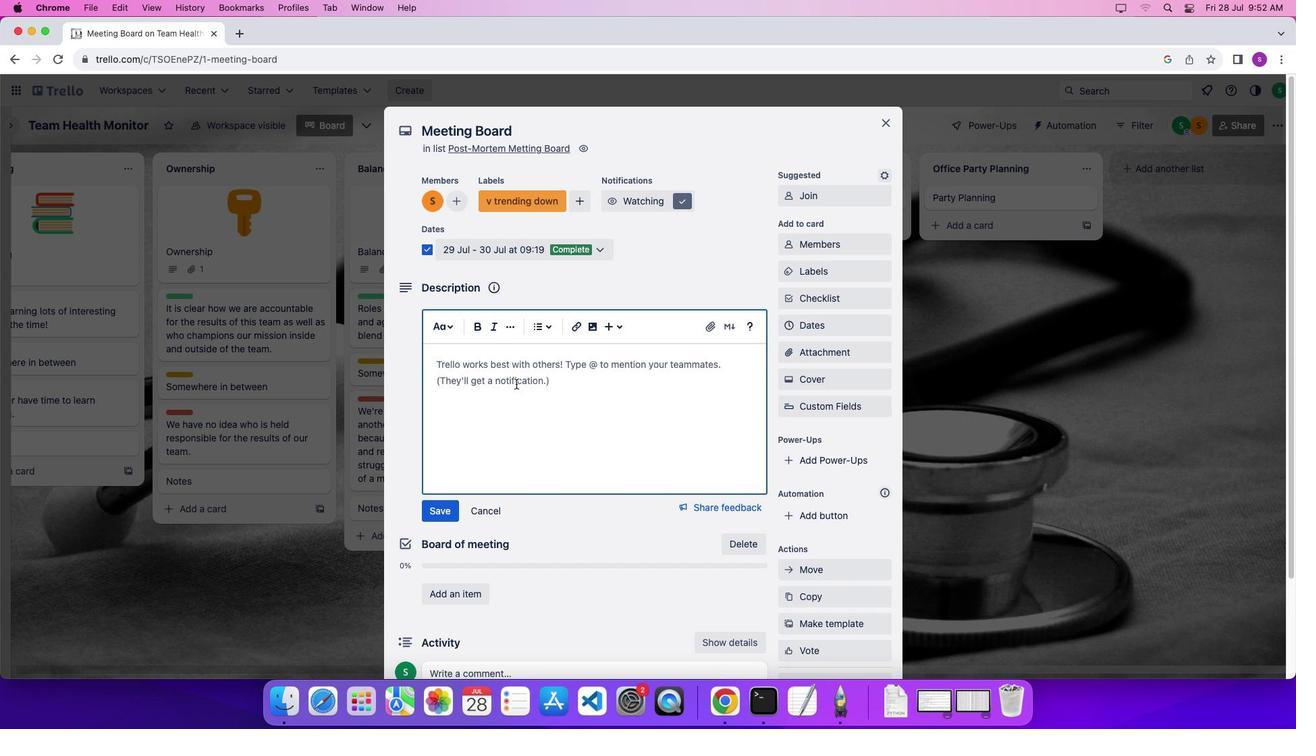 
Action: Mouse pressed left at (515, 384)
Screenshot: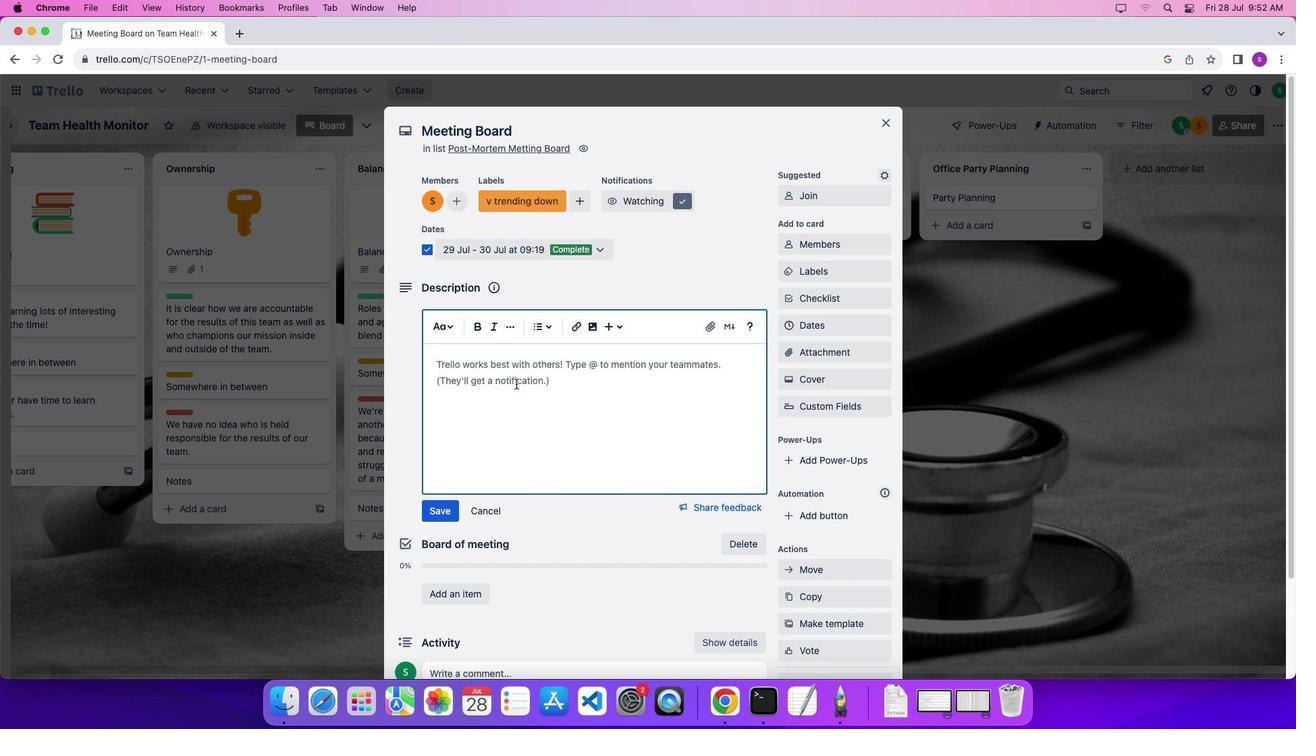 
Action: Mouse moved to (548, 396)
Screenshot: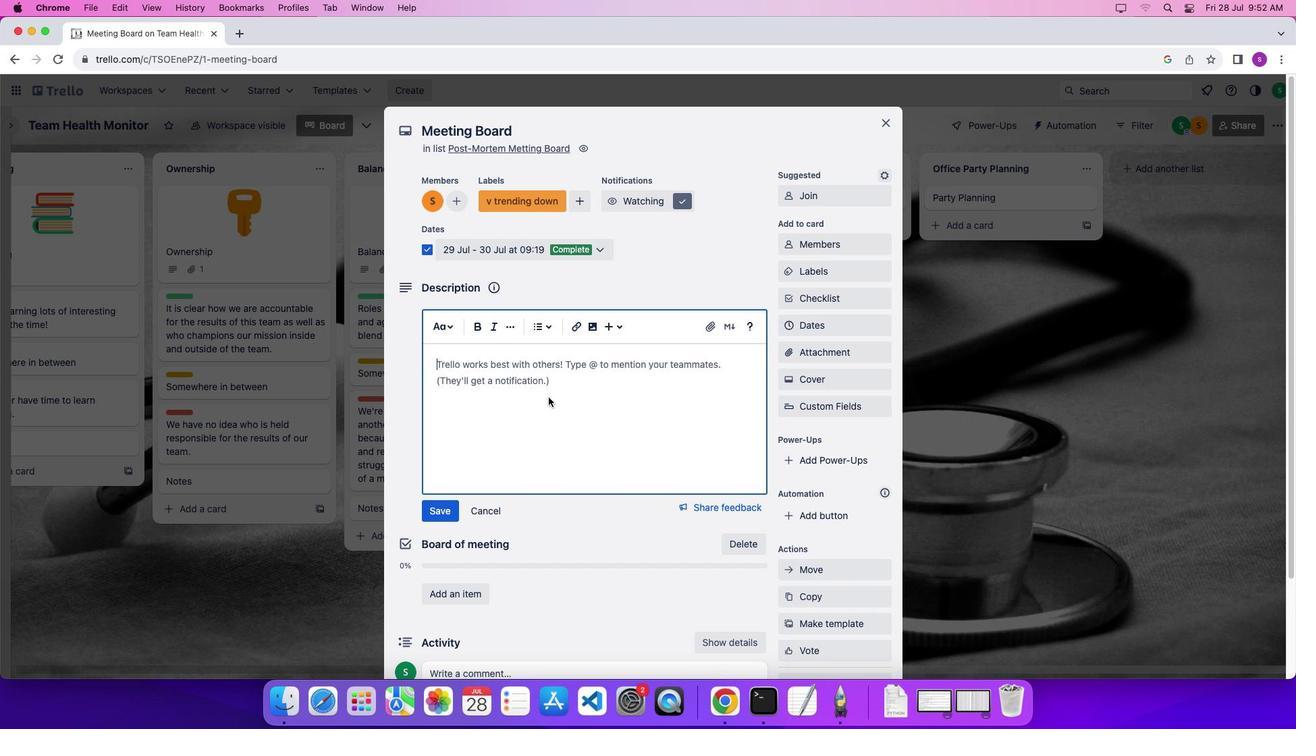 
Action: Key pressed Key.shift'T''h''i''s'Key.space'b''o''a''r''d''s'Key.space'h''e''l''p'Key.space'y''o''u'Key.space'c''e''l''e''b''r''a''t''e'Key.space'w''h''a''t'Key.space'w''o''r''k''e''d'Key.space'a''n''d'Key.space'l''e''a''n'Key.backspace'r''n'Key.space'f''r''o''m'Key.space'w''h''a''t'Key.space'd''i''d''n'"'"'t''.'
Screenshot: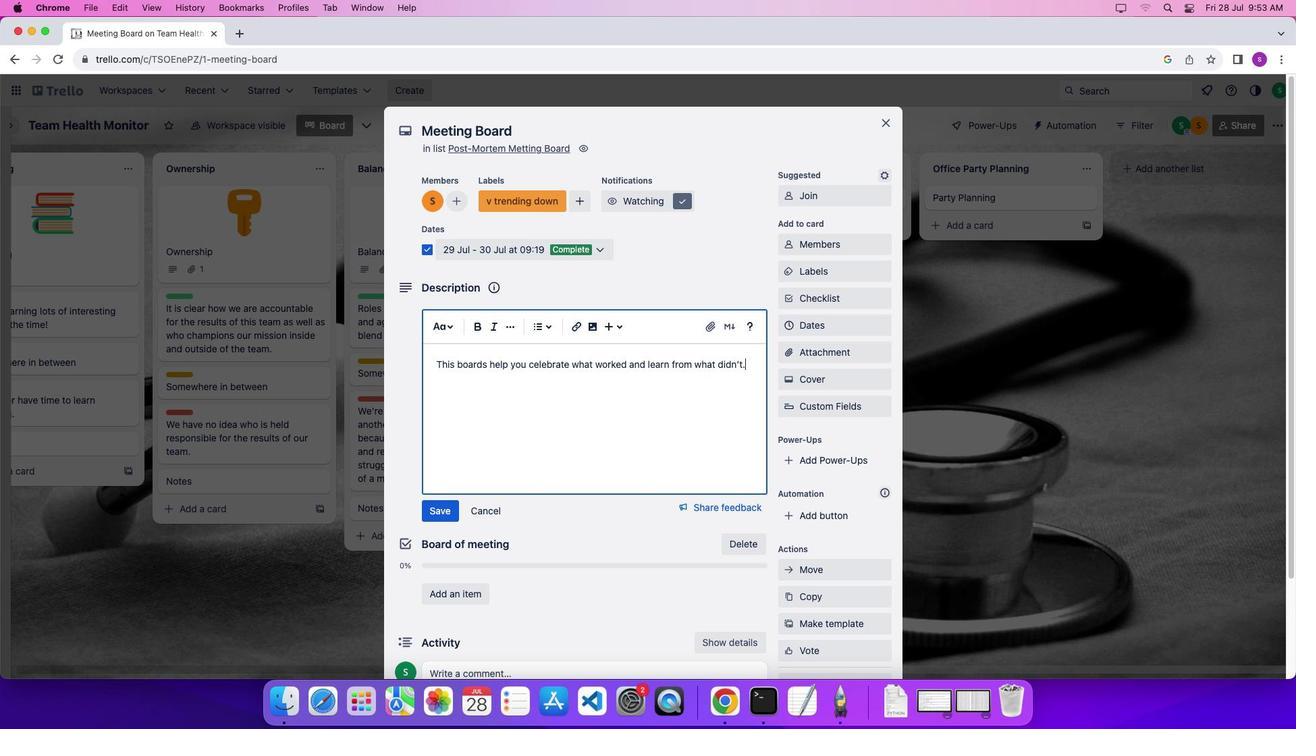 
Action: Mouse moved to (748, 364)
Screenshot: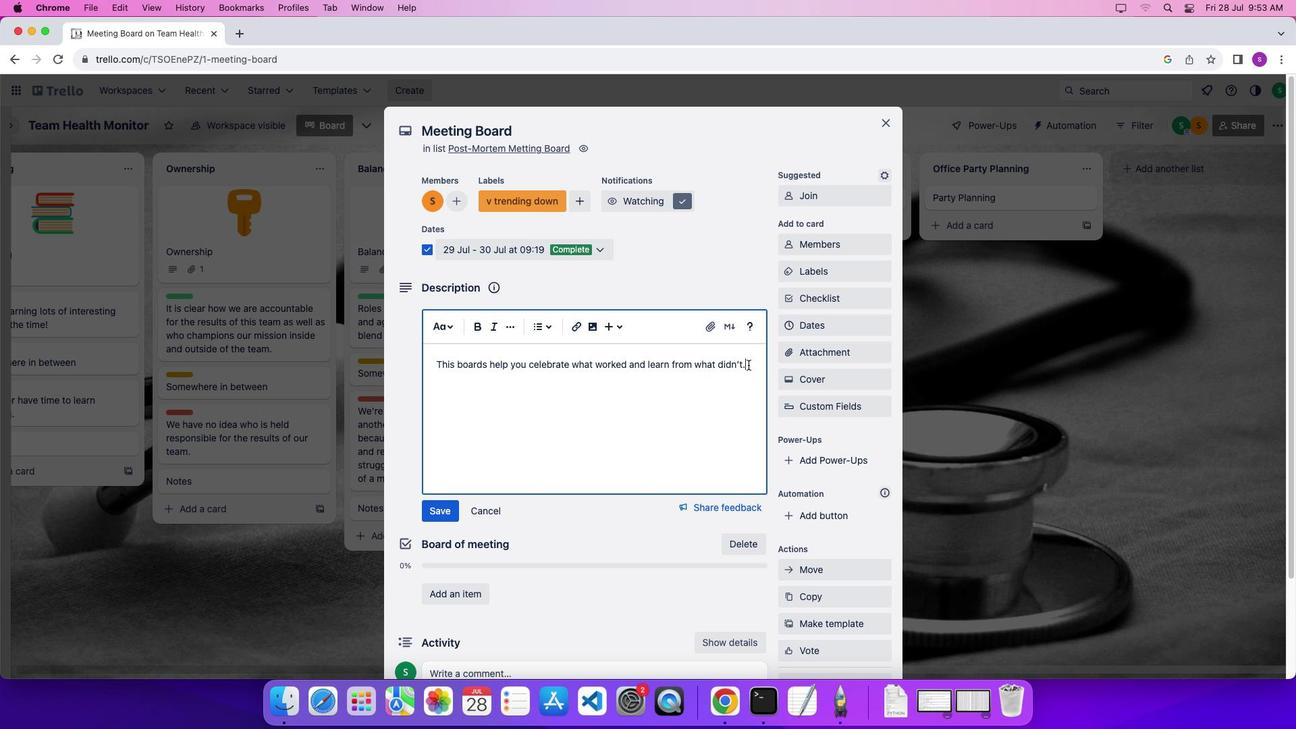 
Action: Mouse pressed left at (748, 364)
Screenshot: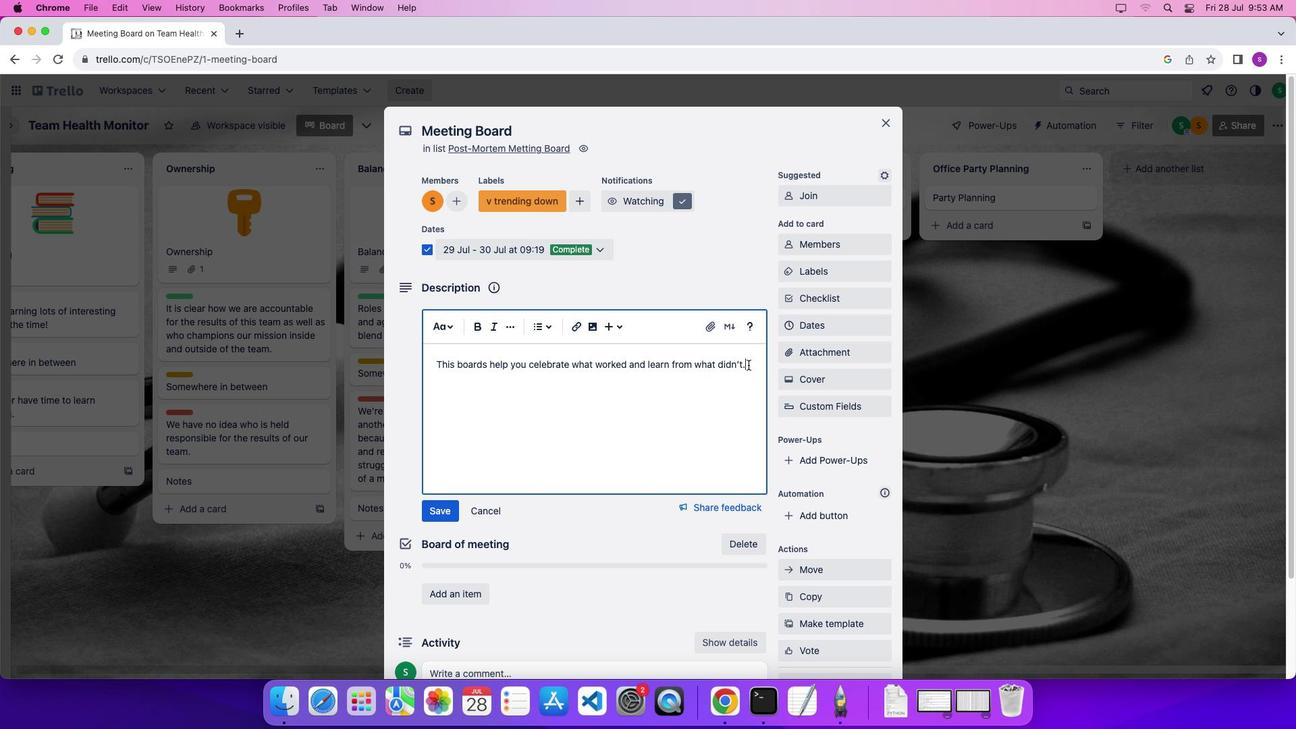 
Action: Mouse pressed left at (748, 364)
Screenshot: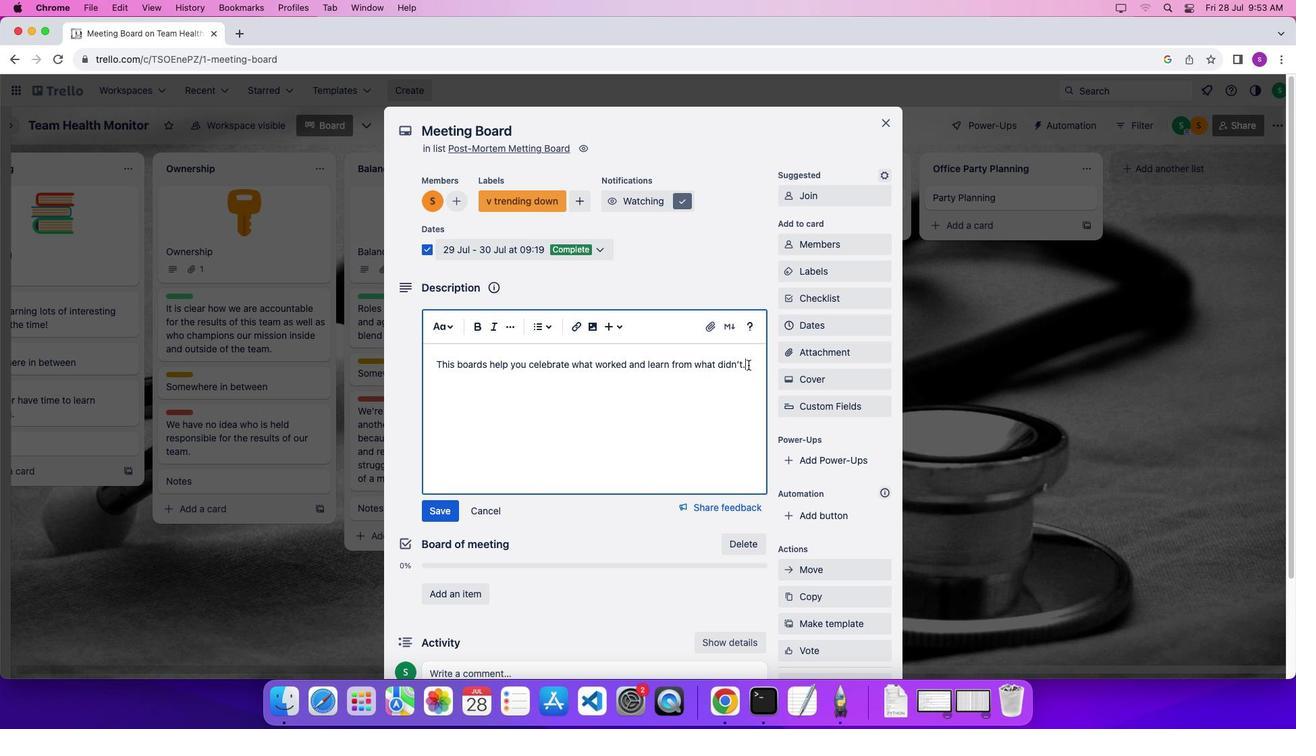 
Action: Mouse moved to (475, 323)
Screenshot: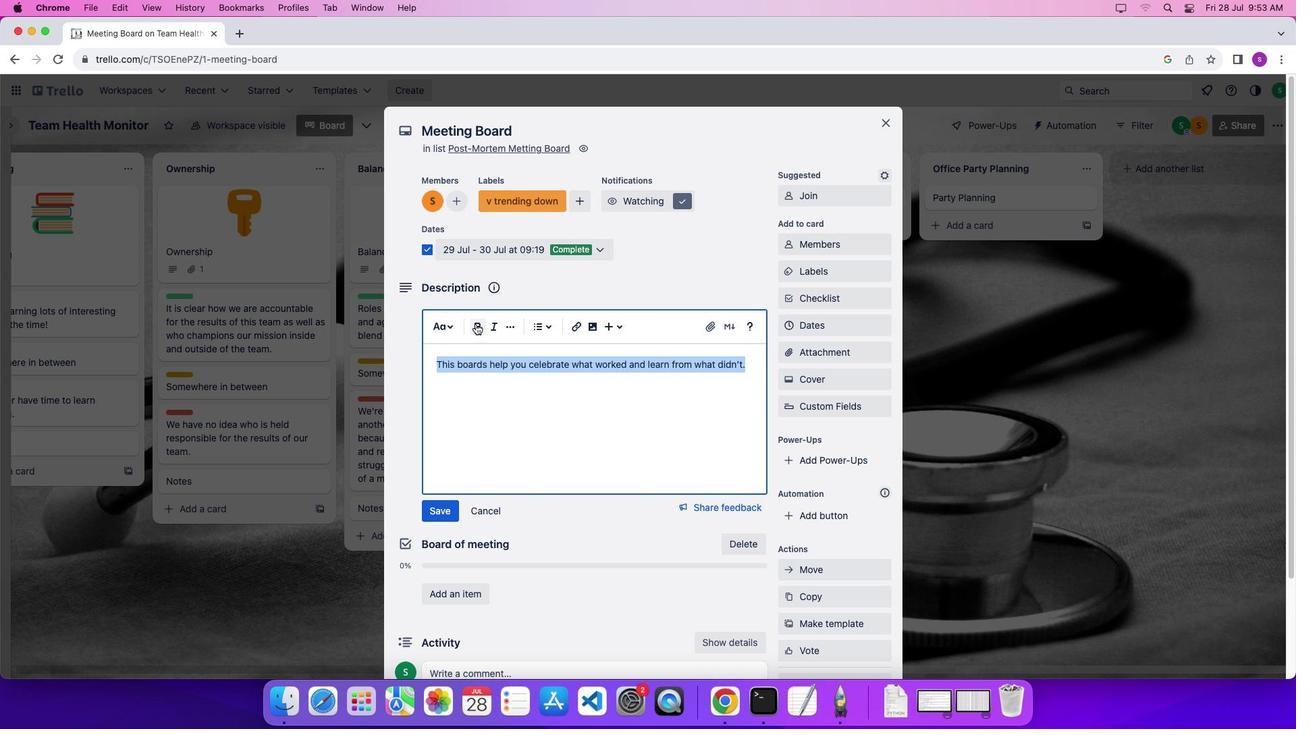 
Action: Mouse pressed left at (475, 323)
Screenshot: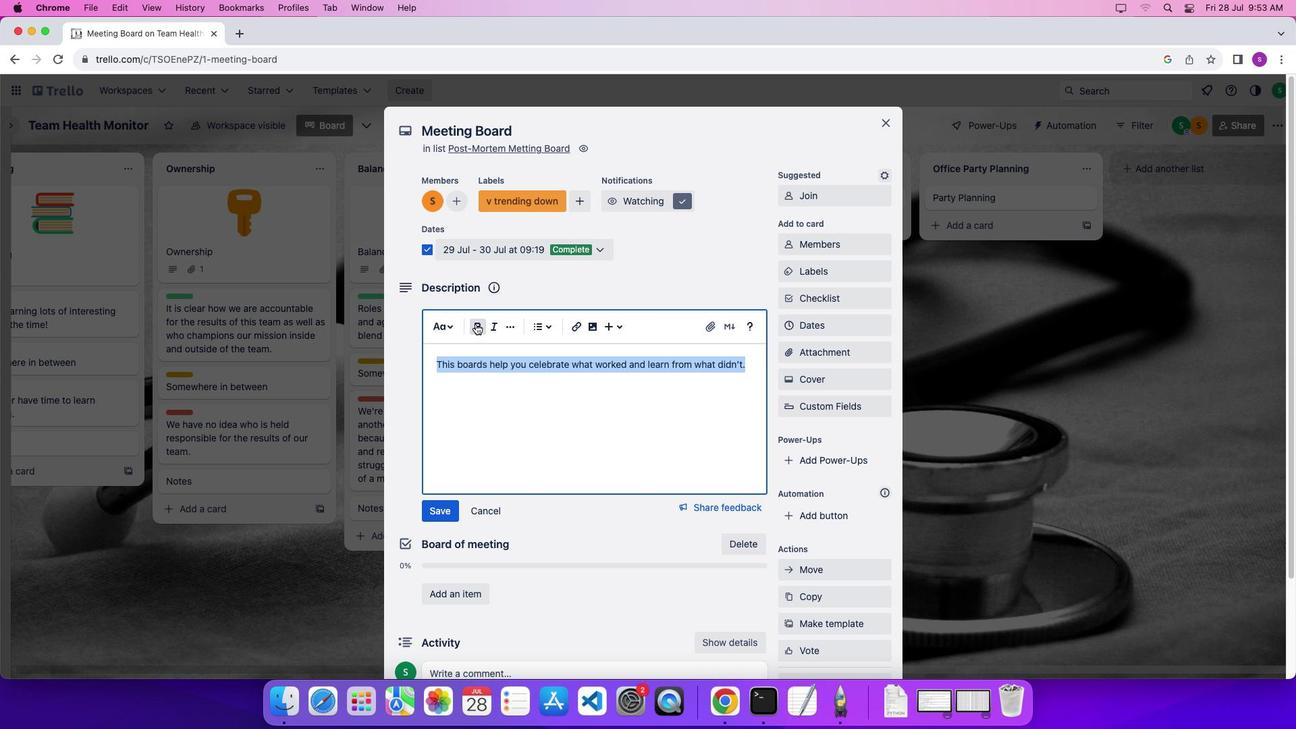 
Action: Mouse moved to (452, 326)
Screenshot: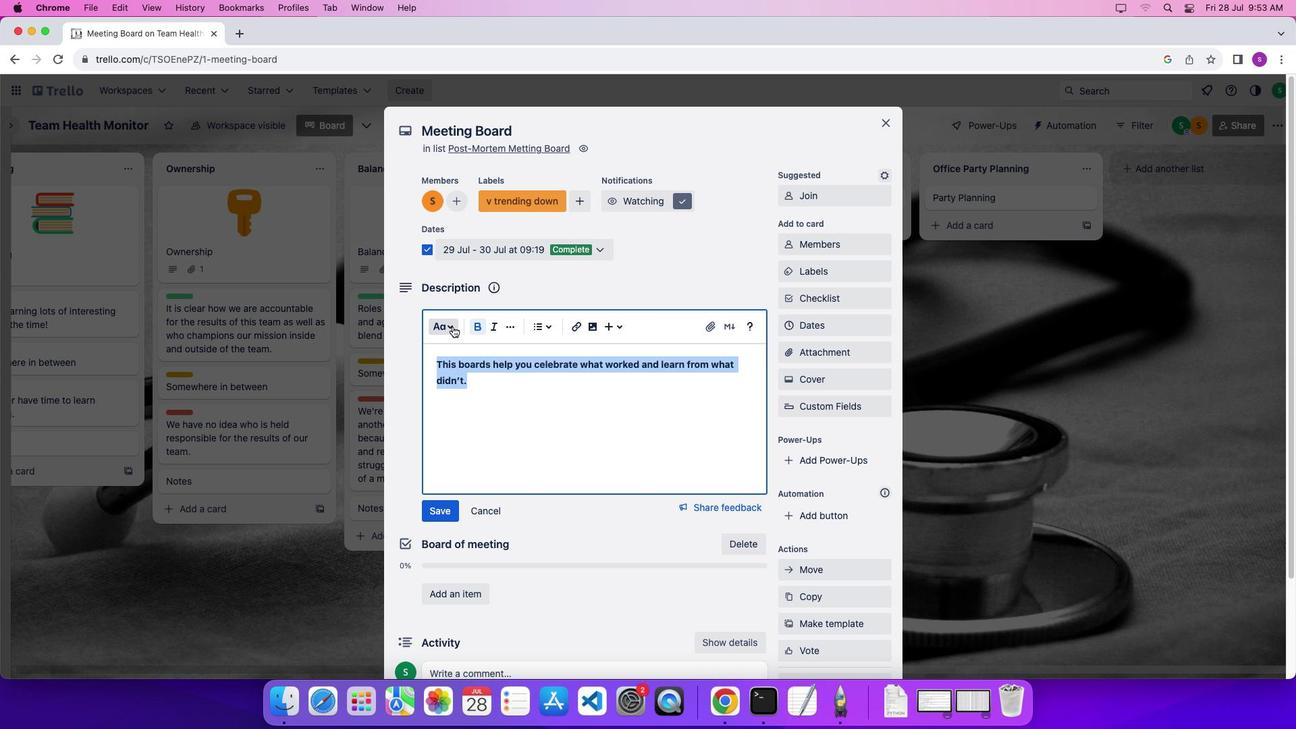 
Action: Mouse pressed left at (452, 326)
Screenshot: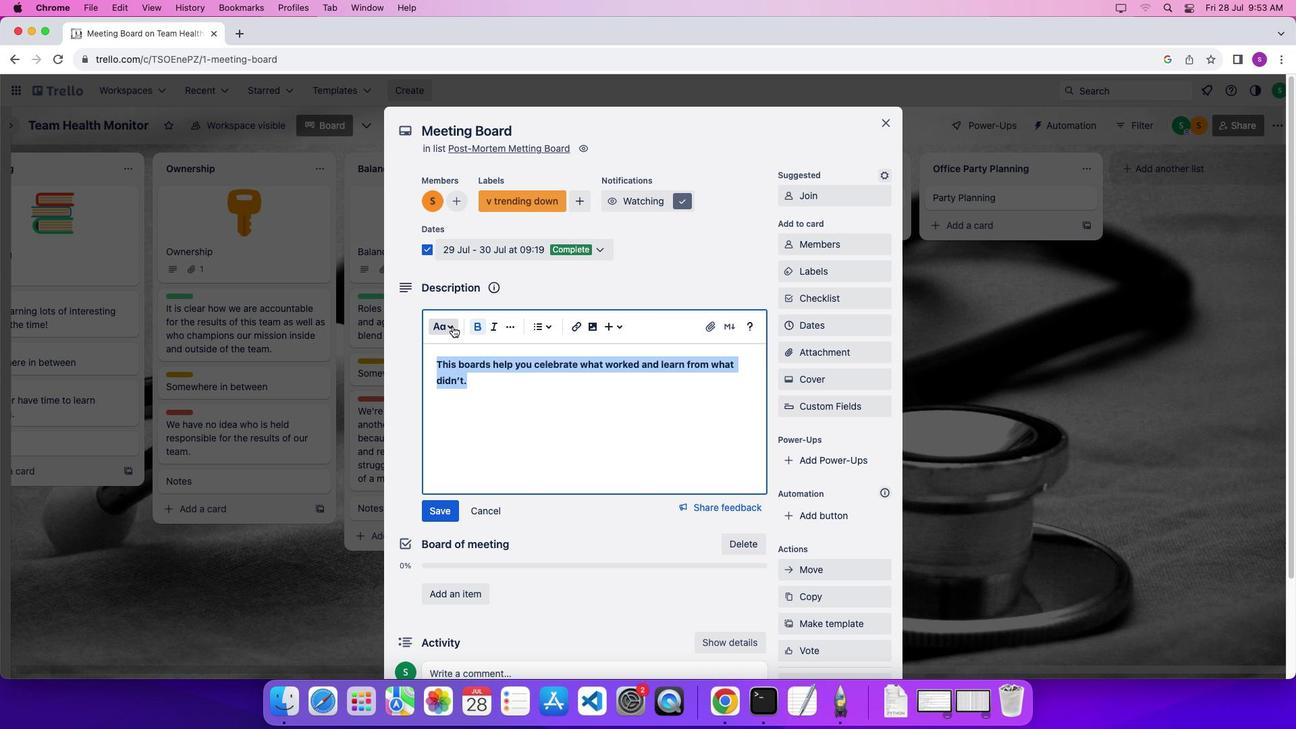 
Action: Mouse moved to (462, 389)
Screenshot: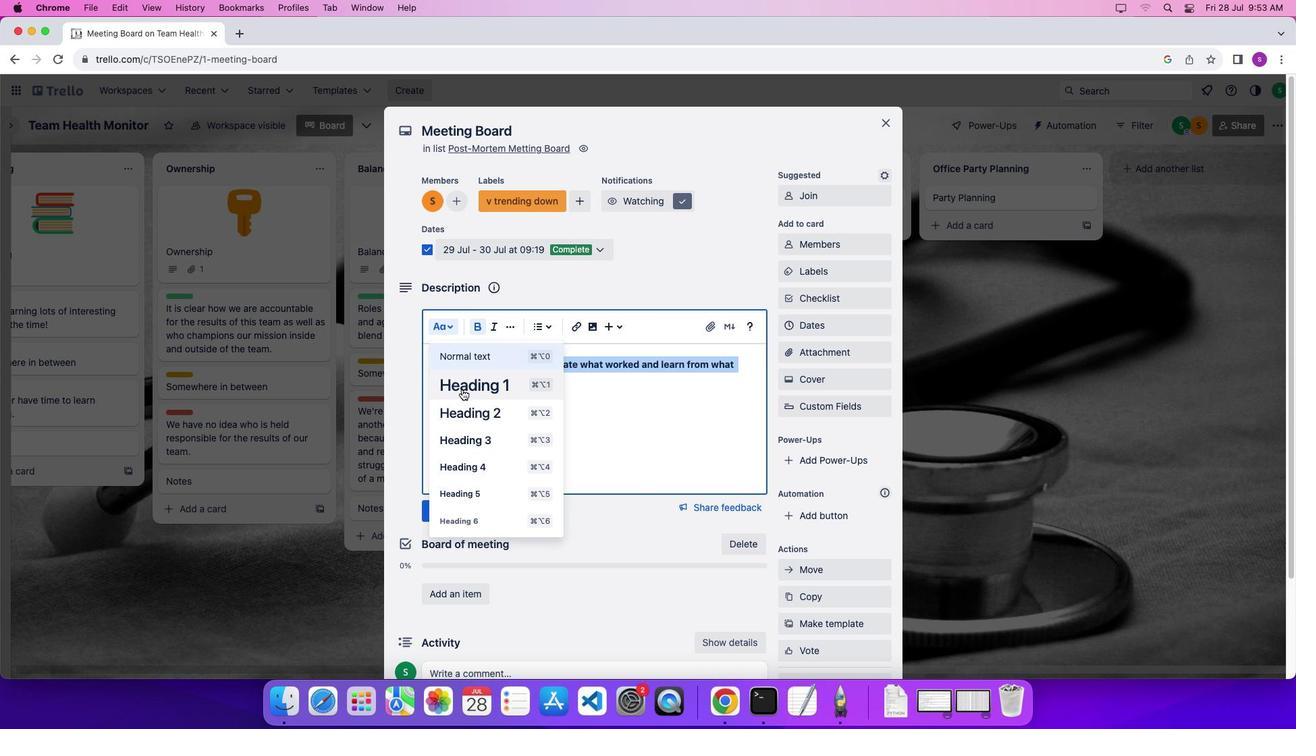 
Action: Mouse pressed left at (462, 389)
Screenshot: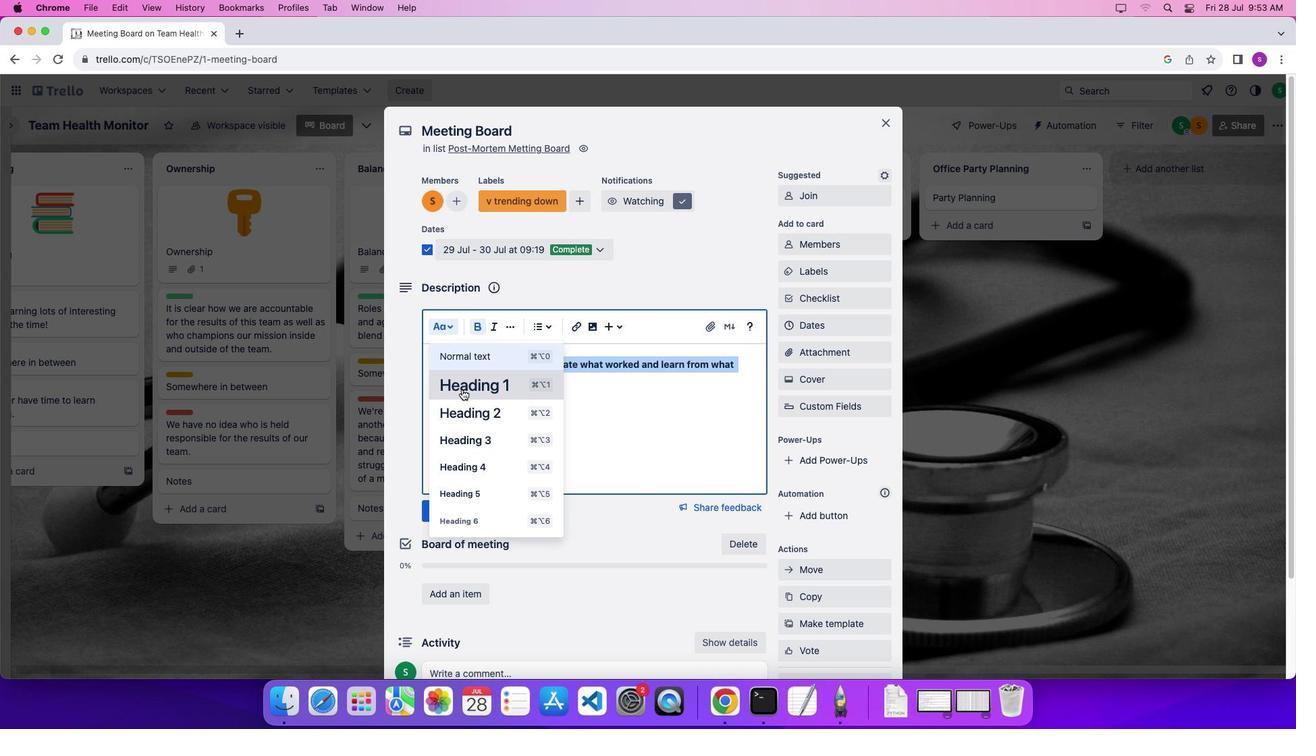 
Action: Mouse moved to (473, 428)
Screenshot: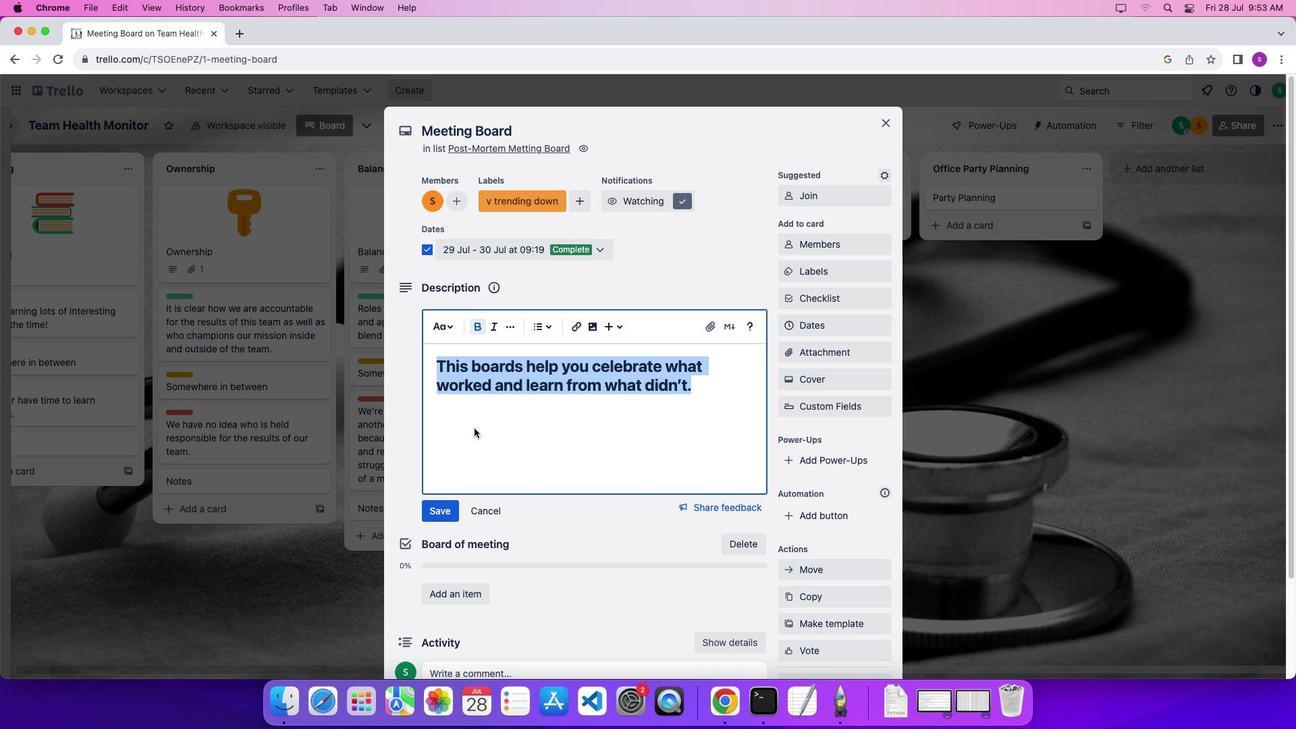 
Action: Mouse pressed left at (473, 428)
Screenshot: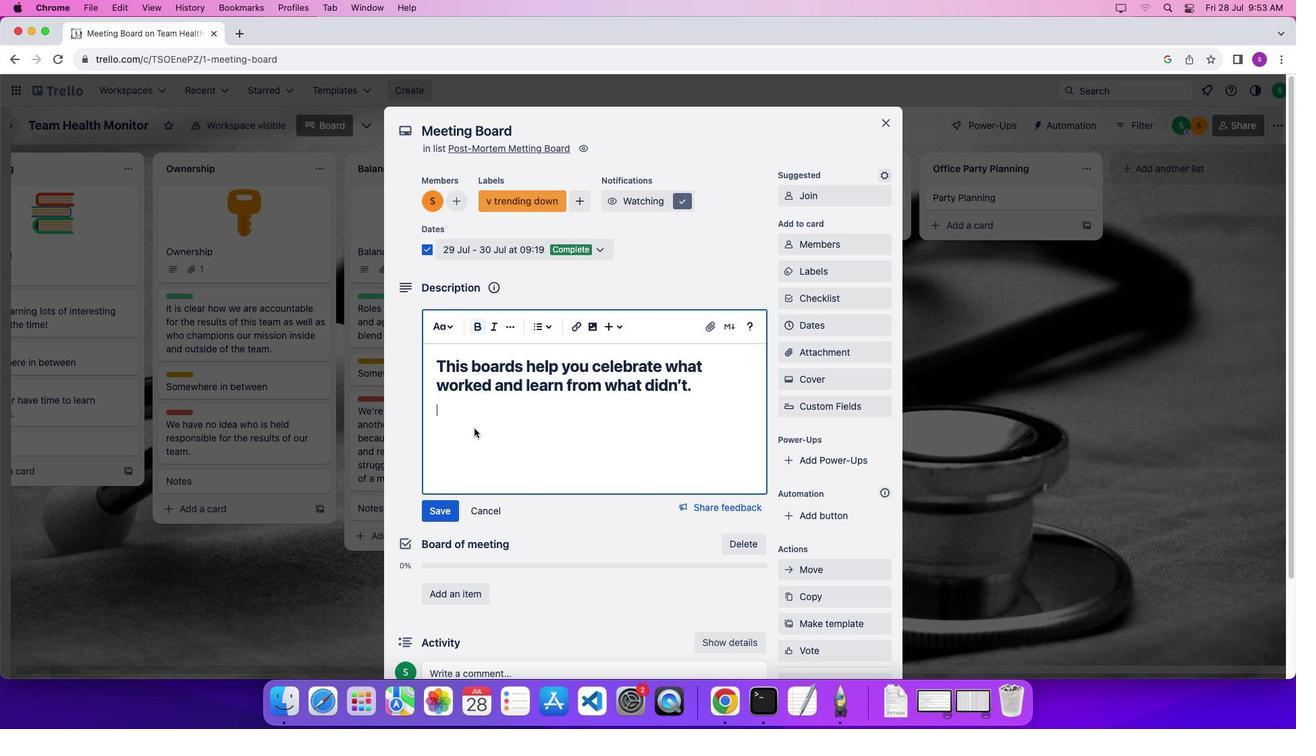 
Action: Mouse moved to (444, 508)
Screenshot: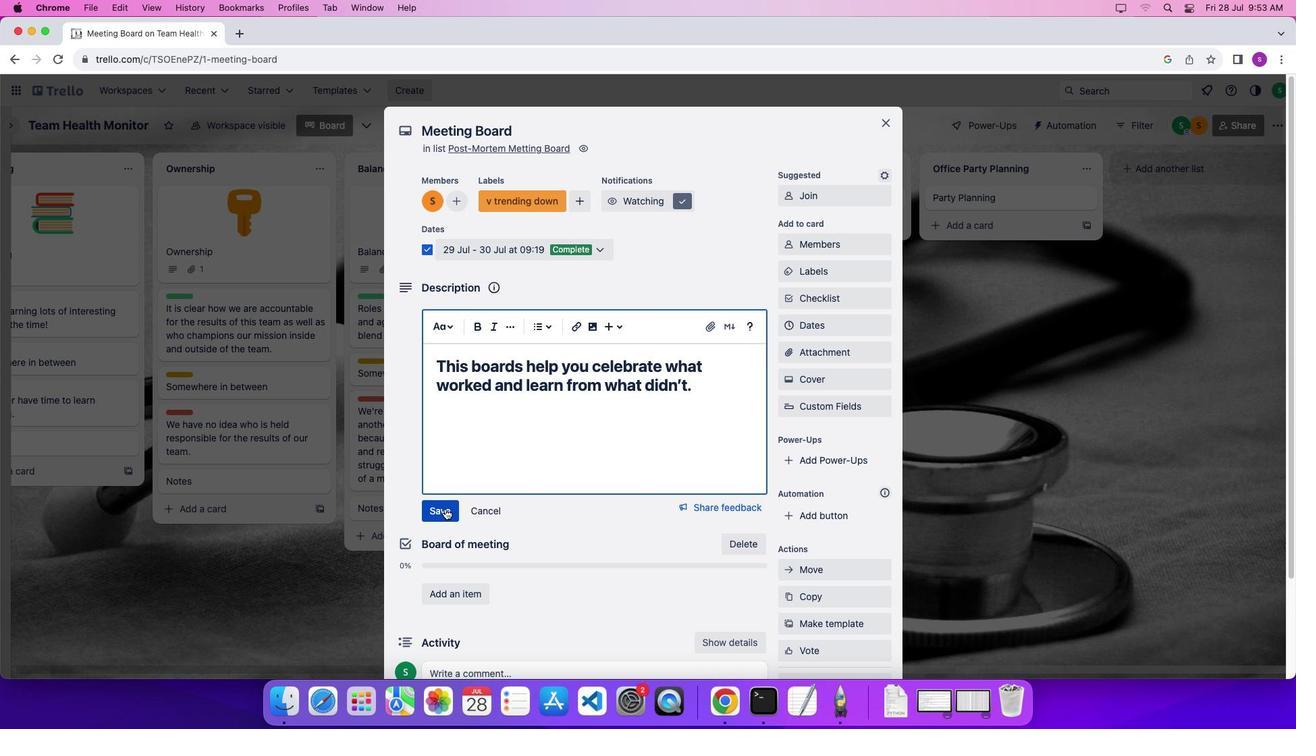 
Action: Mouse pressed left at (444, 508)
Screenshot: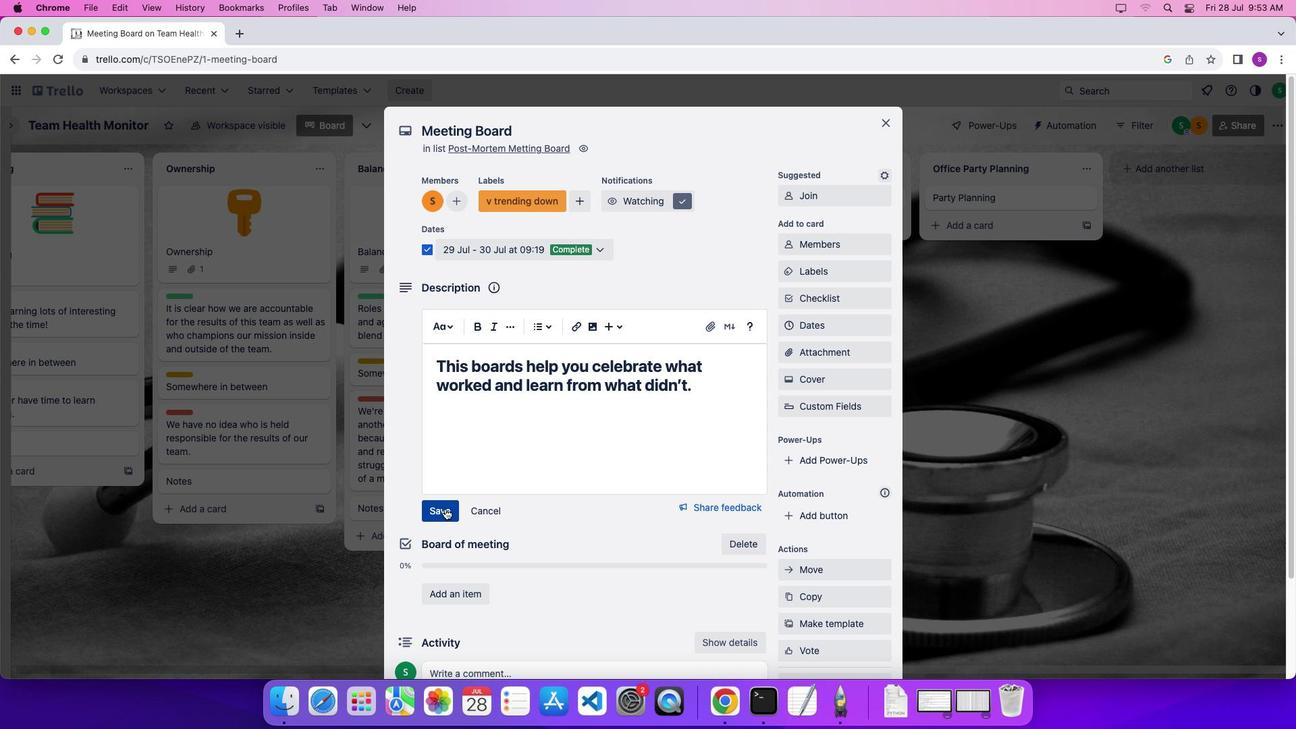 
Action: Mouse moved to (529, 458)
Screenshot: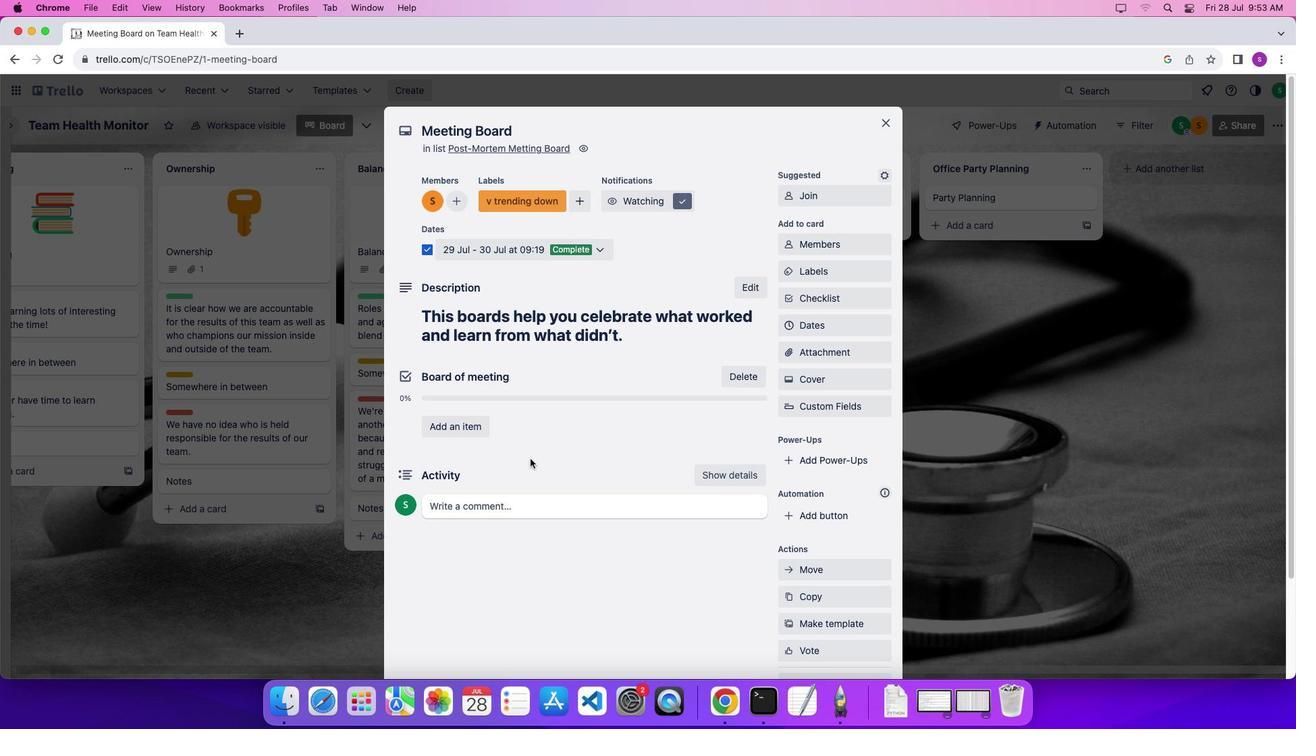 
Action: Mouse scrolled (529, 458) with delta (0, 0)
Screenshot: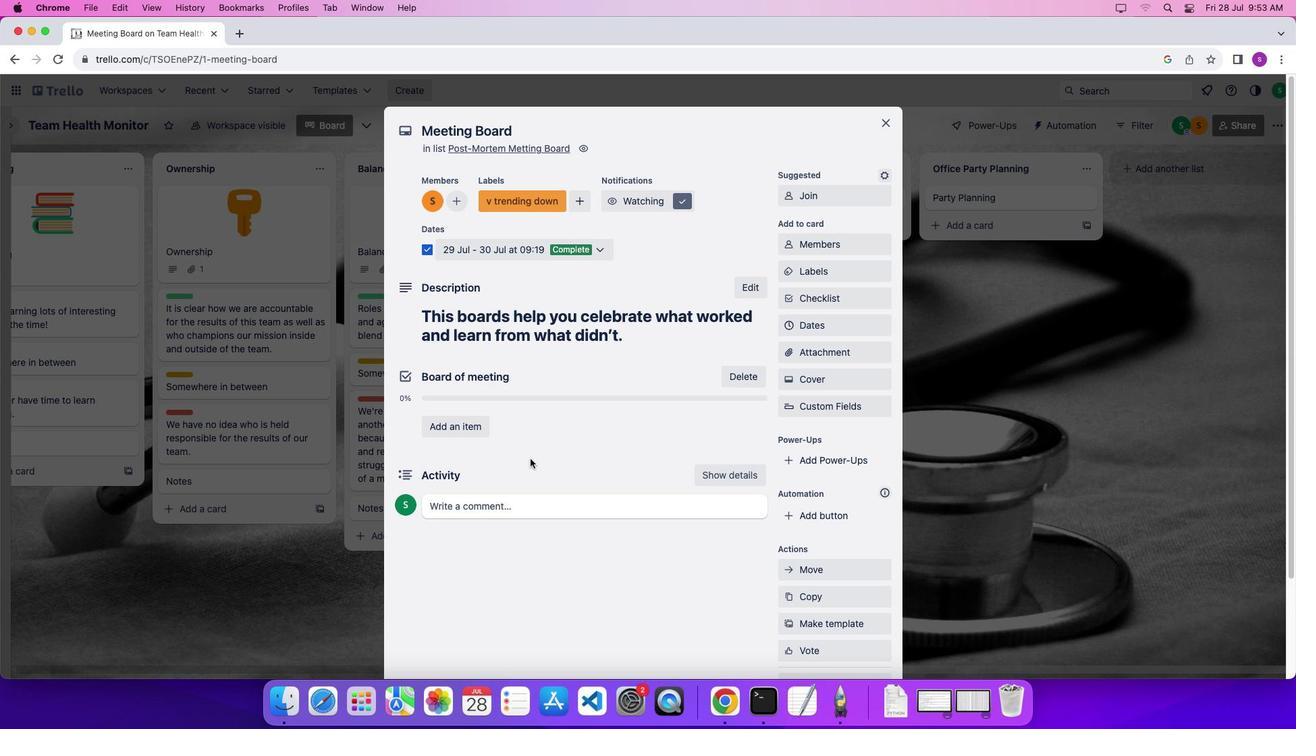 
Action: Mouse scrolled (529, 458) with delta (0, 0)
Screenshot: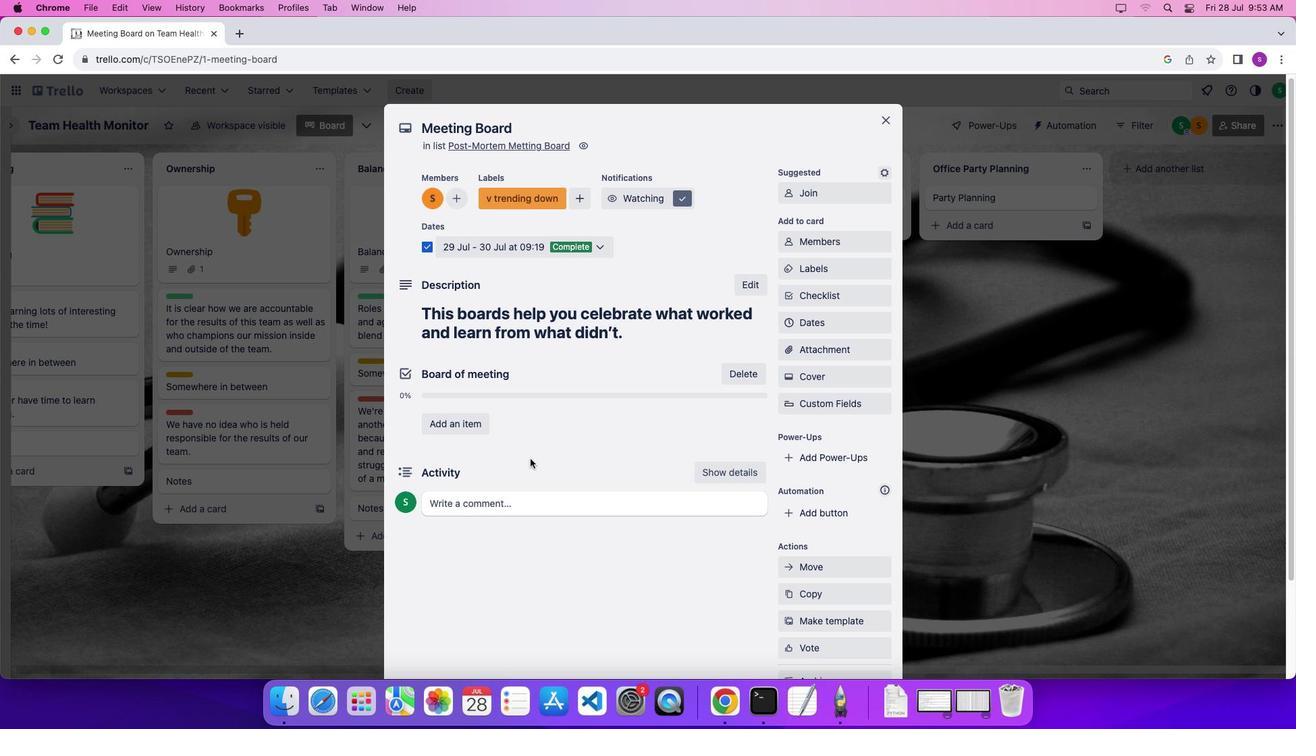 
Action: Mouse scrolled (529, 458) with delta (0, -1)
Screenshot: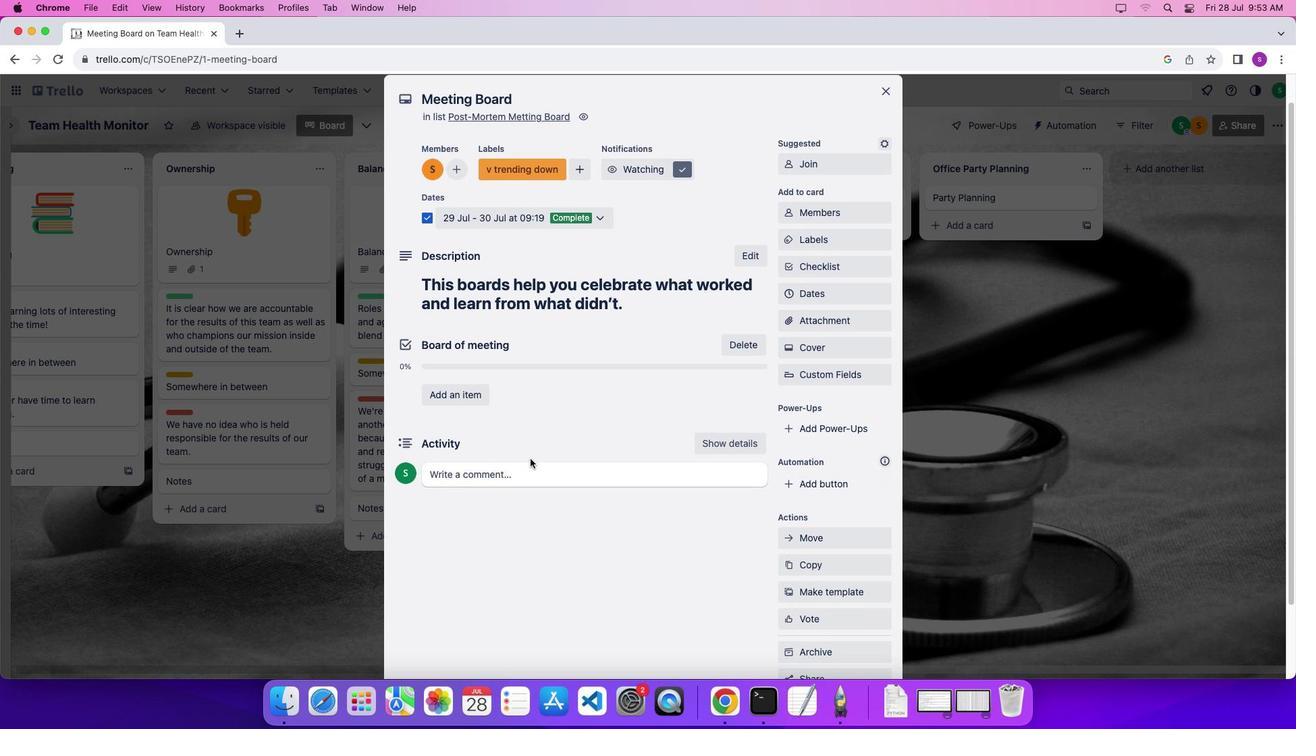 
Action: Mouse moved to (517, 405)
Screenshot: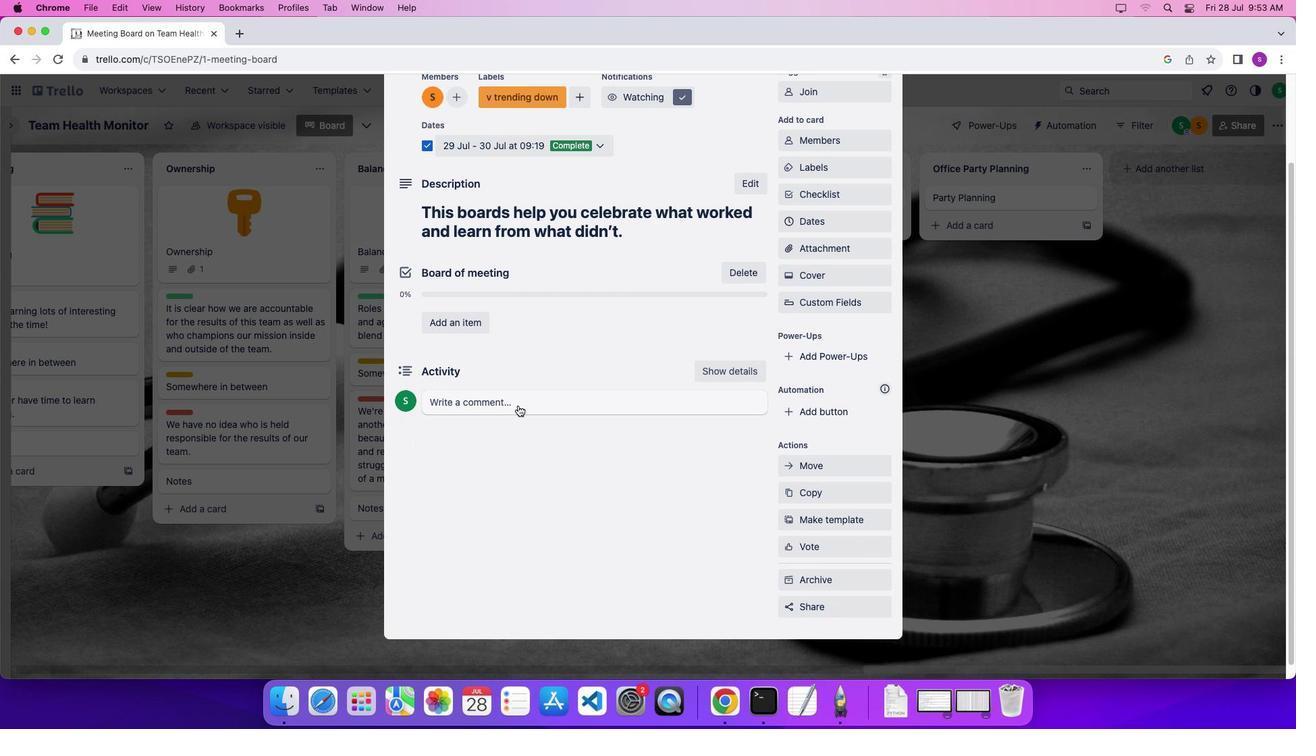 
Action: Mouse pressed left at (517, 405)
Screenshot: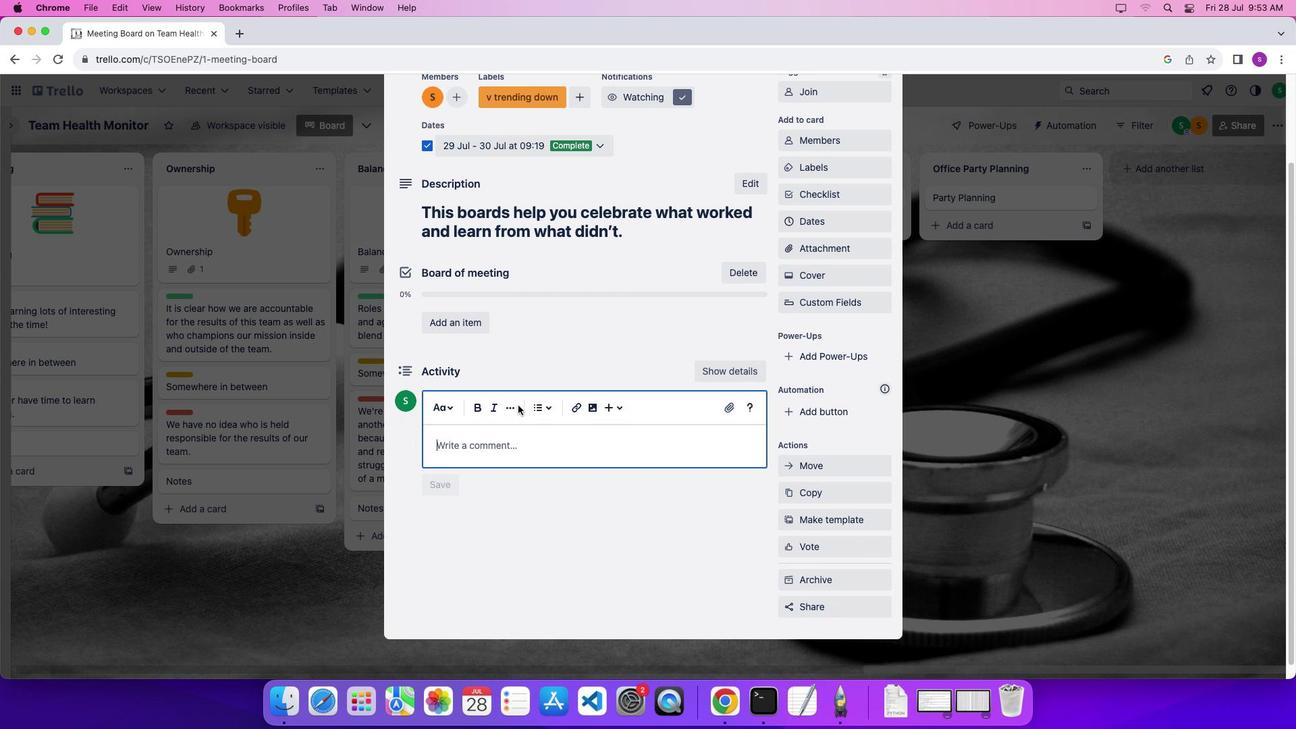 
Action: Mouse moved to (508, 439)
Screenshot: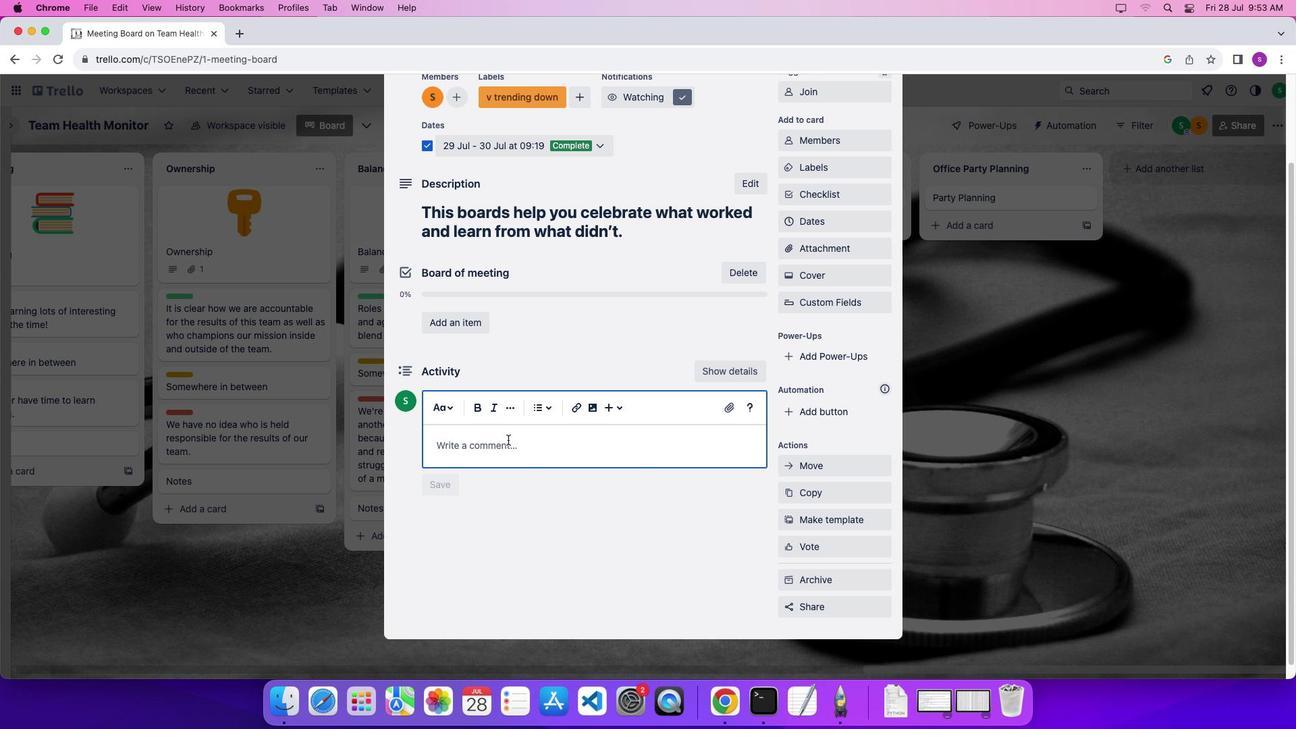 
Action: Mouse pressed left at (508, 439)
Screenshot: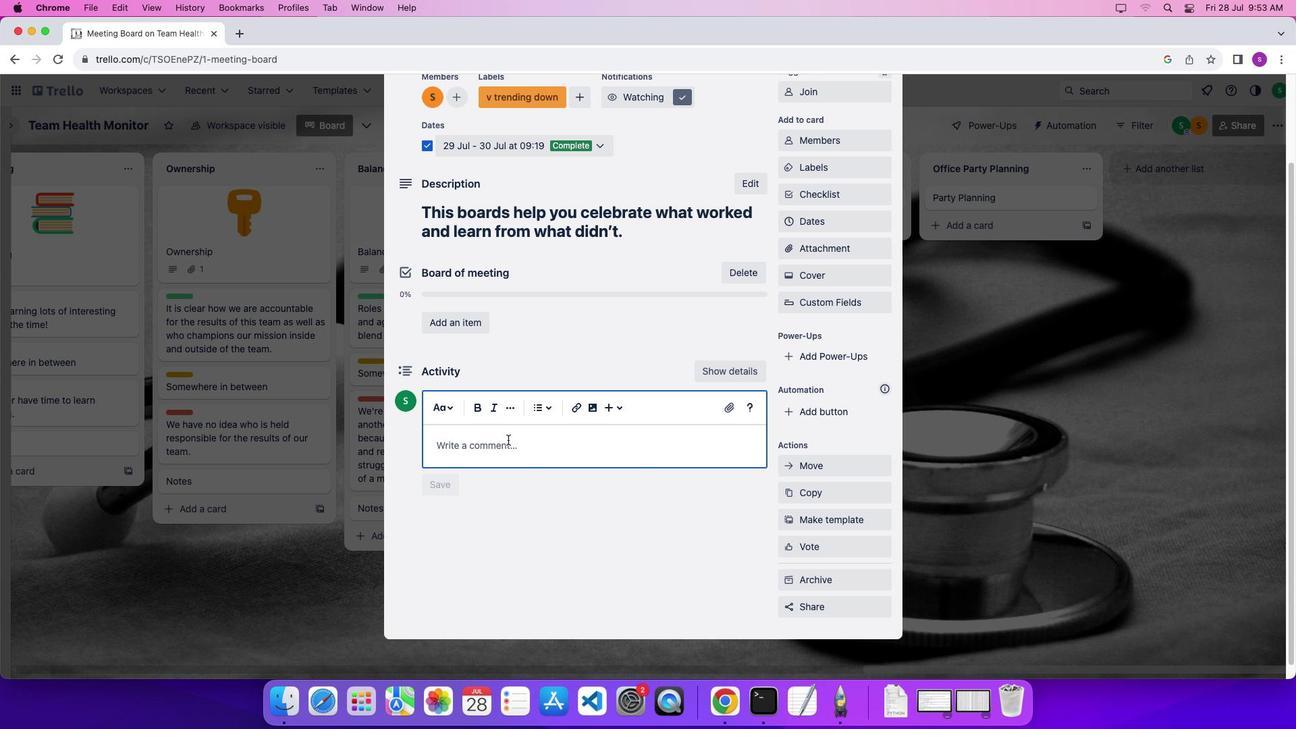 
Action: Mouse moved to (527, 446)
Screenshot: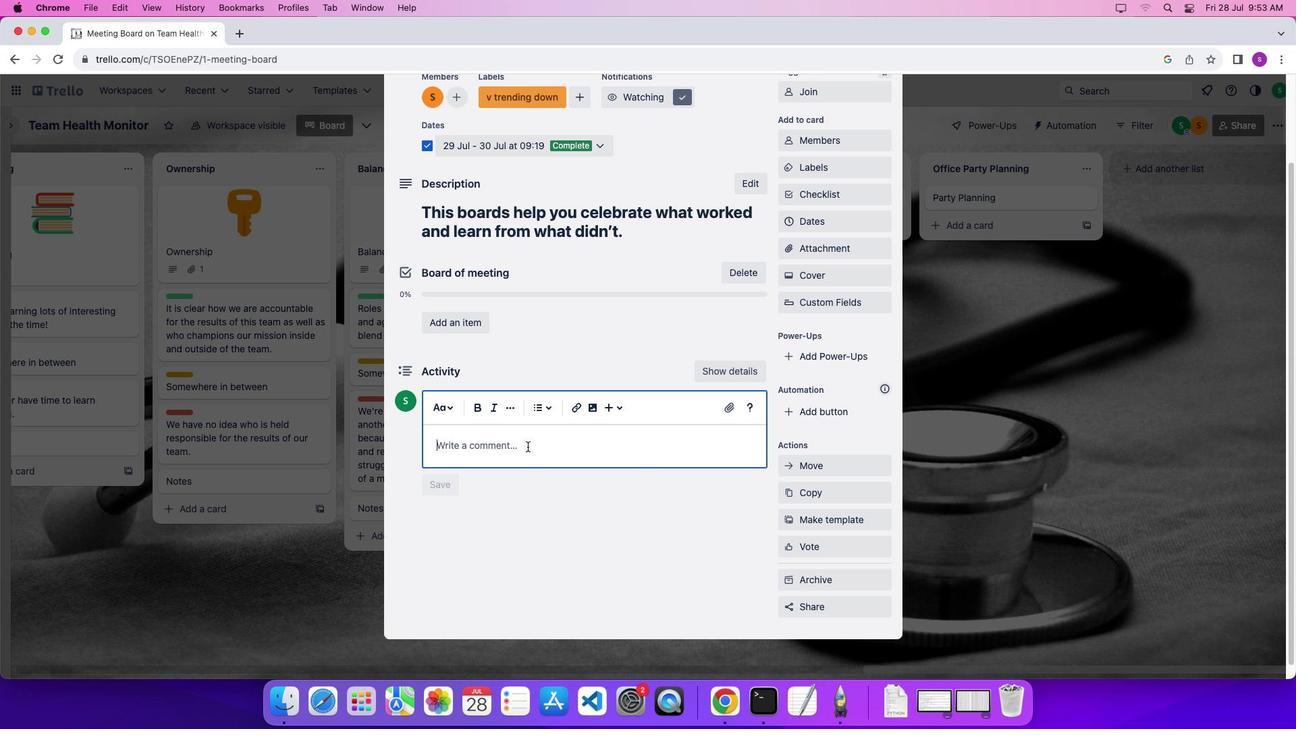 
Action: Key pressed Key.shift'B''y'Key.spaceKey.shift'D''a''r''r''e''n'Key.spaceKey.shift'C''h''a''a''i''t'','Key.shift'C''o'Key.spaceKey.backspace'-''f''o''u''n''d''e''r'Key.spaceKey.shift'@'Key.shift'H''u''g''o'
Screenshot: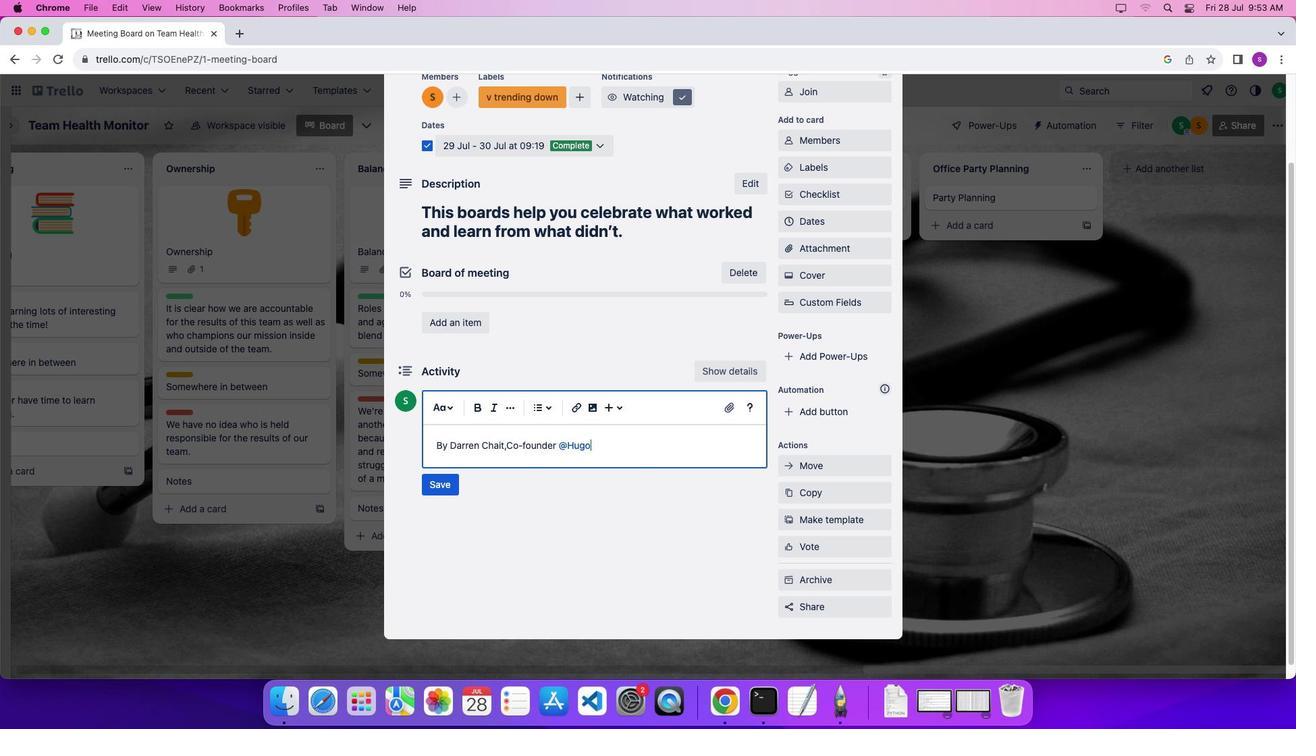 
Action: Mouse moved to (556, 446)
Screenshot: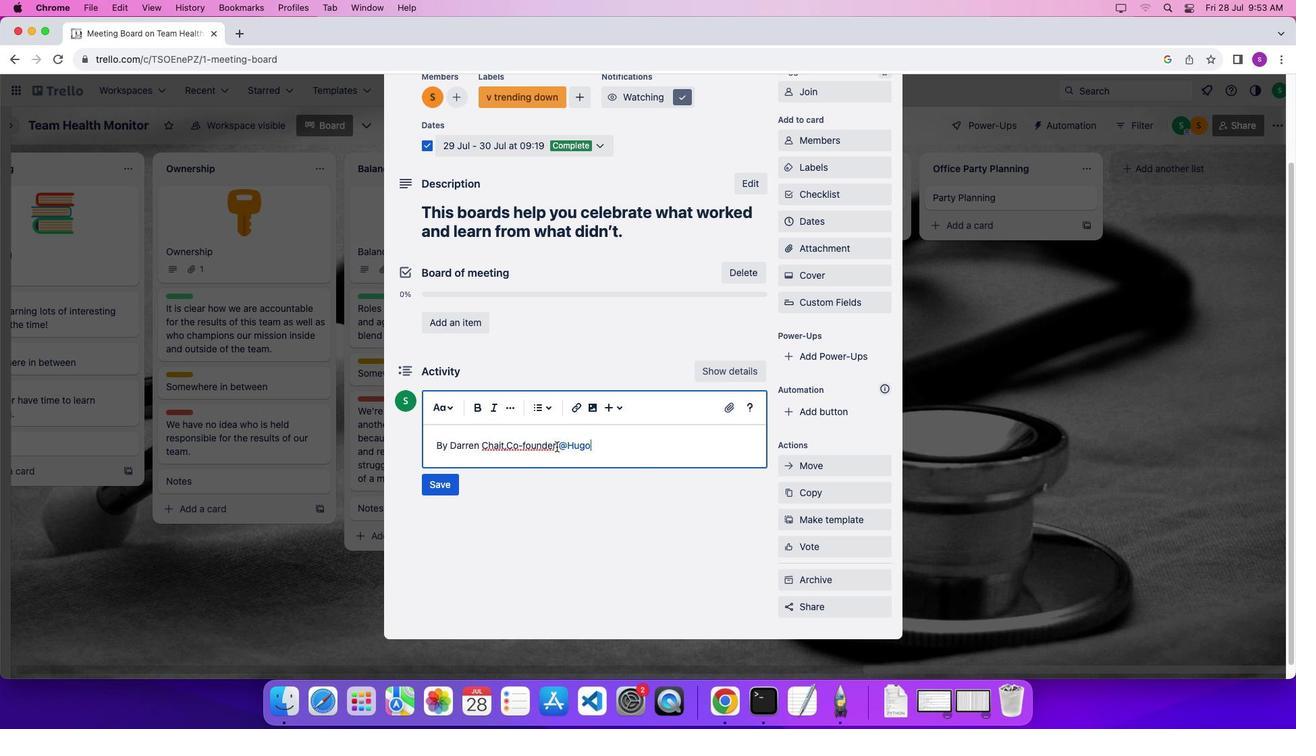 
Action: Mouse pressed left at (556, 446)
Screenshot: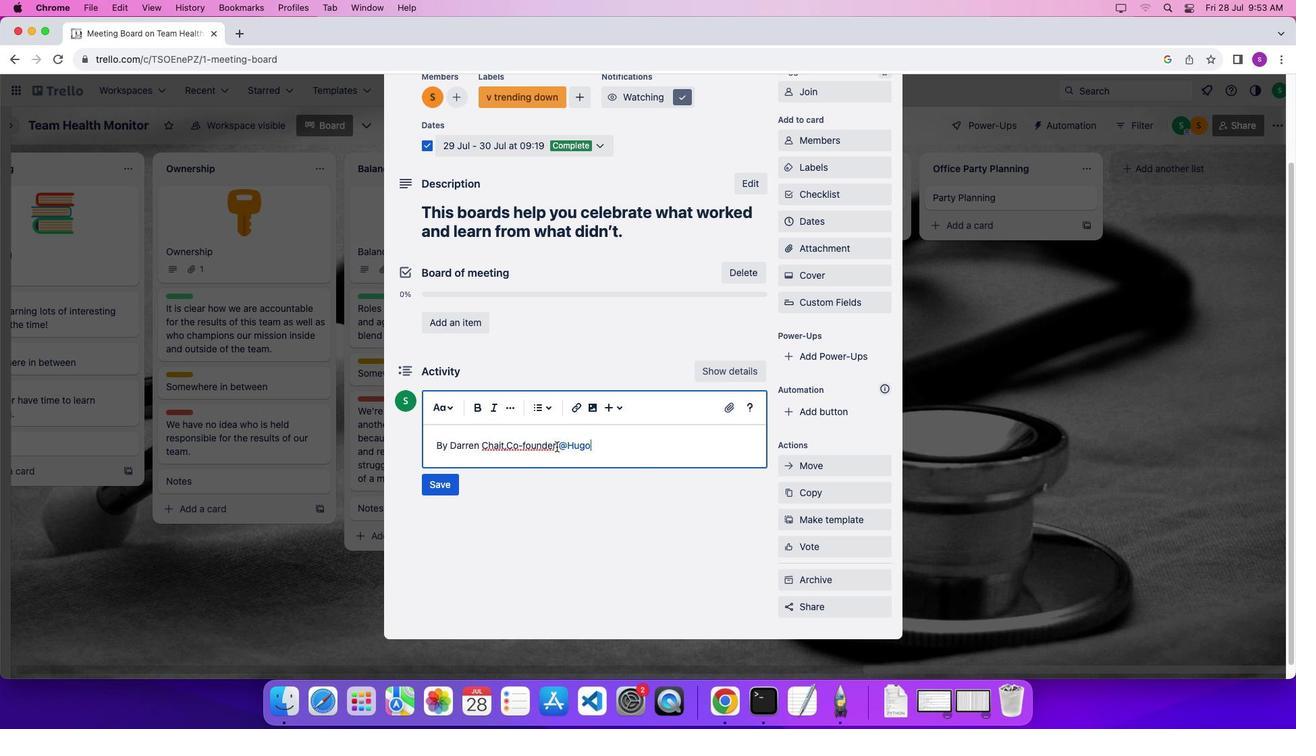 
Action: Mouse moved to (507, 442)
Screenshot: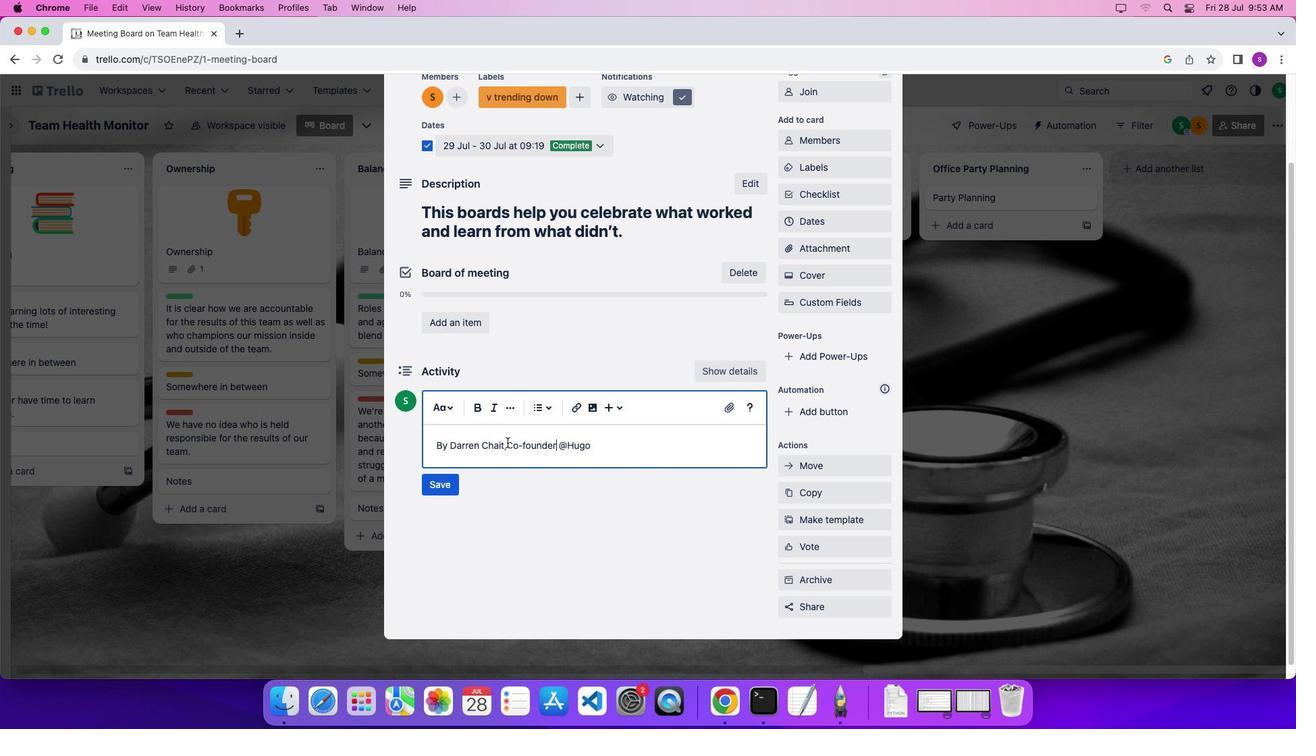 
Action: Mouse pressed left at (507, 442)
Screenshot: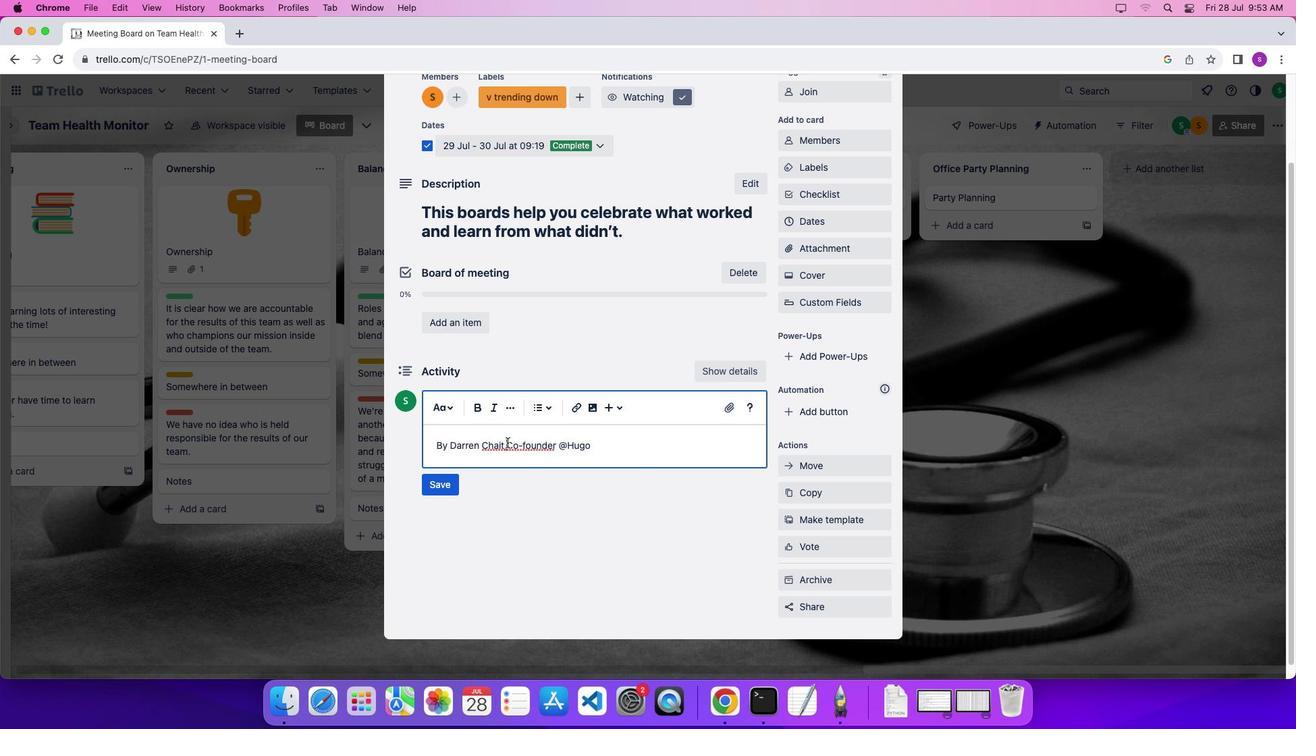 
Action: Mouse moved to (536, 455)
Screenshot: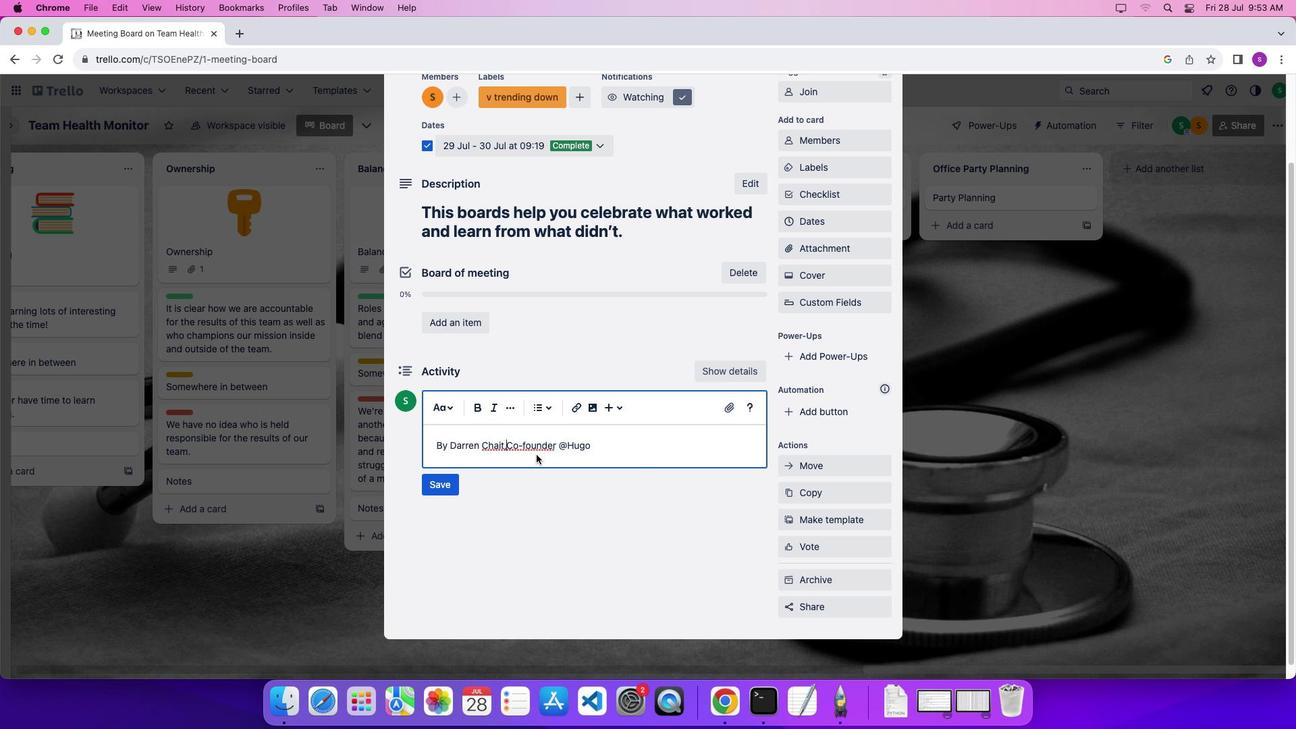 
Action: Key pressed Key.space
Screenshot: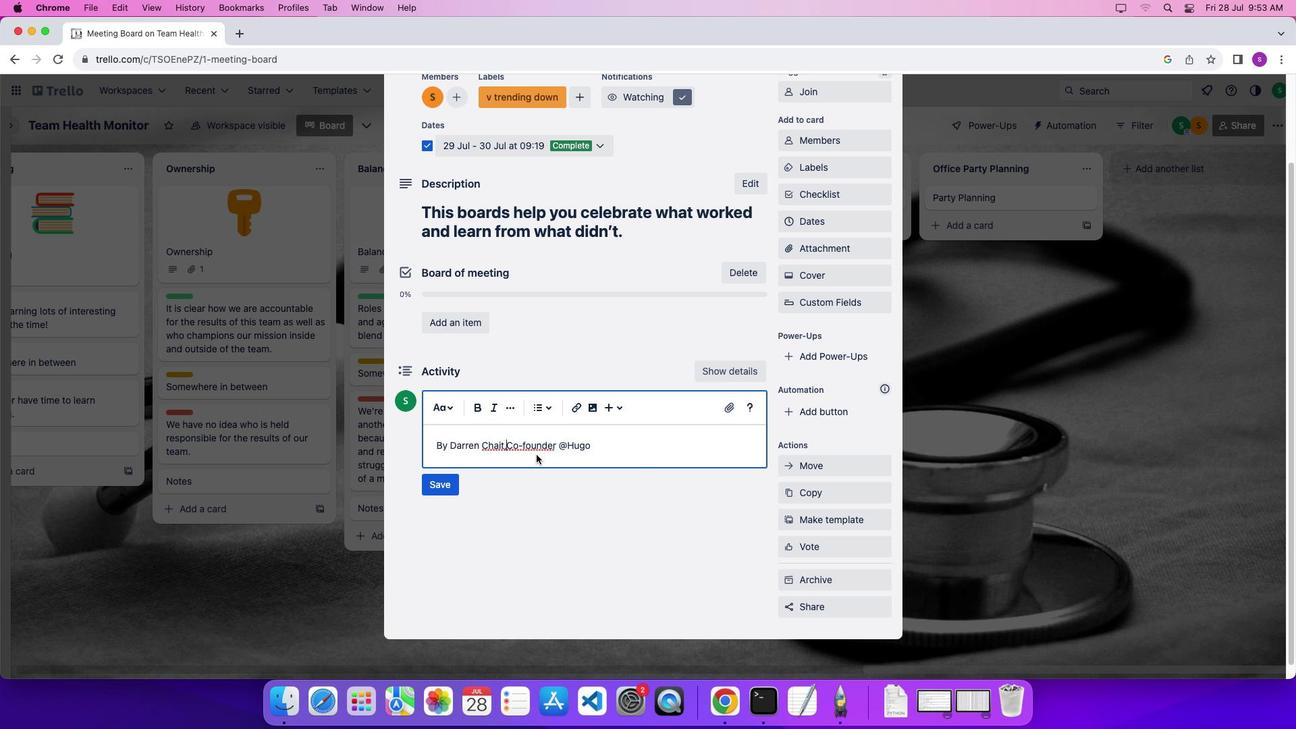 
Action: Mouse moved to (611, 445)
Screenshot: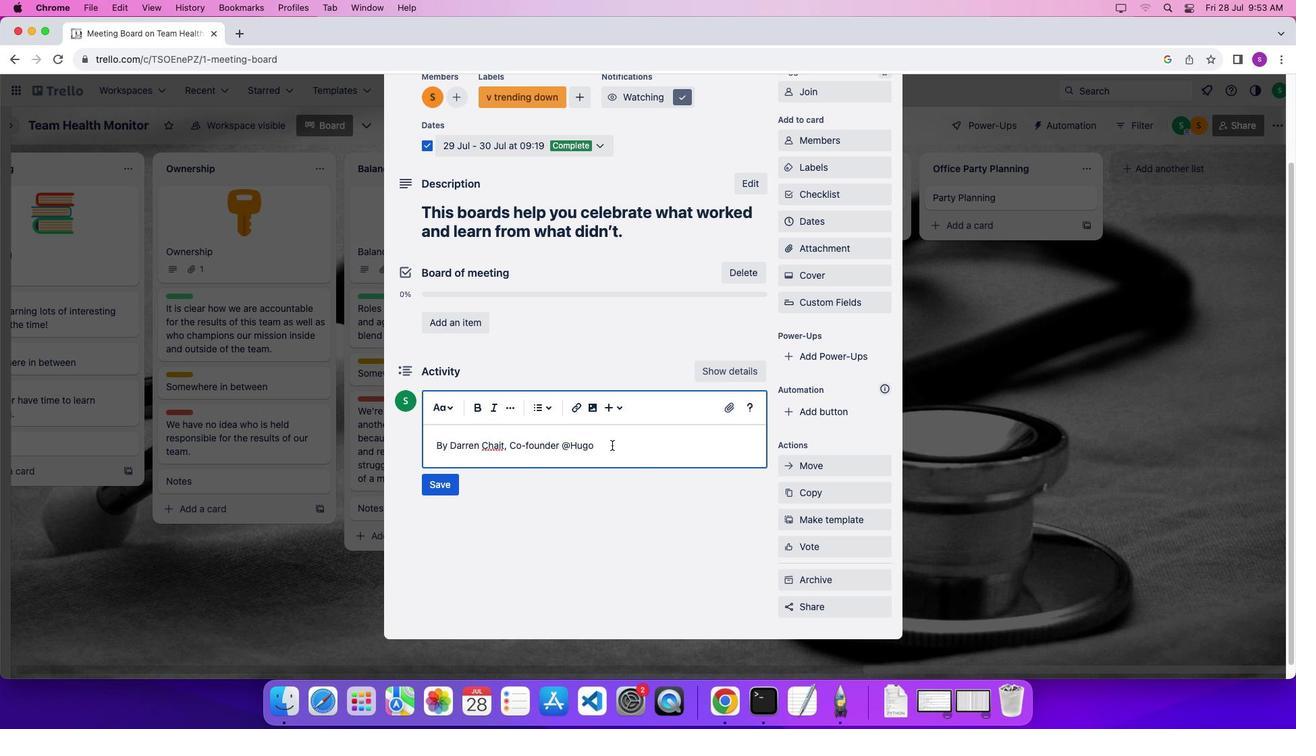 
Action: Mouse pressed left at (611, 445)
Screenshot: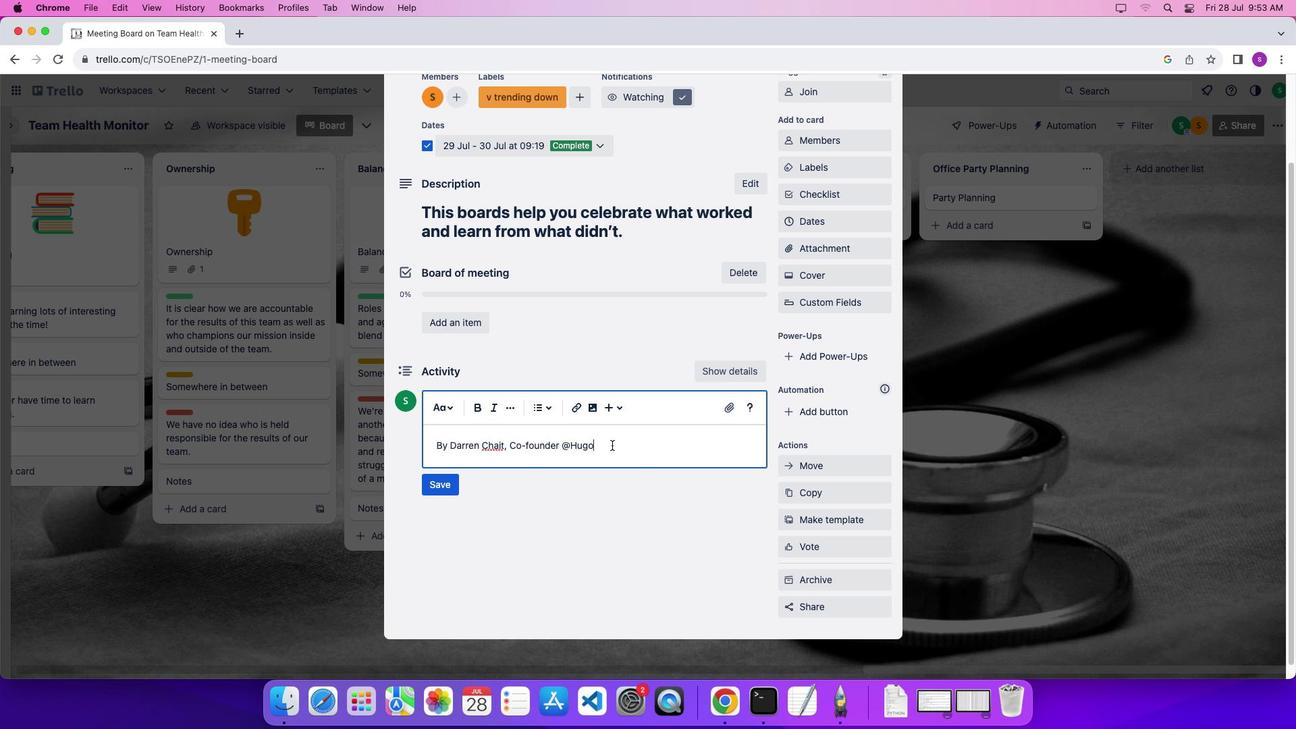 
Action: Mouse moved to (600, 446)
Screenshot: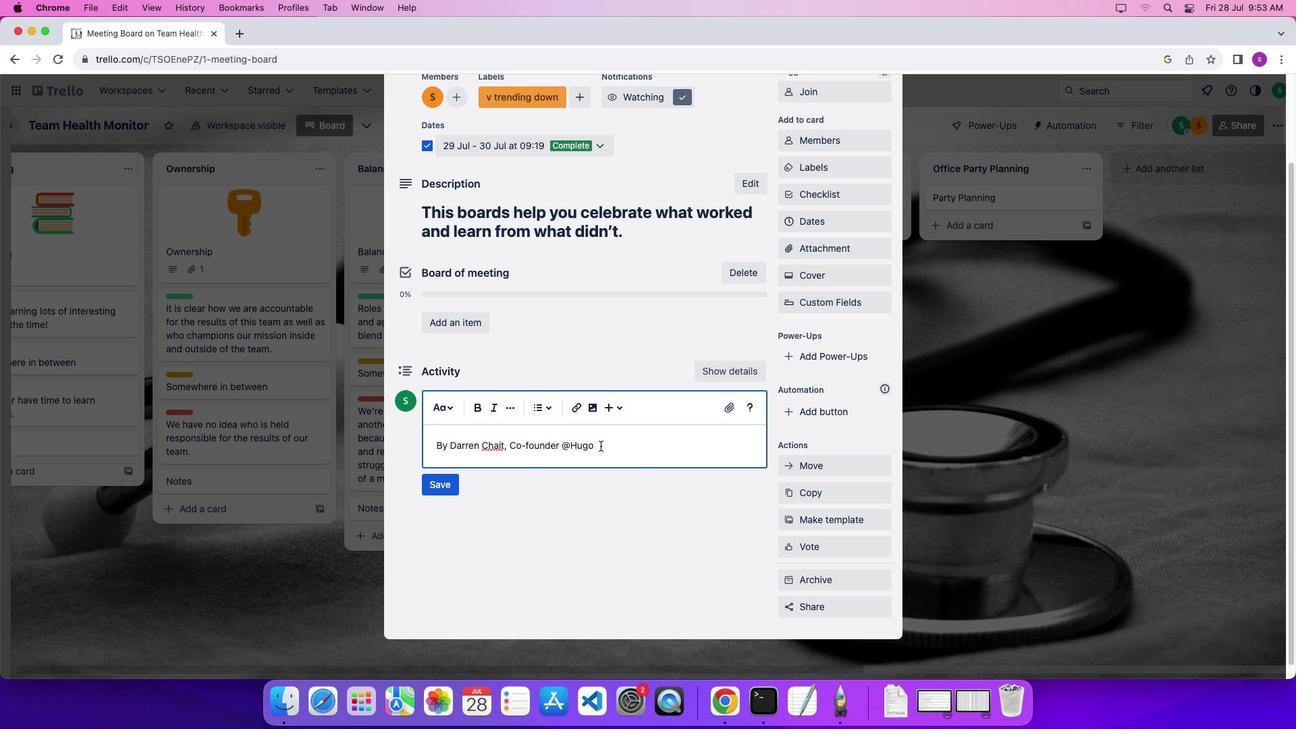 
Action: Mouse pressed left at (600, 446)
Screenshot: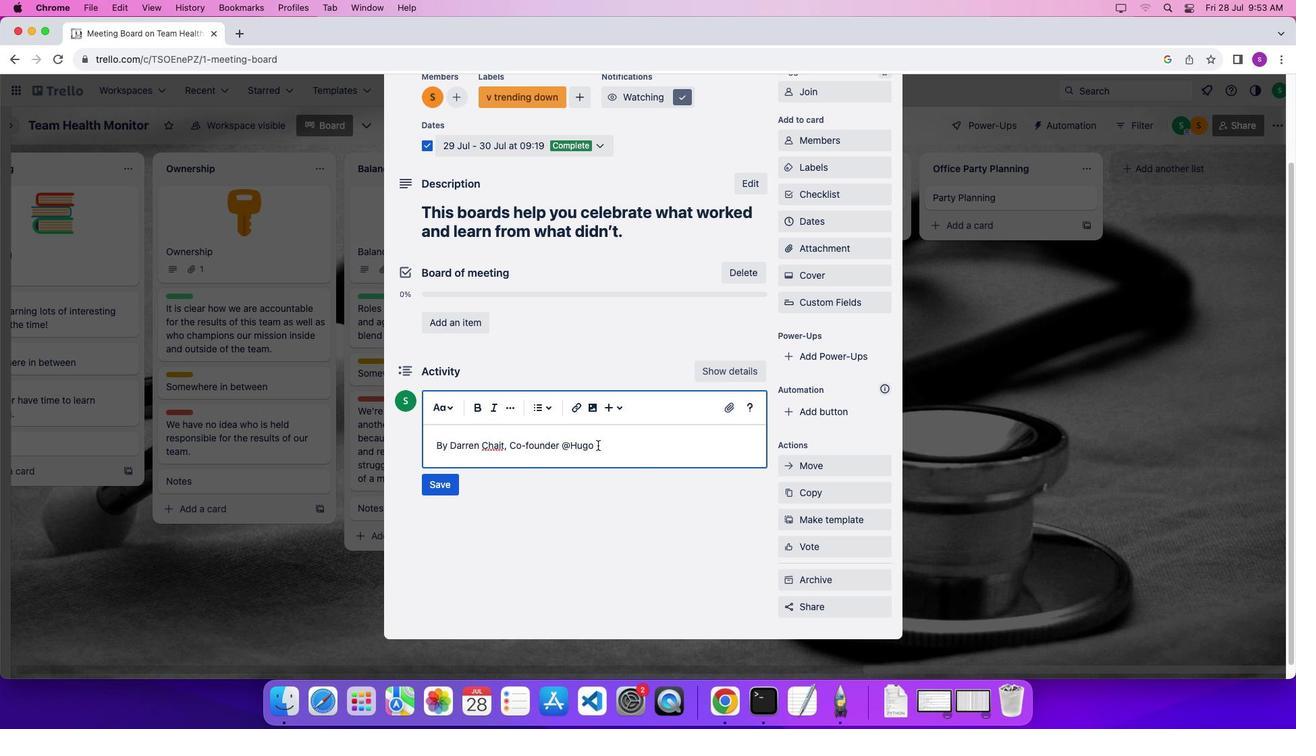 
Action: Mouse moved to (443, 413)
Screenshot: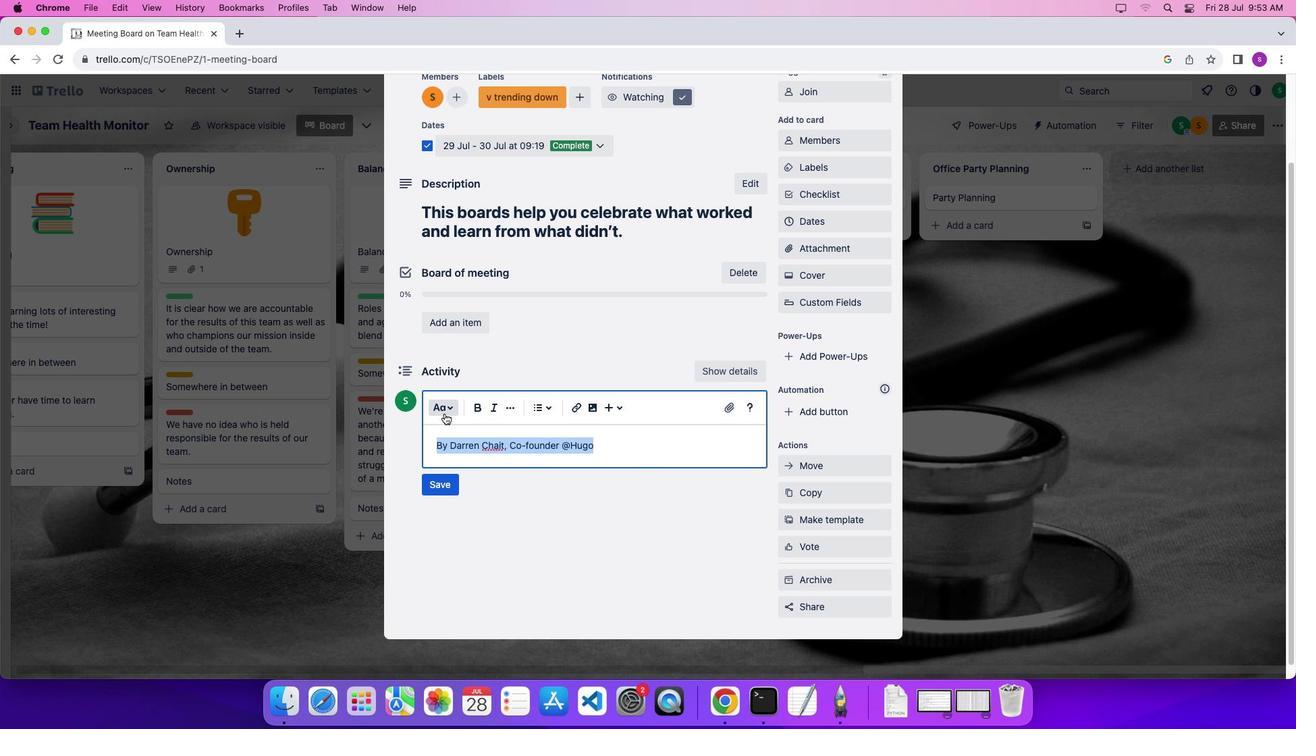 
Action: Mouse pressed left at (443, 413)
Screenshot: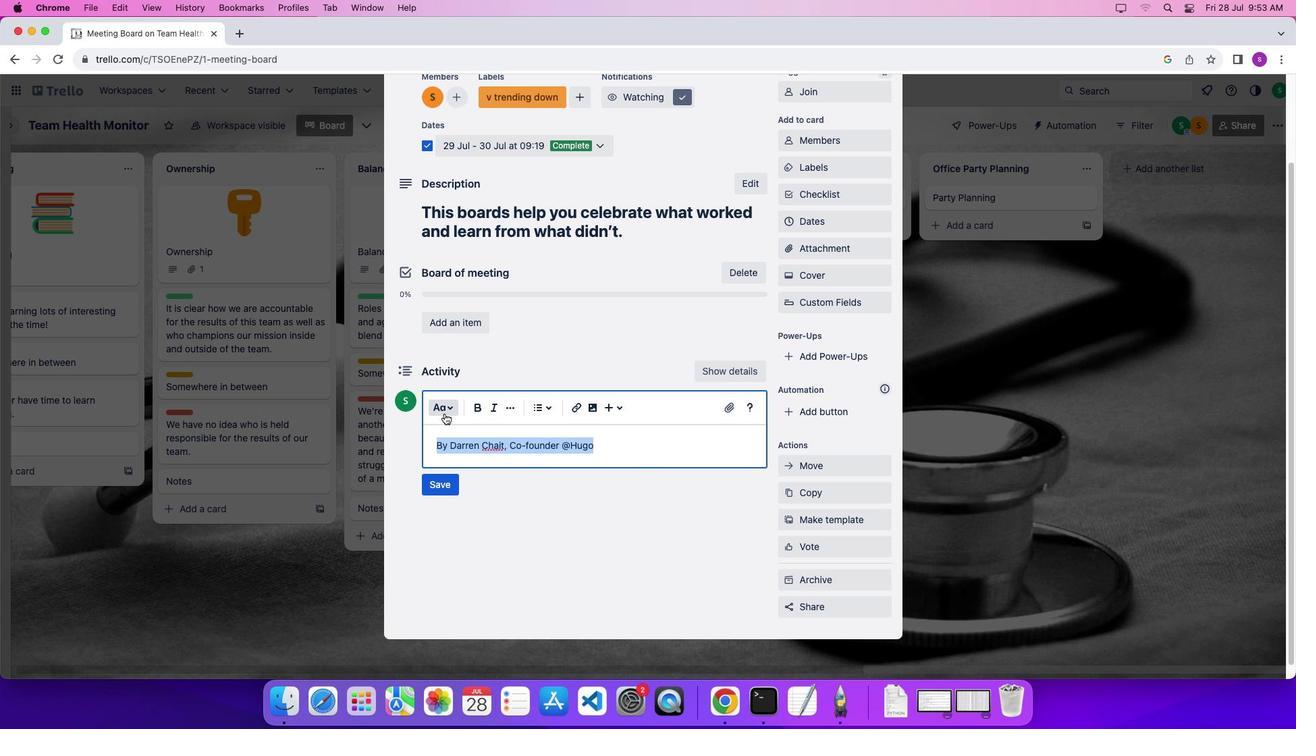 
Action: Mouse moved to (460, 538)
Screenshot: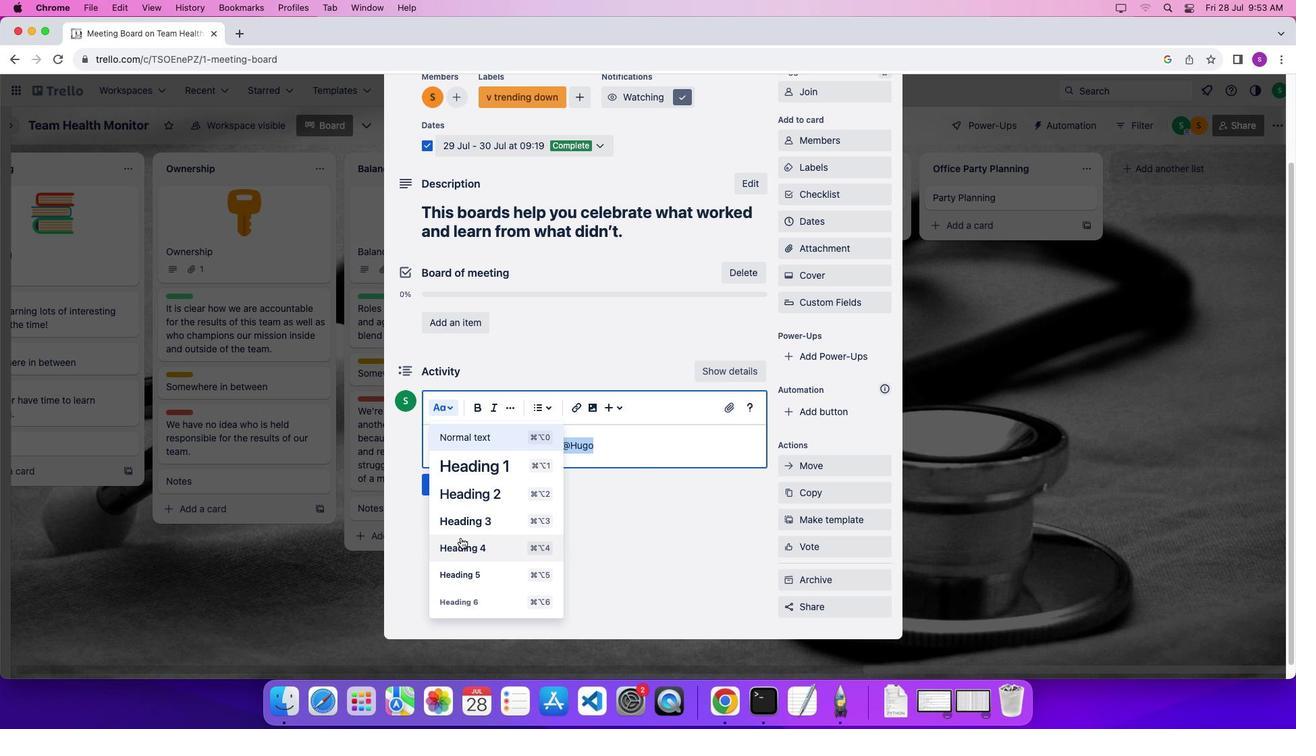 
Action: Mouse pressed left at (460, 538)
Screenshot: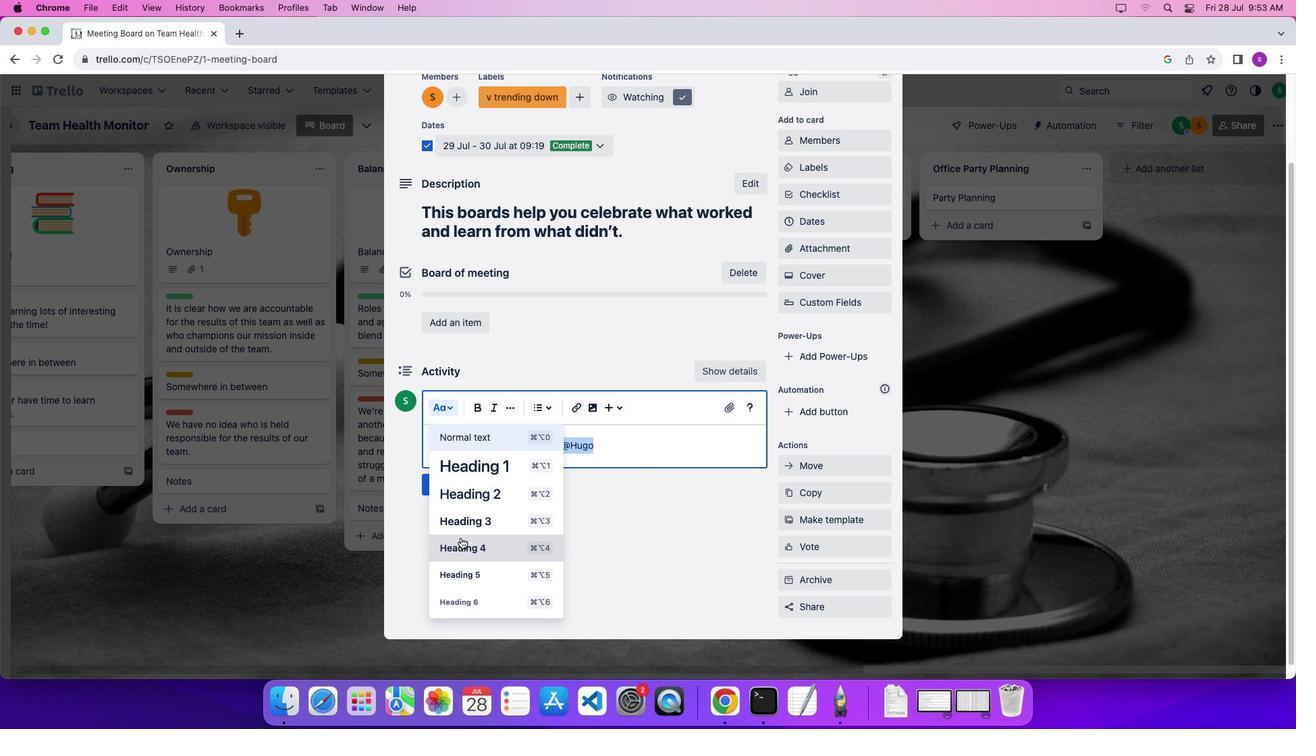 
Action: Mouse moved to (479, 411)
Screenshot: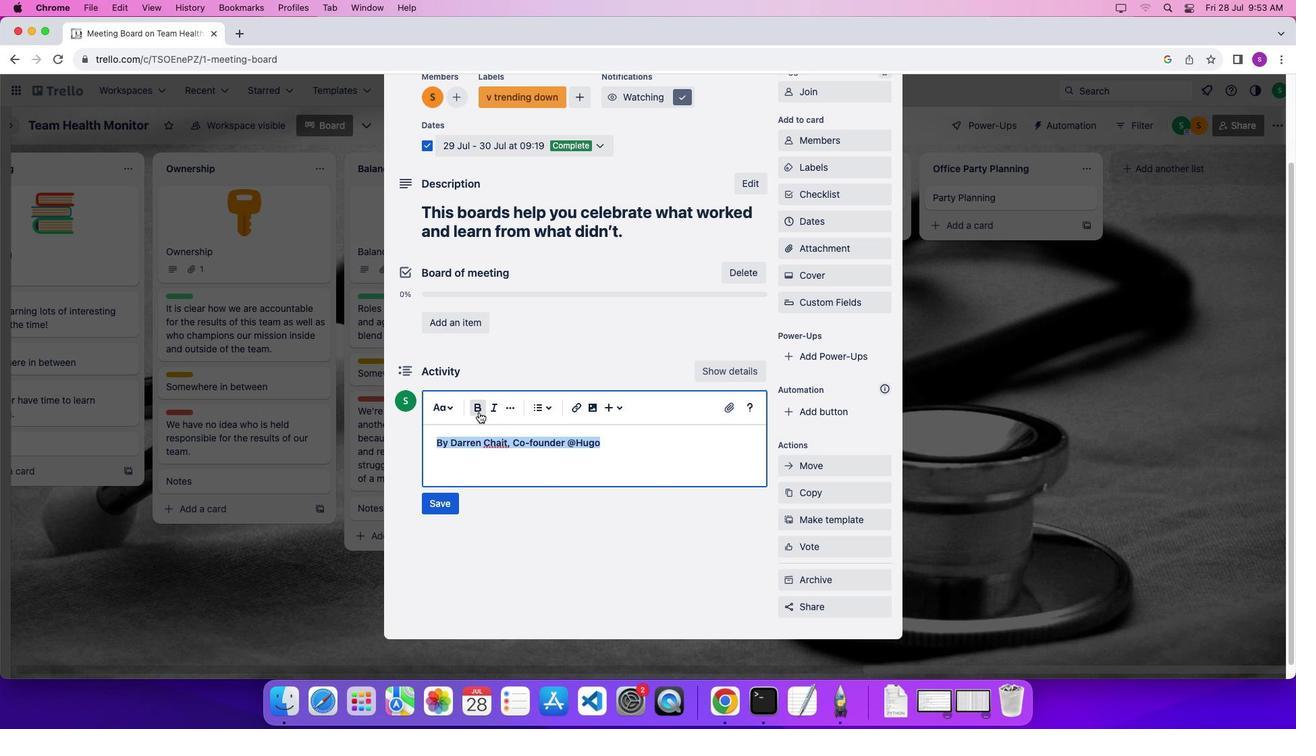 
Action: Mouse pressed left at (479, 411)
Screenshot: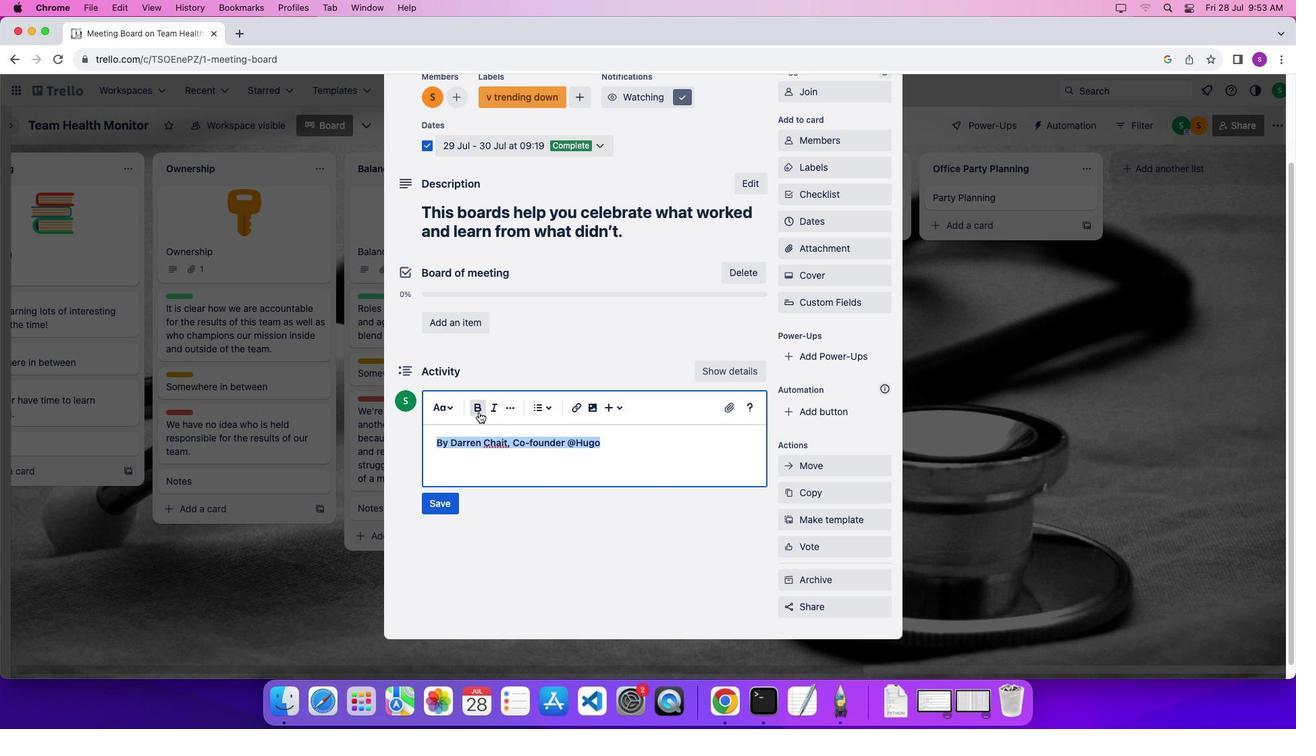 
Action: Mouse moved to (675, 460)
Screenshot: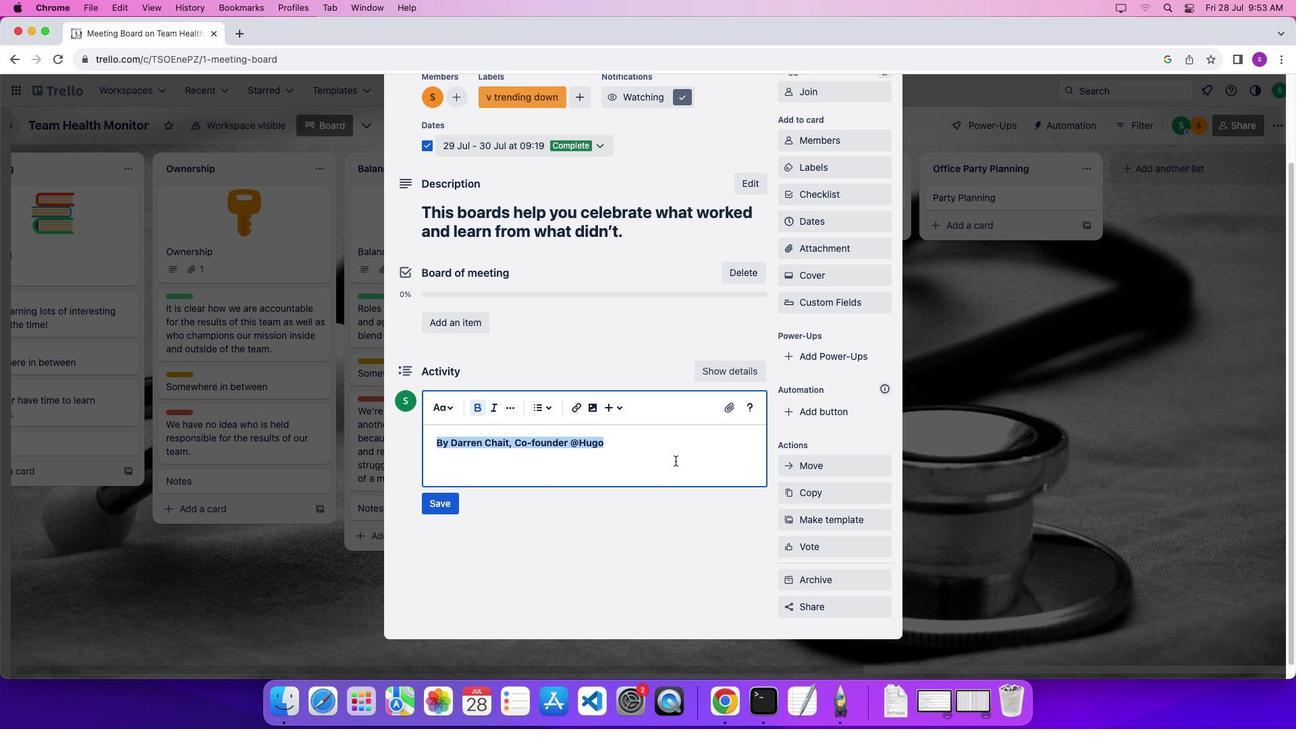 
Action: Mouse pressed left at (675, 460)
Screenshot: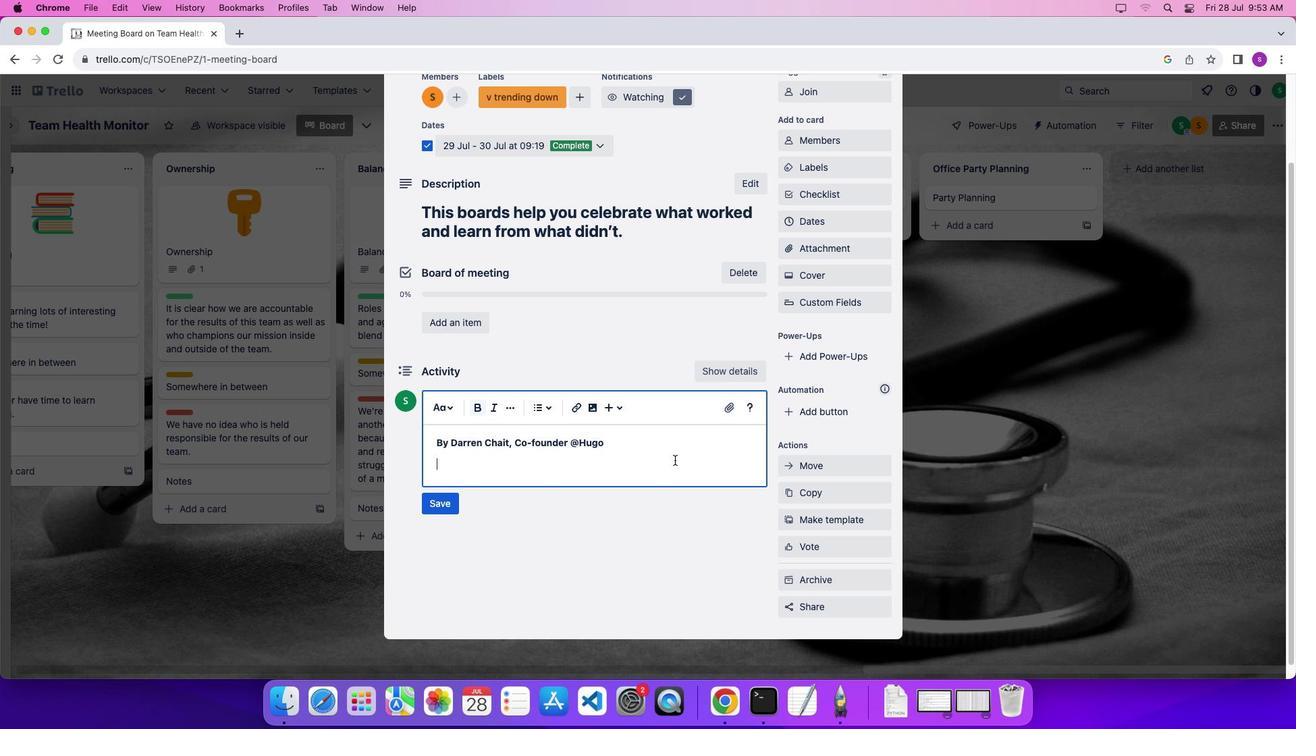 
Action: Mouse moved to (446, 509)
Screenshot: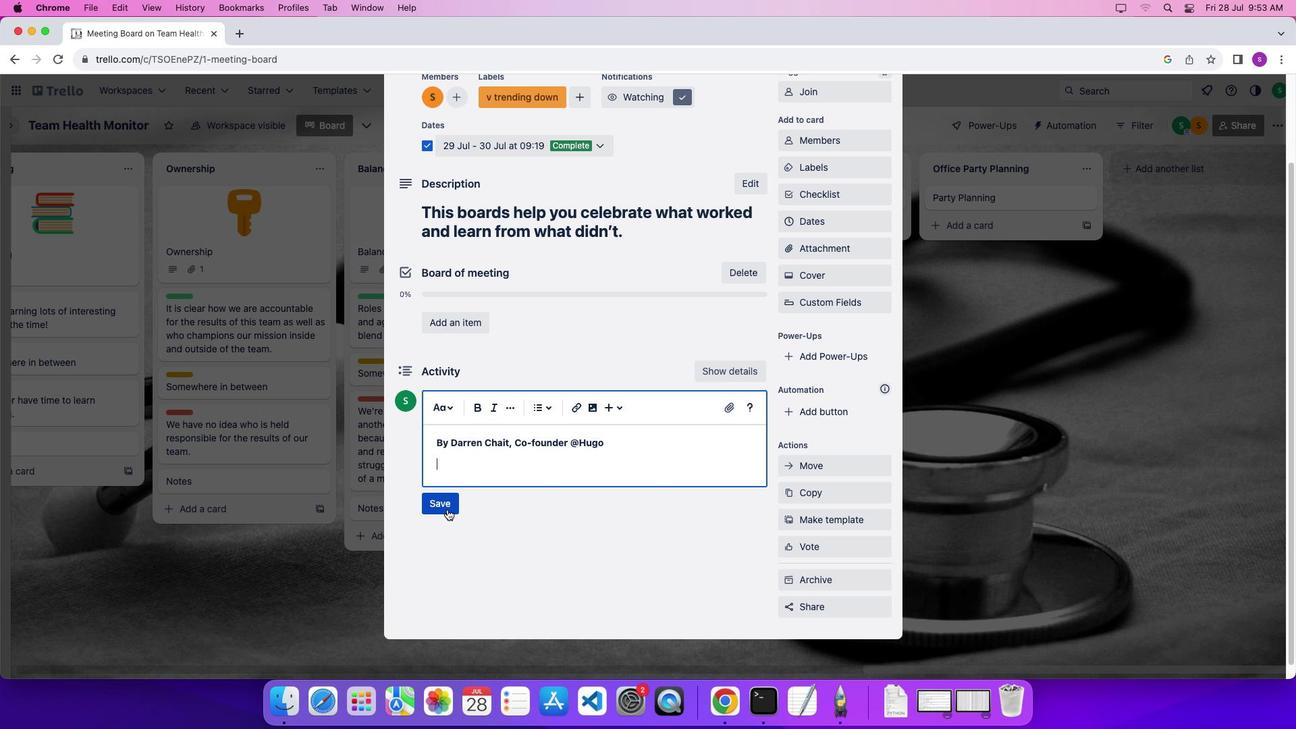 
Action: Mouse pressed left at (446, 509)
Screenshot: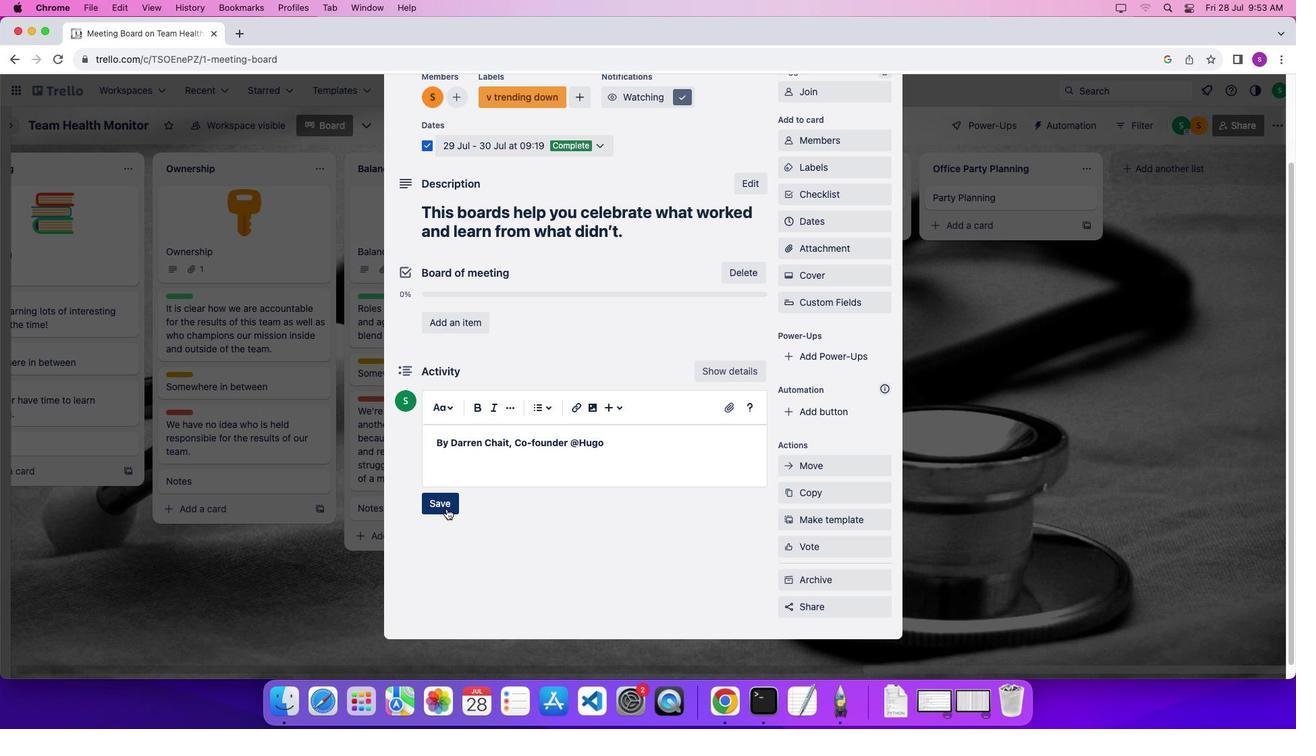 
Action: Mouse moved to (613, 468)
Screenshot: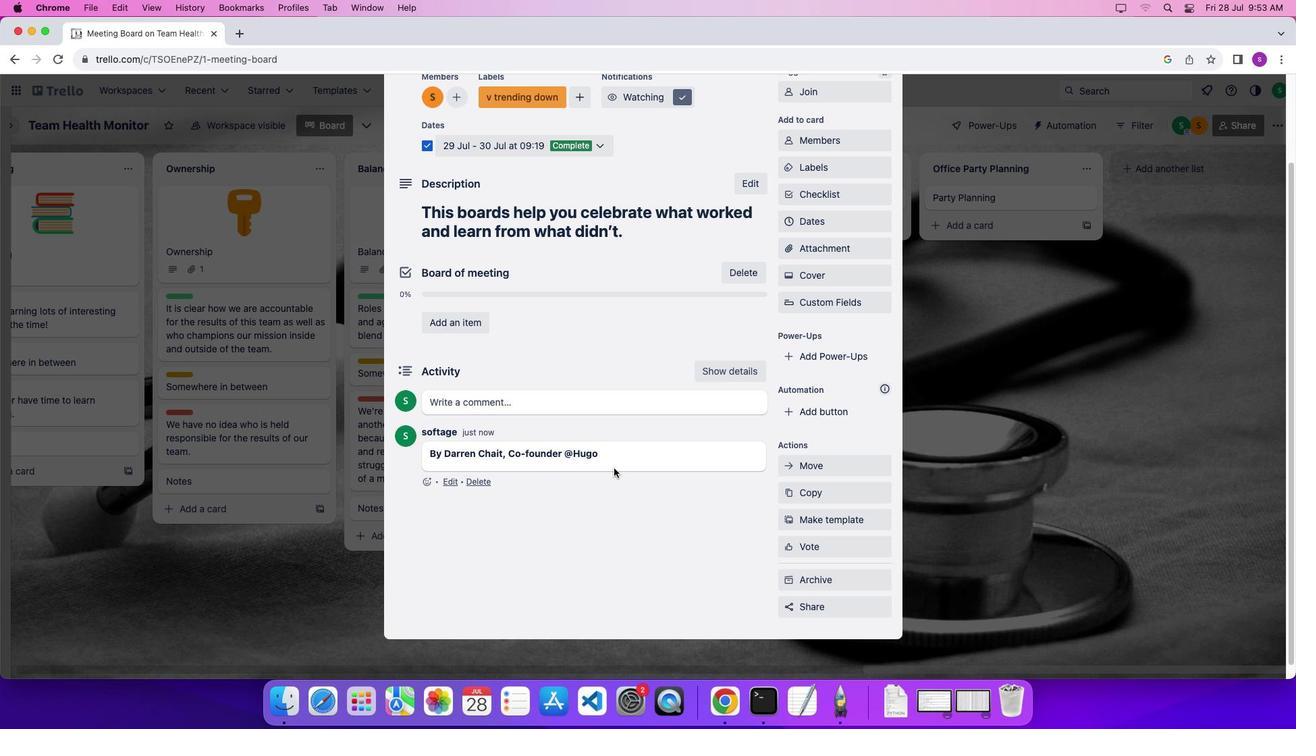 
Action: Mouse scrolled (613, 468) with delta (0, 0)
Screenshot: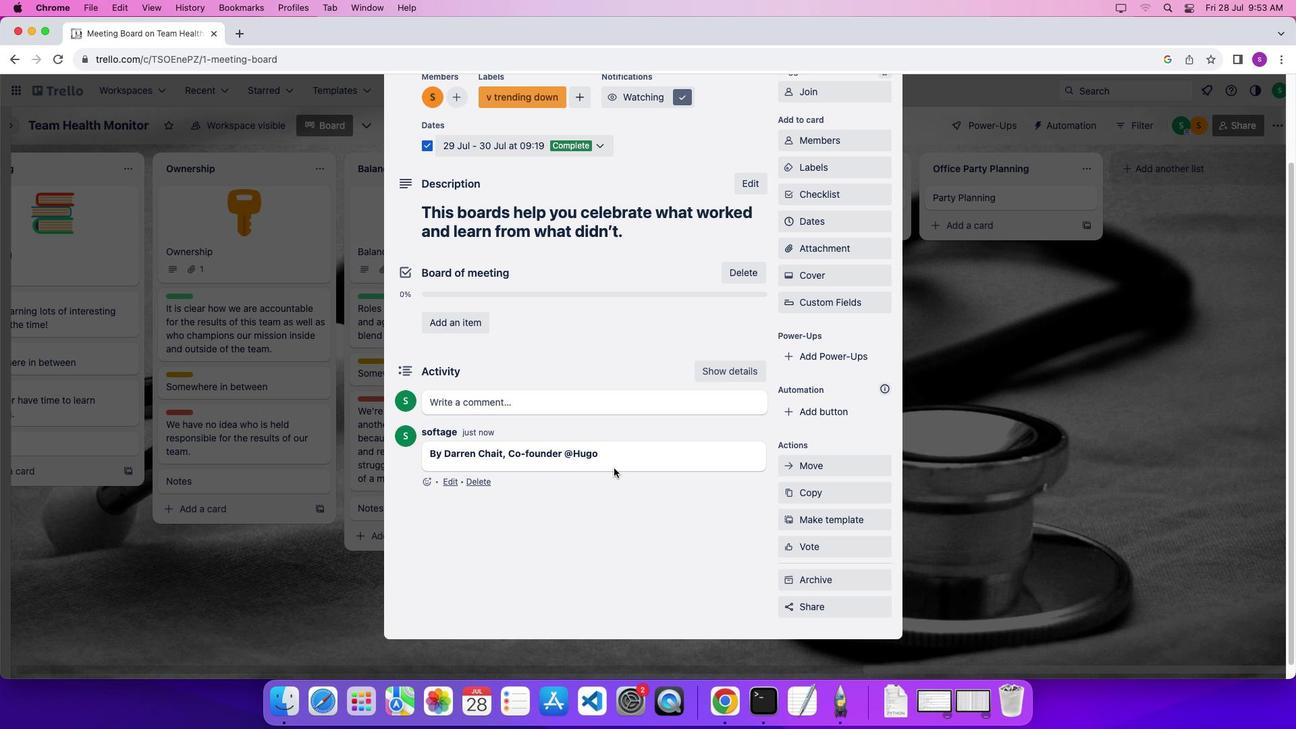 
Action: Mouse scrolled (613, 468) with delta (0, 0)
Screenshot: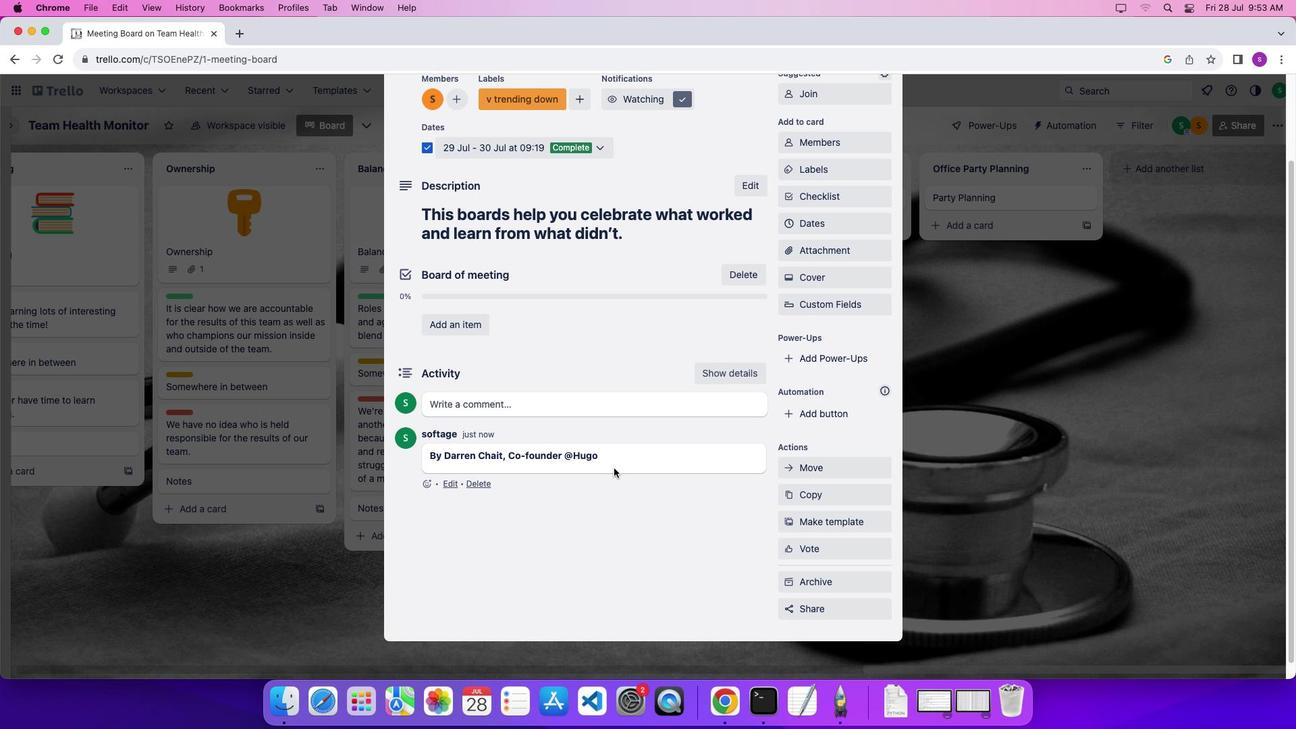 
Action: Mouse scrolled (613, 468) with delta (0, 1)
Screenshot: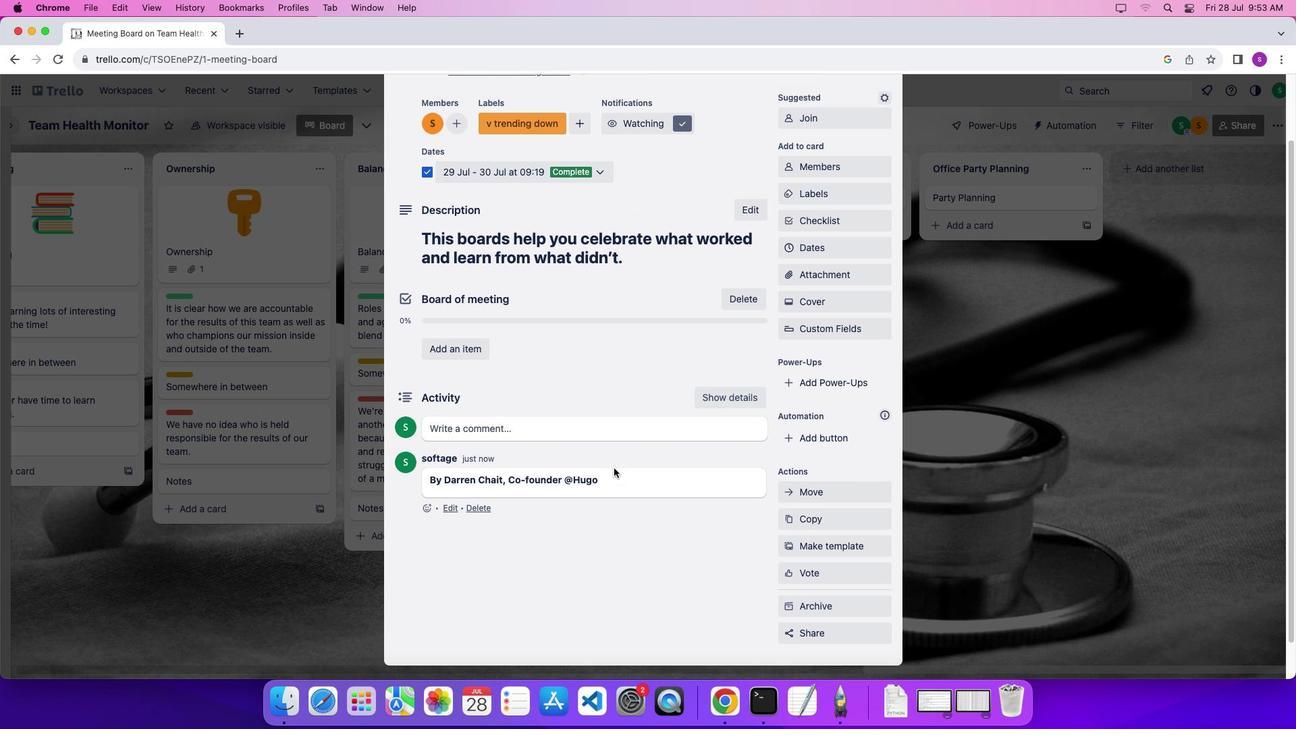 
Action: Mouse scrolled (613, 468) with delta (0, 2)
Screenshot: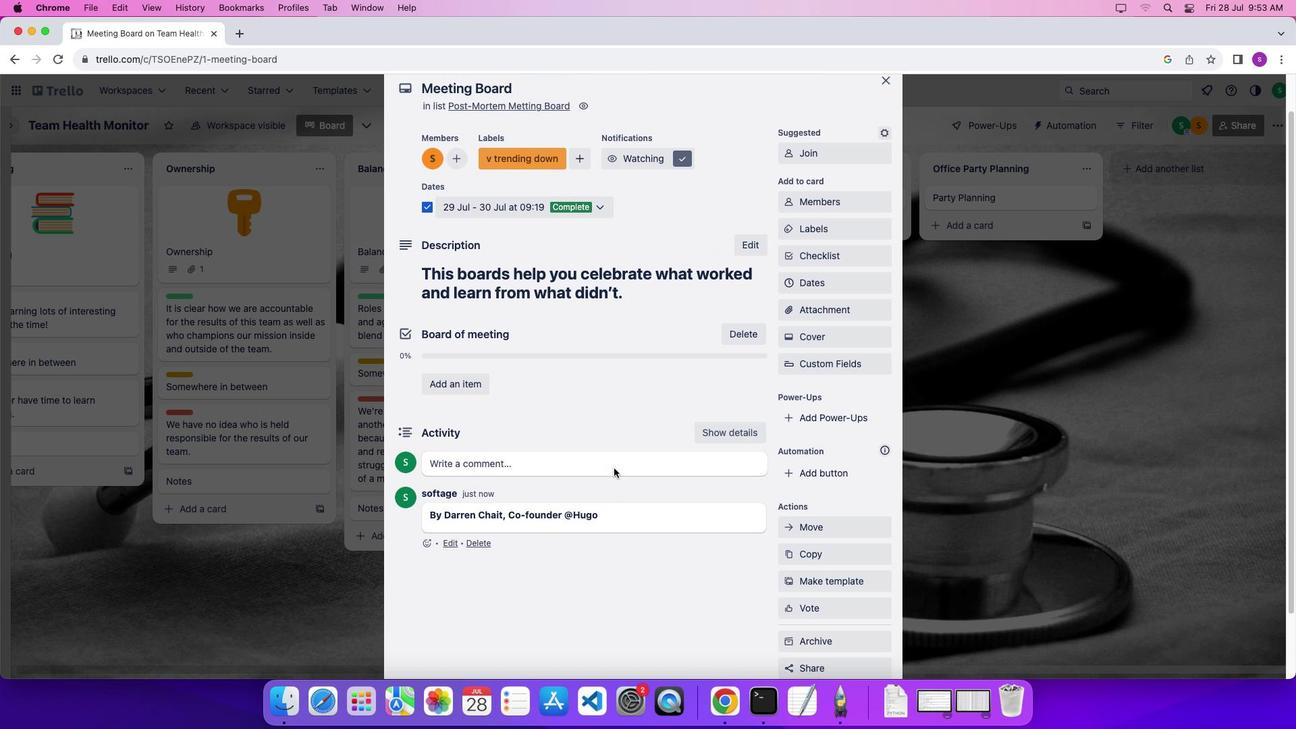 
Action: Mouse scrolled (613, 468) with delta (0, 0)
Screenshot: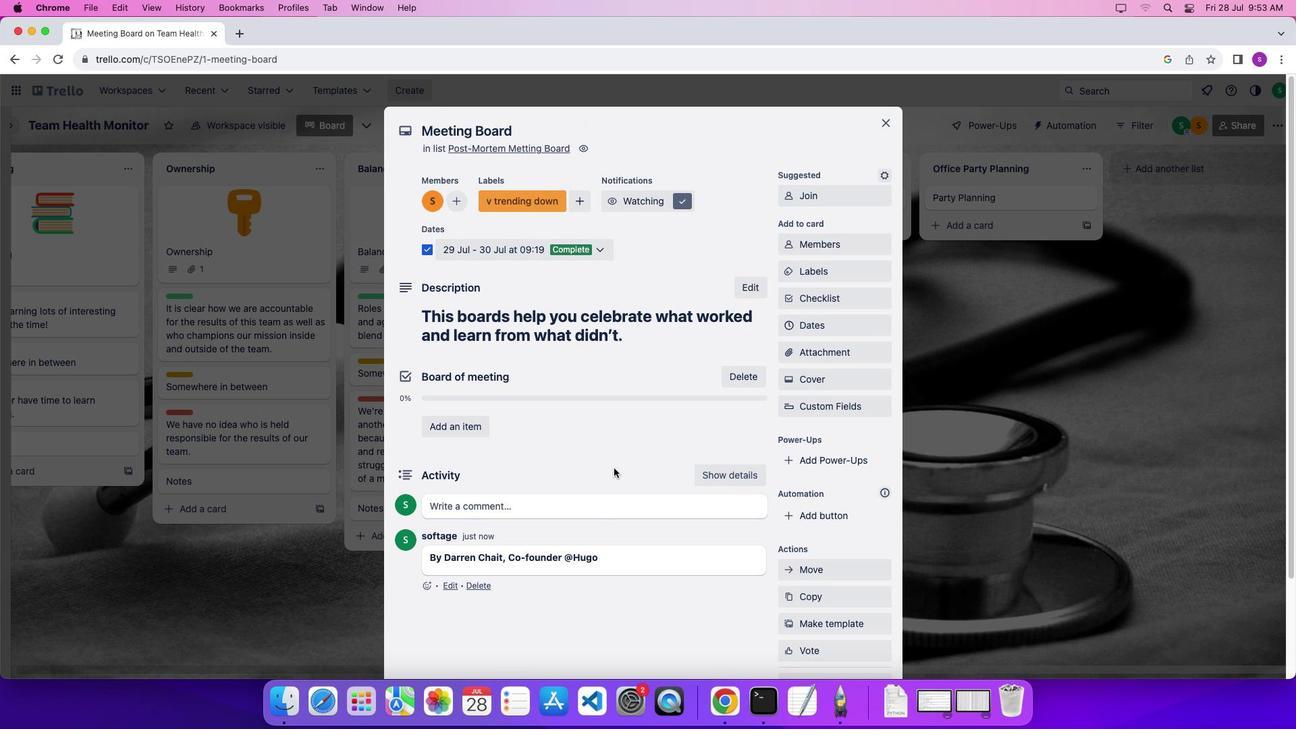 
Action: Mouse scrolled (613, 468) with delta (0, 0)
Screenshot: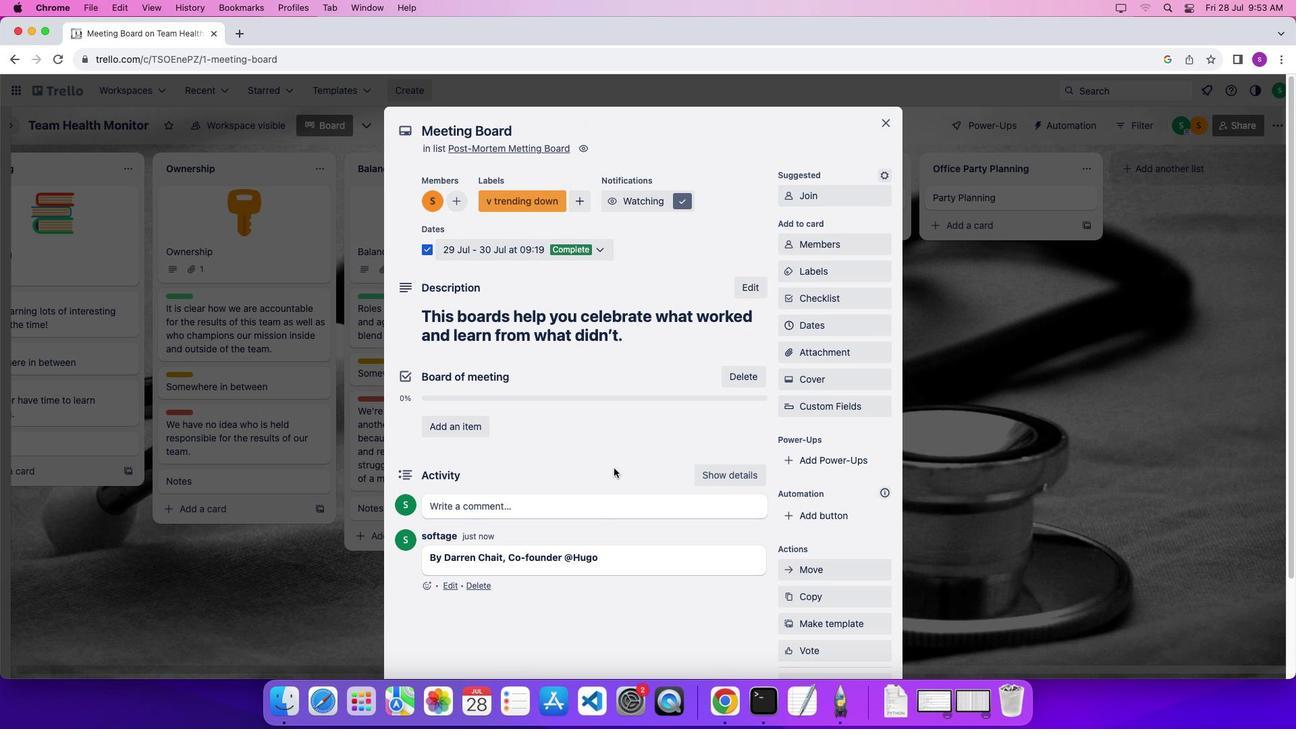 
Action: Mouse scrolled (613, 468) with delta (0, 0)
Screenshot: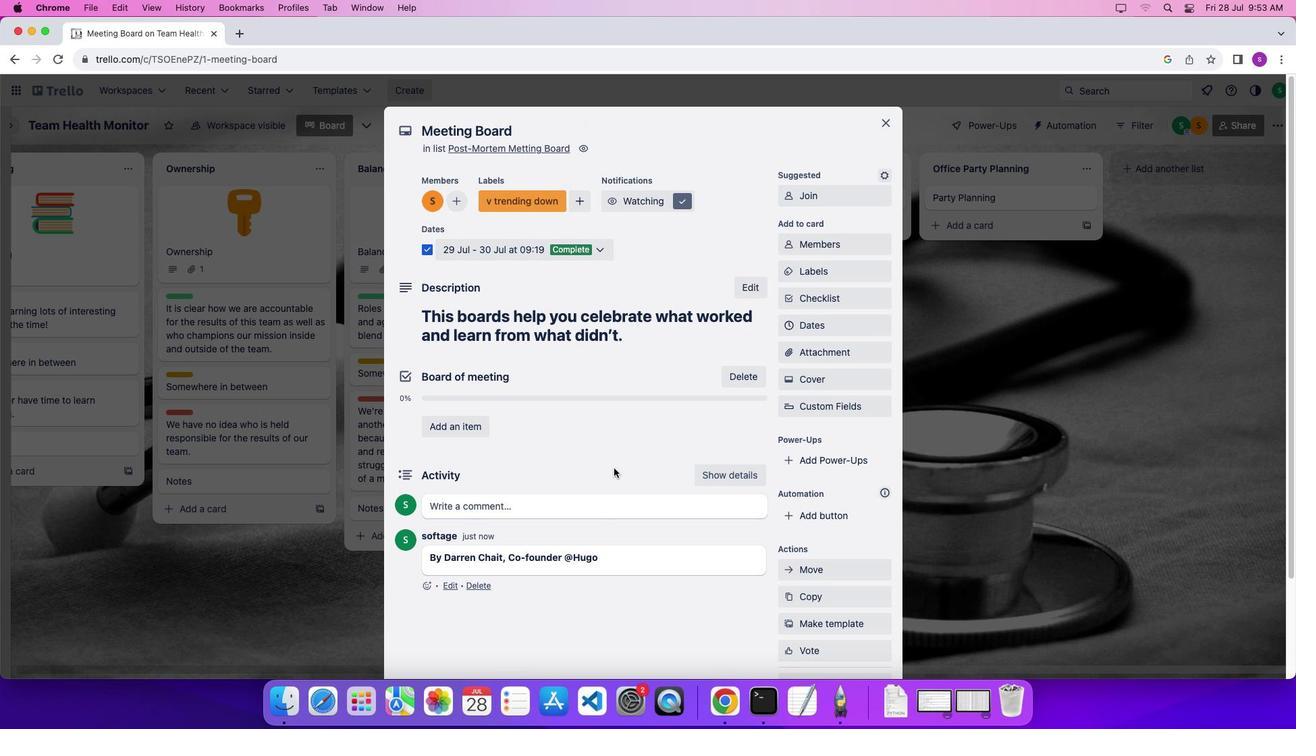 
Action: Mouse scrolled (613, 468) with delta (0, 0)
Screenshot: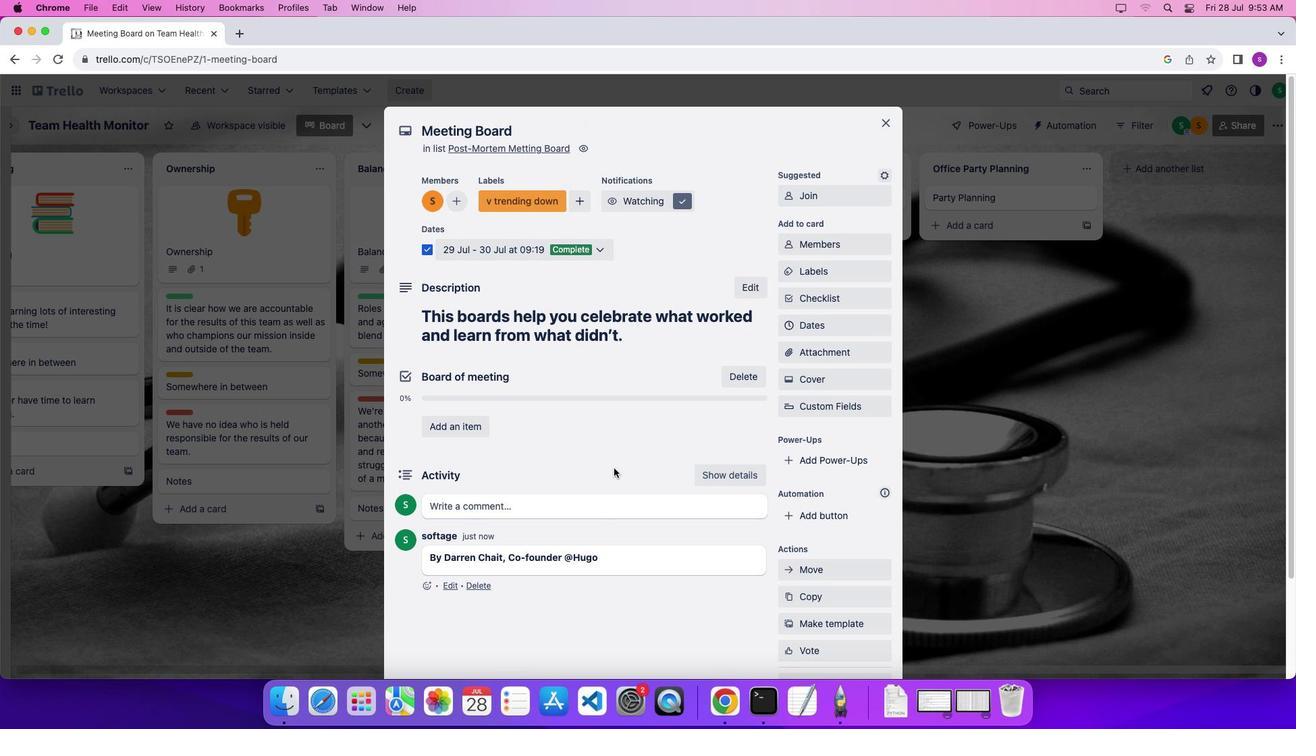 
Action: Mouse moved to (615, 467)
Screenshot: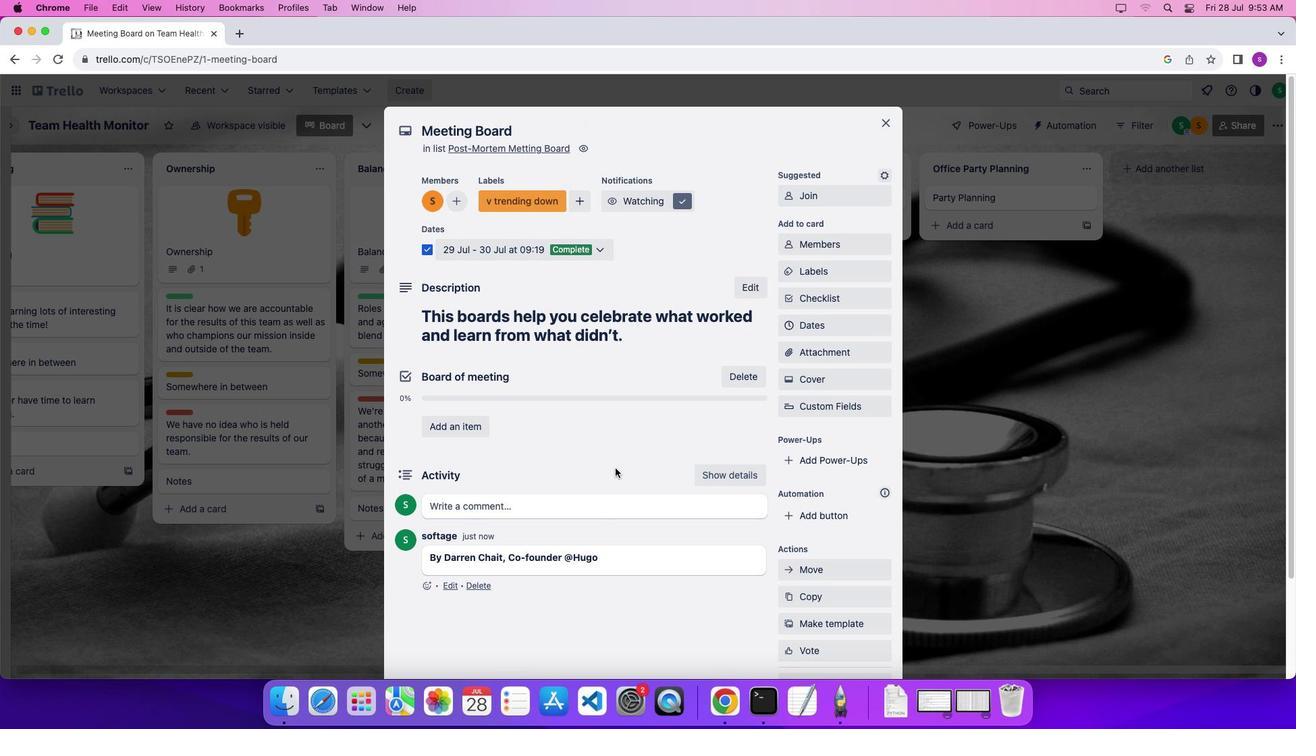 
Action: Mouse scrolled (615, 467) with delta (0, 0)
Screenshot: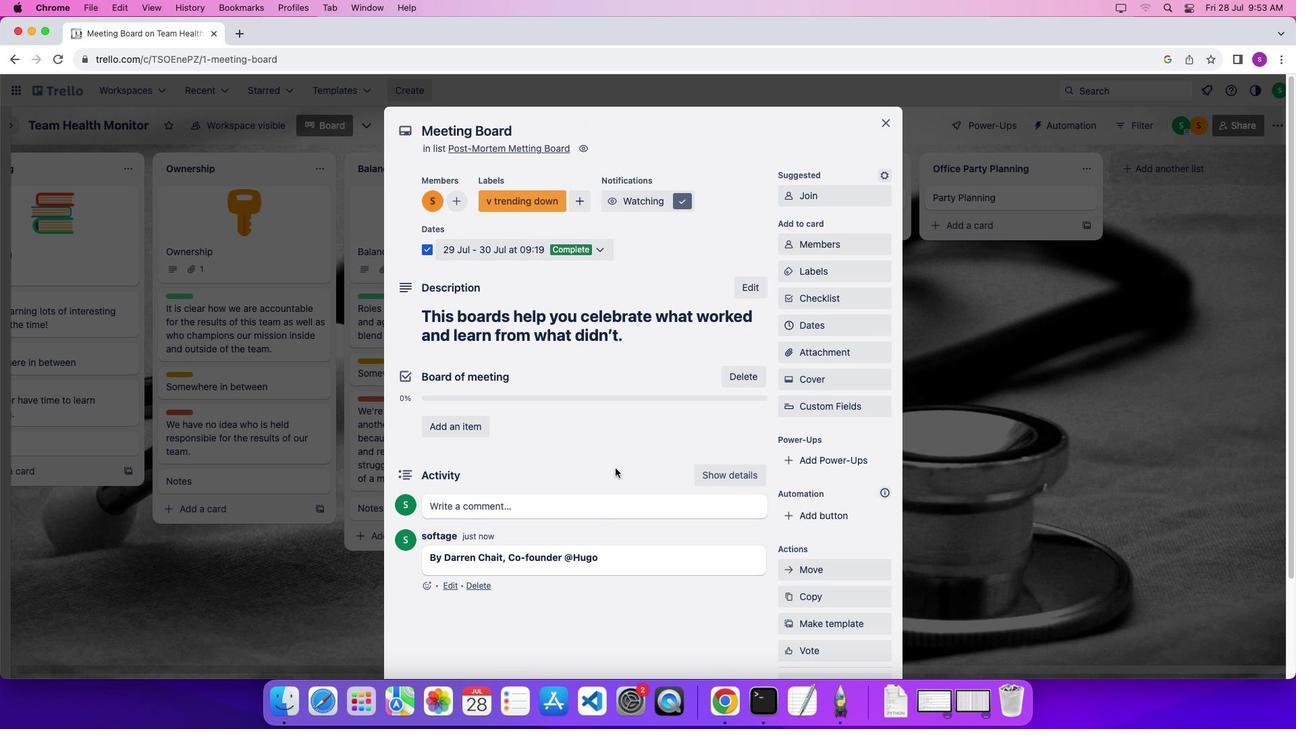 
Action: Mouse moved to (615, 467)
Screenshot: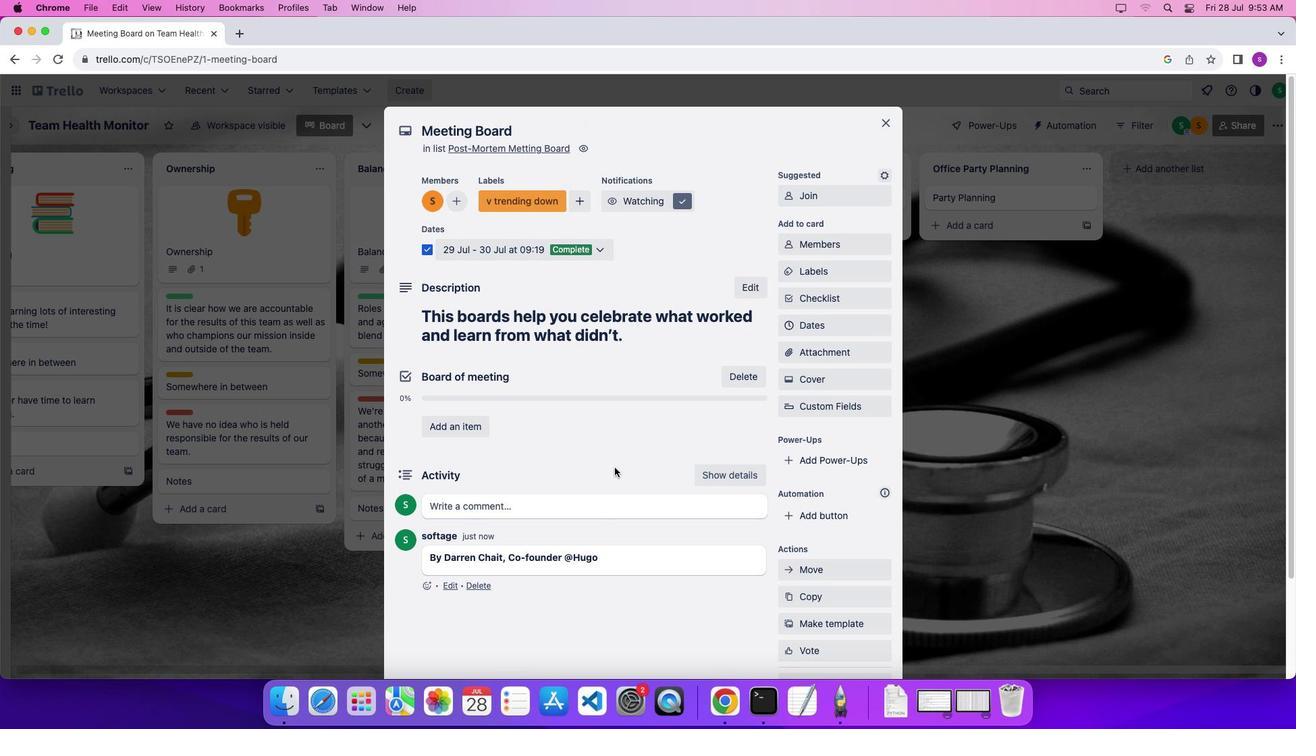 
Action: Mouse scrolled (615, 467) with delta (0, 0)
Screenshot: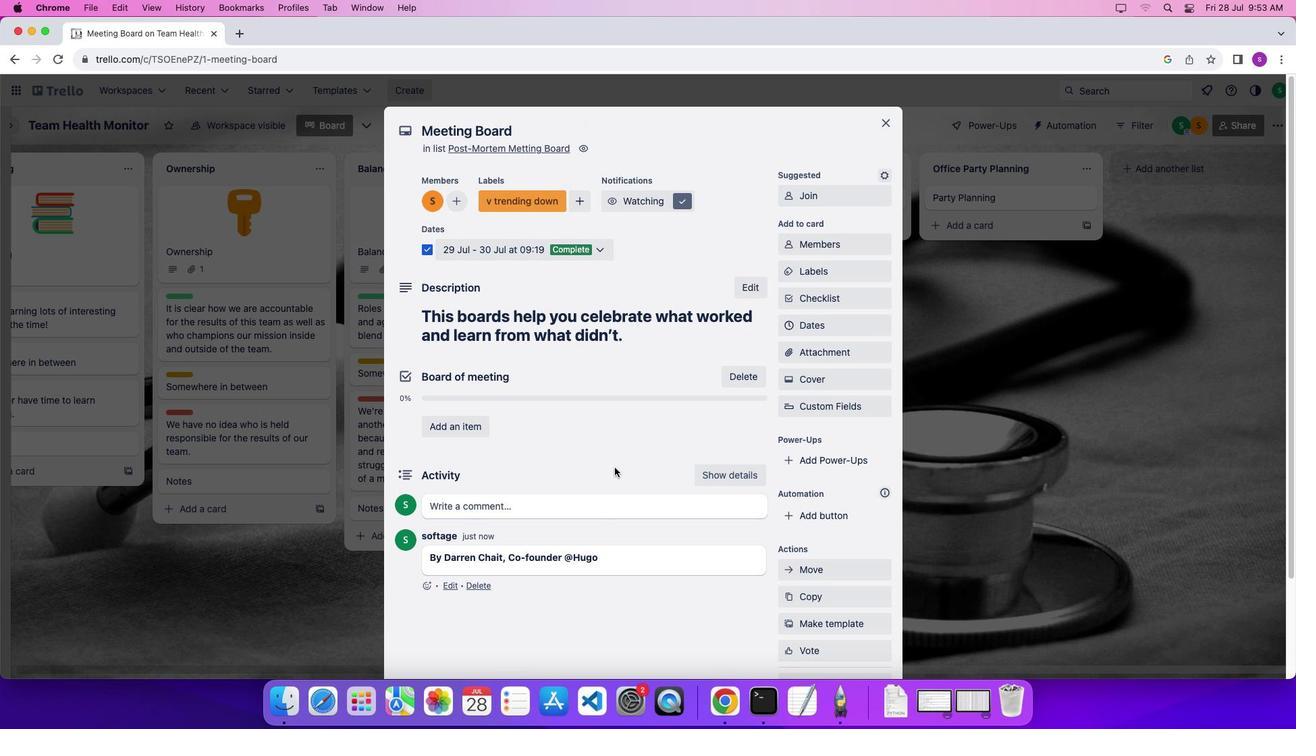 
Action: Mouse moved to (612, 464)
Screenshot: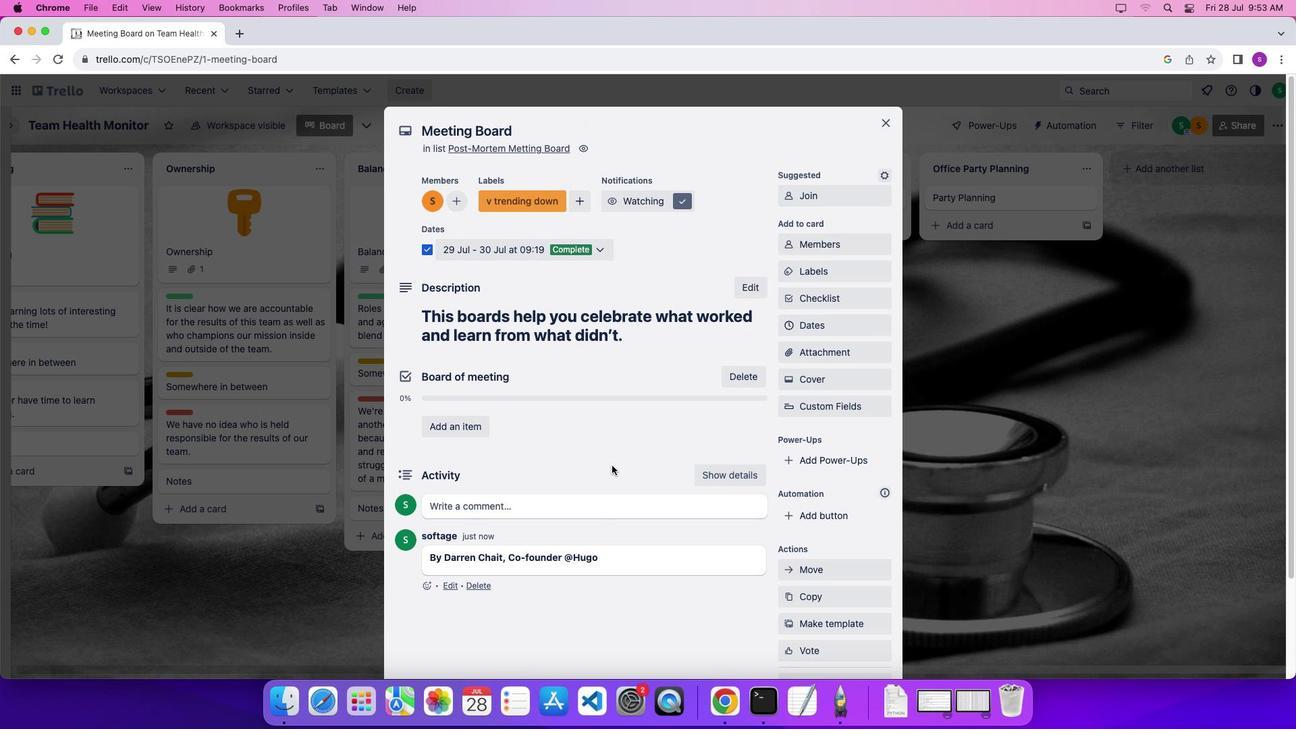 
Action: Mouse scrolled (612, 464) with delta (0, 0)
Screenshot: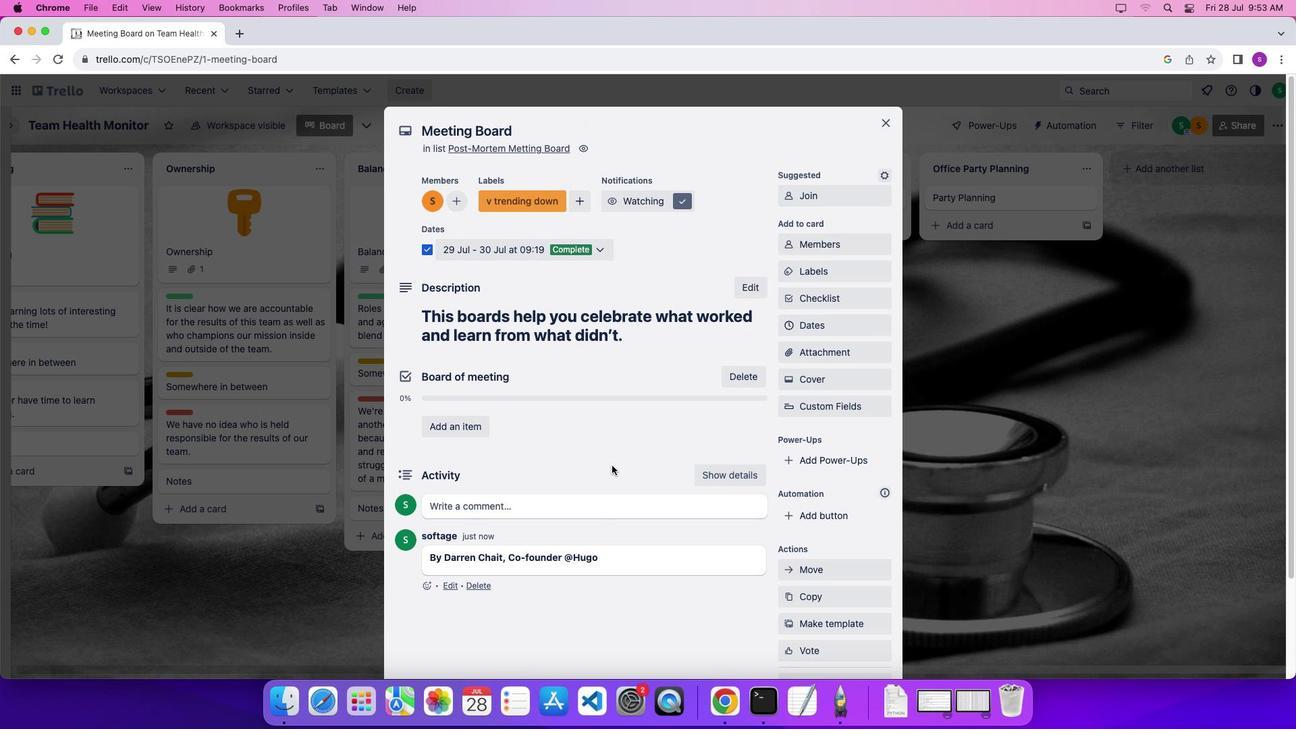 
Action: Mouse moved to (611, 465)
Screenshot: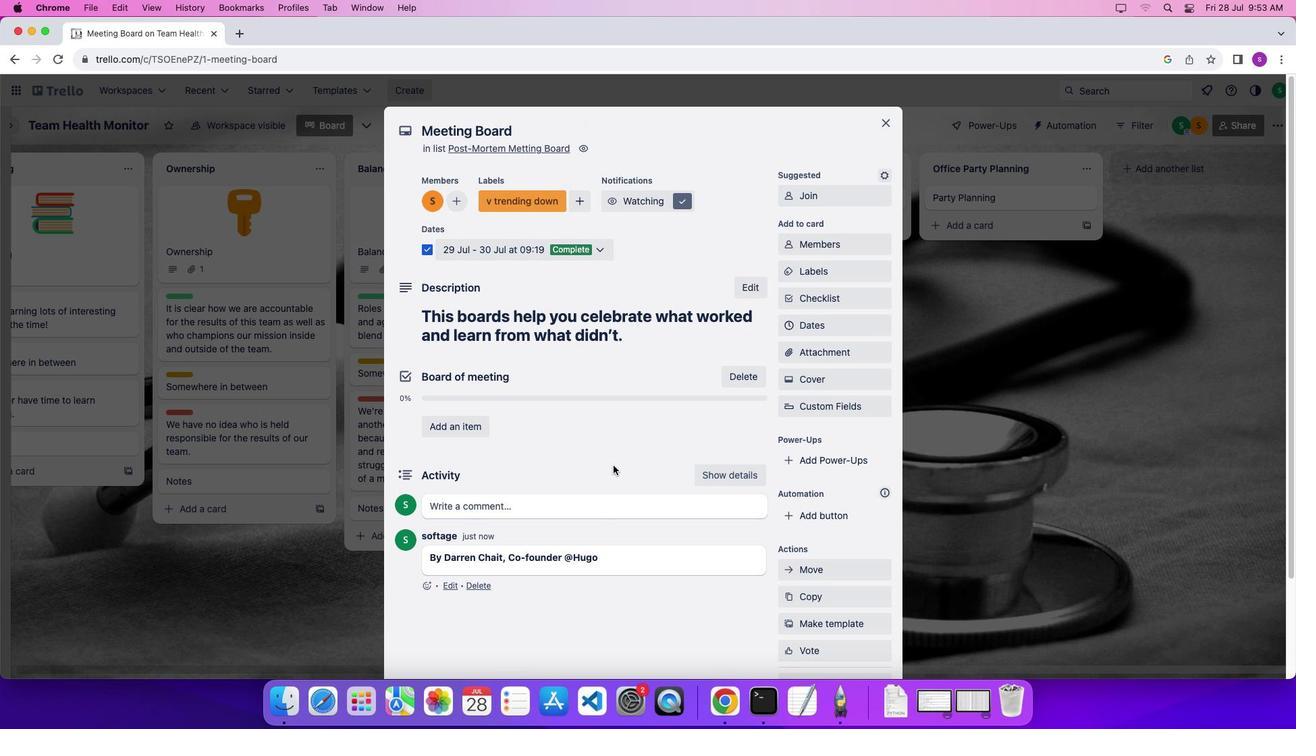 
Action: Mouse scrolled (611, 465) with delta (0, 0)
Screenshot: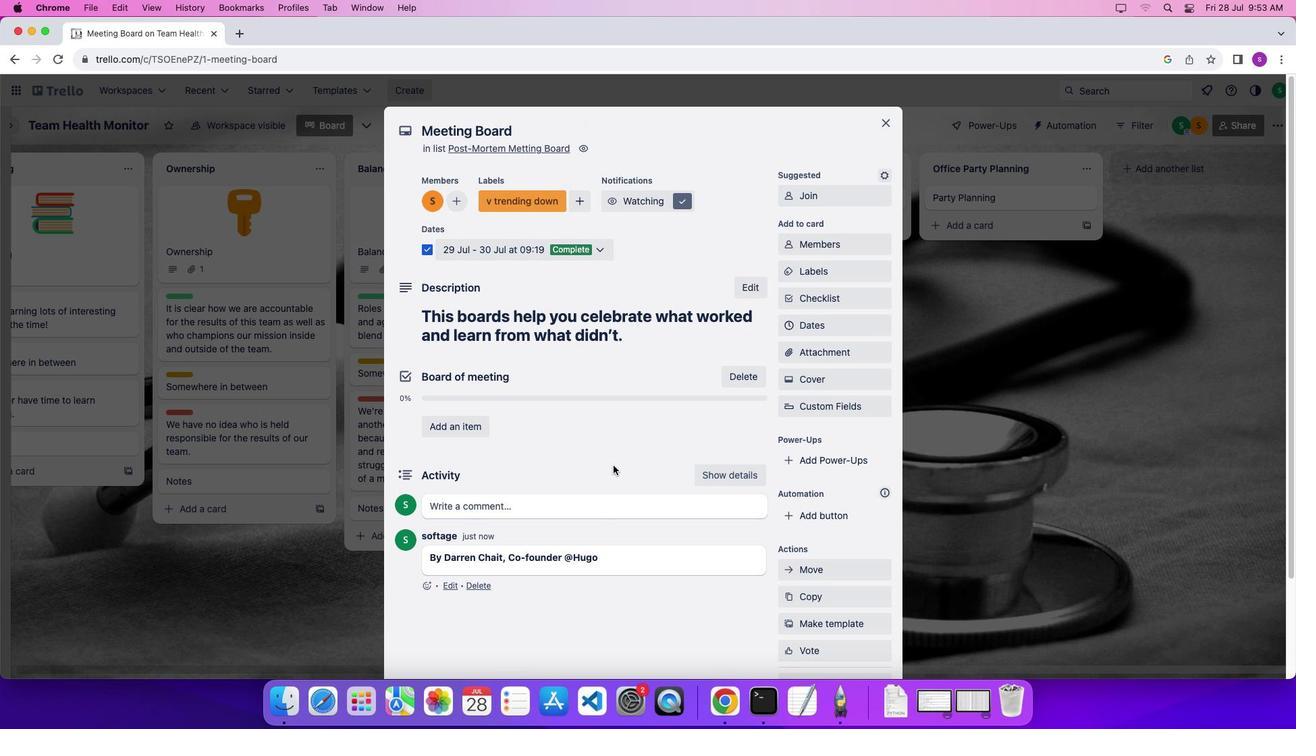 
Action: Mouse moved to (611, 465)
Screenshot: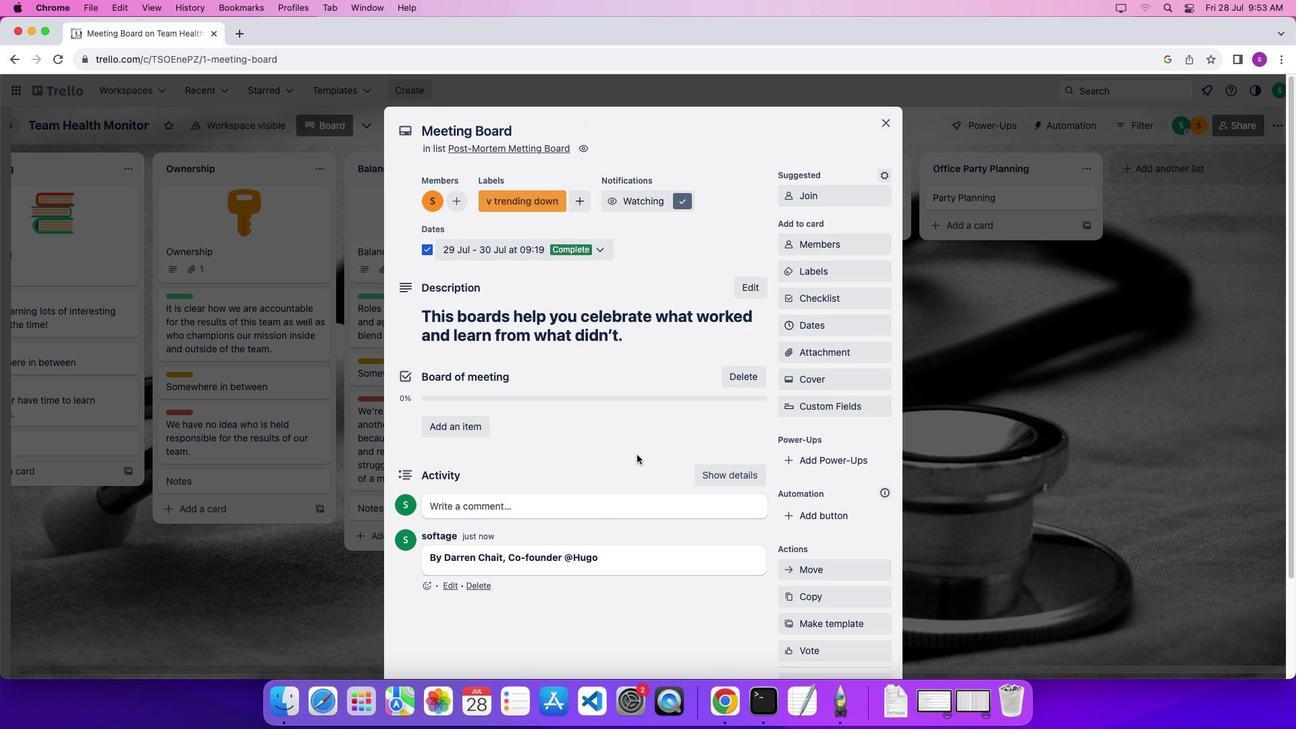 
Action: Mouse scrolled (611, 465) with delta (0, 4)
Screenshot: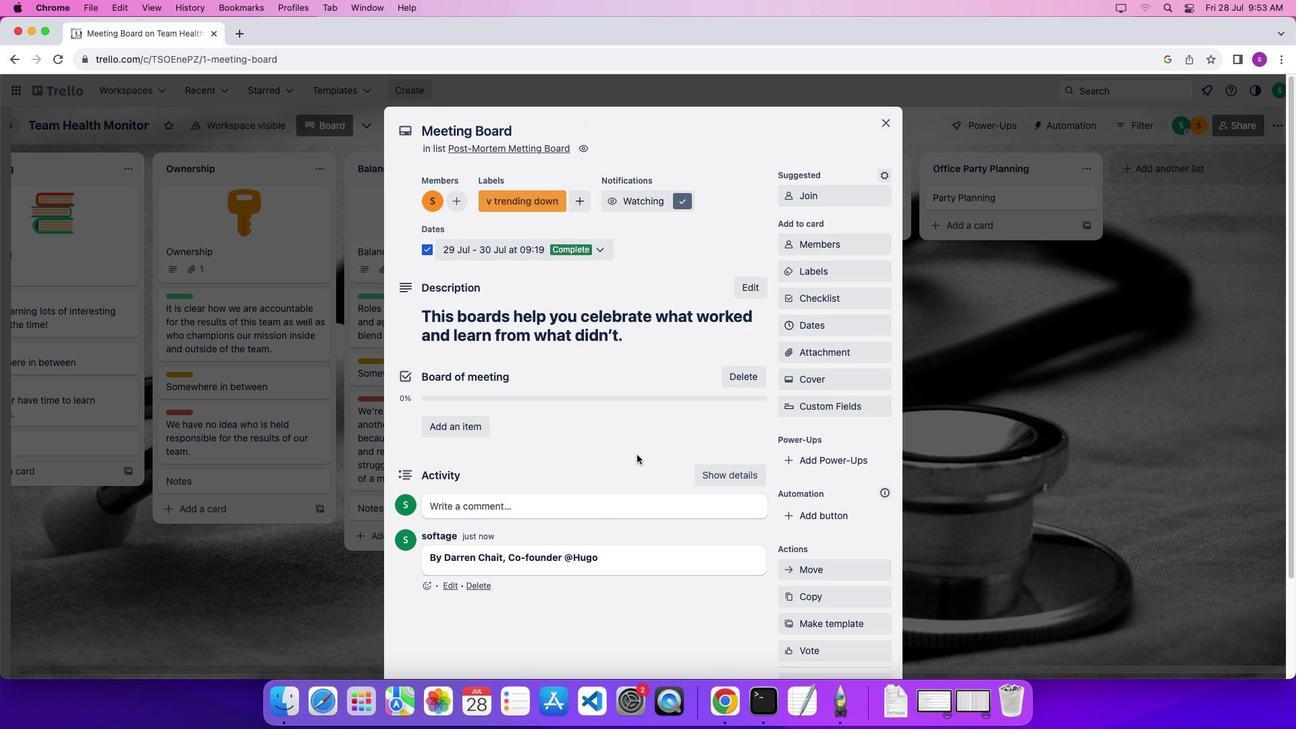 
Action: Mouse moved to (800, 462)
Screenshot: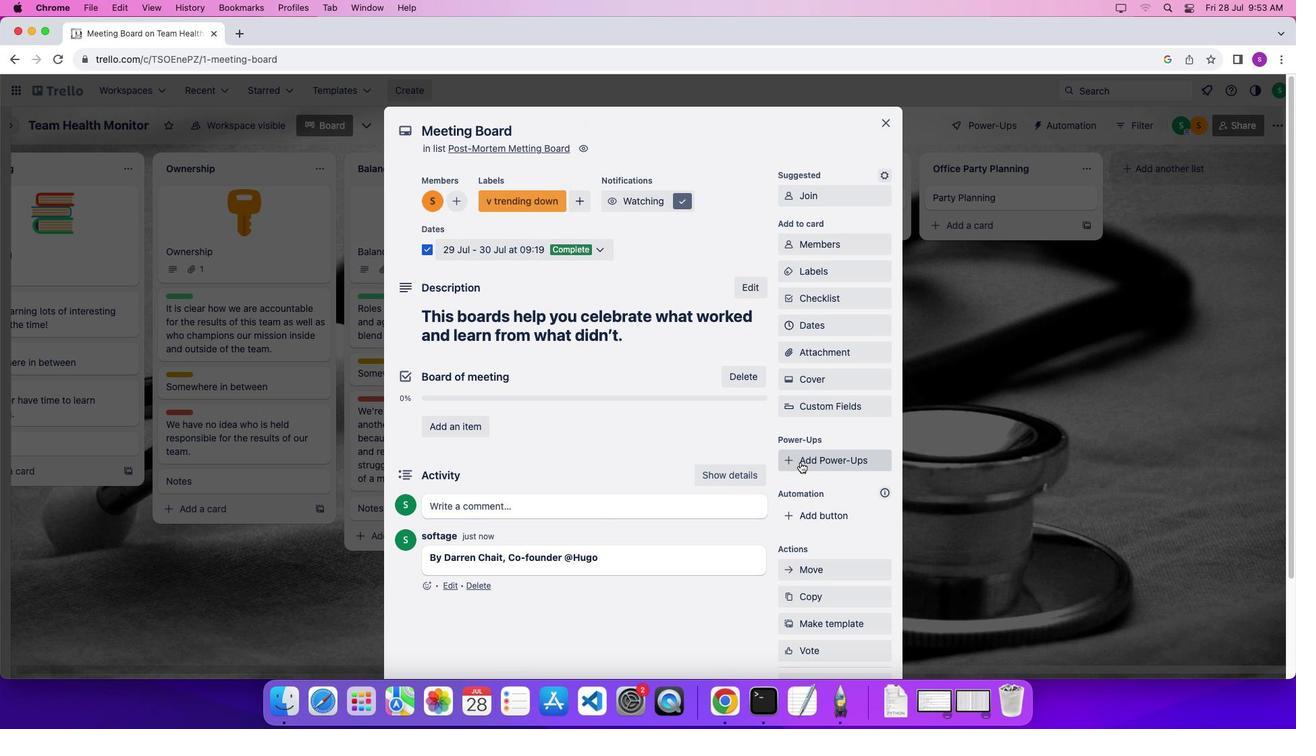 
Action: Mouse pressed left at (800, 462)
Screenshot: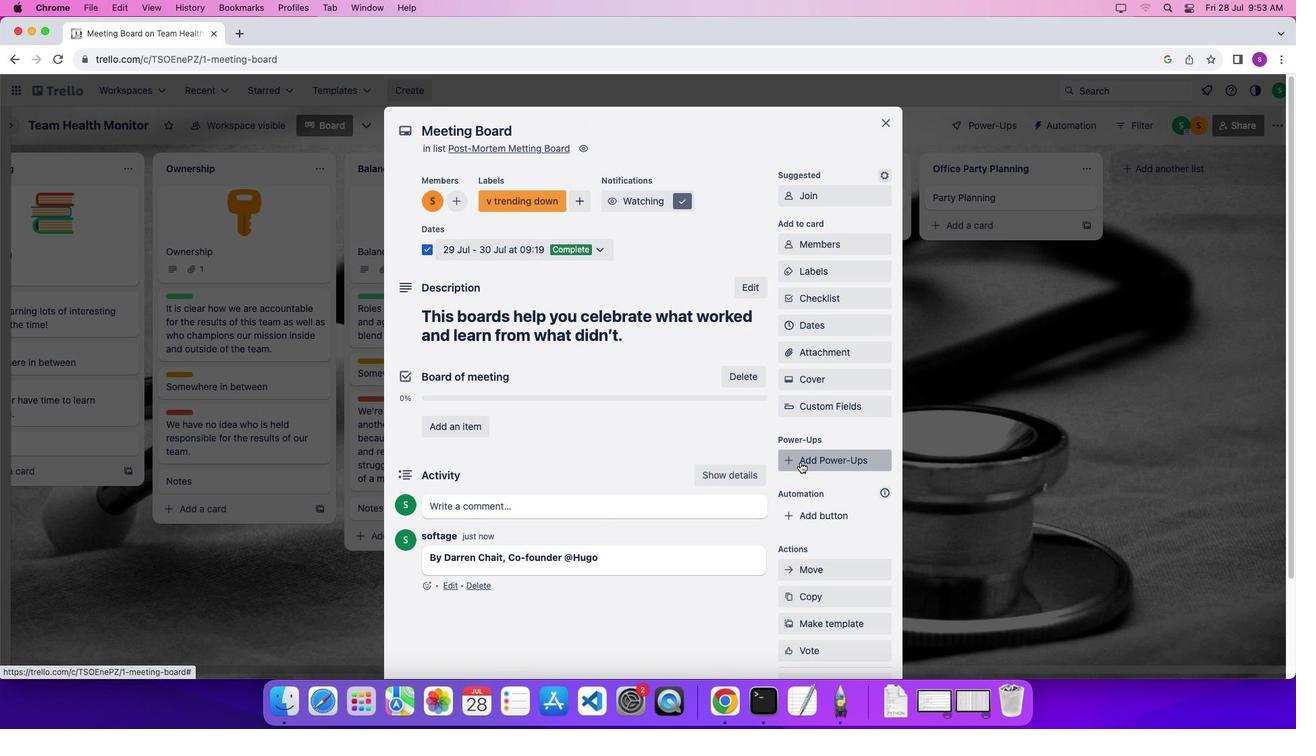 
Action: Mouse moved to (680, 440)
Screenshot: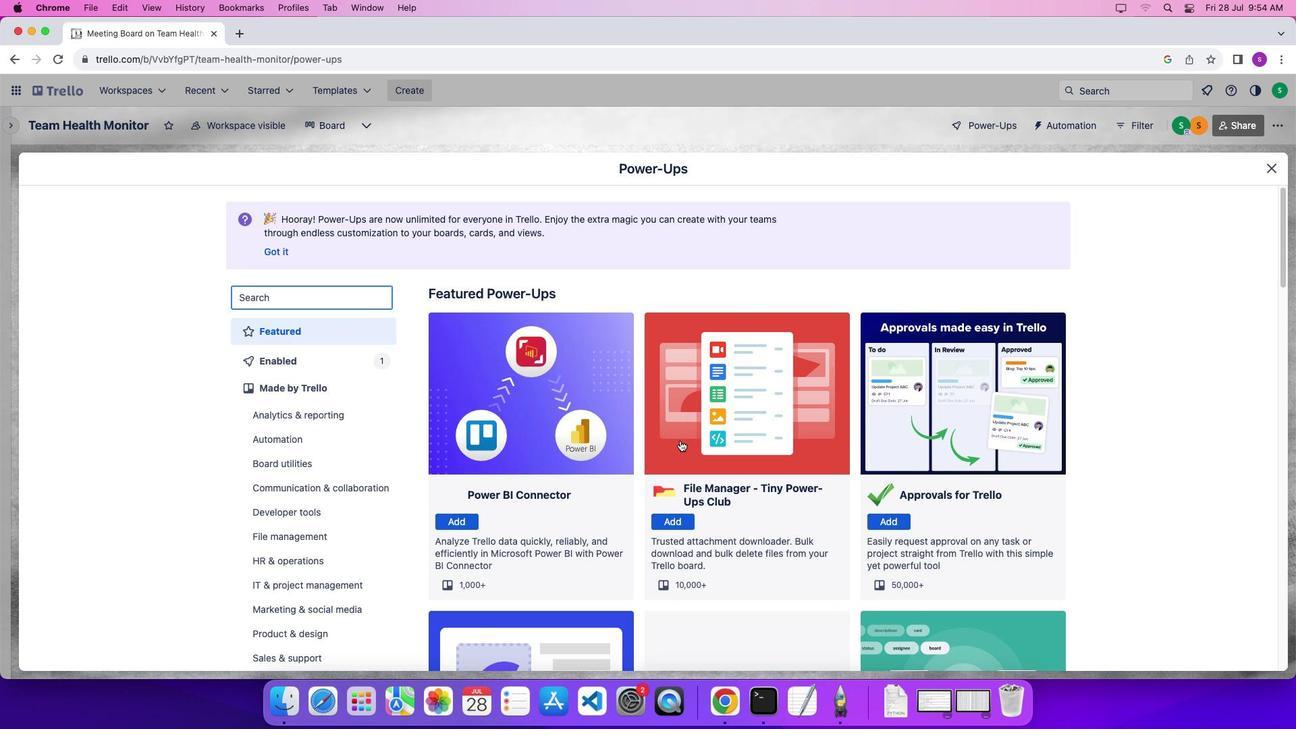 
Action: Mouse scrolled (680, 440) with delta (0, 0)
Screenshot: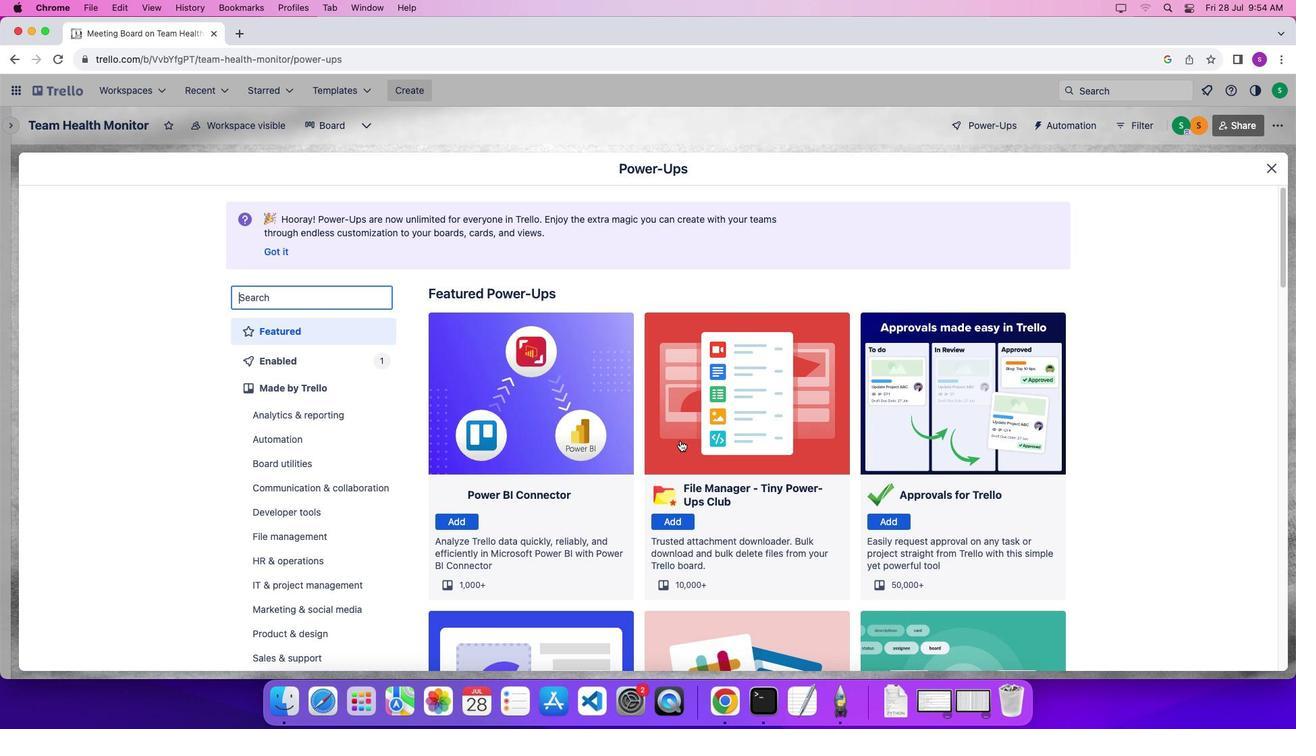 
Action: Mouse scrolled (680, 440) with delta (0, 0)
Screenshot: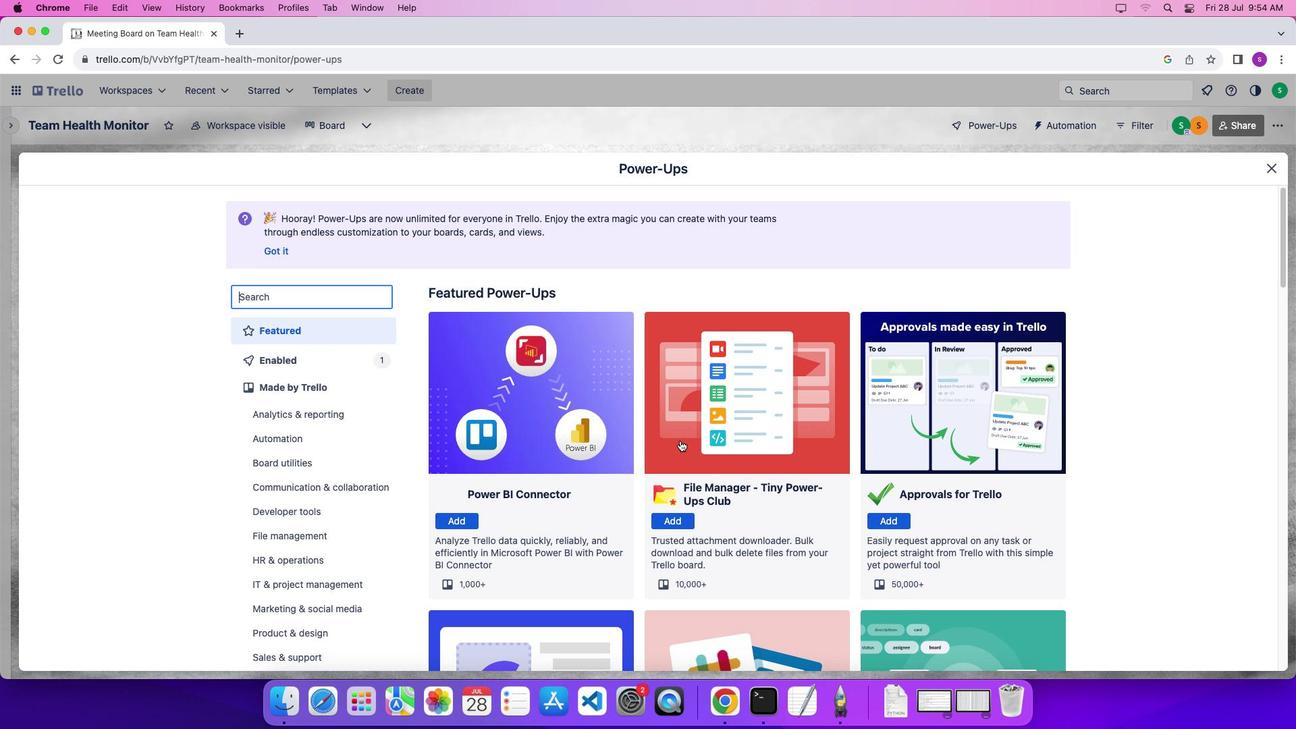 
Action: Mouse scrolled (680, 440) with delta (0, -1)
Screenshot: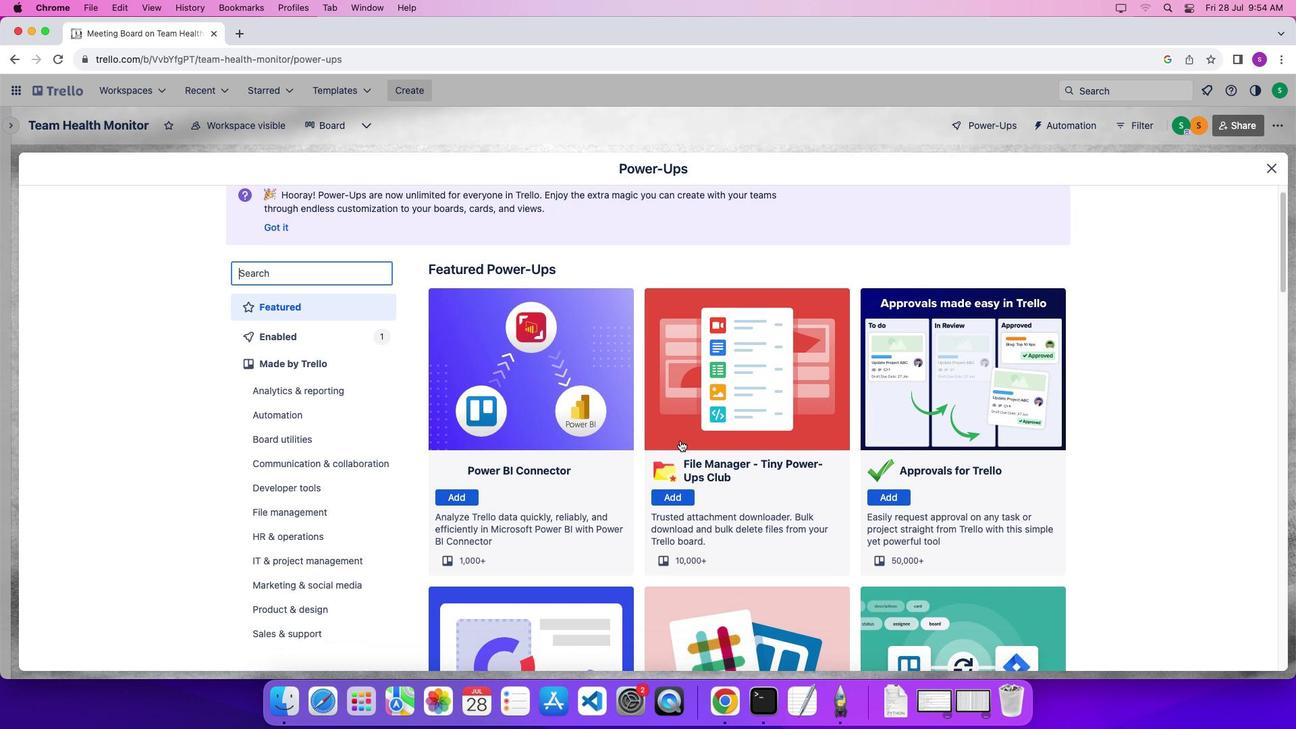 
Action: Mouse scrolled (680, 440) with delta (0, 0)
Screenshot: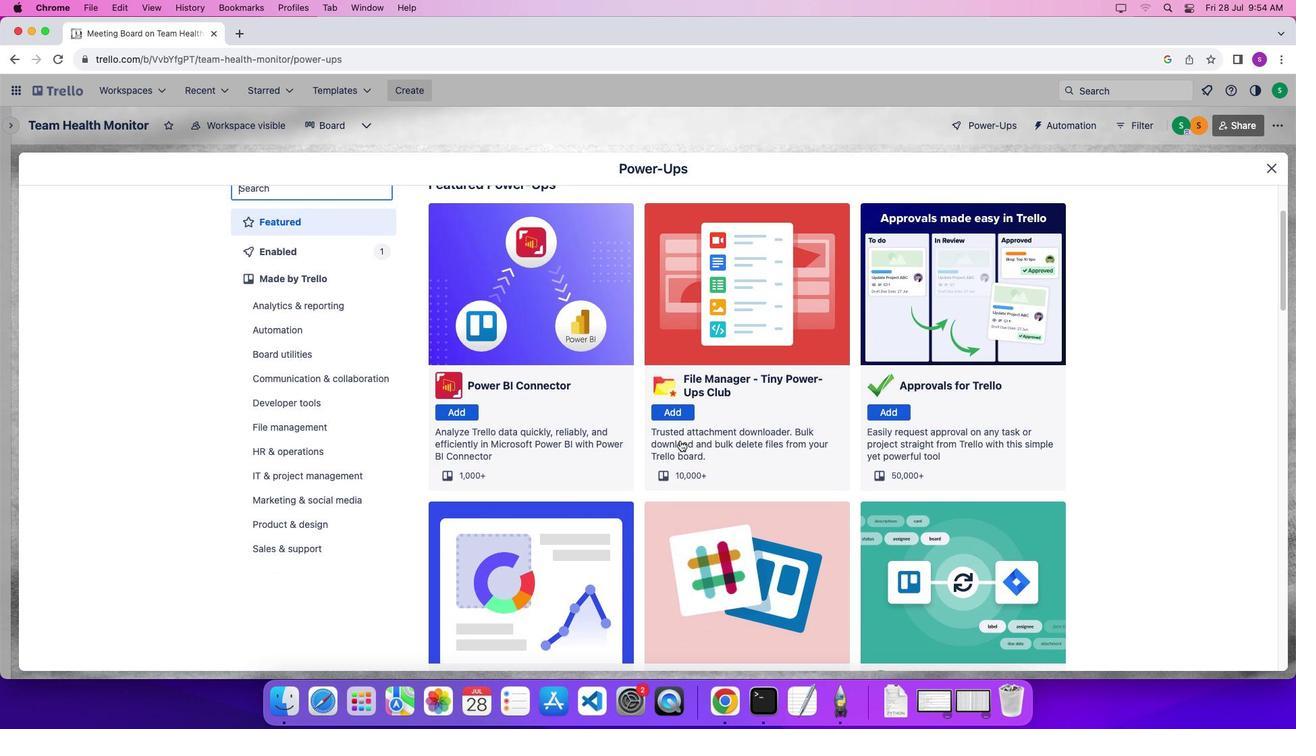 
Action: Mouse scrolled (680, 440) with delta (0, 0)
Screenshot: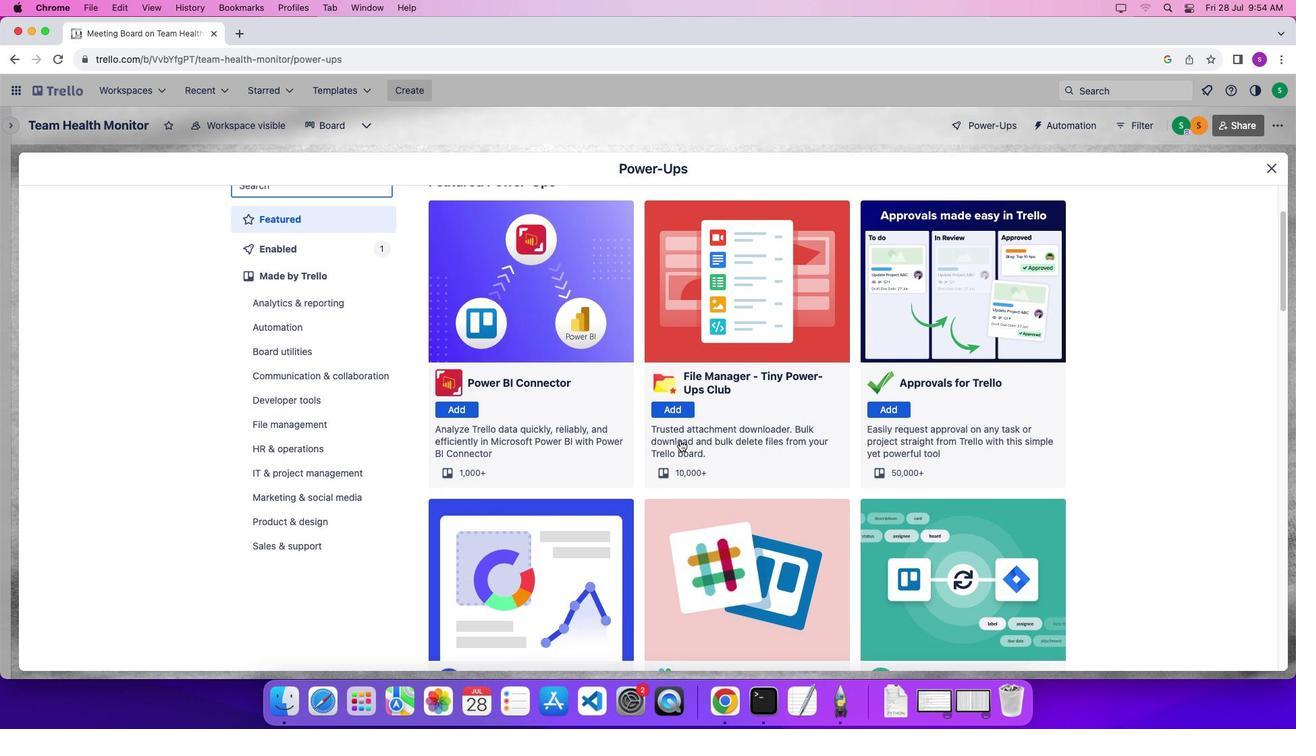 
Action: Mouse scrolled (680, 440) with delta (0, 0)
Screenshot: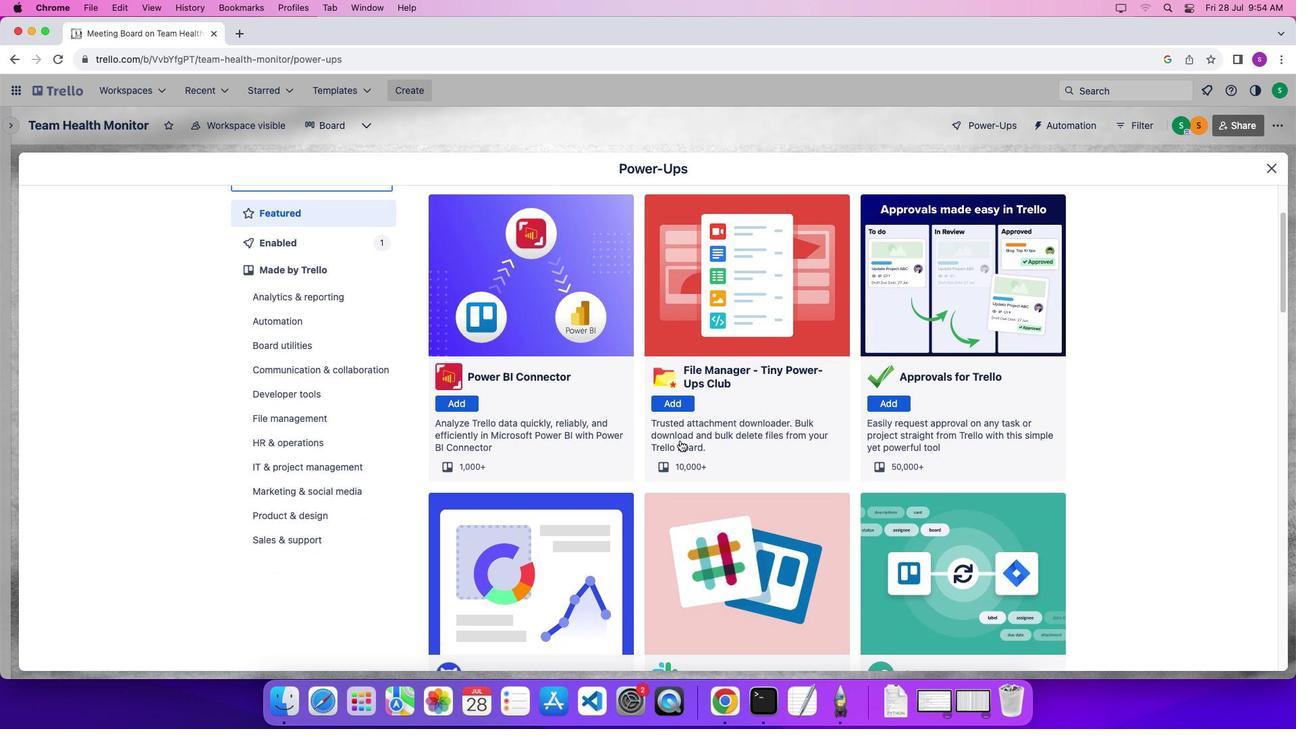 
Action: Mouse scrolled (680, 440) with delta (0, 0)
Screenshot: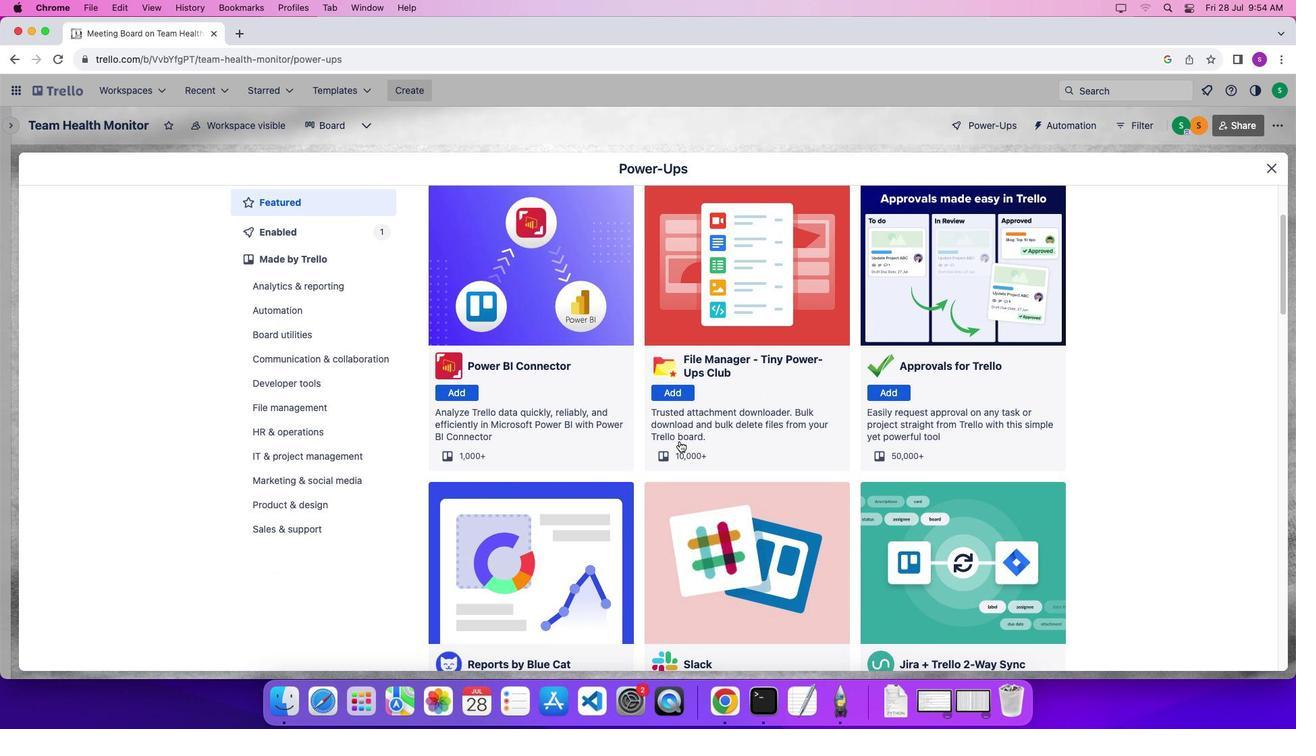 
Action: Mouse moved to (291, 309)
Screenshot: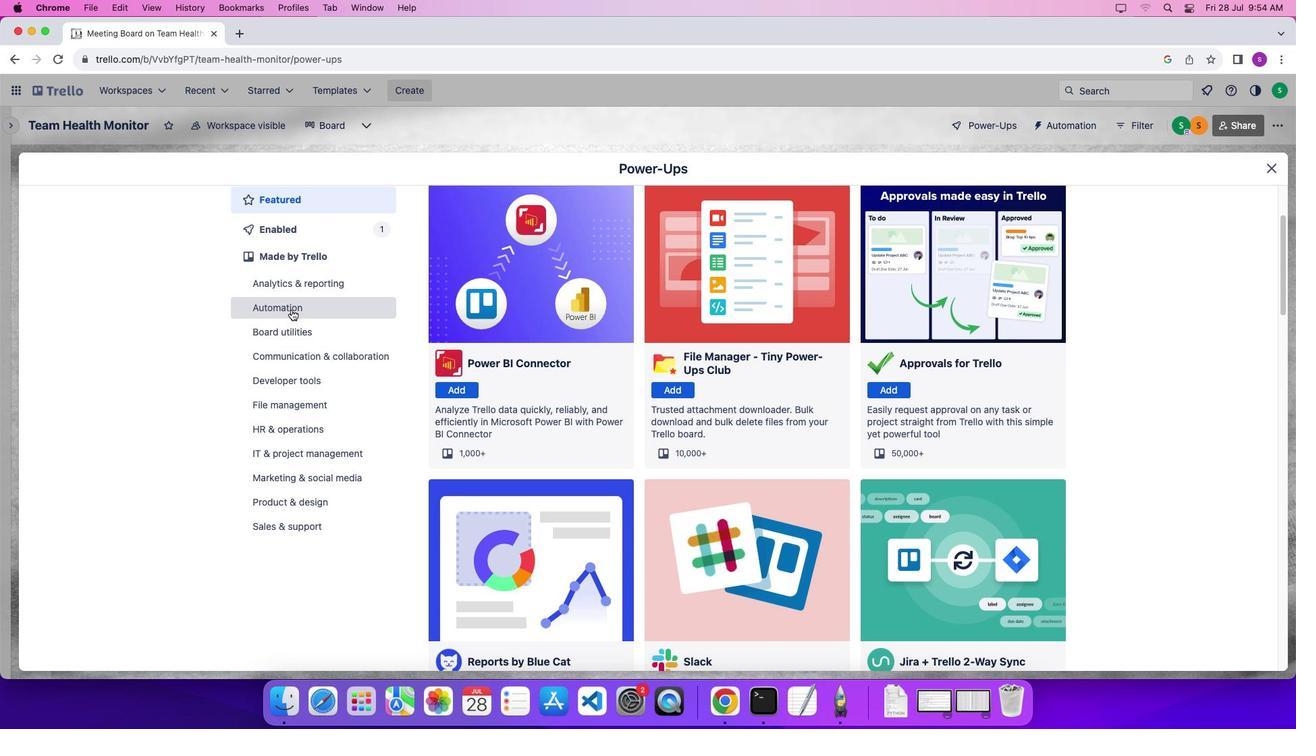 
Action: Mouse pressed left at (291, 309)
Screenshot: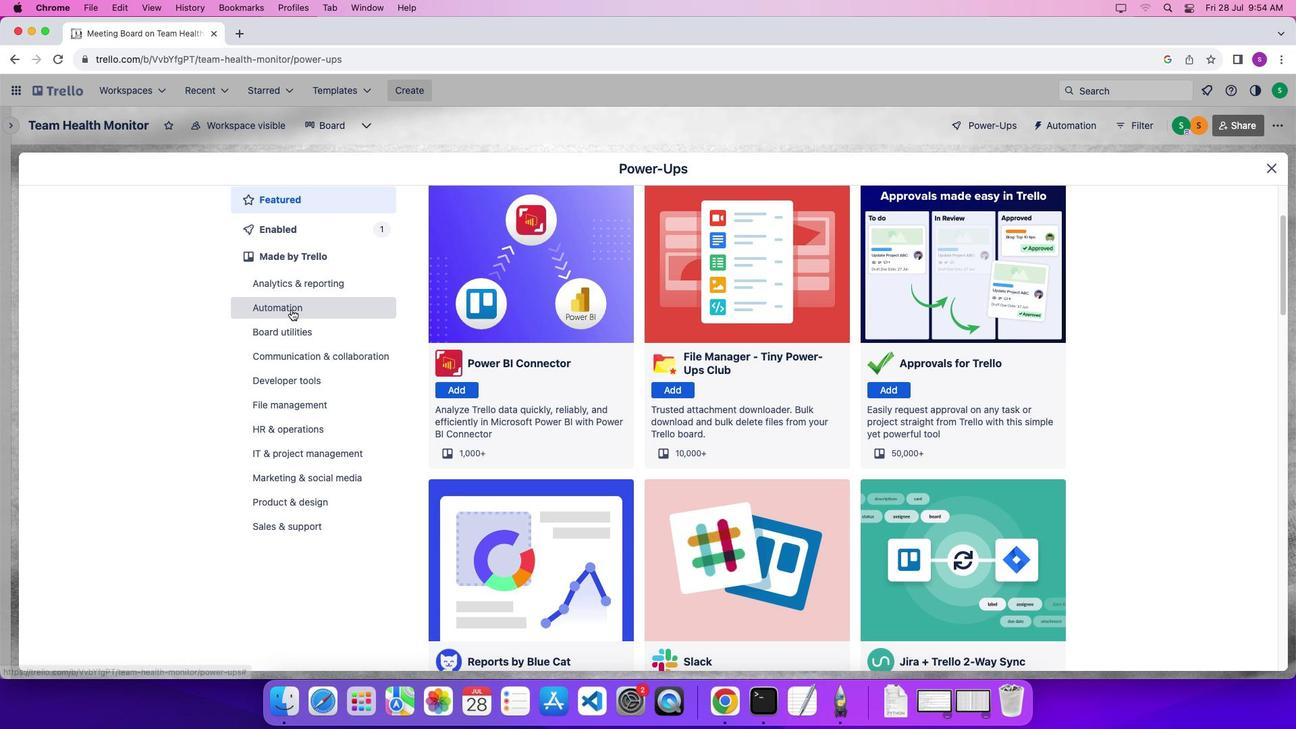 
Action: Mouse moved to (457, 333)
Screenshot: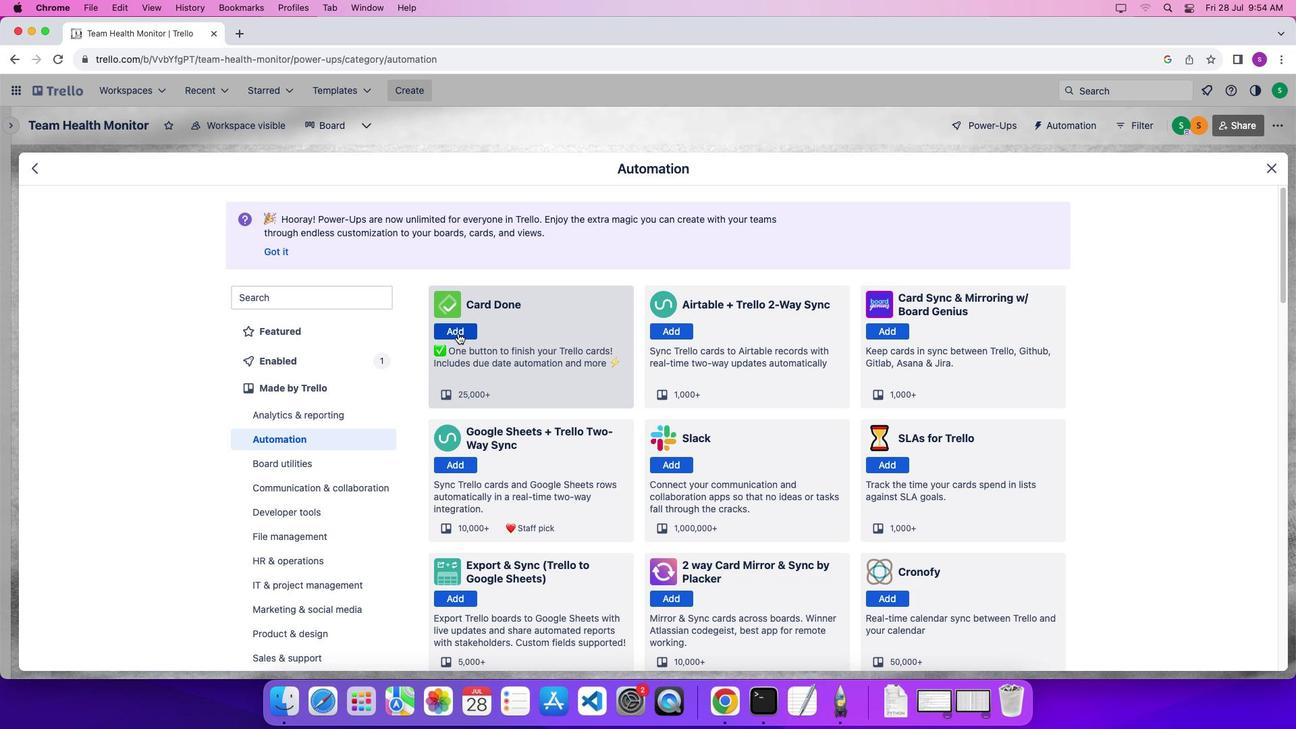 
Action: Mouse pressed left at (457, 333)
Screenshot: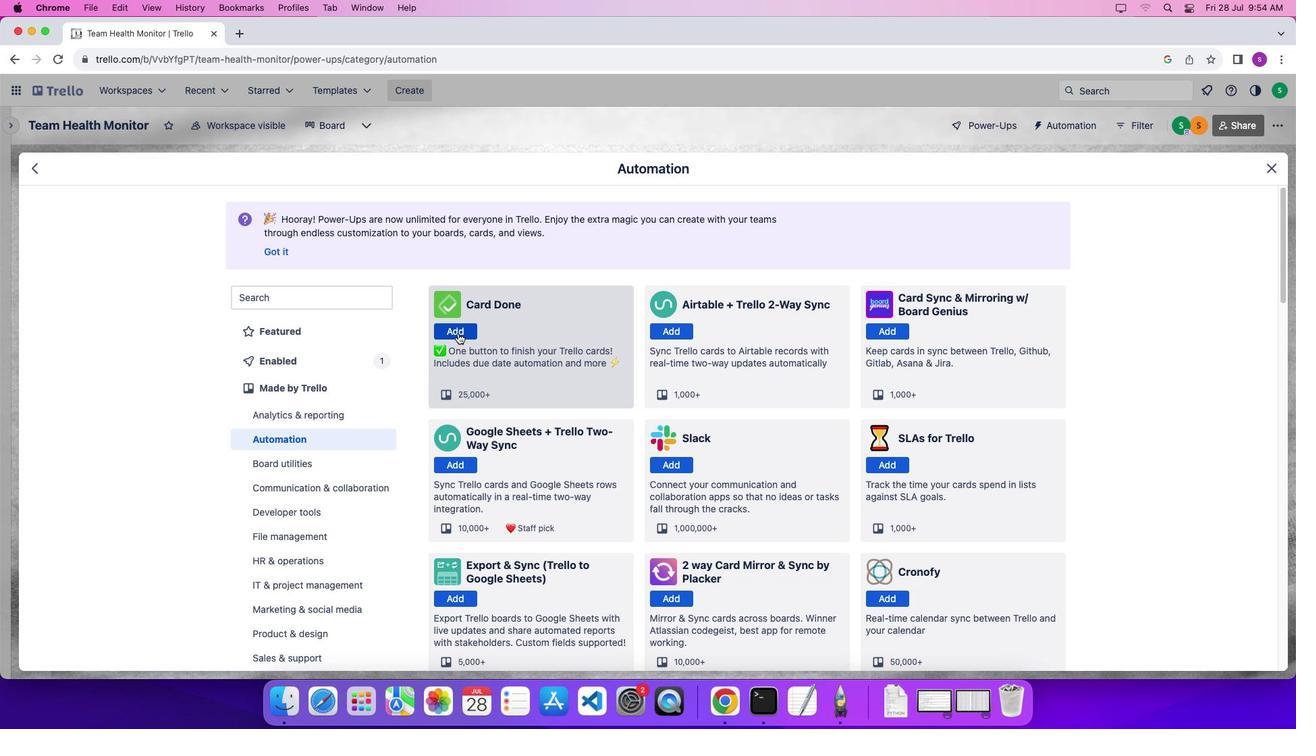 
Action: Mouse moved to (771, 543)
Screenshot: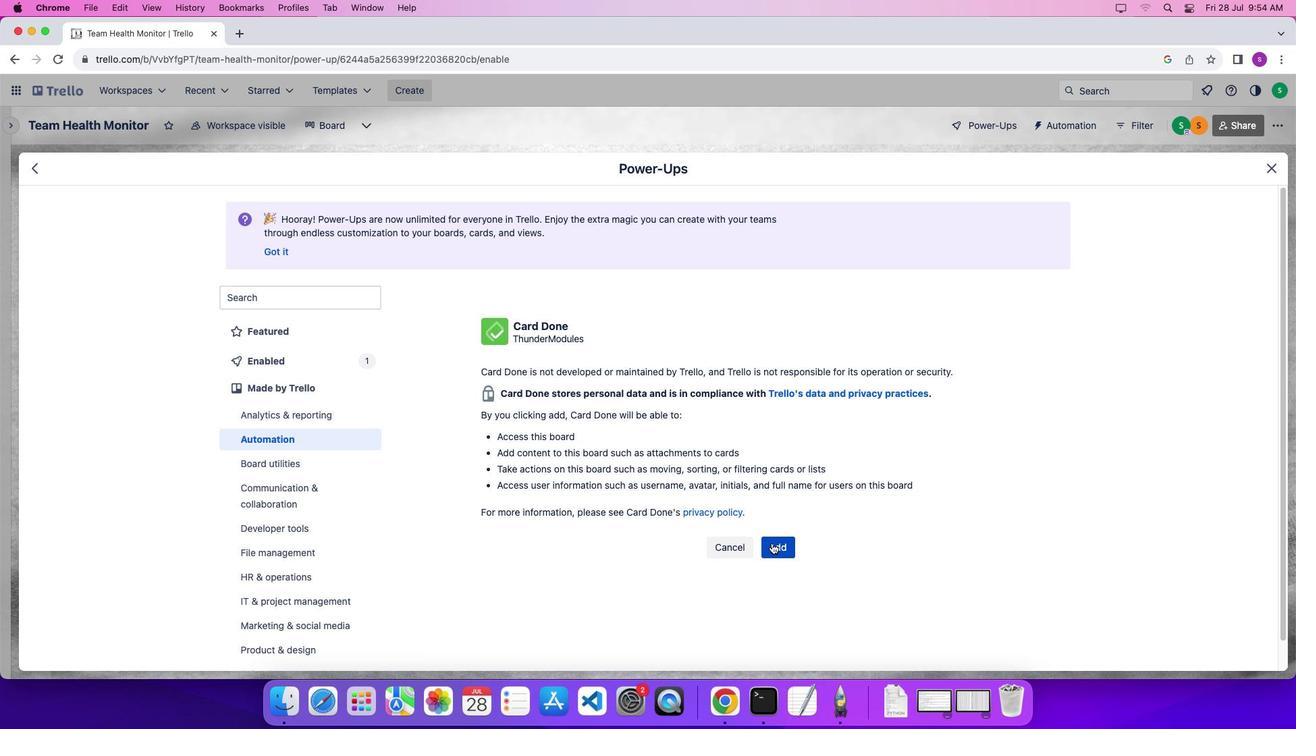 
Action: Mouse pressed left at (771, 543)
Screenshot: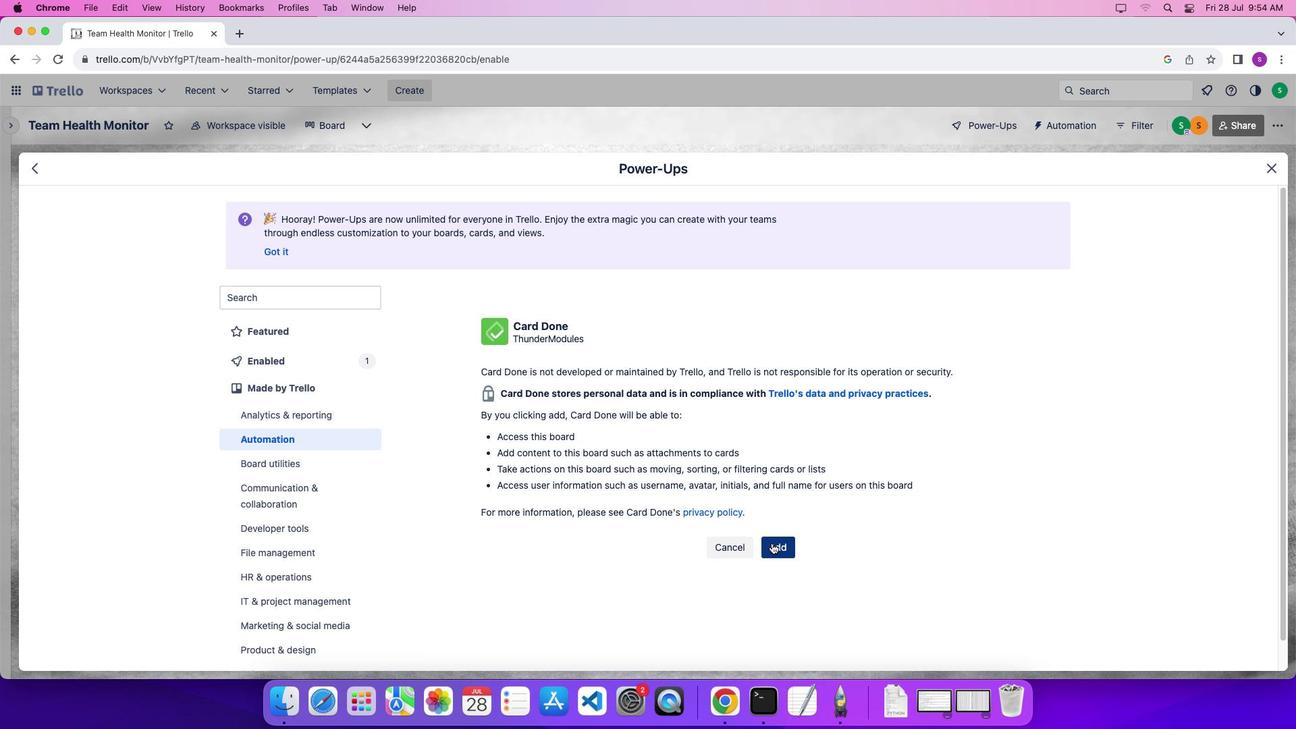 
Action: Mouse moved to (1032, 483)
Screenshot: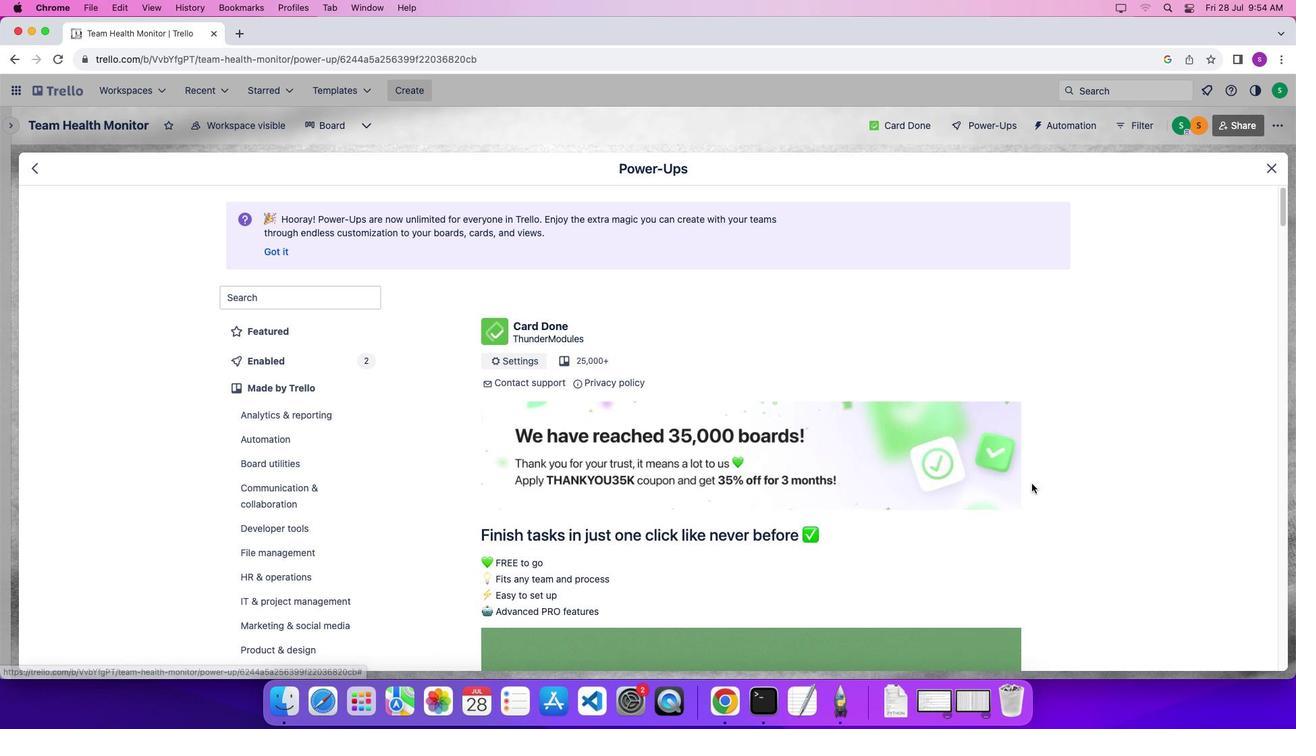
Action: Mouse scrolled (1032, 483) with delta (0, 0)
Screenshot: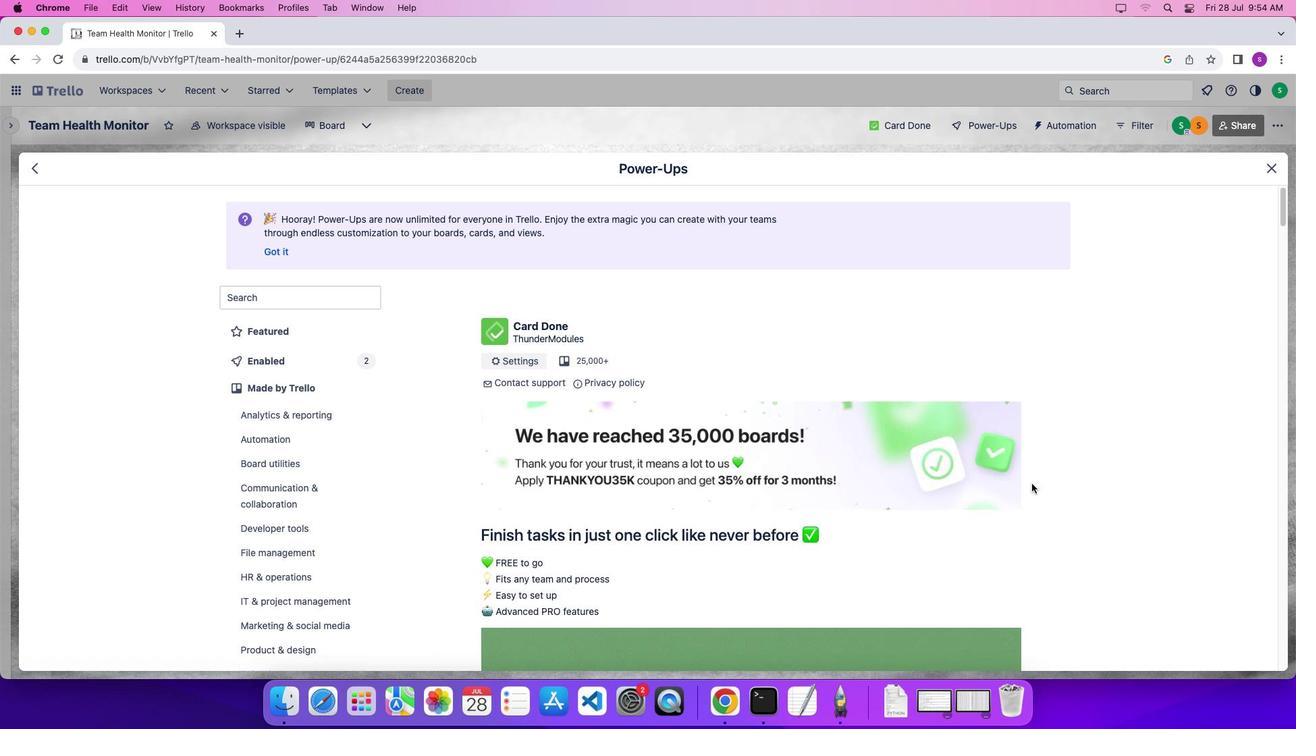 
Action: Mouse scrolled (1032, 483) with delta (0, 0)
Screenshot: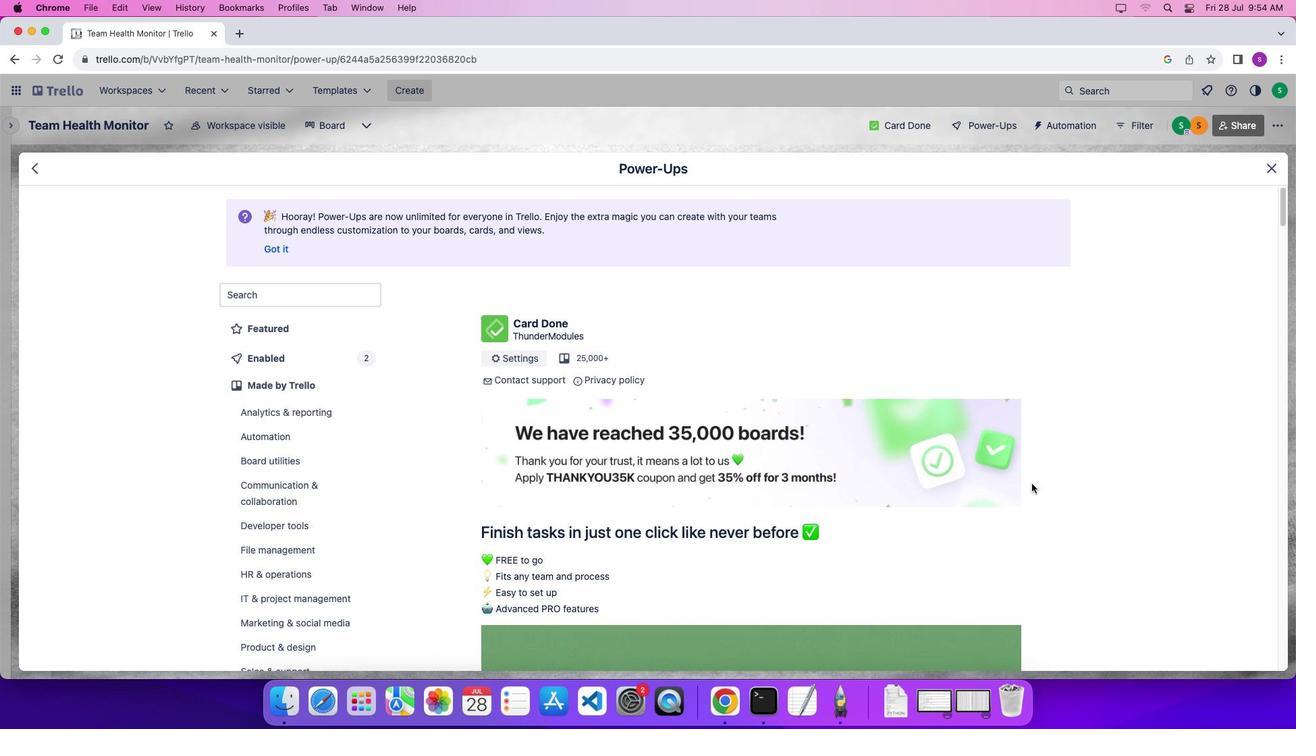 
Action: Mouse moved to (1032, 484)
Screenshot: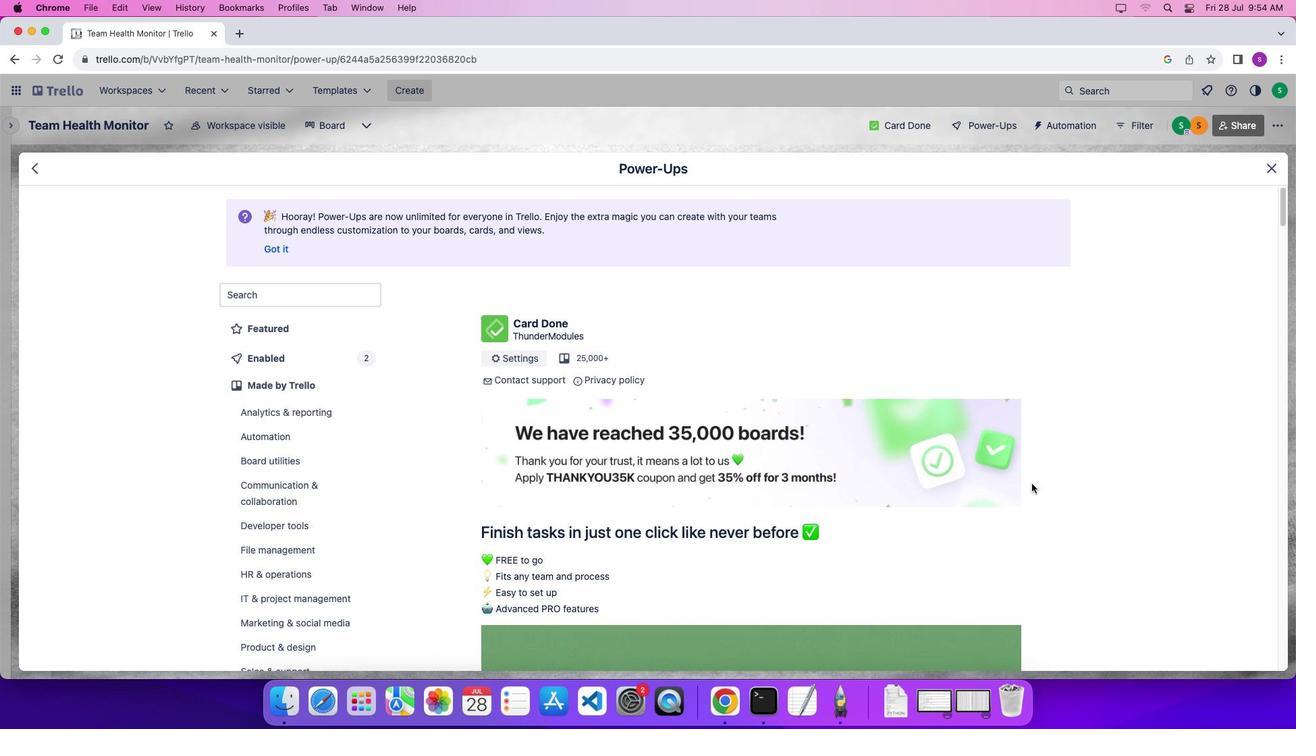 
Action: Mouse scrolled (1032, 484) with delta (0, -4)
Screenshot: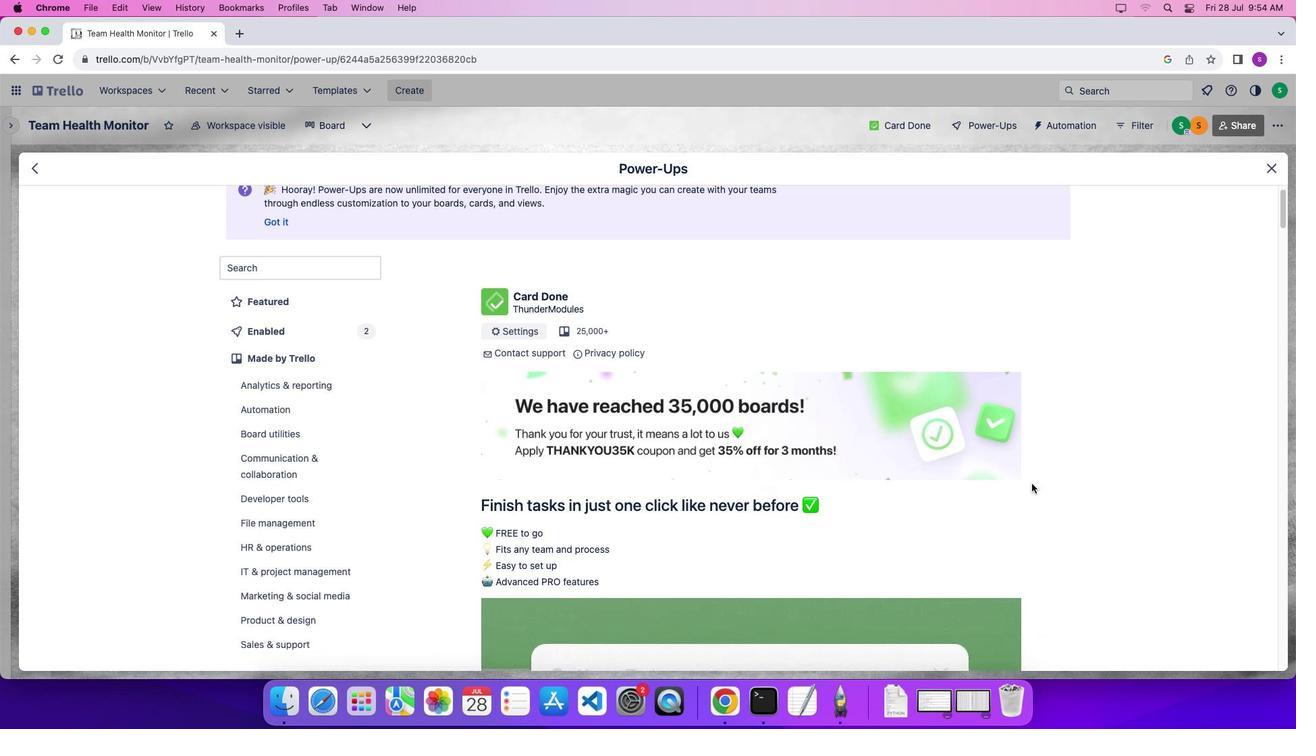 
Action: Mouse moved to (1032, 484)
Screenshot: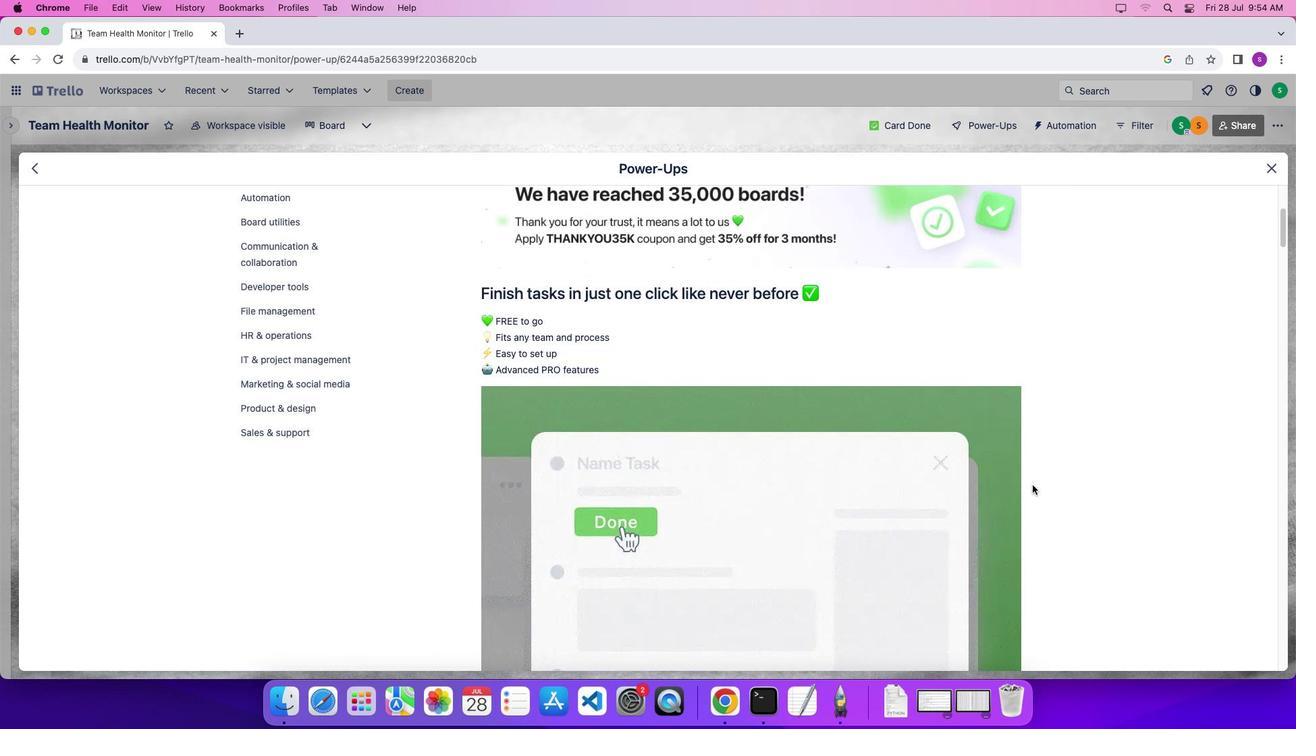 
Action: Mouse scrolled (1032, 484) with delta (0, 0)
Screenshot: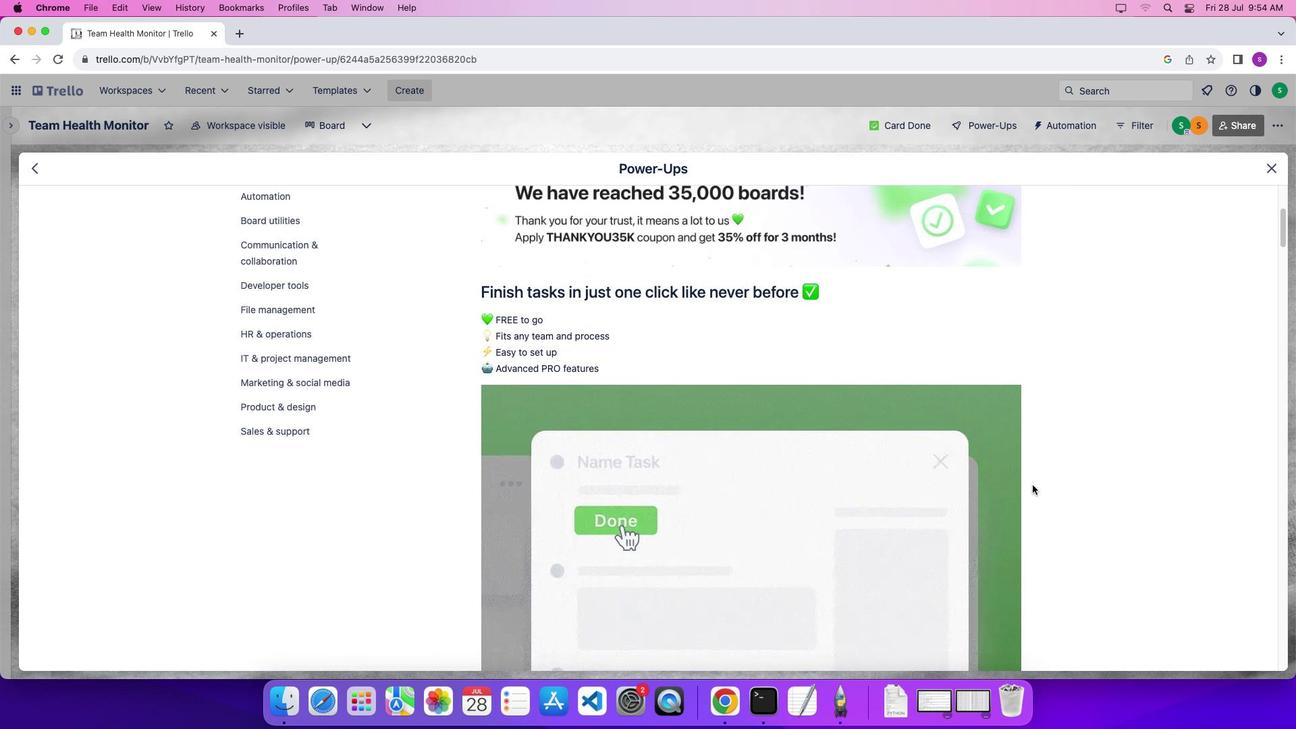 
Action: Mouse scrolled (1032, 484) with delta (0, 0)
Screenshot: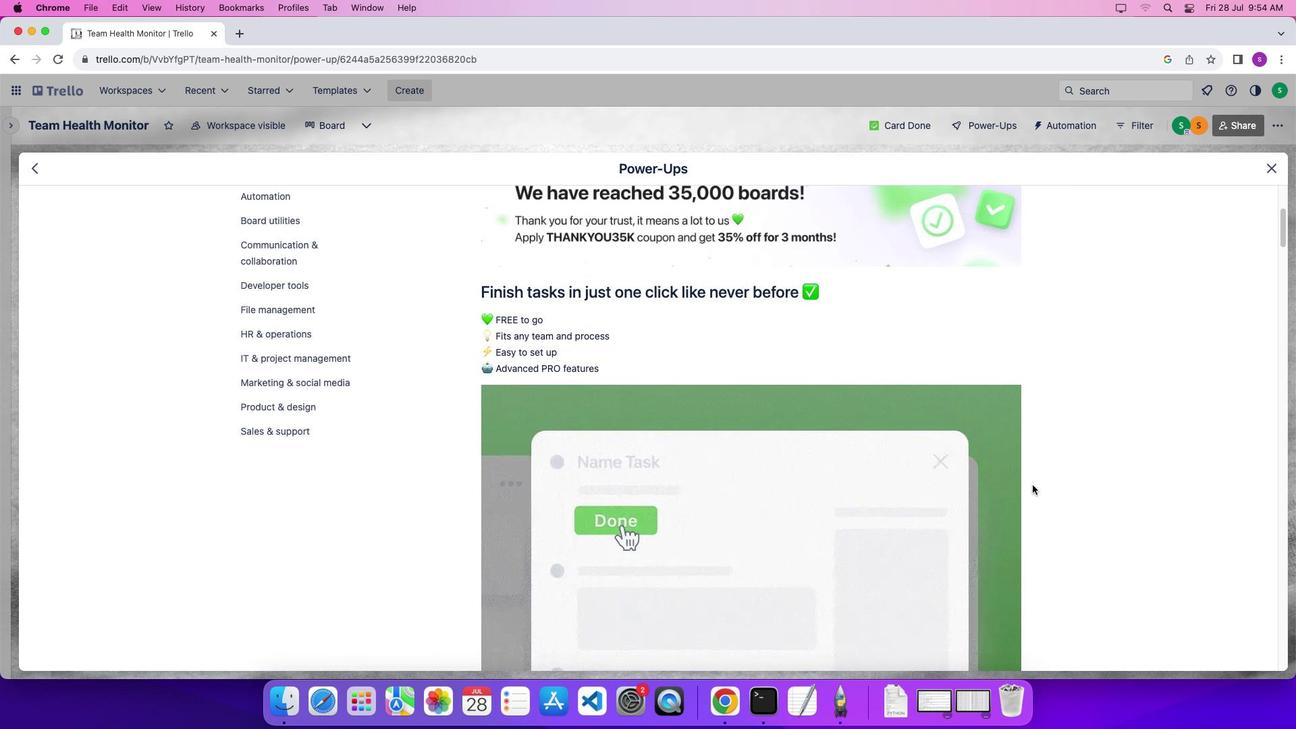 
Action: Mouse scrolled (1032, 484) with delta (0, -4)
Screenshot: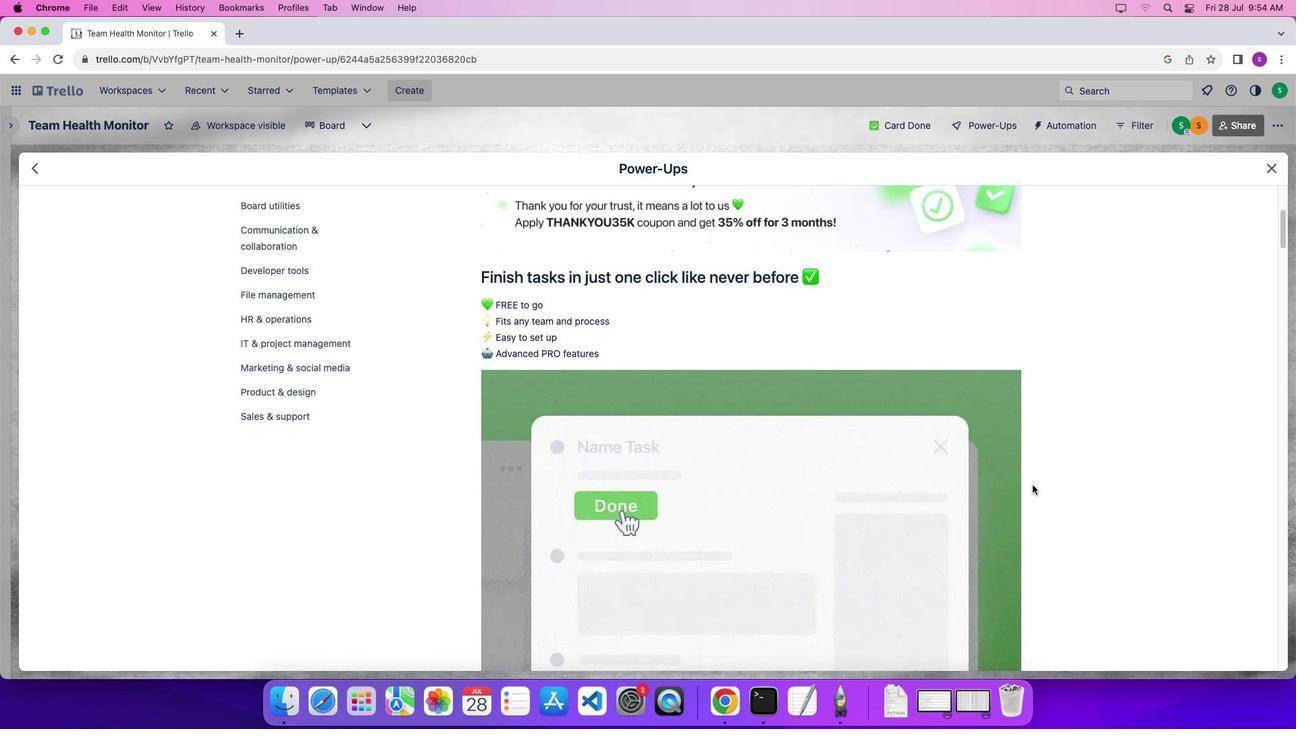 
Action: Mouse scrolled (1032, 484) with delta (0, 0)
Screenshot: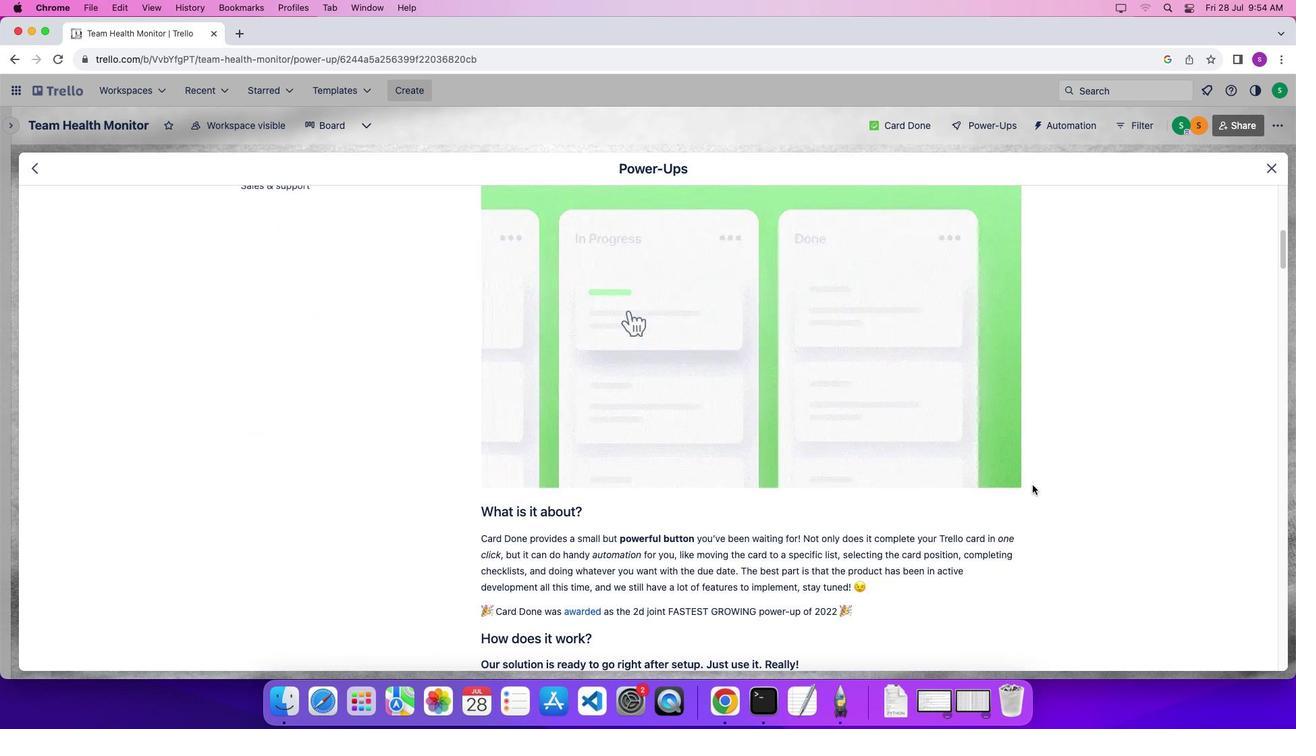 
Action: Mouse scrolled (1032, 484) with delta (0, 0)
Screenshot: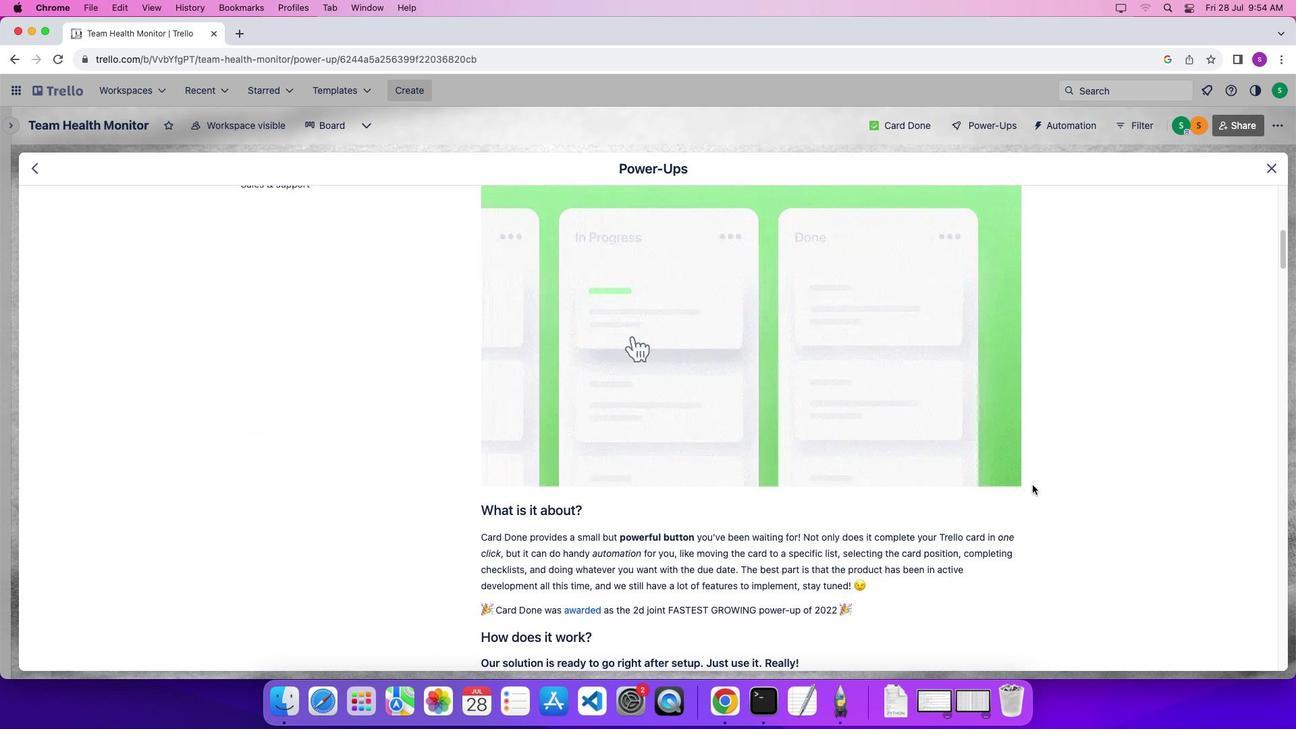 
Action: Mouse scrolled (1032, 484) with delta (0, -2)
Screenshot: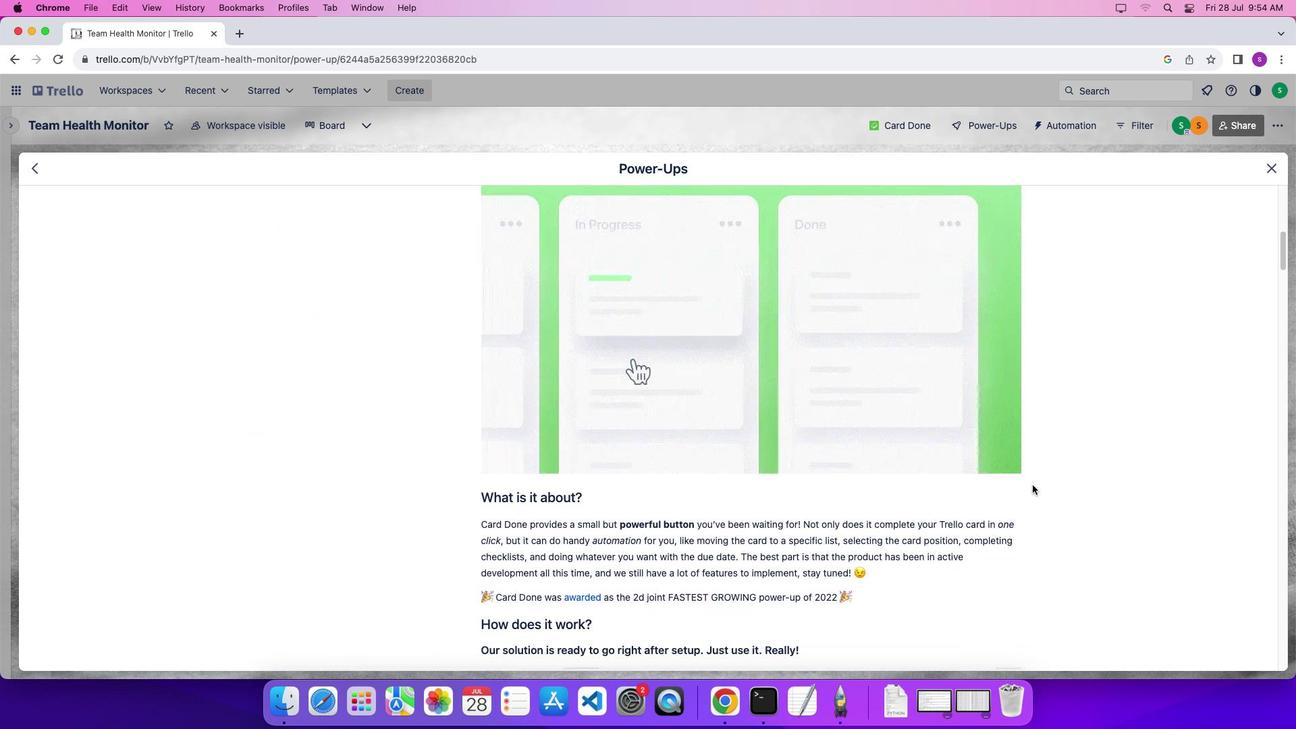 
Action: Mouse scrolled (1032, 484) with delta (0, -2)
Screenshot: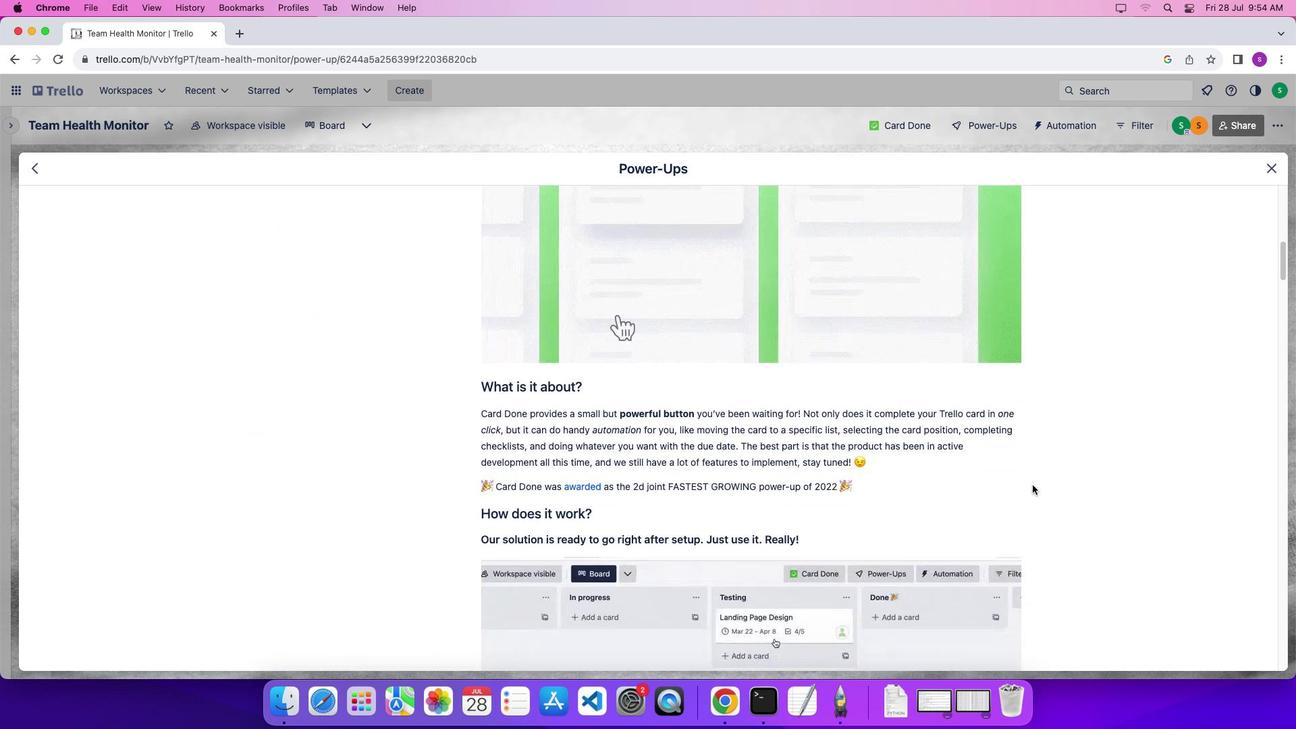 
Action: Mouse scrolled (1032, 484) with delta (0, 0)
Screenshot: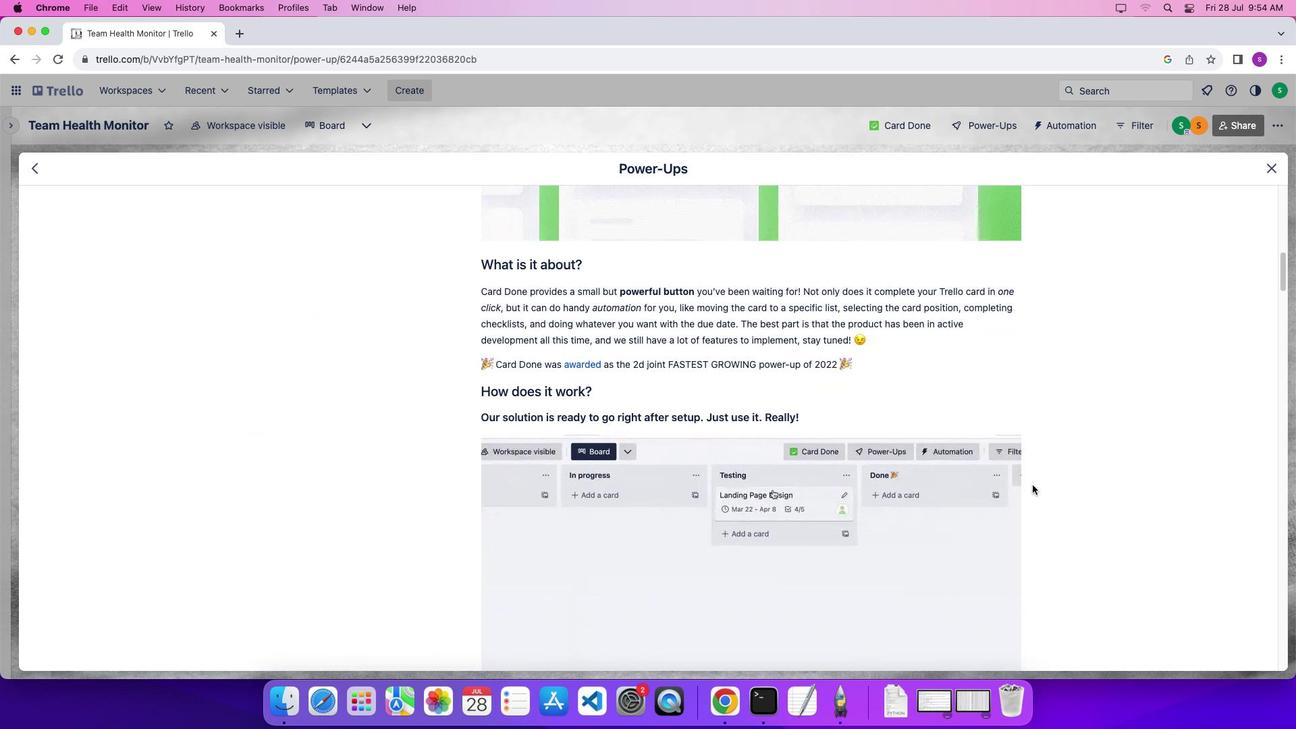 
Action: Mouse scrolled (1032, 484) with delta (0, 0)
Screenshot: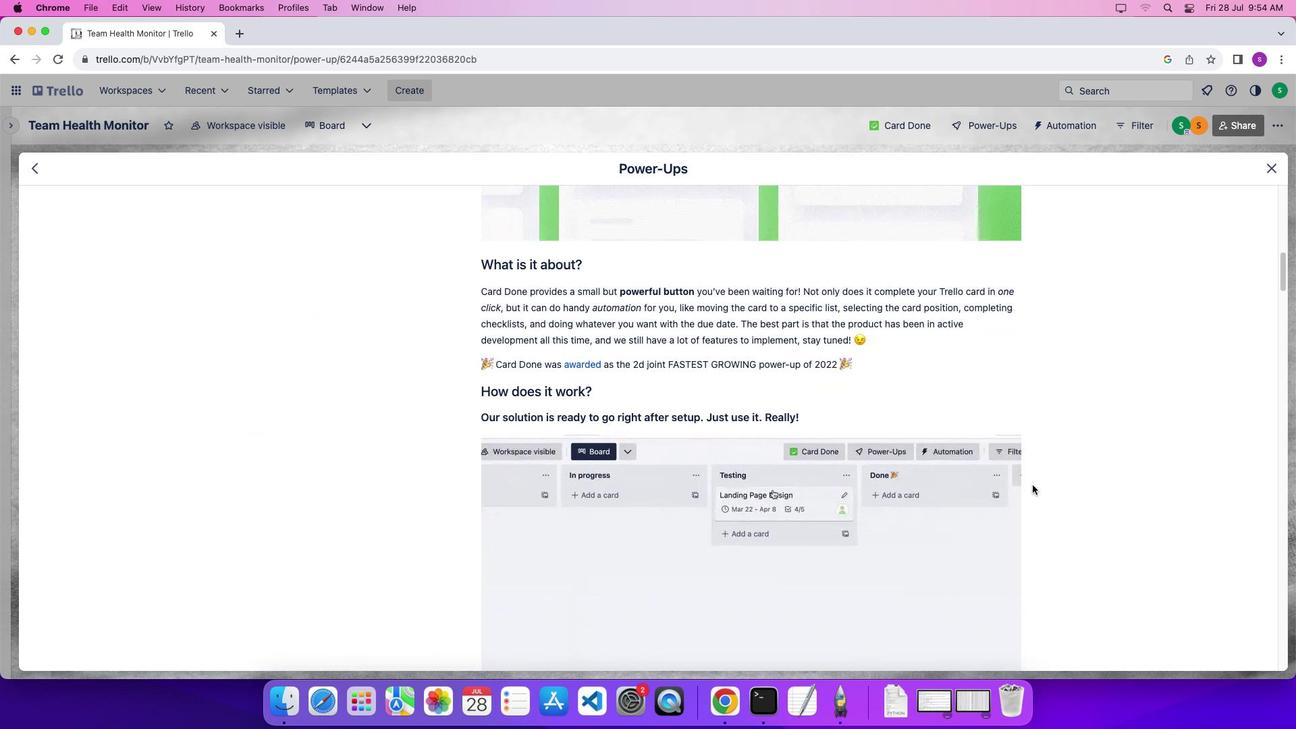 
Action: Mouse scrolled (1032, 484) with delta (0, -5)
Screenshot: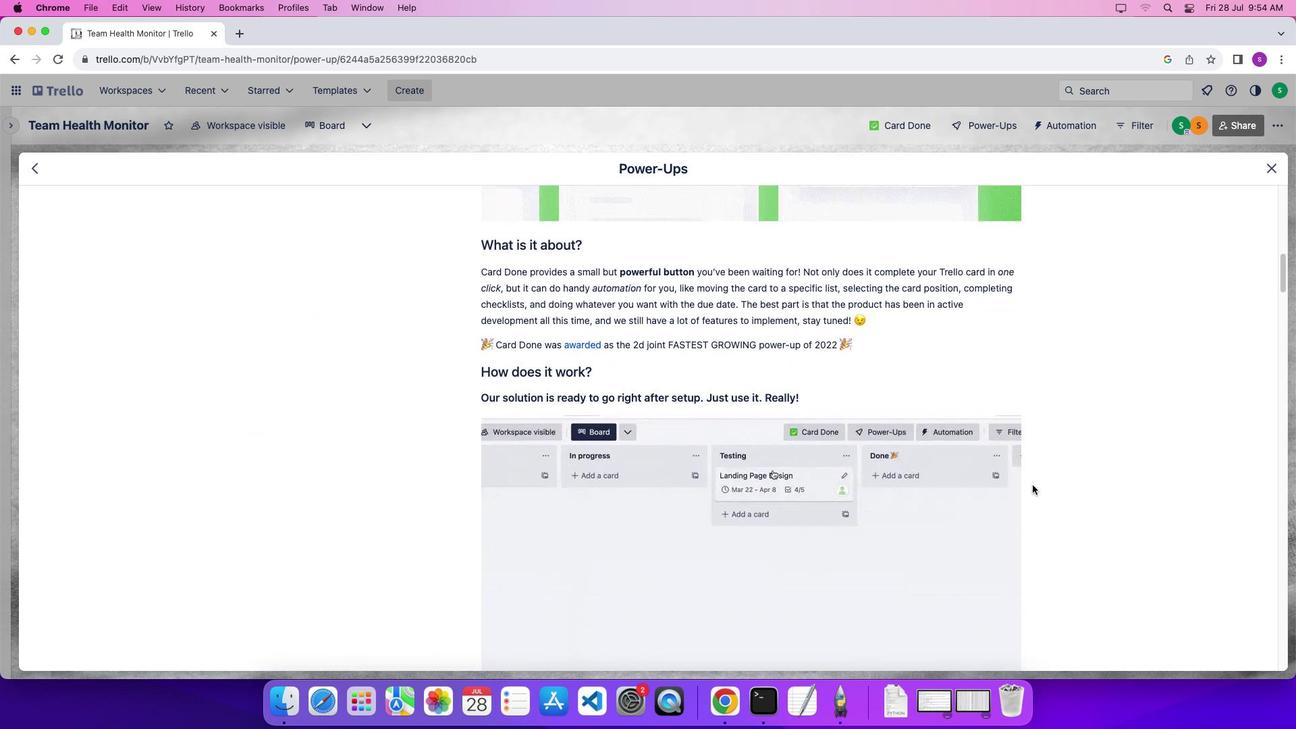 
Action: Mouse scrolled (1032, 484) with delta (0, -6)
Screenshot: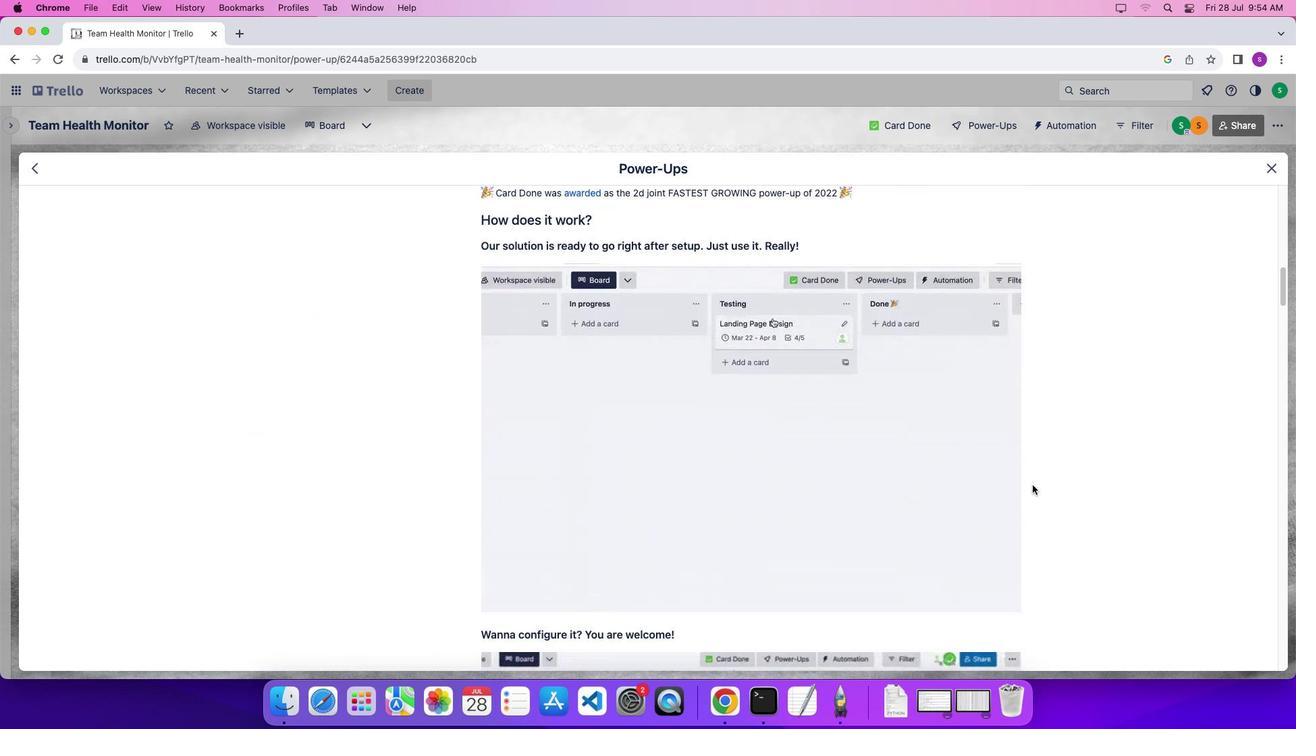 
Action: Mouse scrolled (1032, 484) with delta (0, 0)
Screenshot: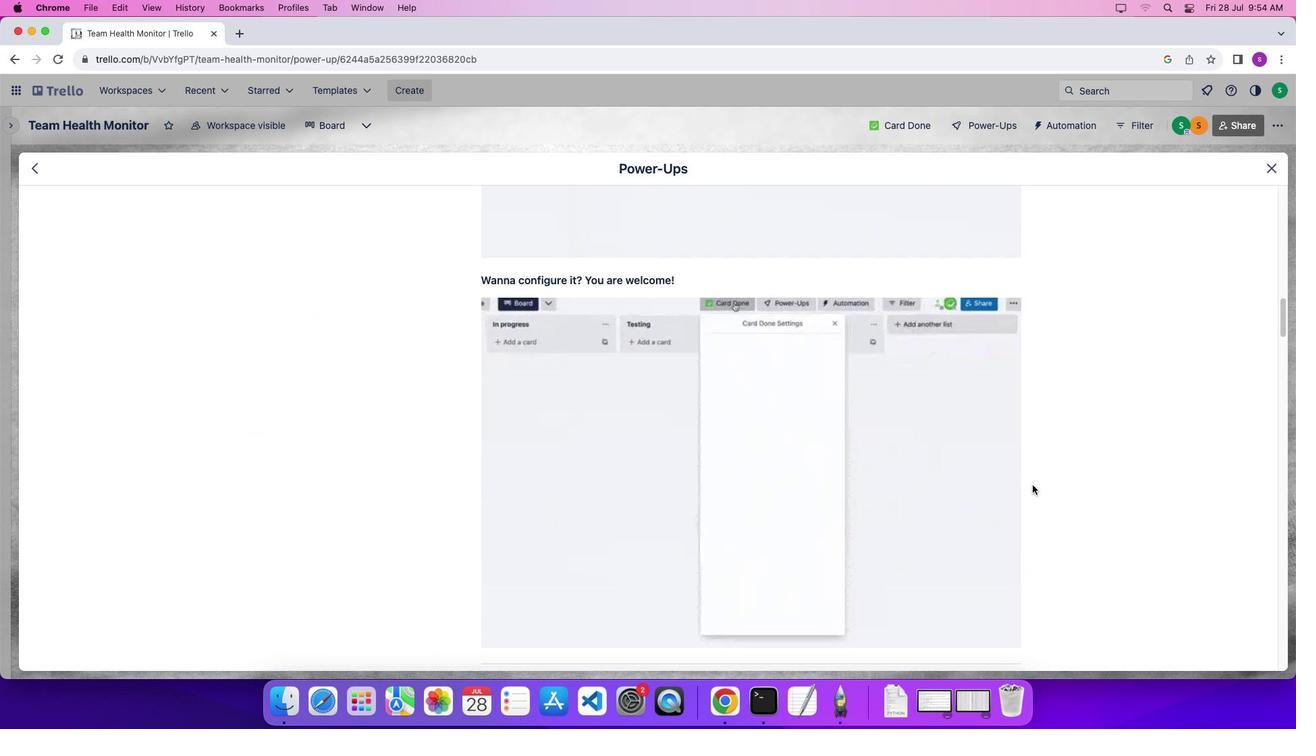 
Action: Mouse scrolled (1032, 484) with delta (0, 0)
